 Task: Select Flowers. Add to cart, from Wekiva Foliage_x000D_
 for 319 Chandan Way, Irving, Texas 75063, Cell Number 6823134501, following items : Wandering Jew Plant Hanging Basket - Live Plant in a 4 Inch Hanging Pot - Beautiful Indoor Outdoor_x000D_
 - 1, Ponytail Palm - Live Plant in a 6 Inch Growers Pot - Beaucarnea Recurvata - Beautiful Clean Air_x000D_
 - 1, Clematis Marie Louise Jensen - Live Plant in a 4 Inch Growers Pot - Purple Blue Flowering Vine_x000D_
 - 1, Koko Loko Rose Bush - Live Starter Plant in a 4 Inch Pot - Beautiful Roses from Florida - A Stunningly Beautiful Ornamental Rose_x000D_
 - 1
Action: Mouse moved to (679, 373)
Screenshot: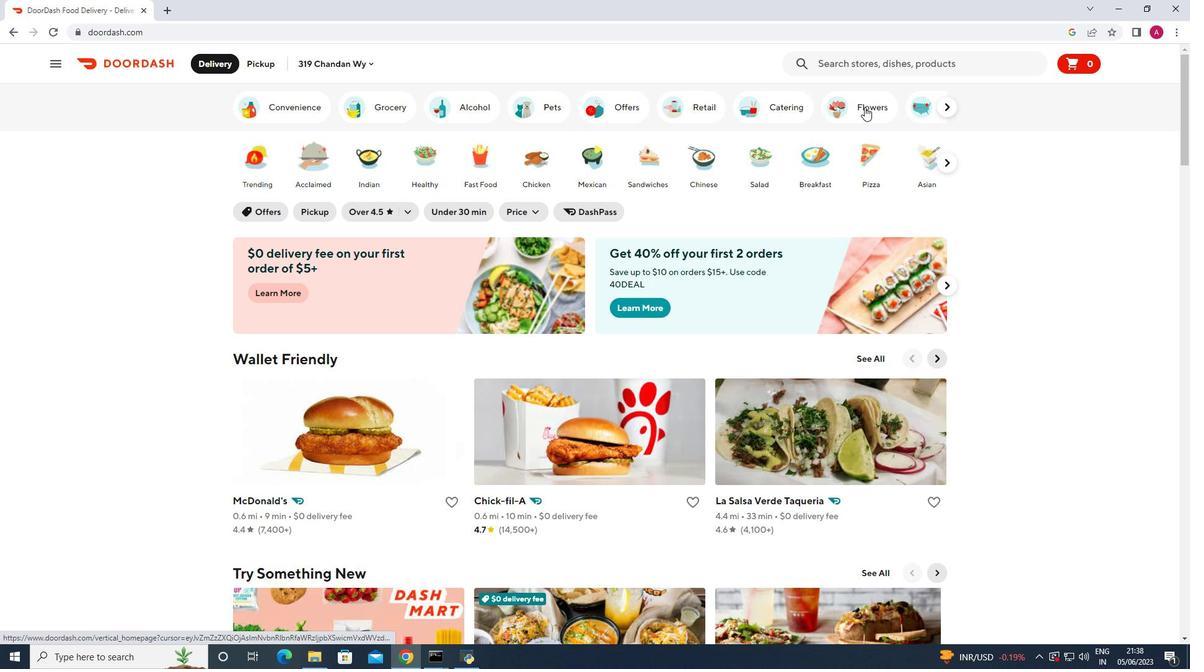
Action: Mouse pressed left at (679, 373)
Screenshot: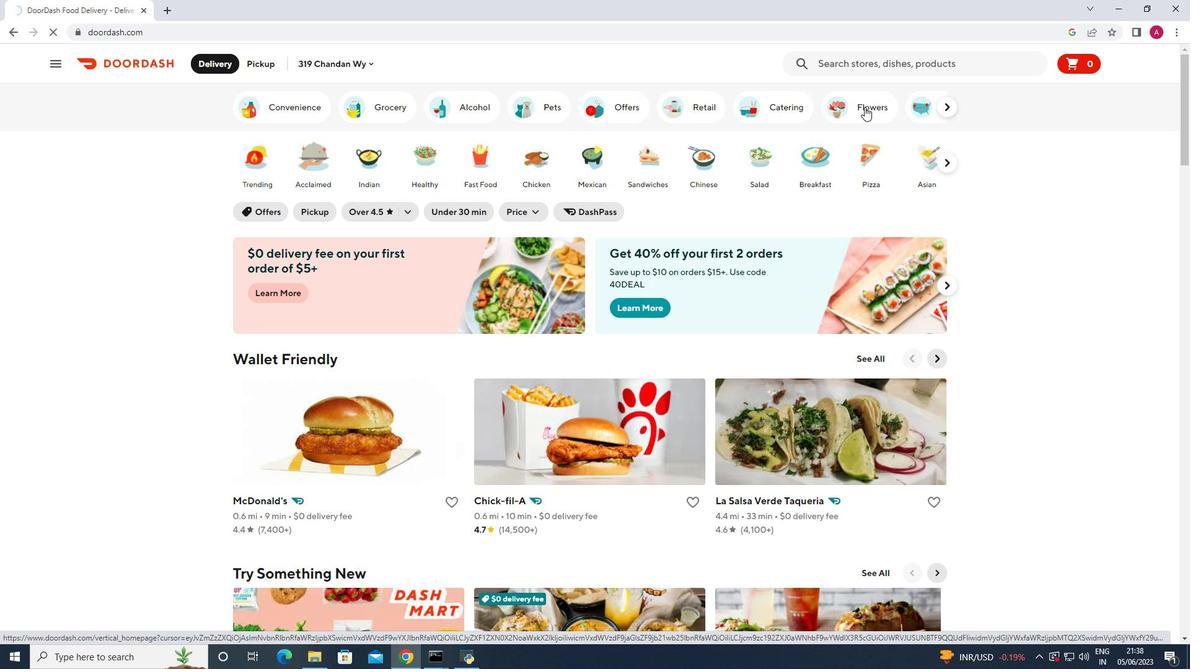 
Action: Mouse moved to (865, 107)
Screenshot: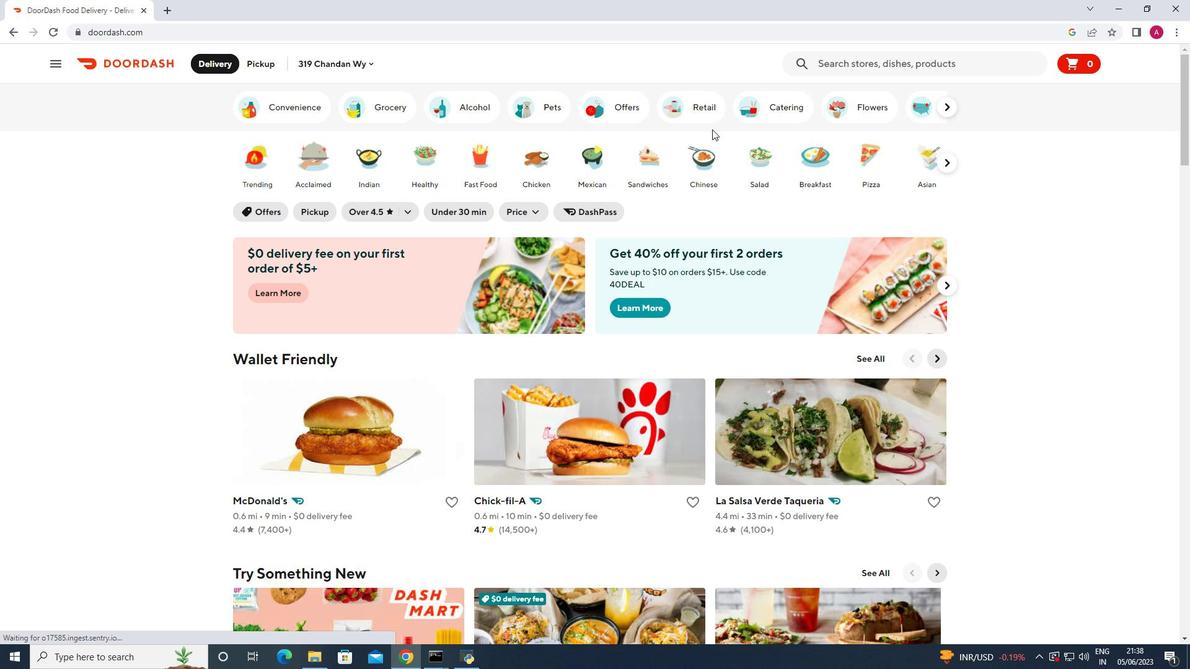 
Action: Mouse pressed left at (865, 107)
Screenshot: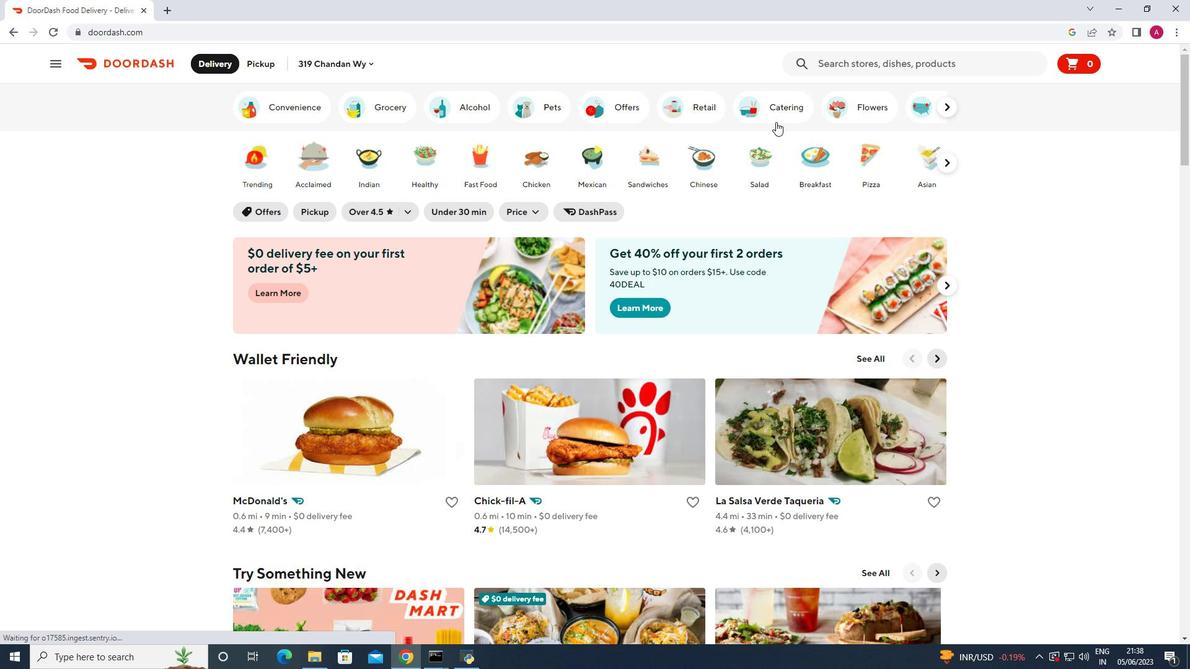 
Action: Mouse moved to (729, 273)
Screenshot: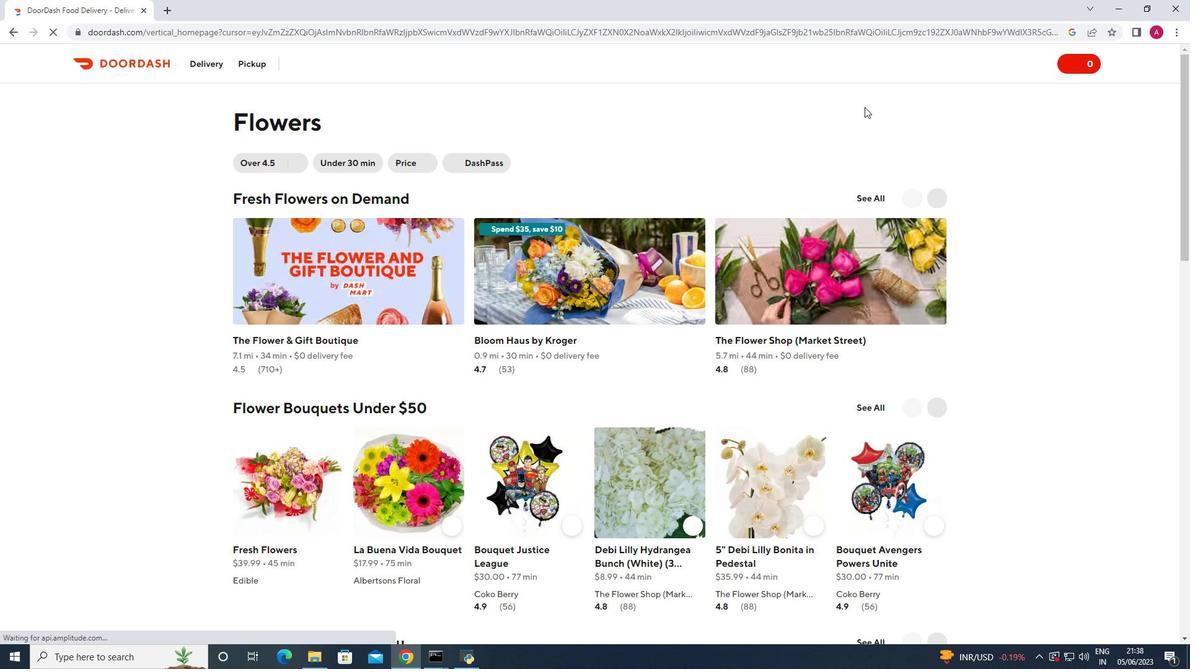 
Action: Mouse scrolled (729, 272) with delta (0, 0)
Screenshot: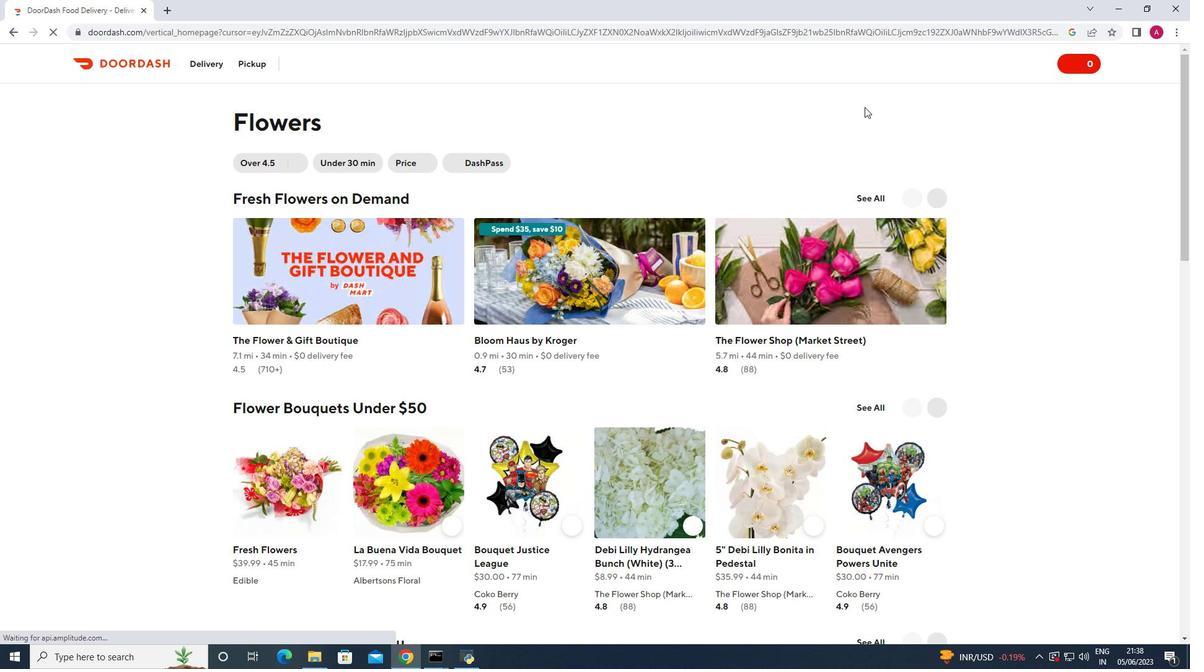 
Action: Mouse moved to (729, 275)
Screenshot: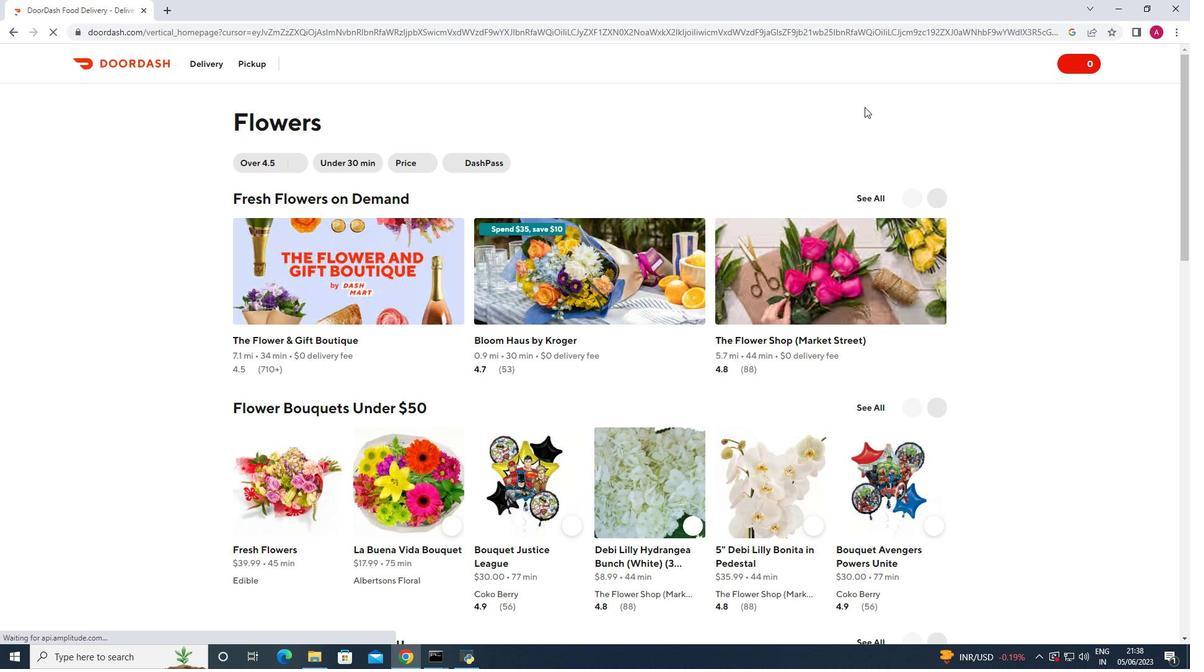 
Action: Mouse scrolled (729, 275) with delta (0, 0)
Screenshot: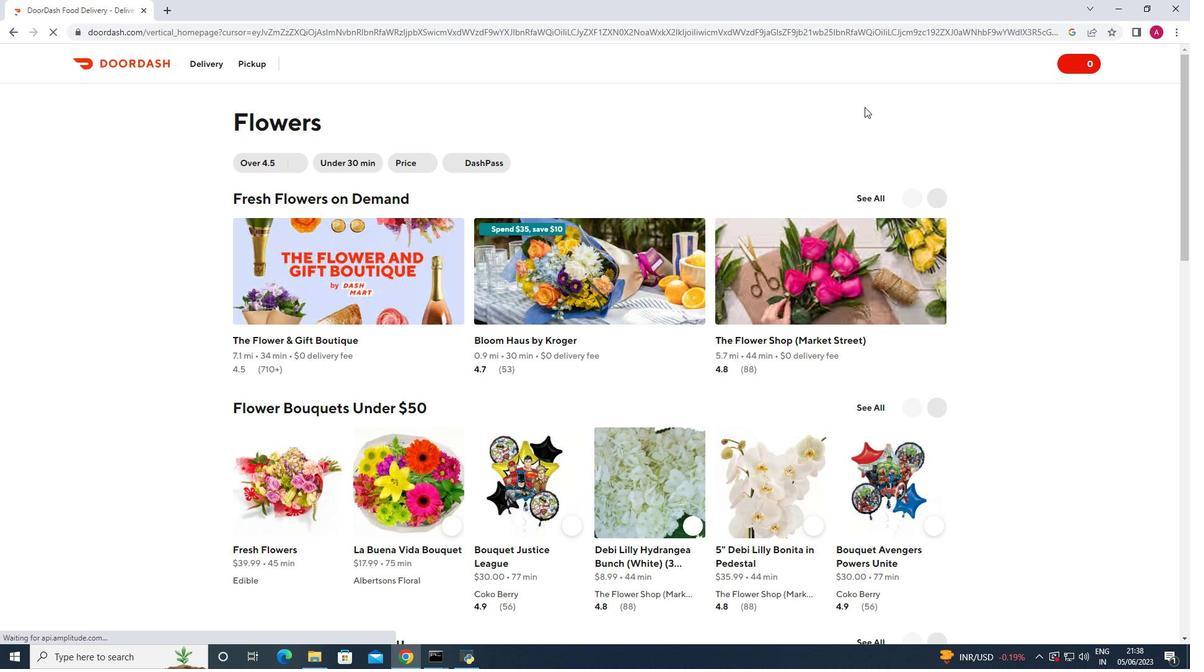 
Action: Mouse moved to (729, 279)
Screenshot: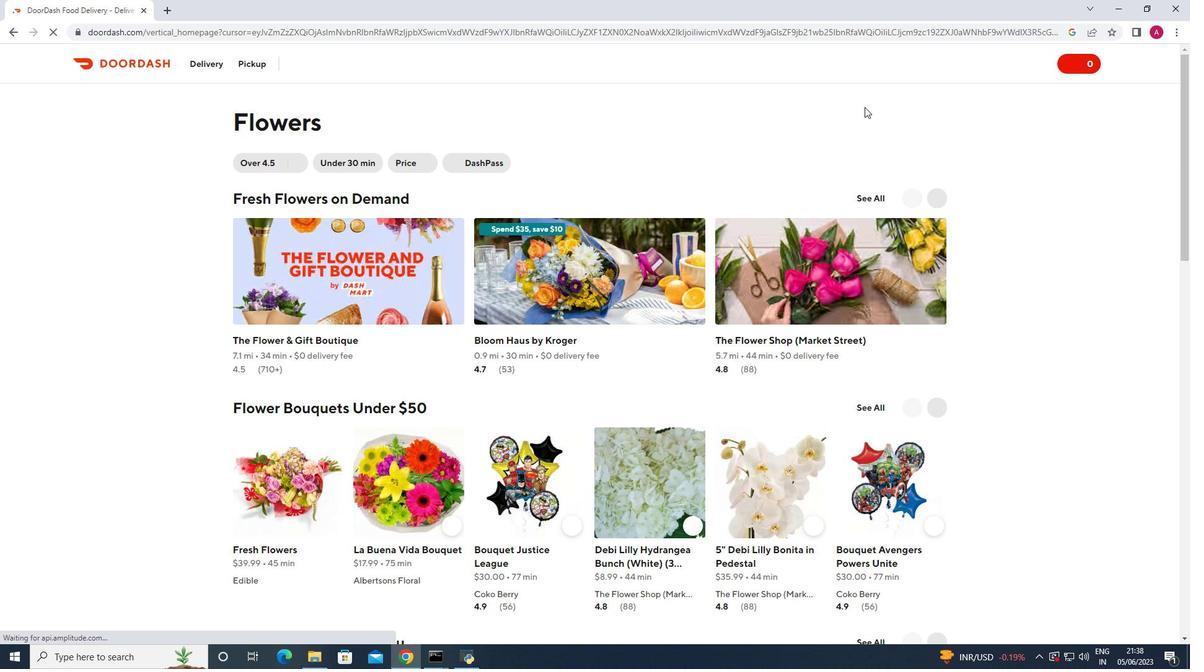 
Action: Mouse scrolled (729, 279) with delta (0, 0)
Screenshot: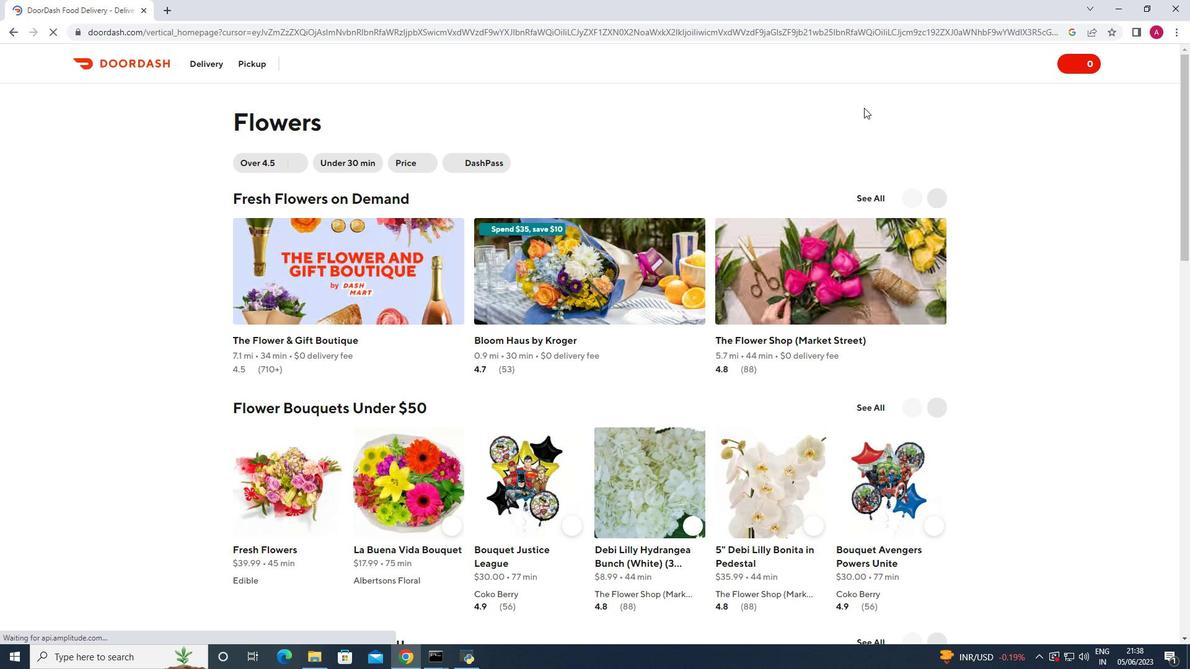 
Action: Mouse moved to (729, 280)
Screenshot: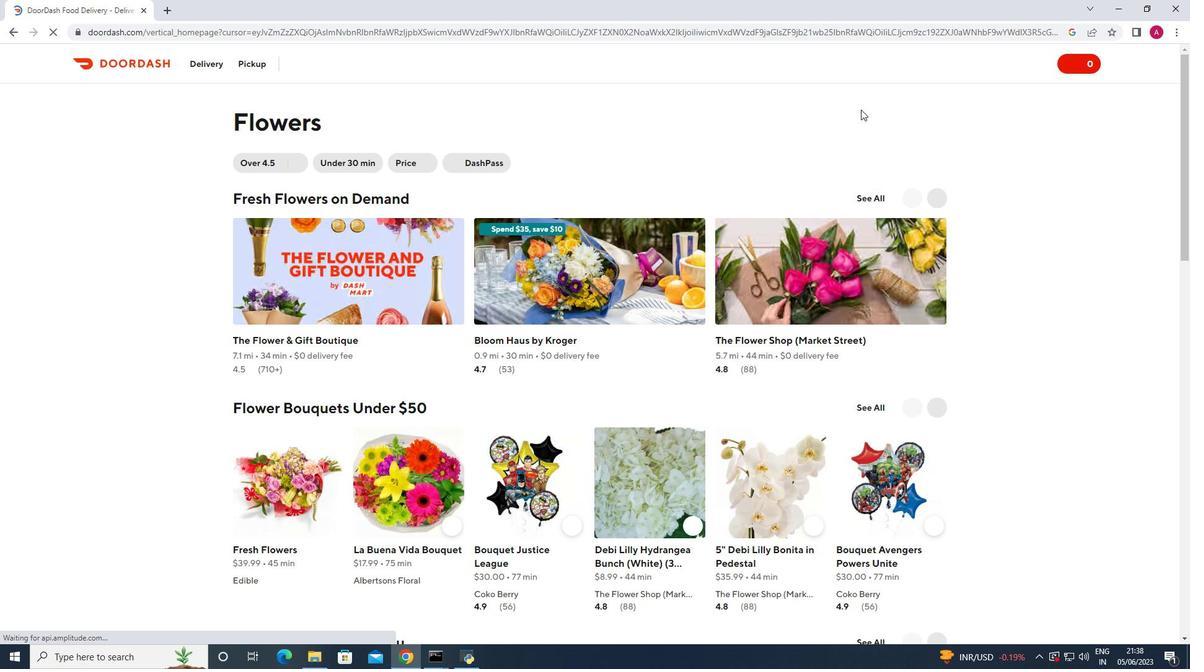 
Action: Mouse scrolled (729, 279) with delta (0, 0)
Screenshot: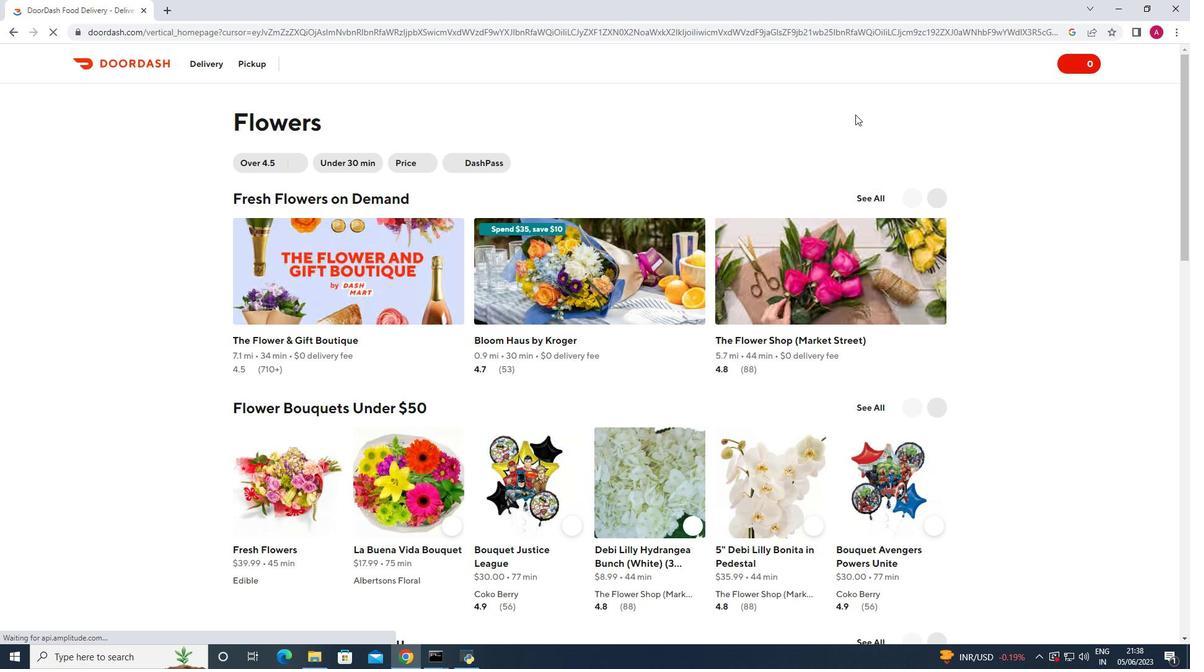 
Action: Mouse scrolled (729, 279) with delta (0, 0)
Screenshot: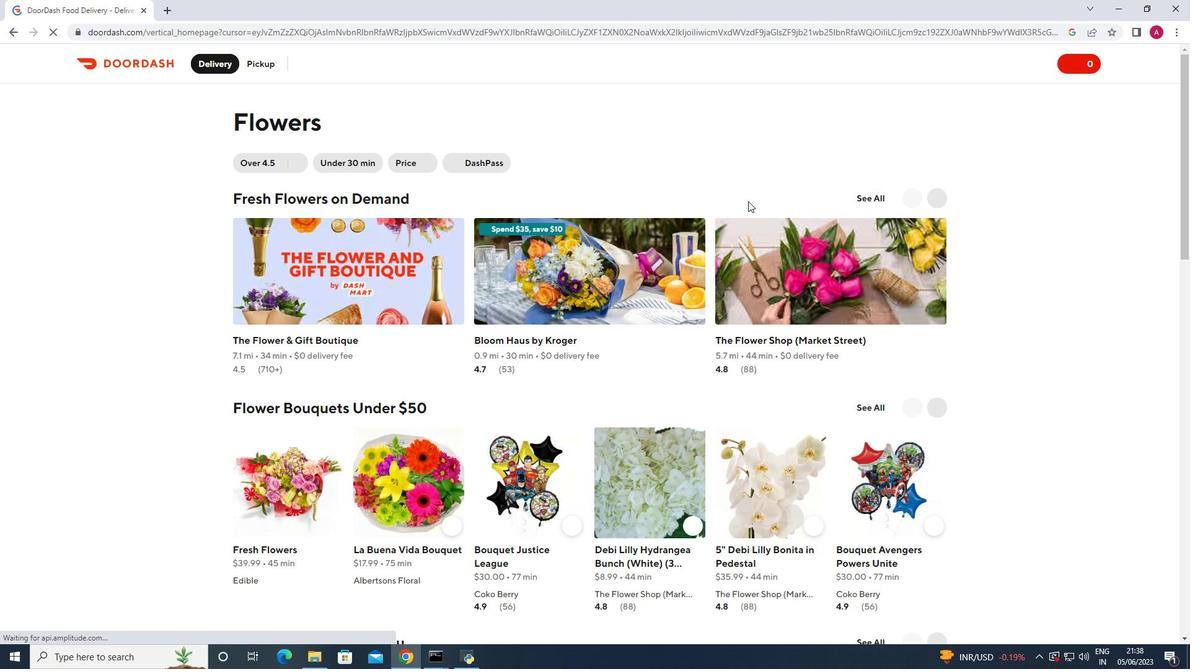 
Action: Mouse scrolled (729, 279) with delta (0, 0)
Screenshot: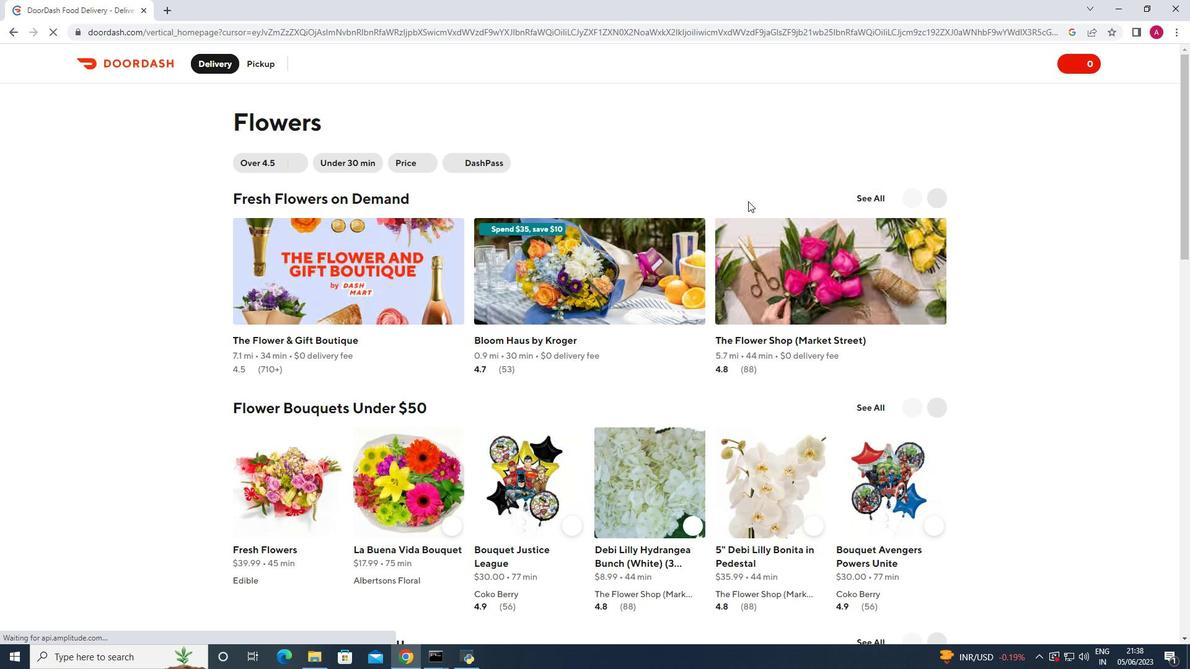 
Action: Mouse moved to (728, 280)
Screenshot: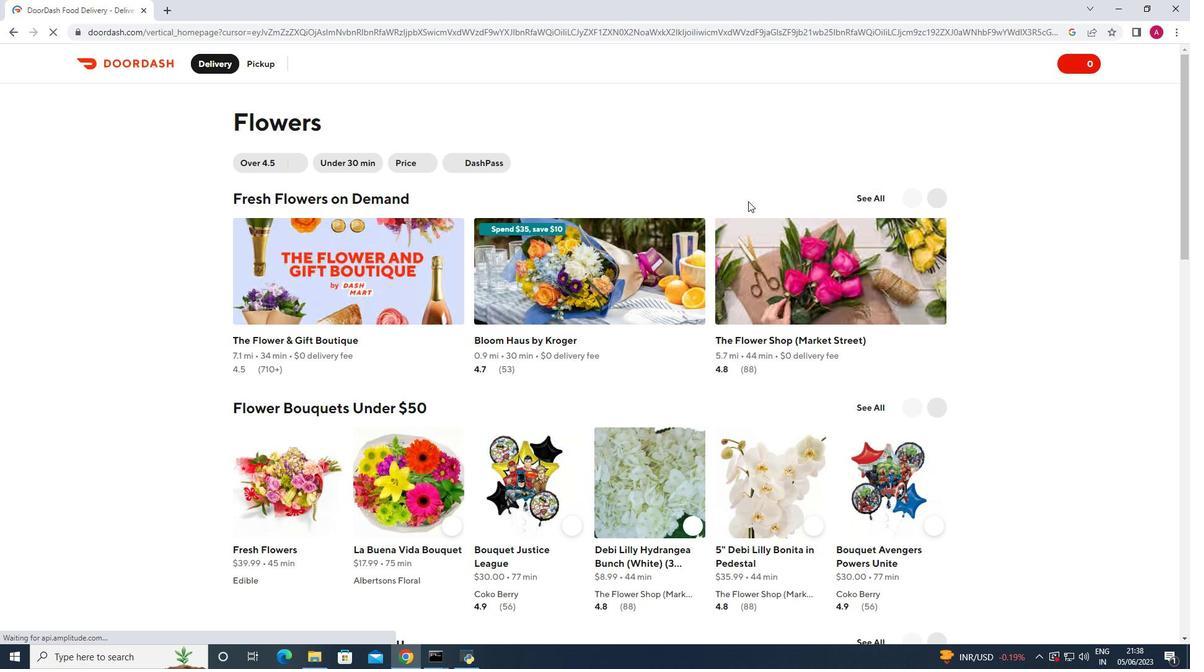 
Action: Mouse scrolled (728, 280) with delta (0, 0)
Screenshot: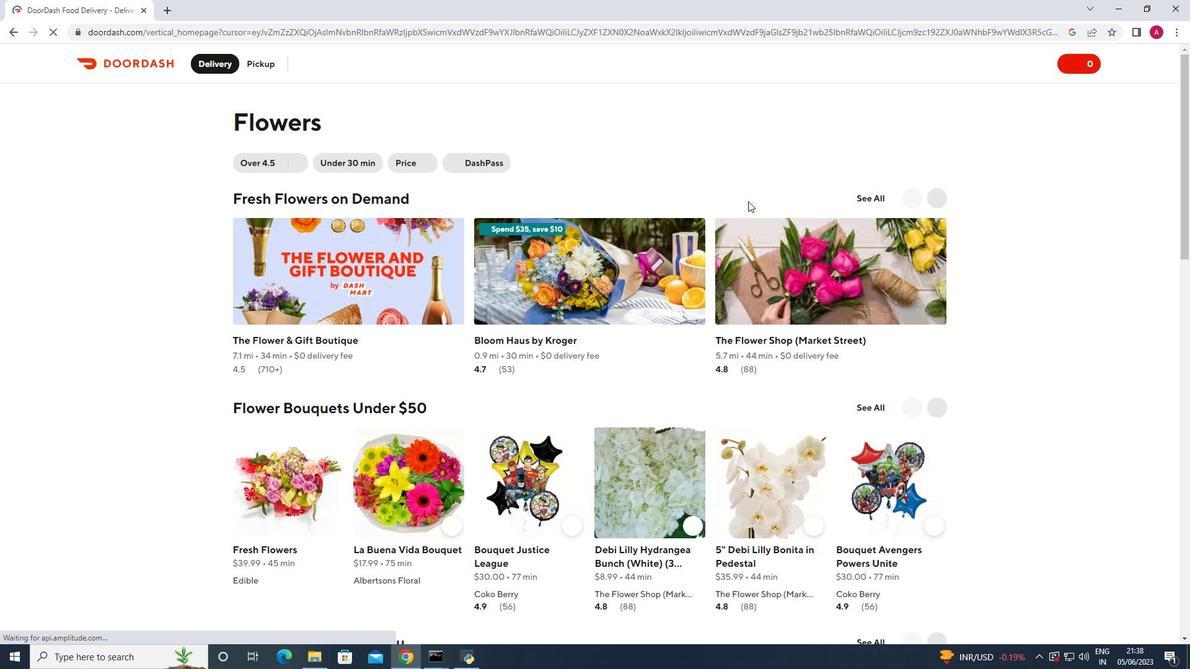 
Action: Mouse scrolled (728, 280) with delta (0, 0)
Screenshot: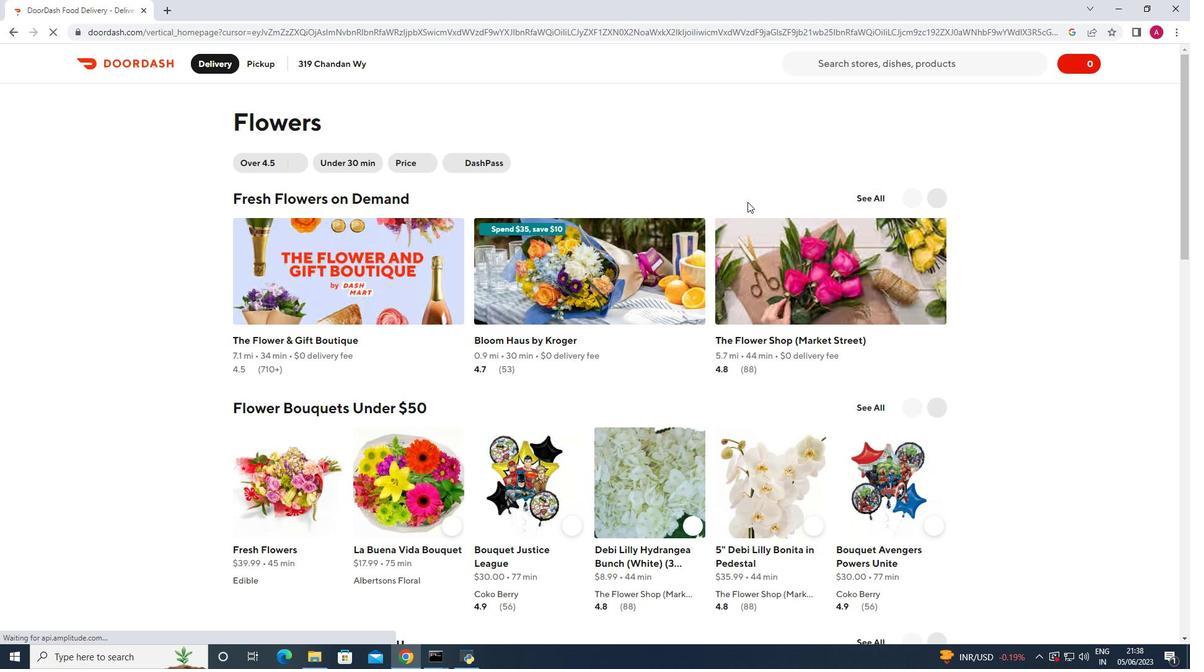 
Action: Mouse scrolled (728, 280) with delta (0, 0)
Screenshot: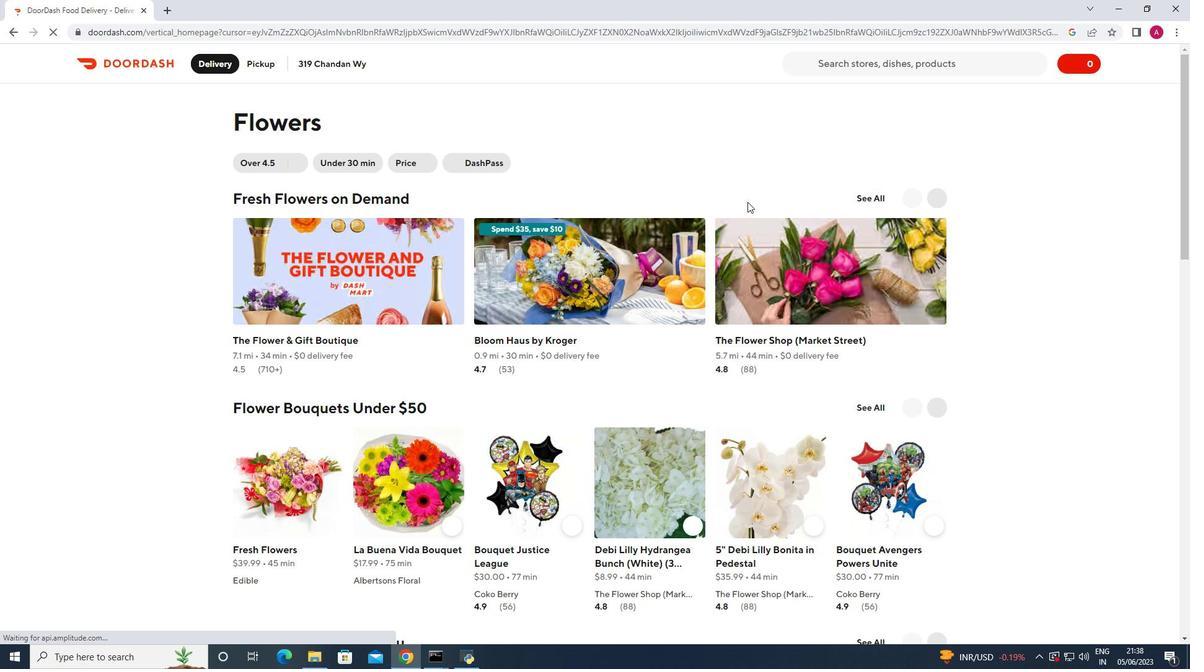 
Action: Mouse scrolled (728, 280) with delta (0, 0)
Screenshot: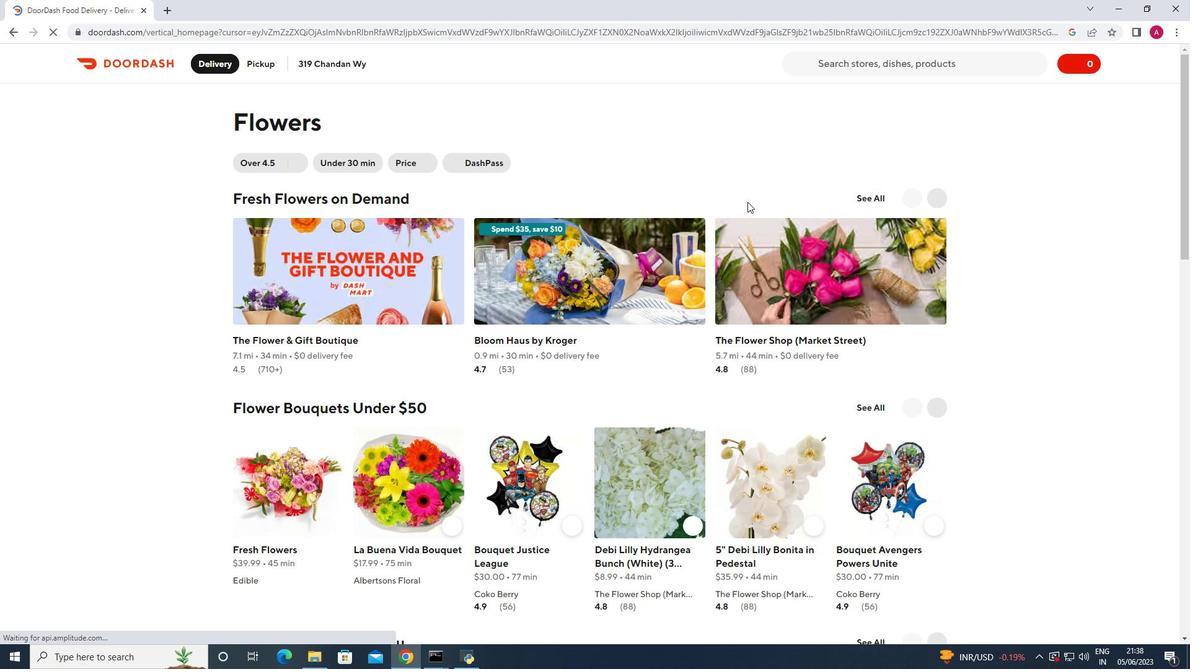 
Action: Mouse scrolled (728, 280) with delta (0, 0)
Screenshot: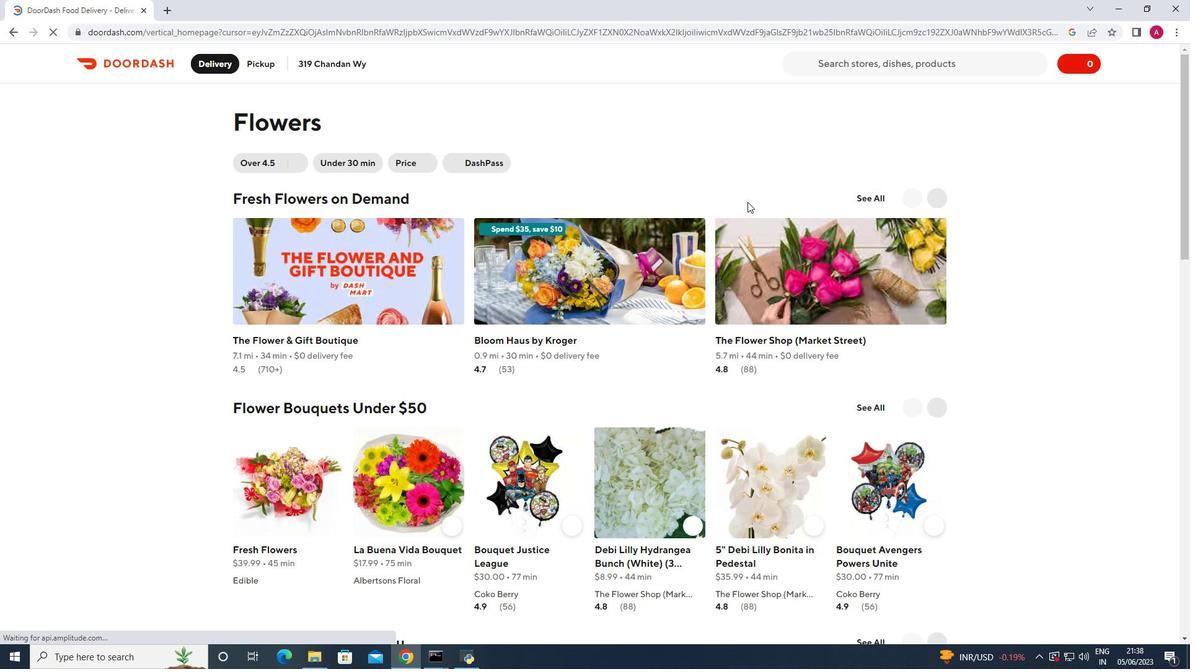 
Action: Mouse scrolled (728, 280) with delta (0, 0)
Screenshot: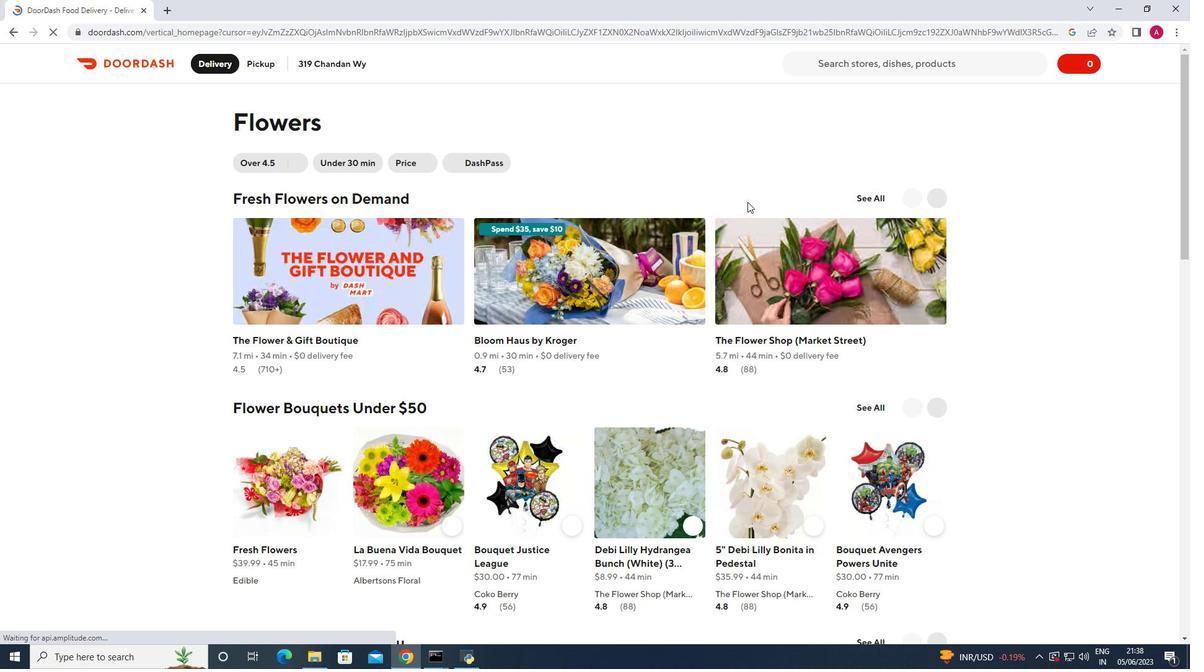 
Action: Mouse scrolled (728, 280) with delta (0, 0)
Screenshot: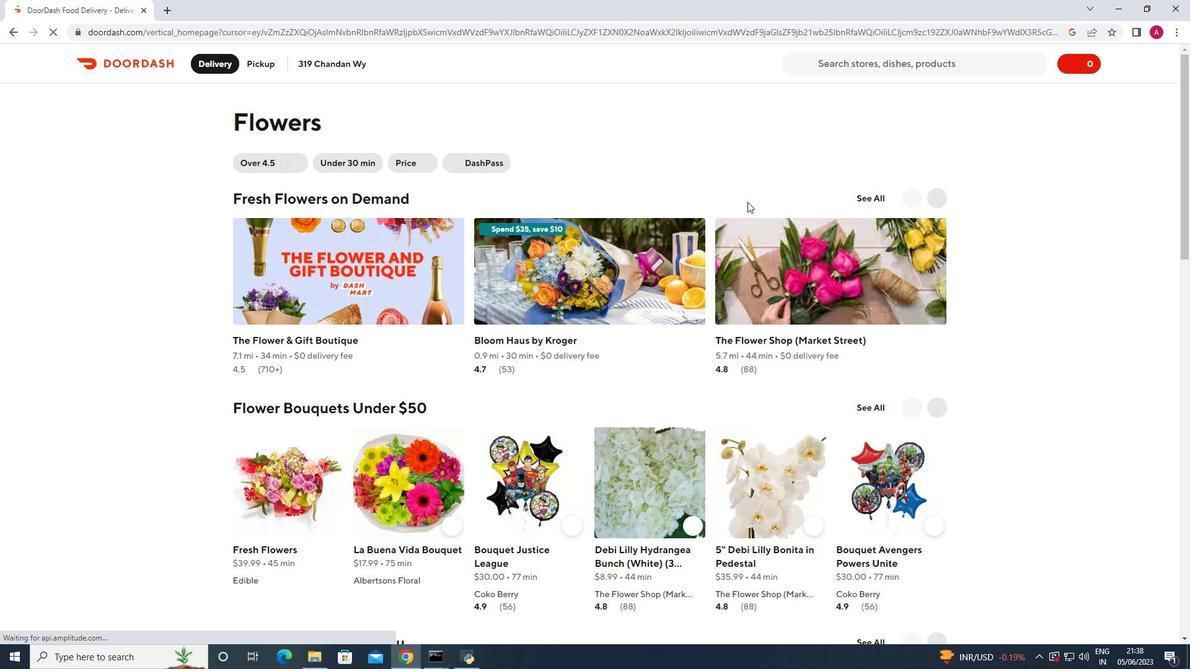 
Action: Mouse scrolled (728, 280) with delta (0, 0)
Screenshot: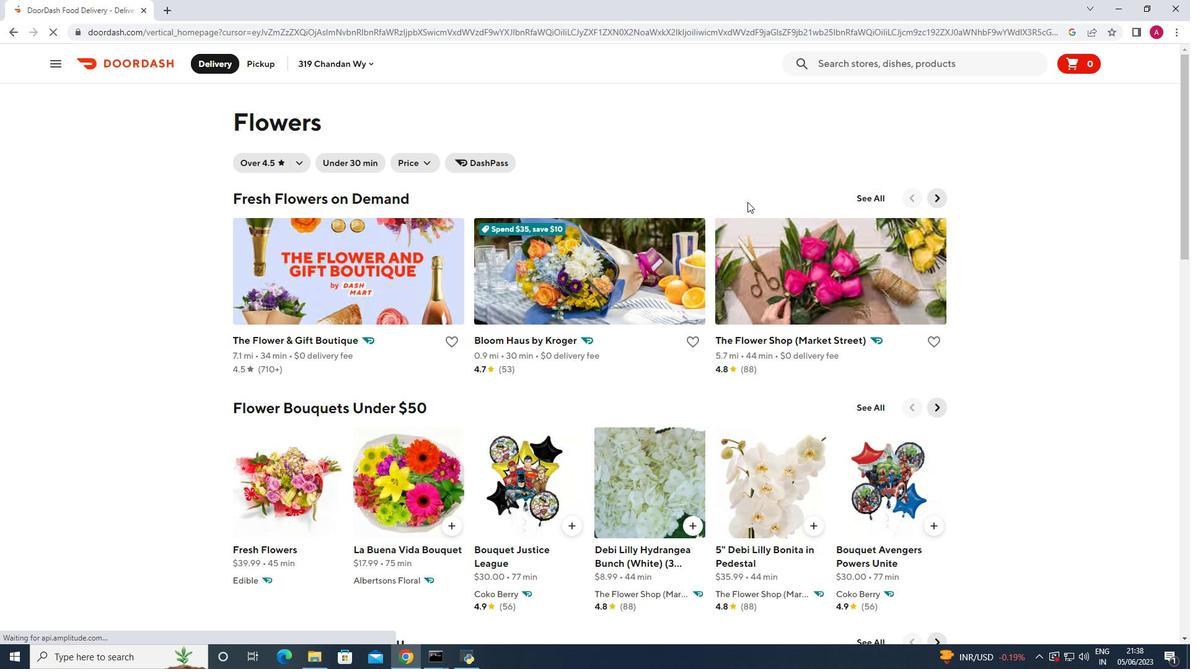 
Action: Mouse scrolled (728, 280) with delta (0, 0)
Screenshot: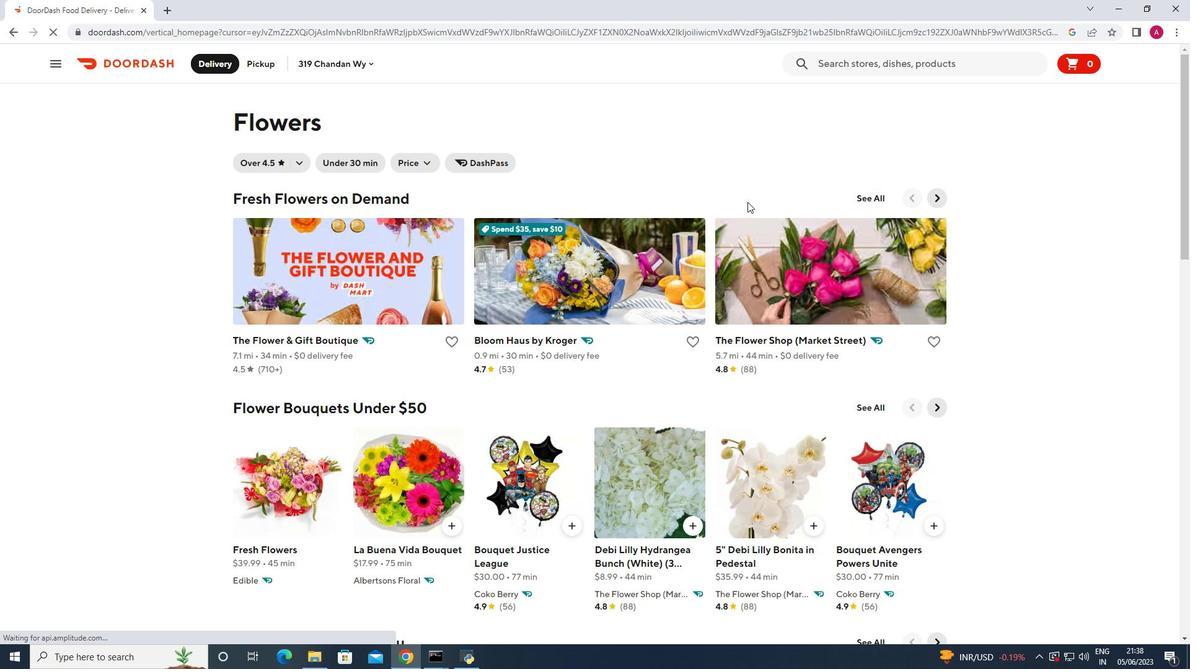 
Action: Mouse scrolled (728, 280) with delta (0, 0)
Screenshot: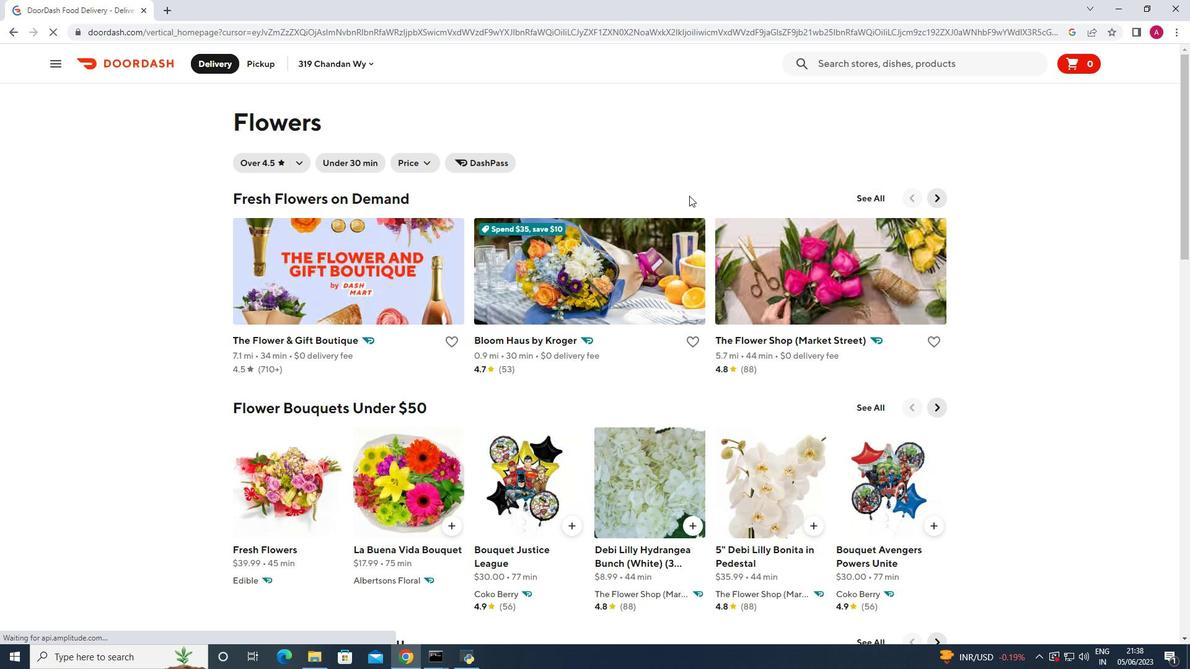 
Action: Mouse moved to (728, 281)
Screenshot: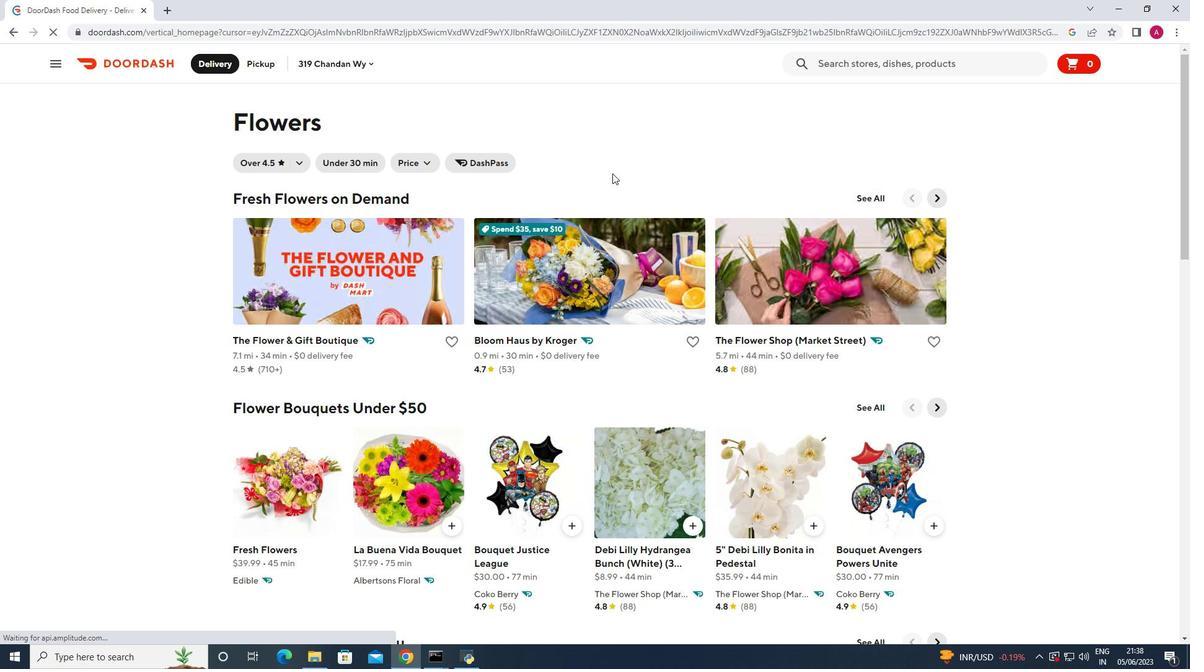 
Action: Mouse scrolled (728, 280) with delta (0, 0)
Screenshot: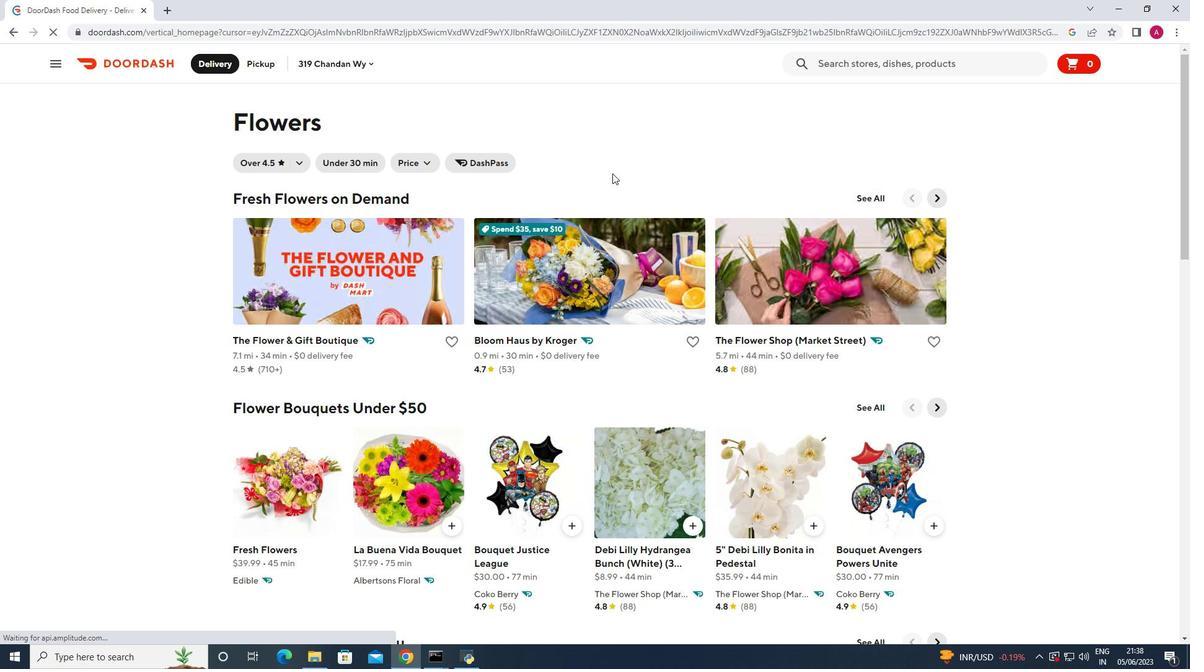 
Action: Mouse scrolled (728, 280) with delta (0, 0)
Screenshot: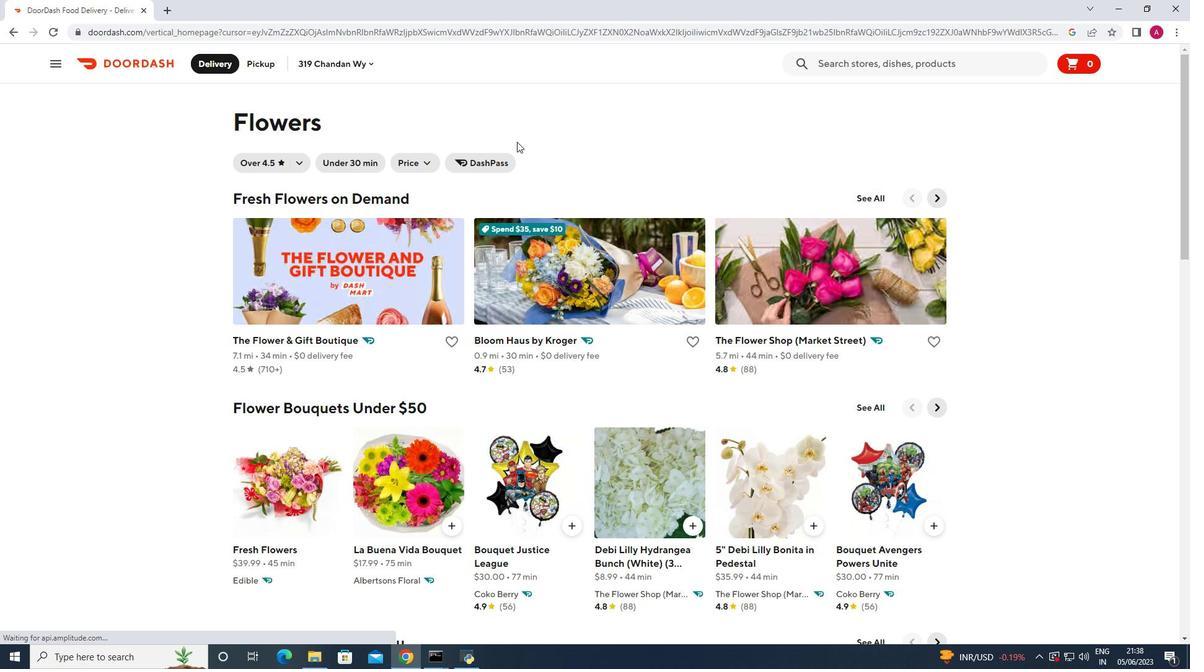 
Action: Mouse moved to (728, 282)
Screenshot: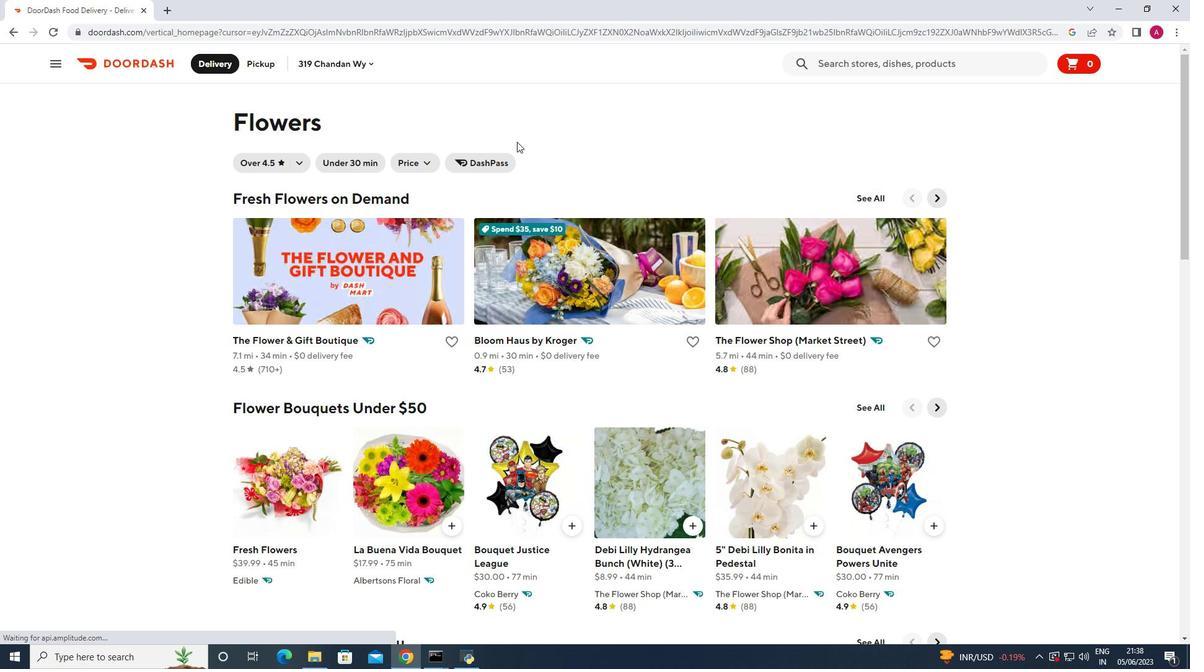 
Action: Mouse scrolled (728, 281) with delta (0, 0)
Screenshot: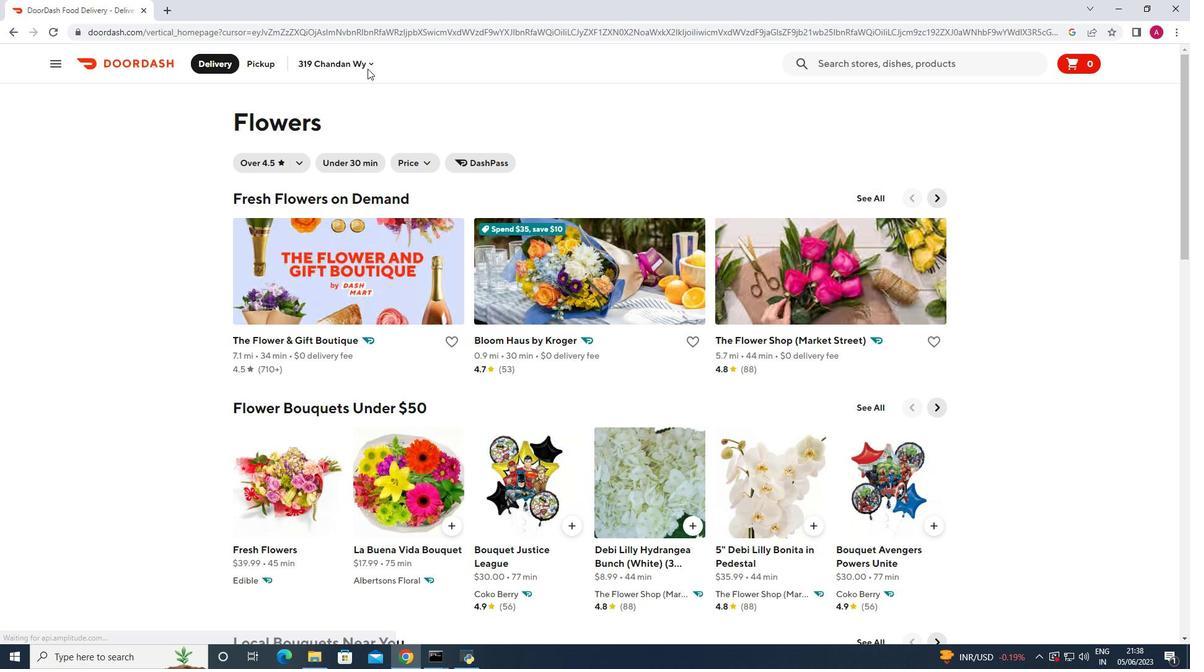 
Action: Mouse moved to (728, 282)
Screenshot: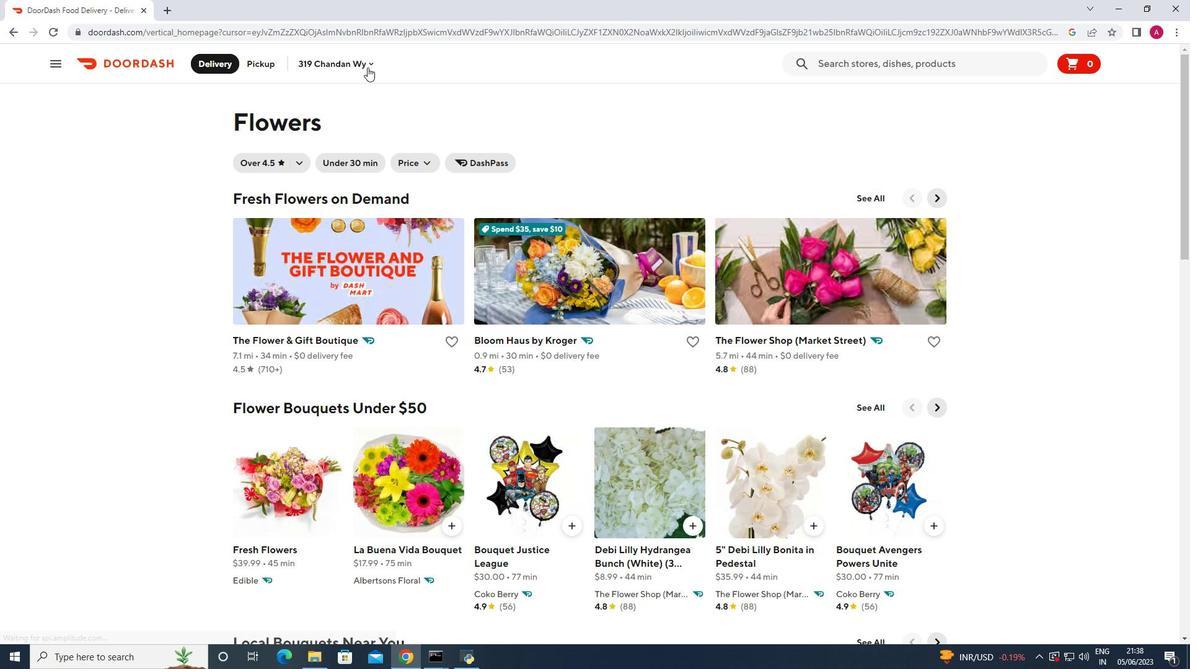 
Action: Mouse scrolled (728, 282) with delta (0, 0)
Screenshot: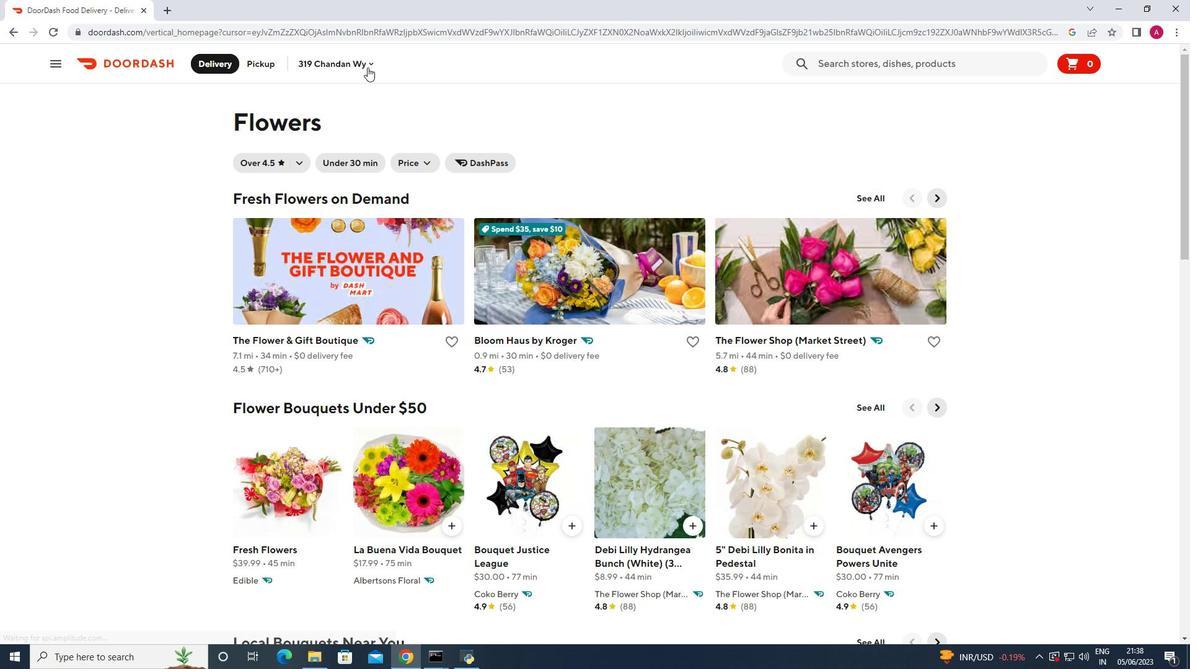 
Action: Mouse scrolled (728, 282) with delta (0, 0)
Screenshot: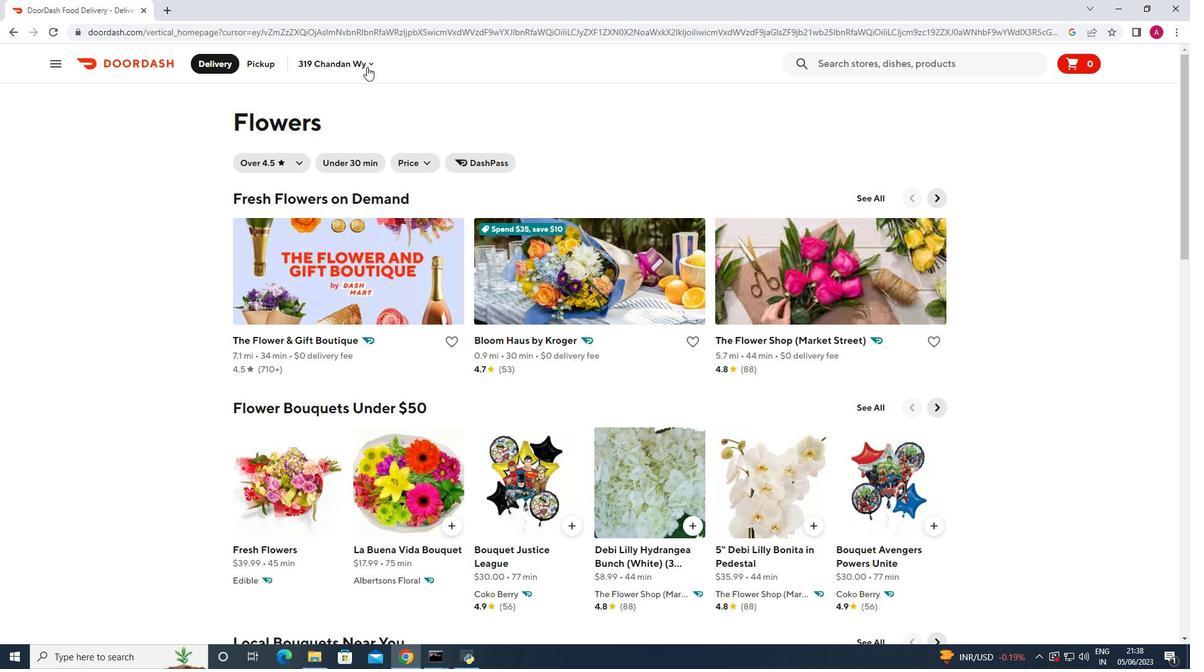 
Action: Mouse moved to (728, 282)
Screenshot: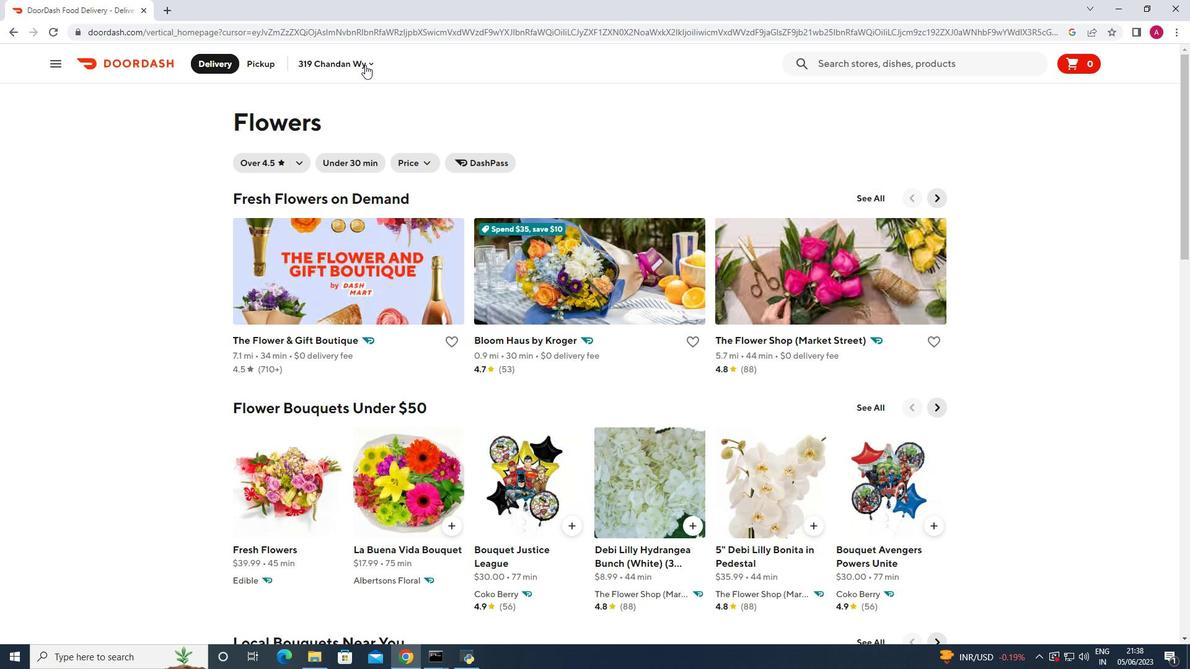
Action: Mouse scrolled (728, 281) with delta (0, 0)
Screenshot: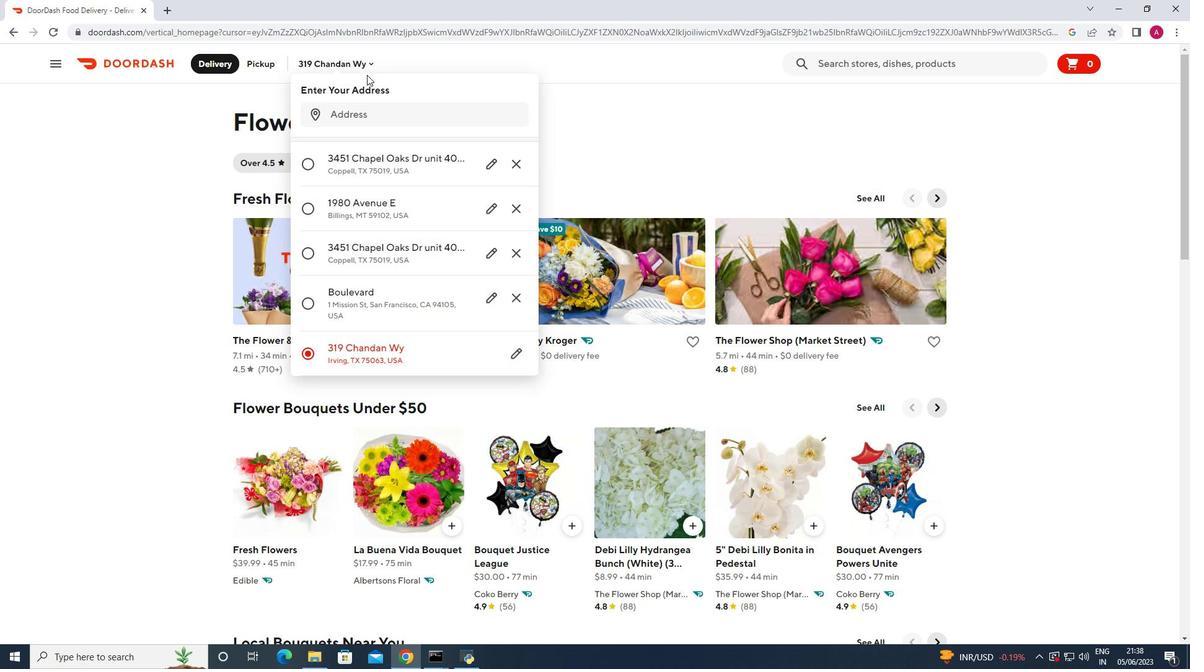 
Action: Mouse scrolled (728, 281) with delta (0, 0)
Screenshot: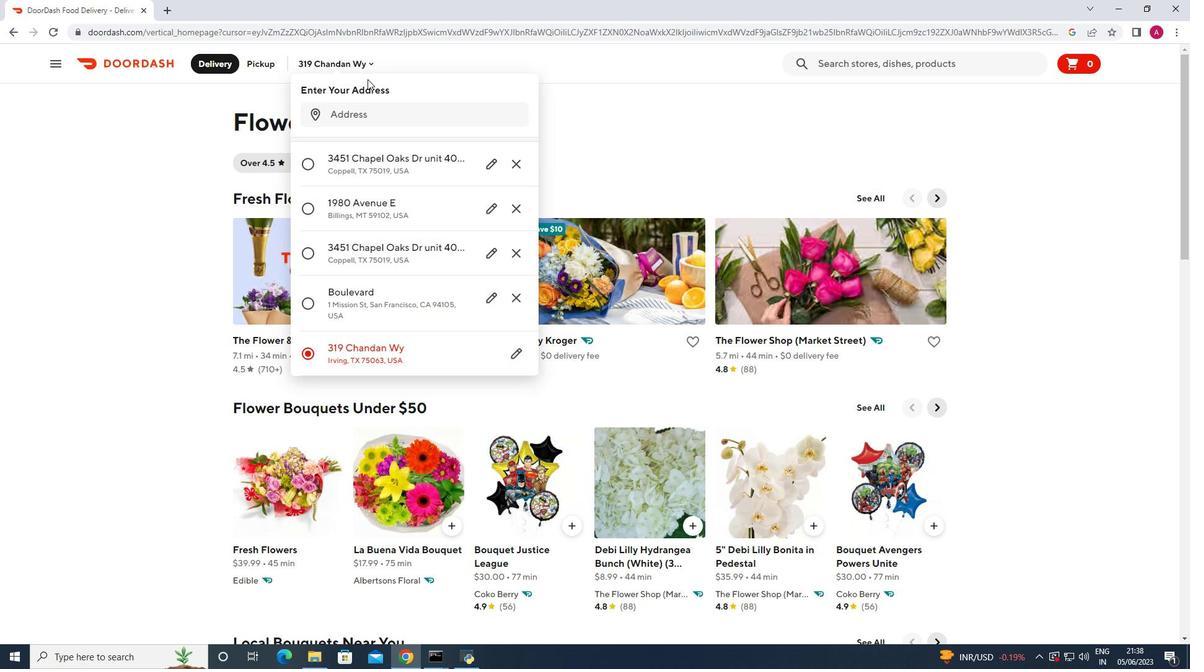 
Action: Mouse scrolled (728, 281) with delta (0, 0)
Screenshot: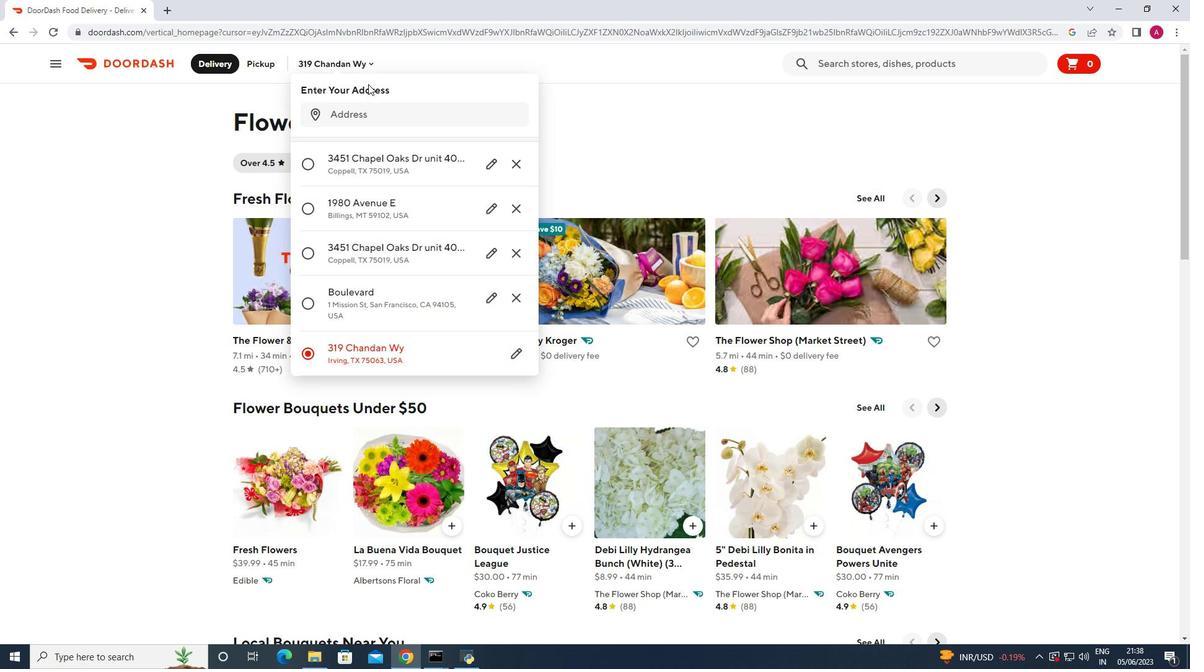 
Action: Mouse scrolled (728, 281) with delta (0, 0)
Screenshot: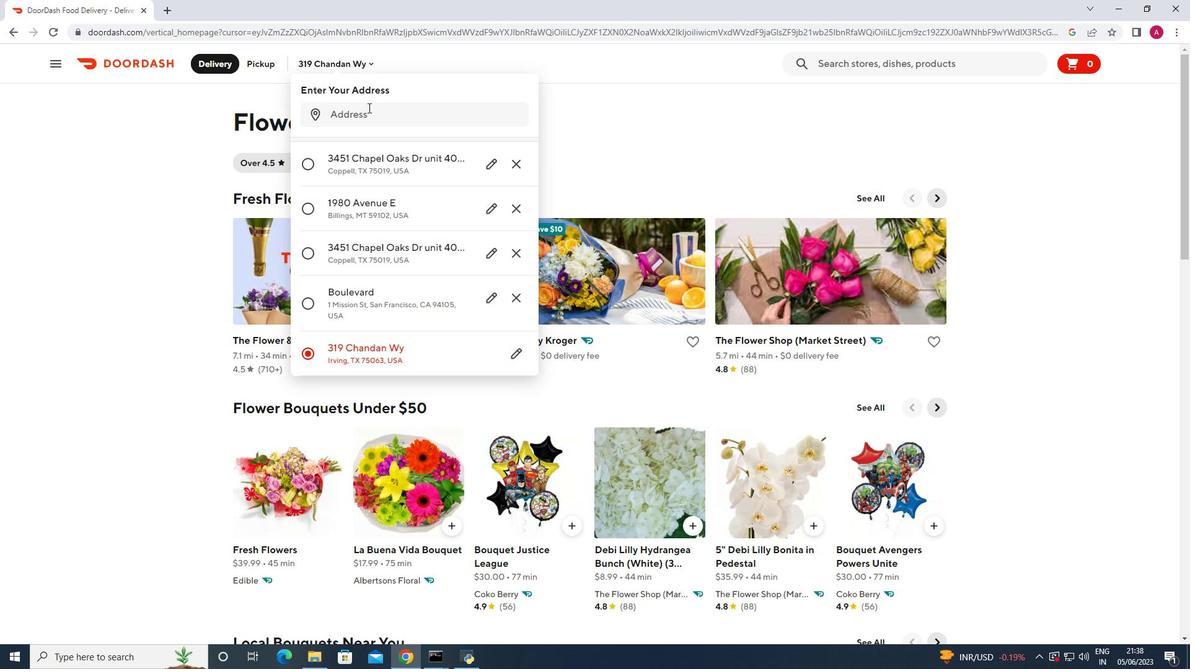
Action: Mouse scrolled (728, 281) with delta (0, 0)
Screenshot: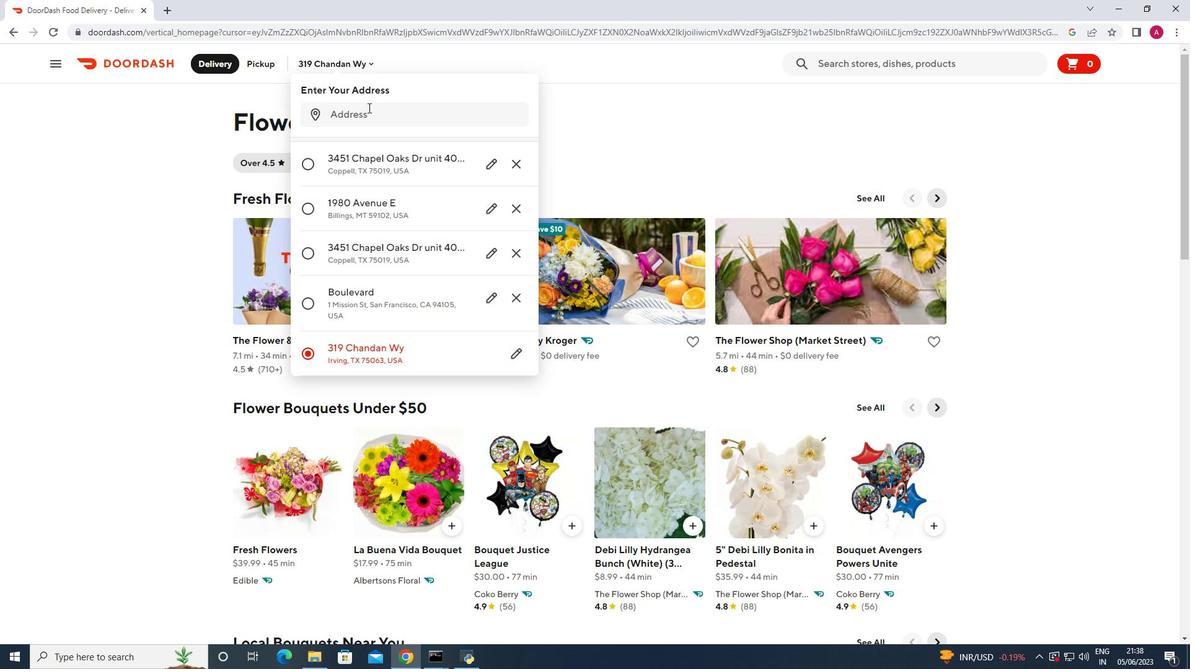 
Action: Mouse scrolled (728, 281) with delta (0, 0)
Screenshot: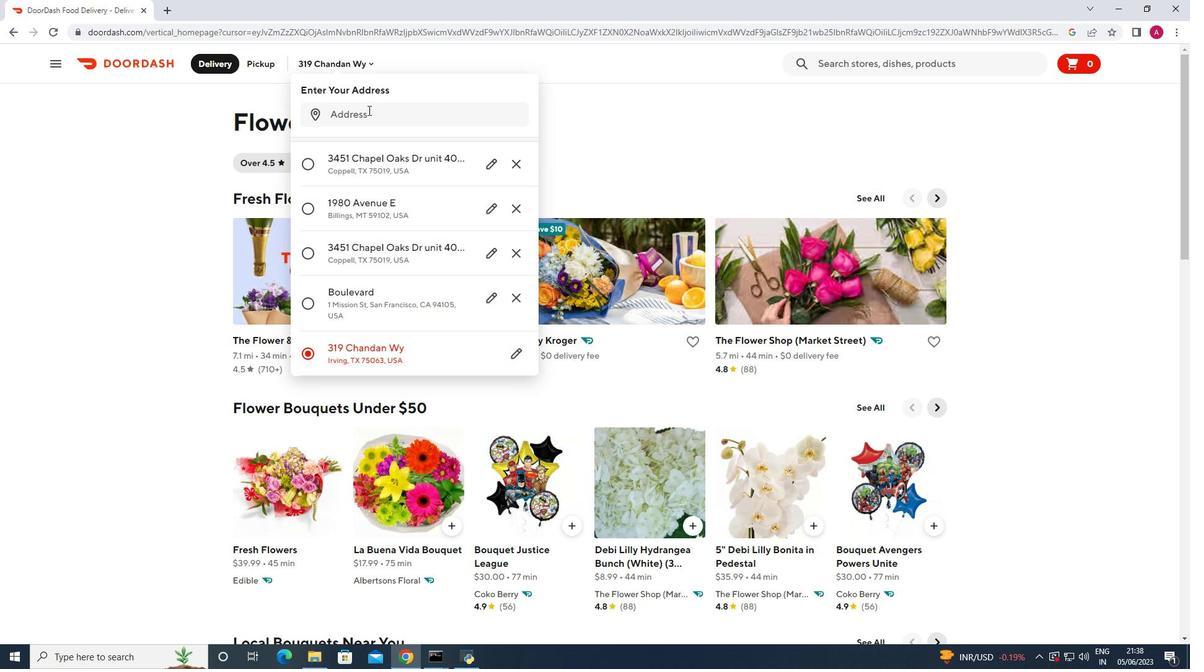 
Action: Mouse scrolled (728, 281) with delta (0, 0)
Screenshot: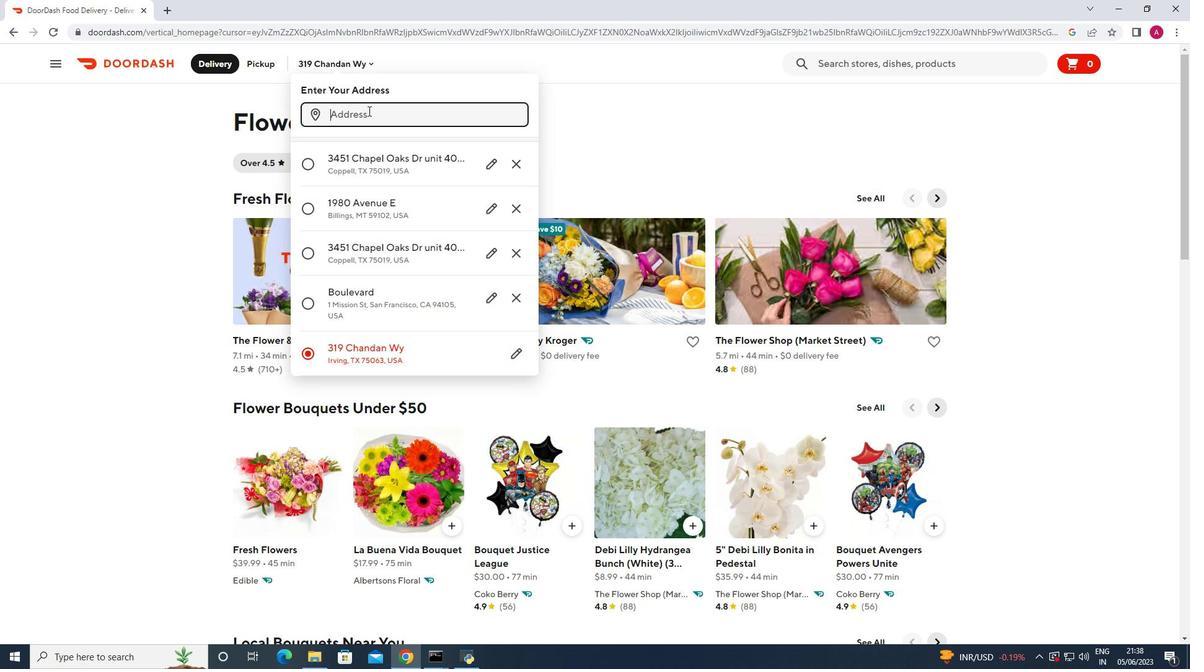 
Action: Mouse scrolled (728, 281) with delta (0, 0)
Screenshot: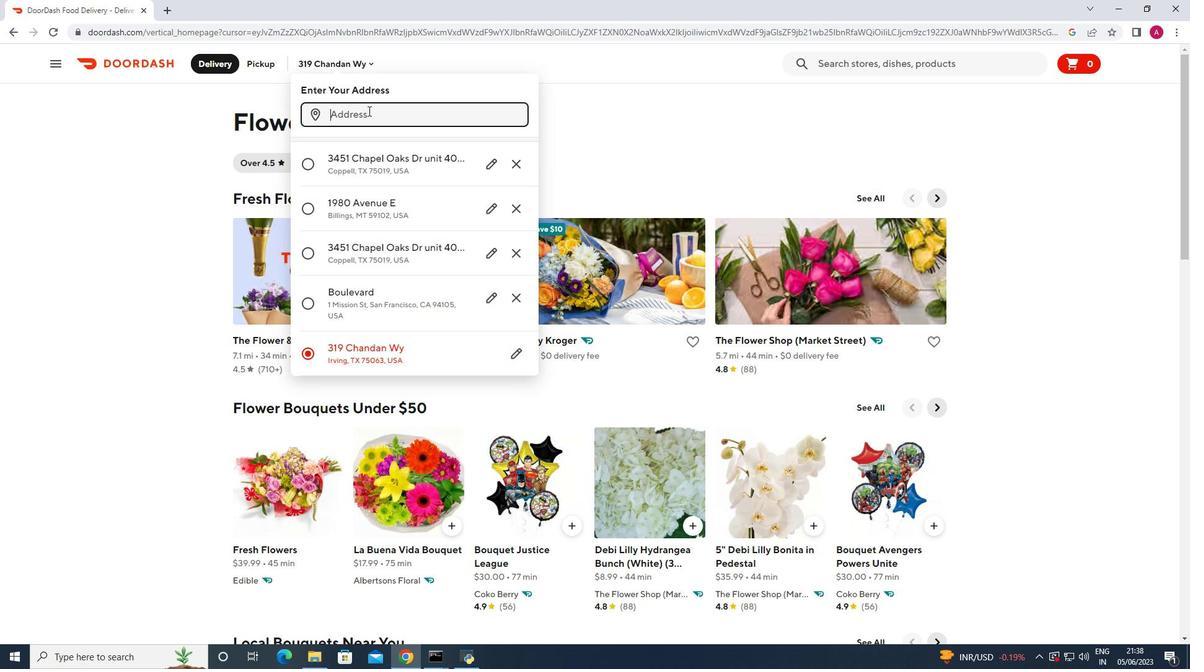 
Action: Mouse scrolled (728, 281) with delta (0, 0)
Screenshot: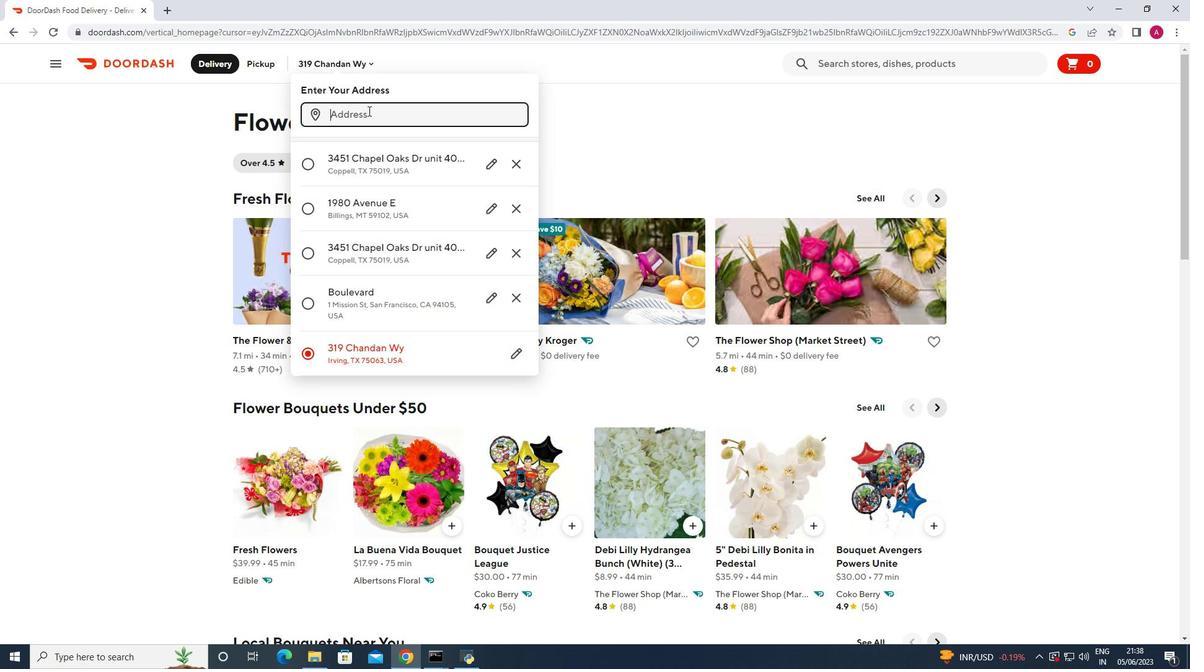 
Action: Mouse scrolled (728, 281) with delta (0, 0)
Screenshot: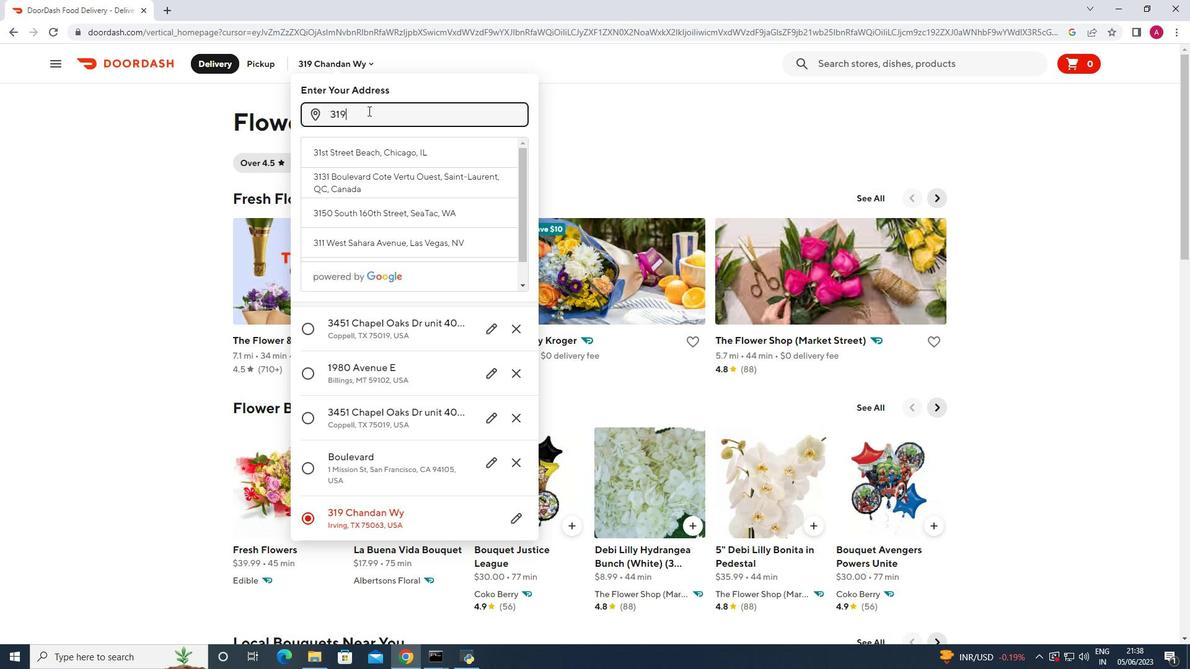 
Action: Mouse scrolled (728, 281) with delta (0, 0)
Screenshot: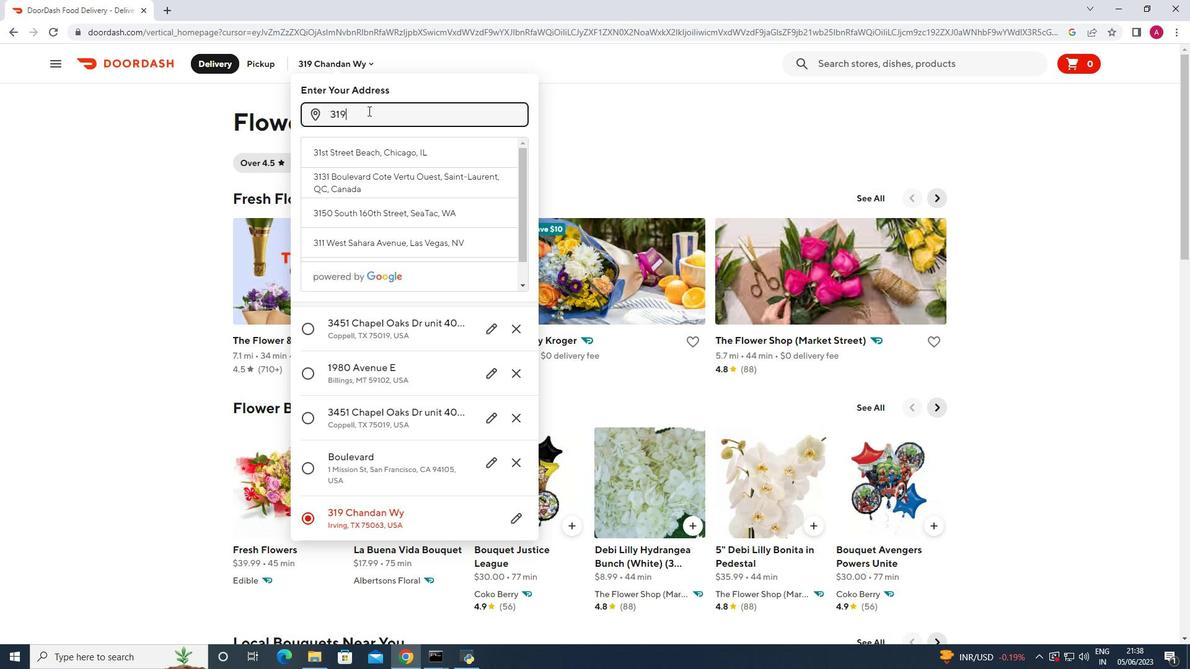 
Action: Mouse scrolled (728, 281) with delta (0, 0)
Screenshot: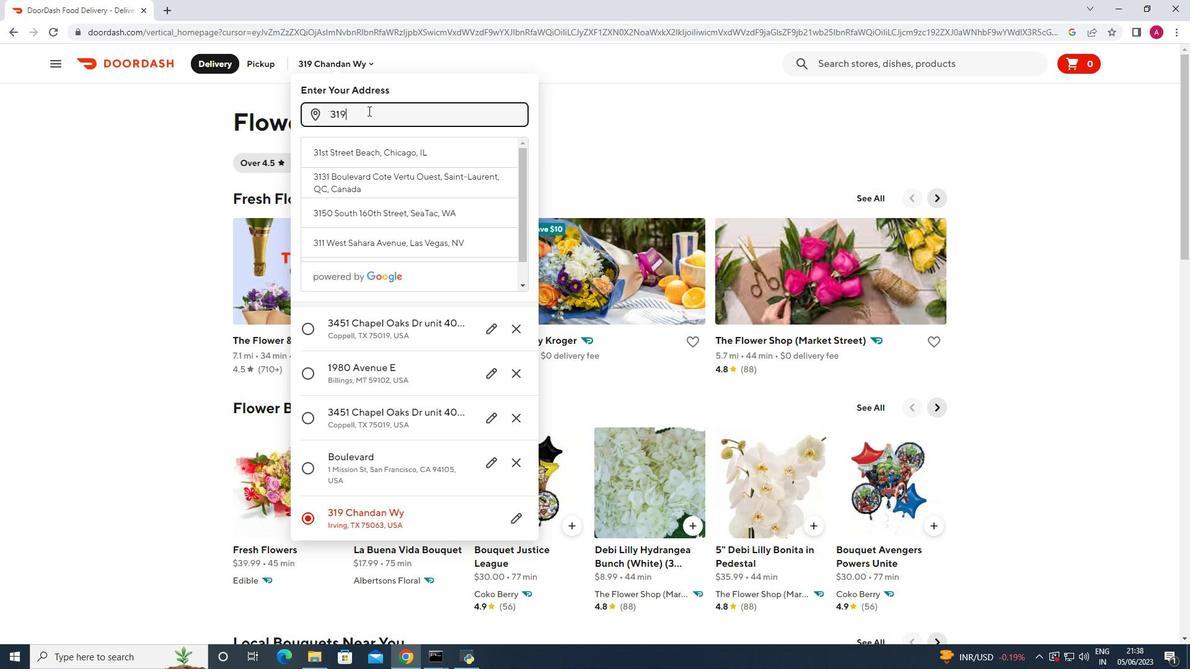 
Action: Mouse moved to (729, 281)
Screenshot: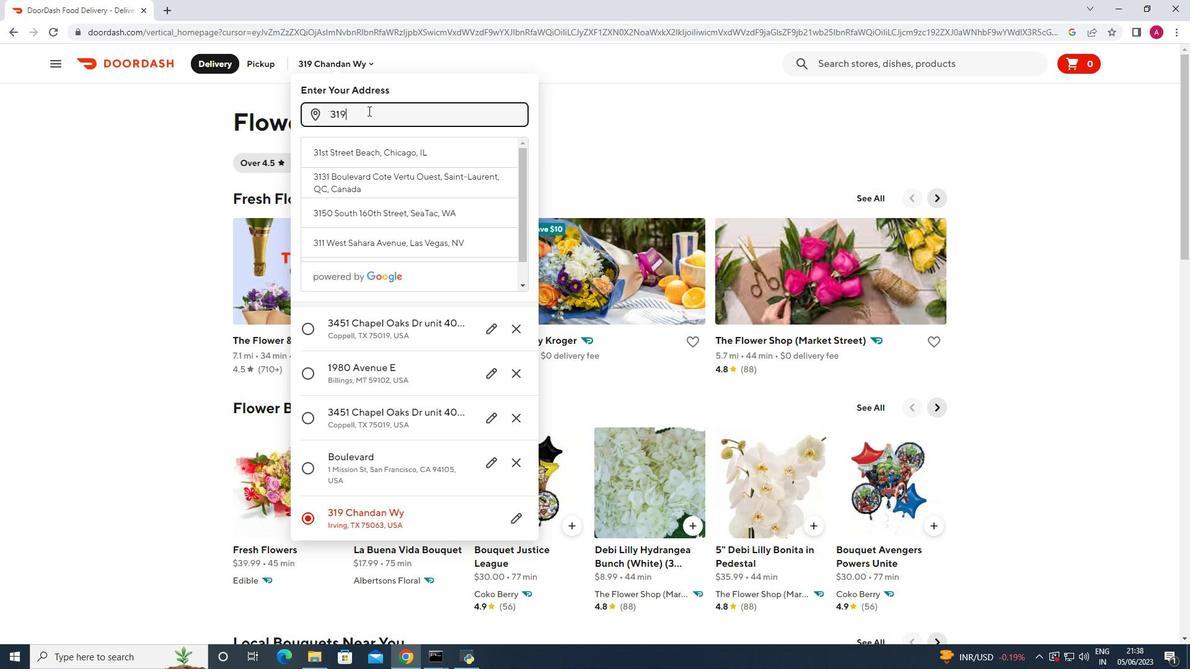 
Action: Mouse scrolled (729, 280) with delta (0, 0)
Screenshot: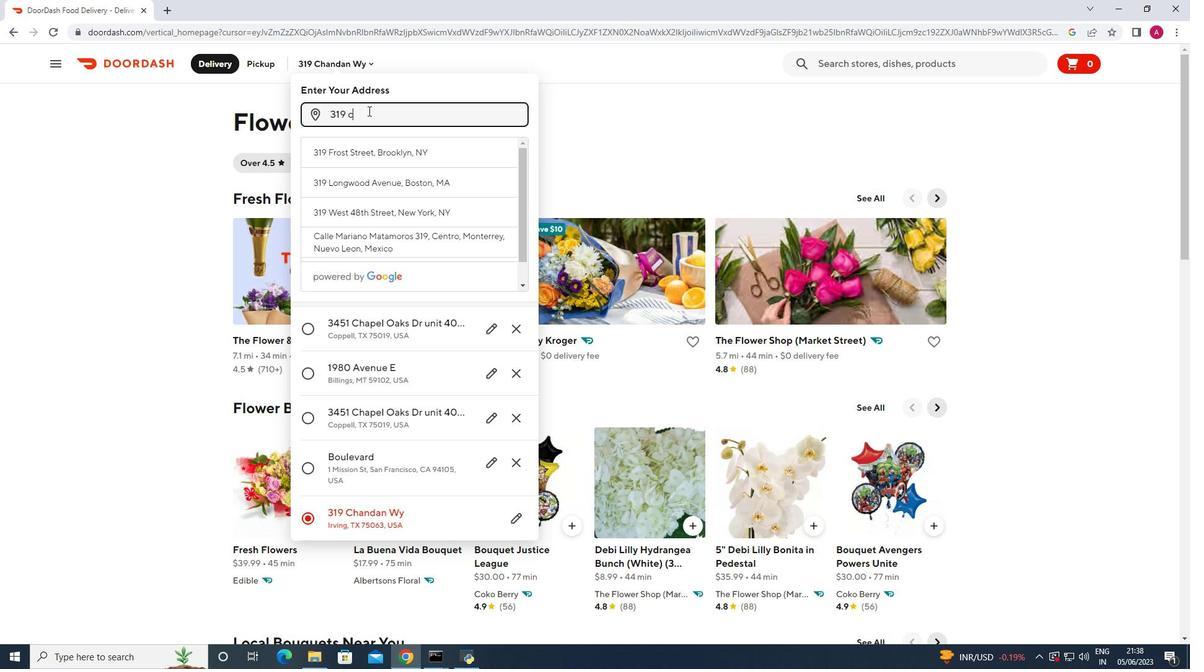 
Action: Mouse scrolled (729, 280) with delta (0, 0)
Screenshot: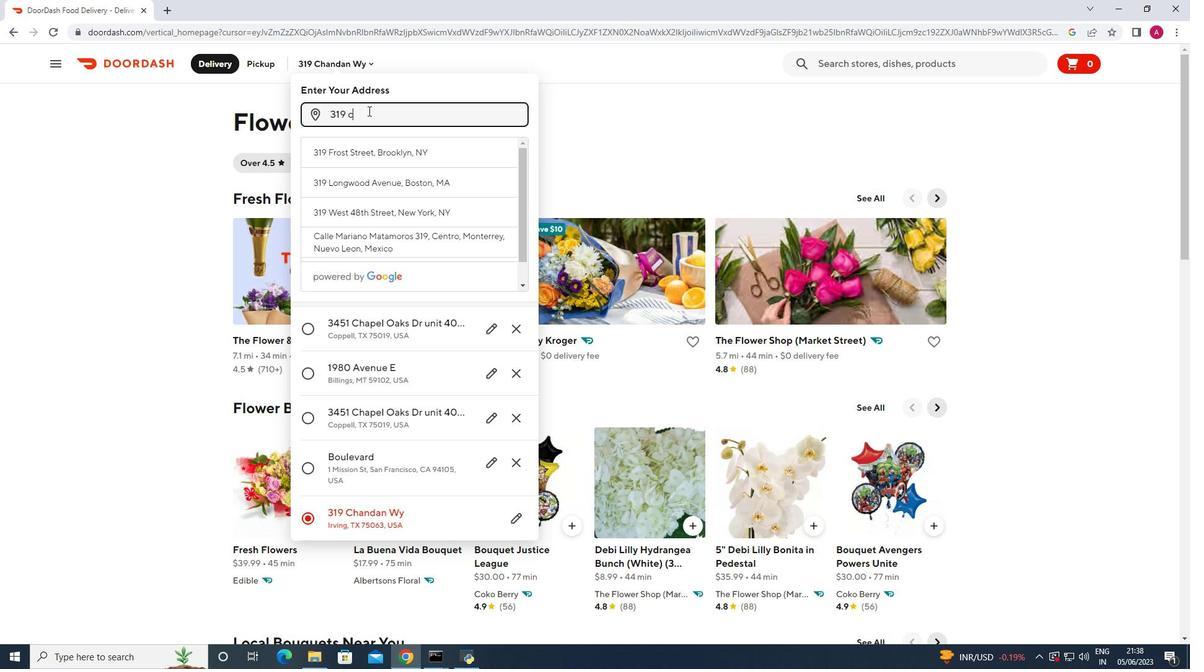 
Action: Mouse scrolled (729, 280) with delta (0, 0)
Screenshot: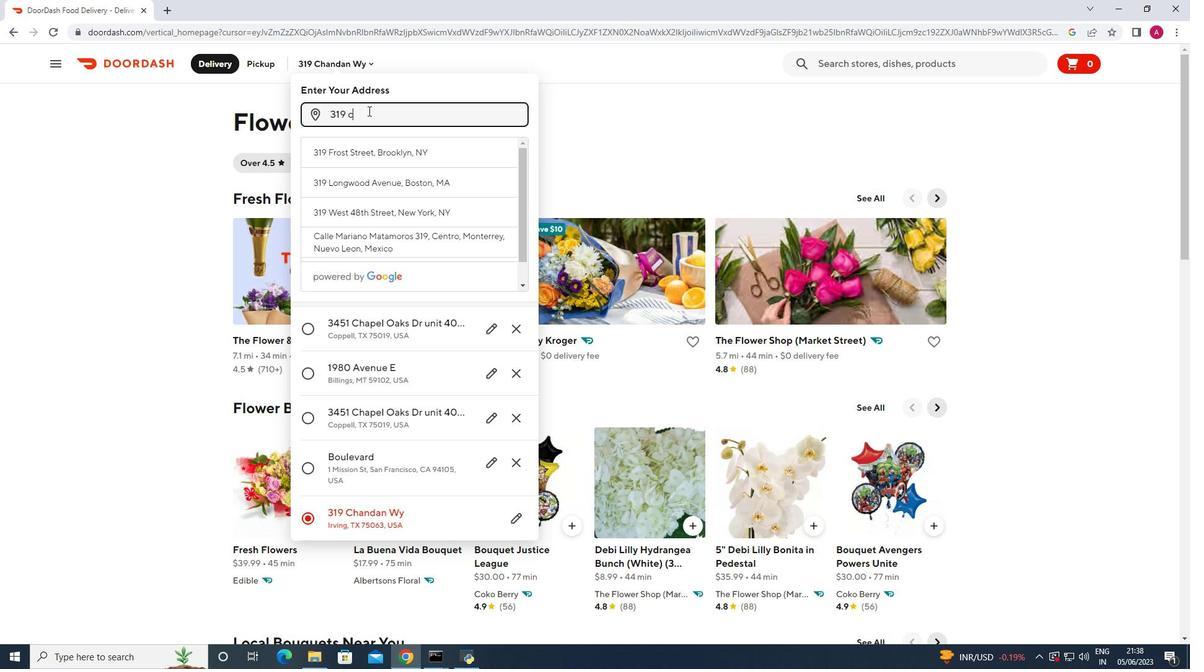 
Action: Mouse moved to (729, 281)
Screenshot: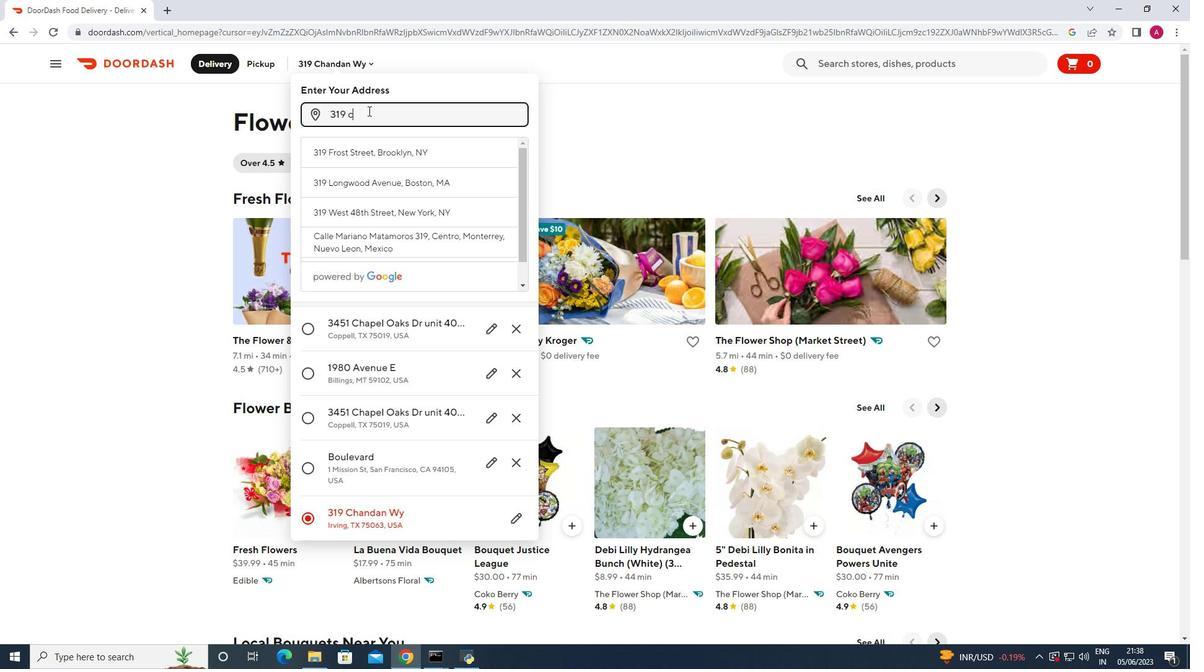 
Action: Mouse scrolled (729, 280) with delta (0, 0)
Screenshot: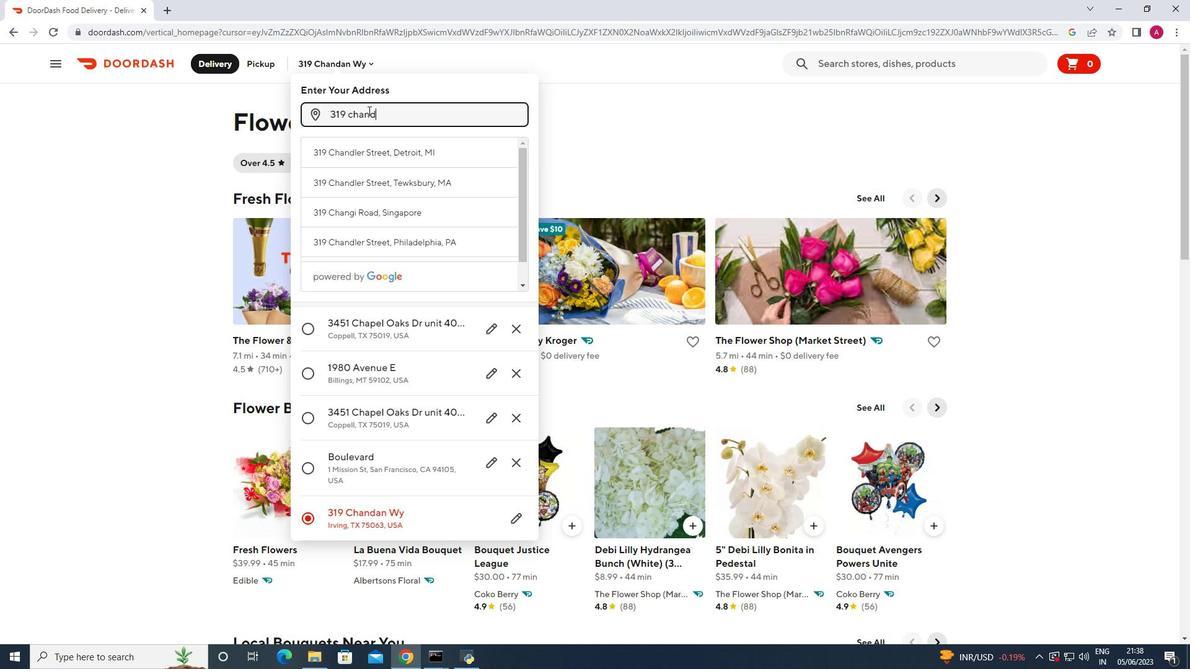 
Action: Mouse moved to (730, 282)
Screenshot: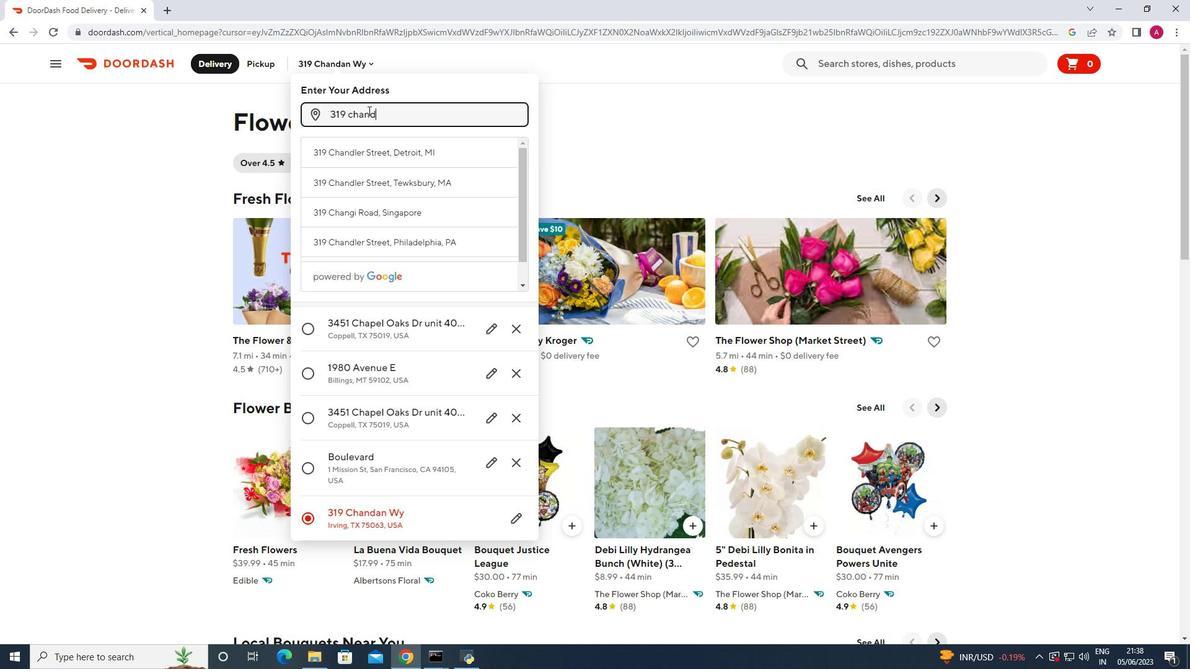 
Action: Mouse scrolled (730, 281) with delta (0, 0)
Screenshot: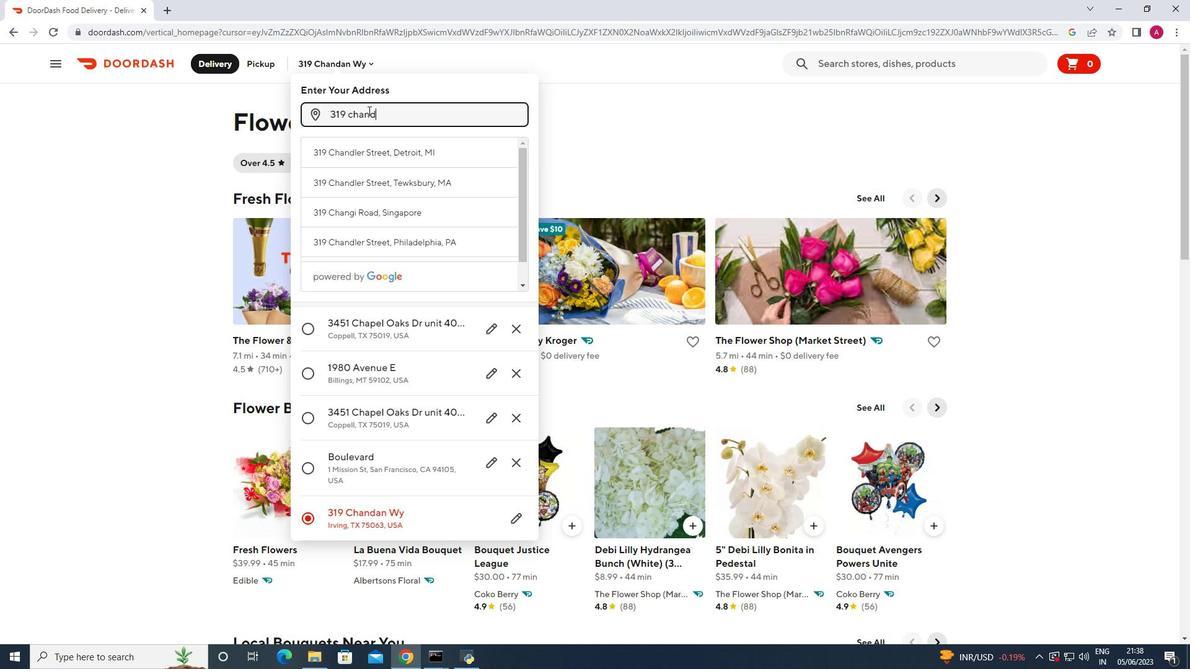 
Action: Mouse scrolled (730, 281) with delta (0, 0)
Screenshot: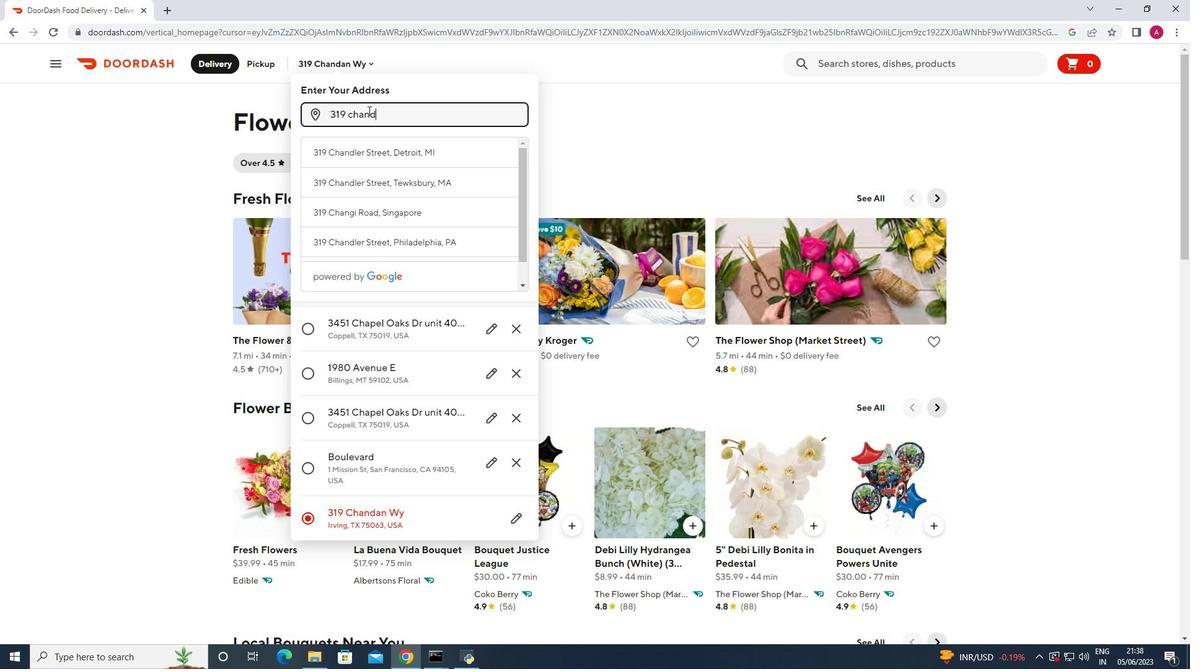 
Action: Mouse moved to (731, 282)
Screenshot: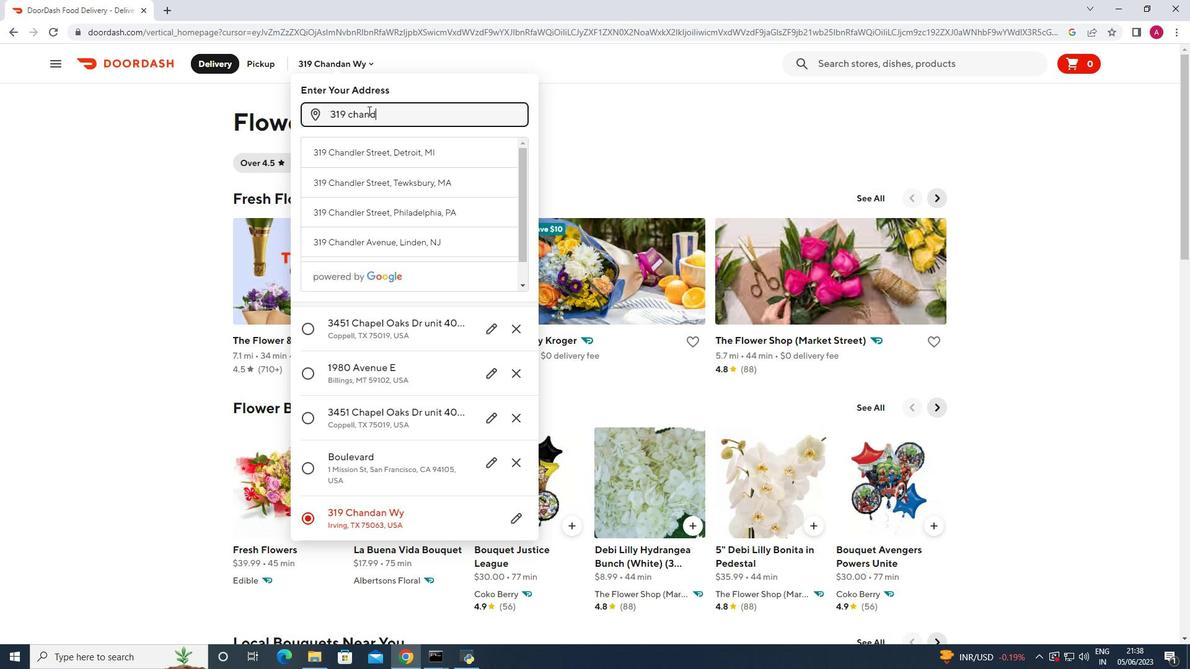 
Action: Mouse scrolled (731, 281) with delta (0, 0)
Screenshot: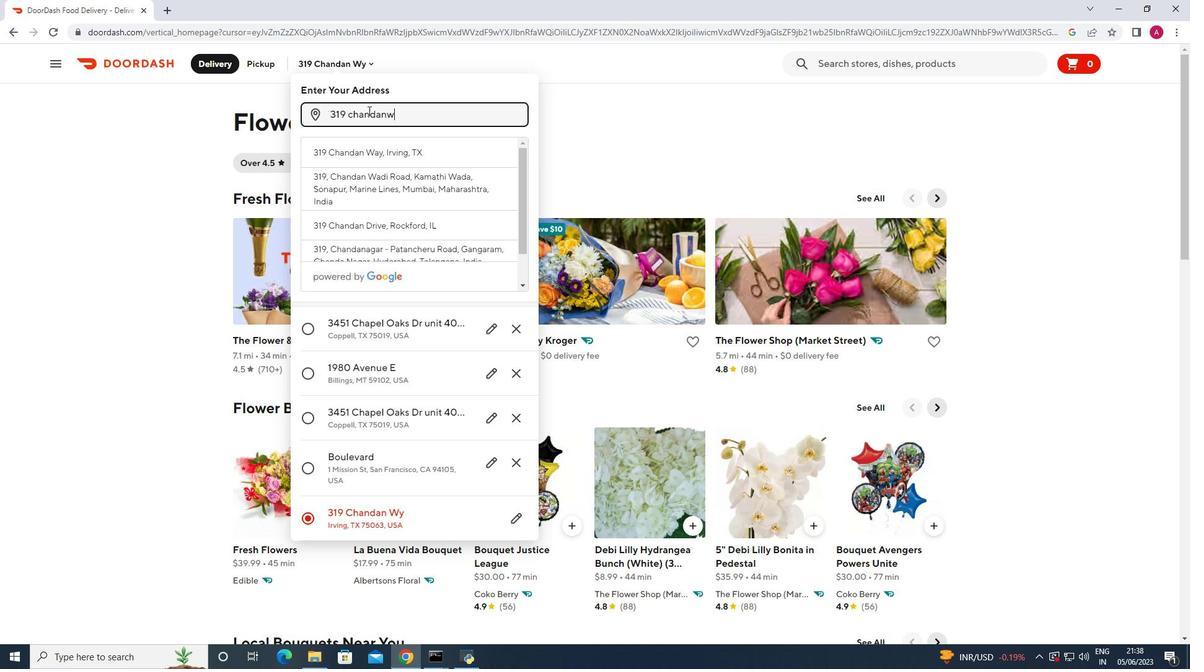 
Action: Mouse scrolled (731, 281) with delta (0, 0)
Screenshot: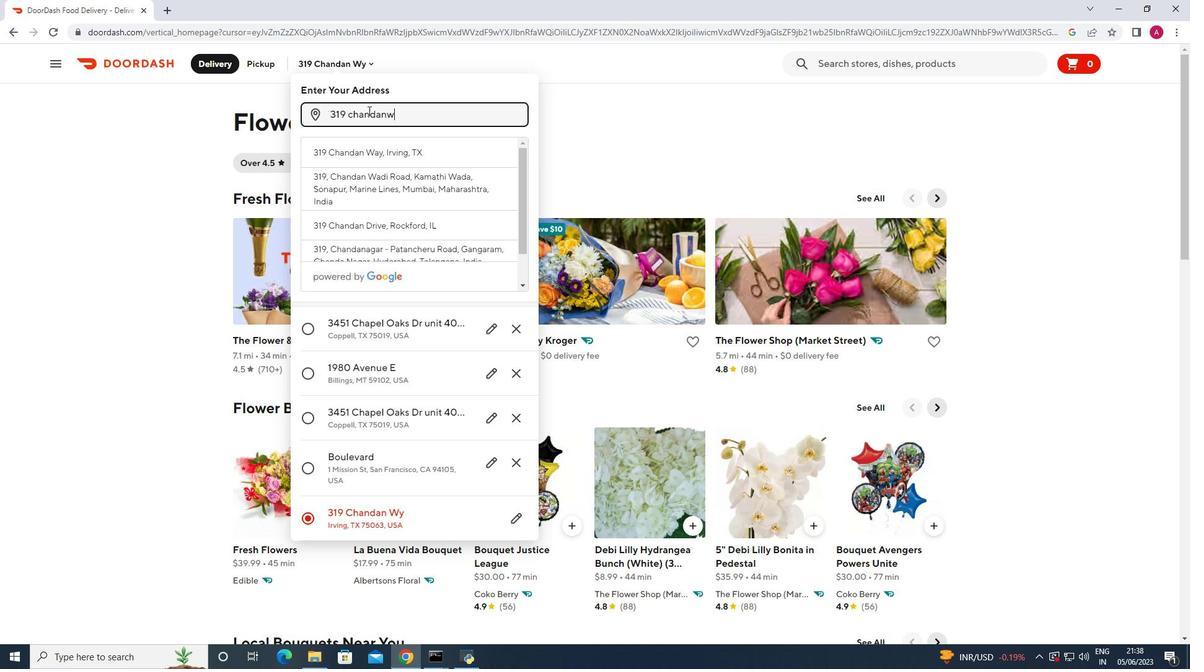 
Action: Mouse scrolled (731, 281) with delta (0, 0)
Screenshot: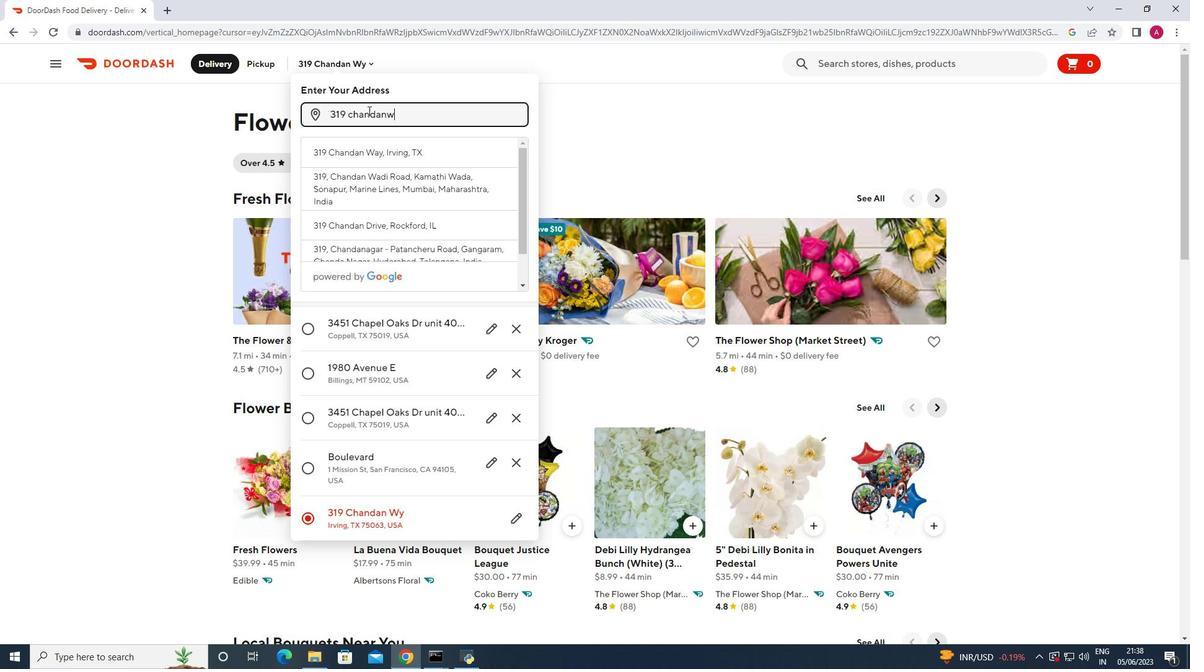 
Action: Mouse scrolled (731, 281) with delta (0, 0)
Screenshot: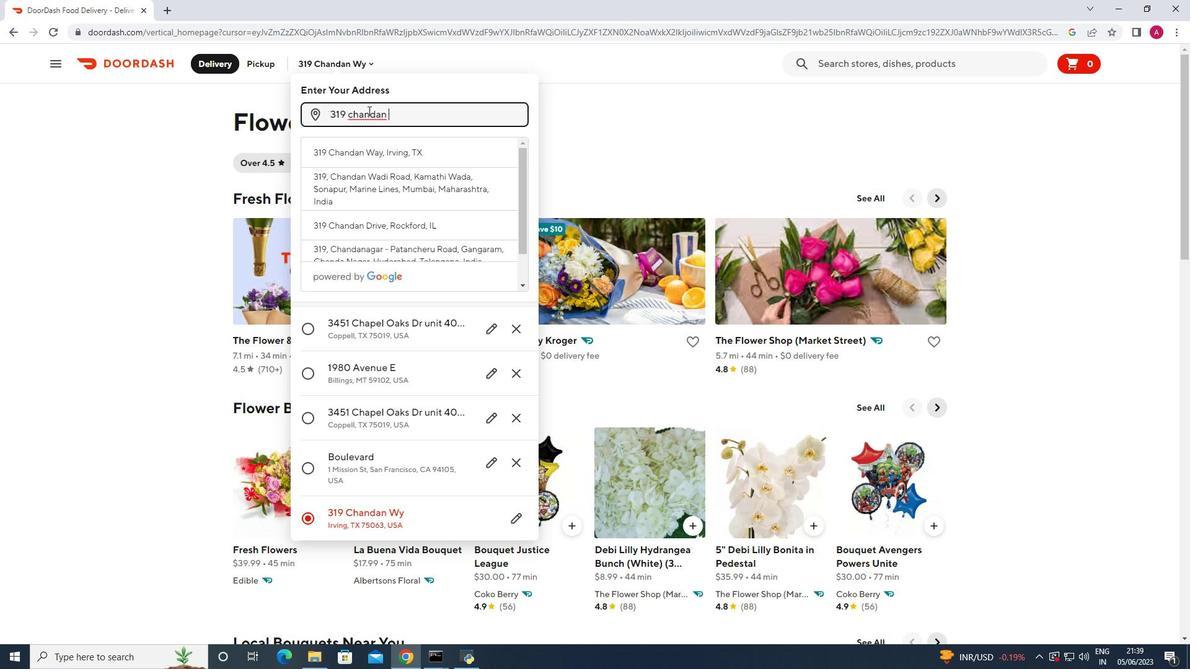 
Action: Mouse scrolled (731, 281) with delta (0, 0)
Screenshot: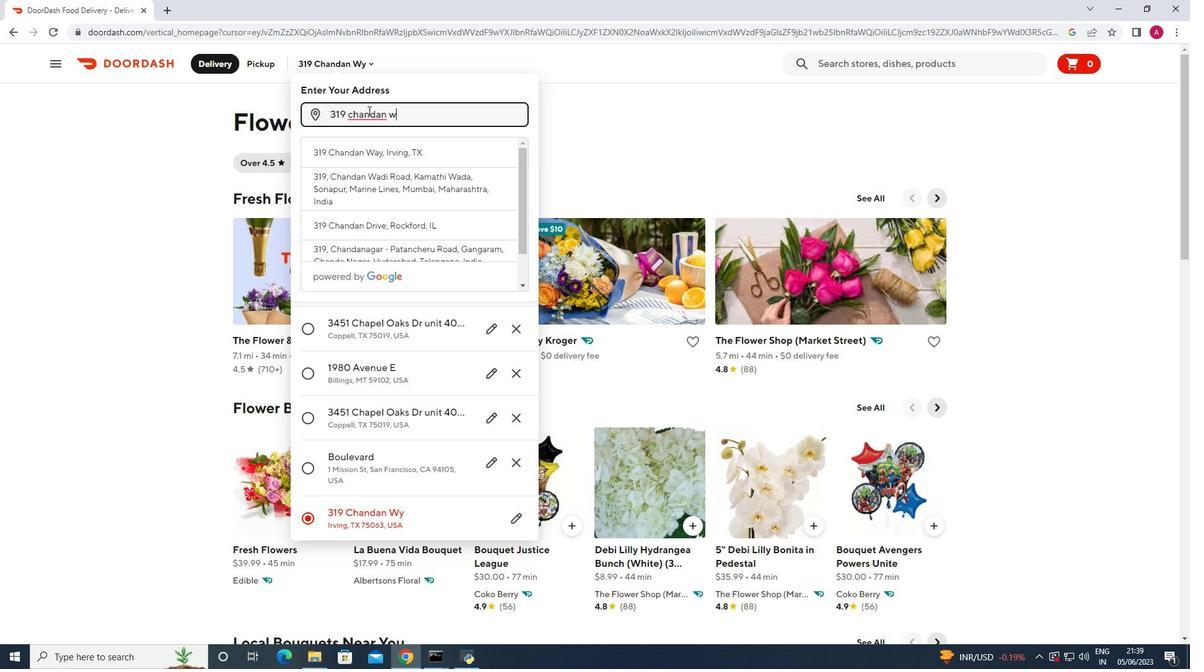 
Action: Mouse scrolled (731, 281) with delta (0, 0)
Screenshot: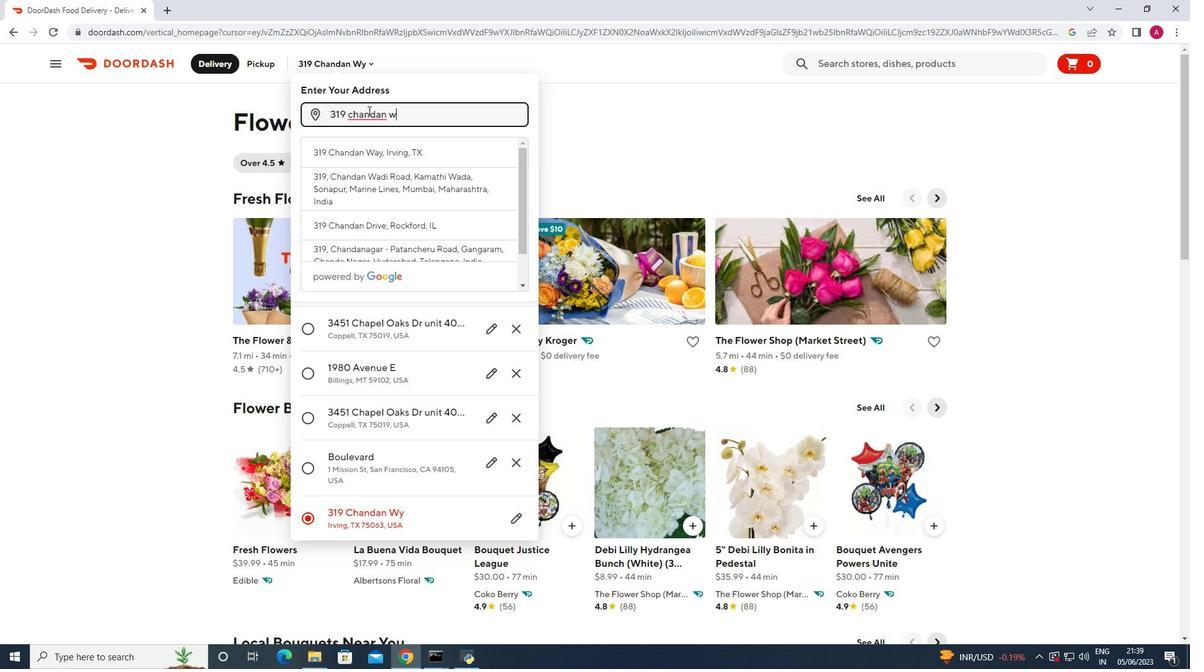 
Action: Mouse scrolled (731, 281) with delta (0, 0)
Screenshot: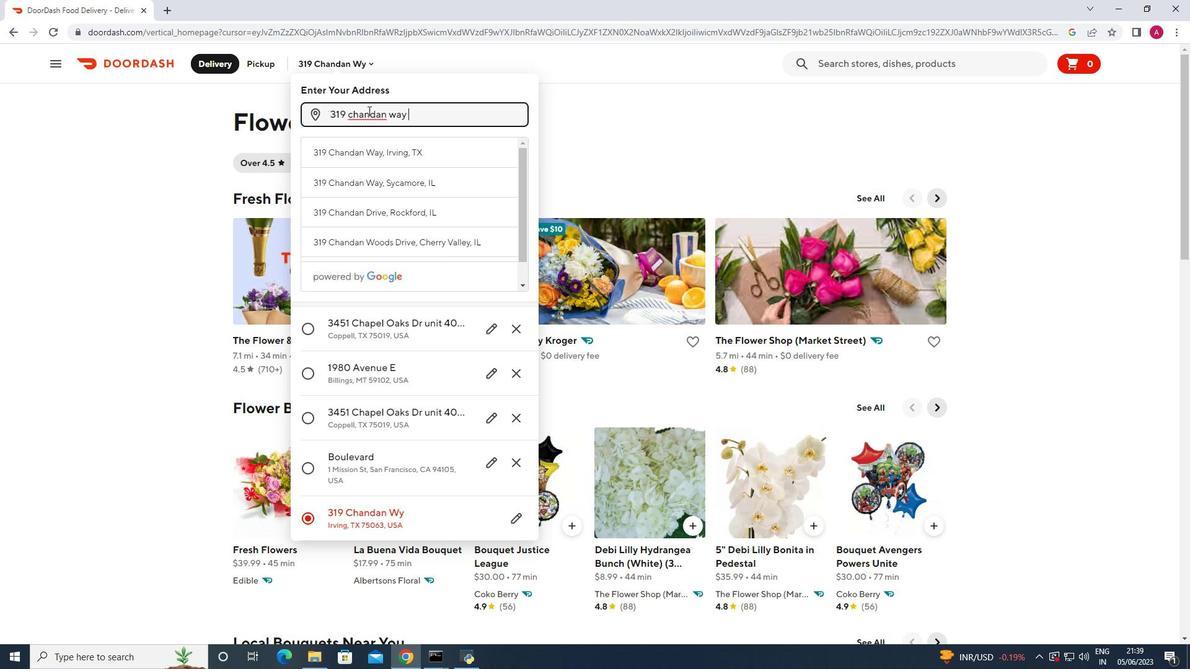 
Action: Mouse scrolled (731, 281) with delta (0, 0)
Screenshot: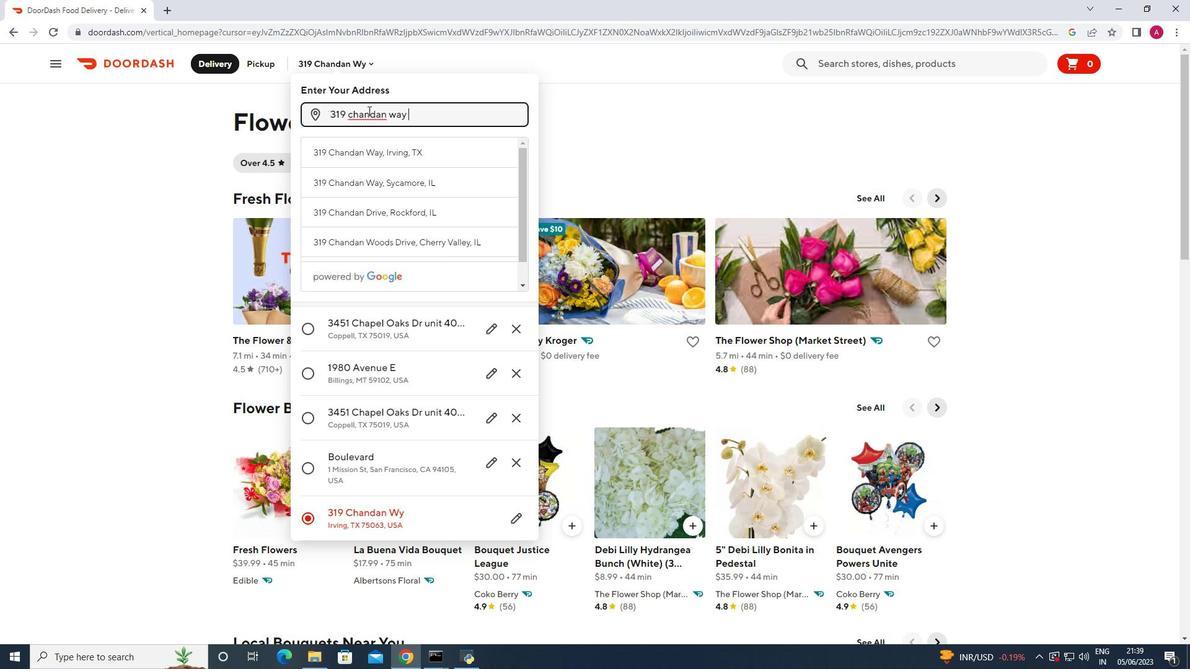 
Action: Mouse scrolled (731, 281) with delta (0, 0)
Screenshot: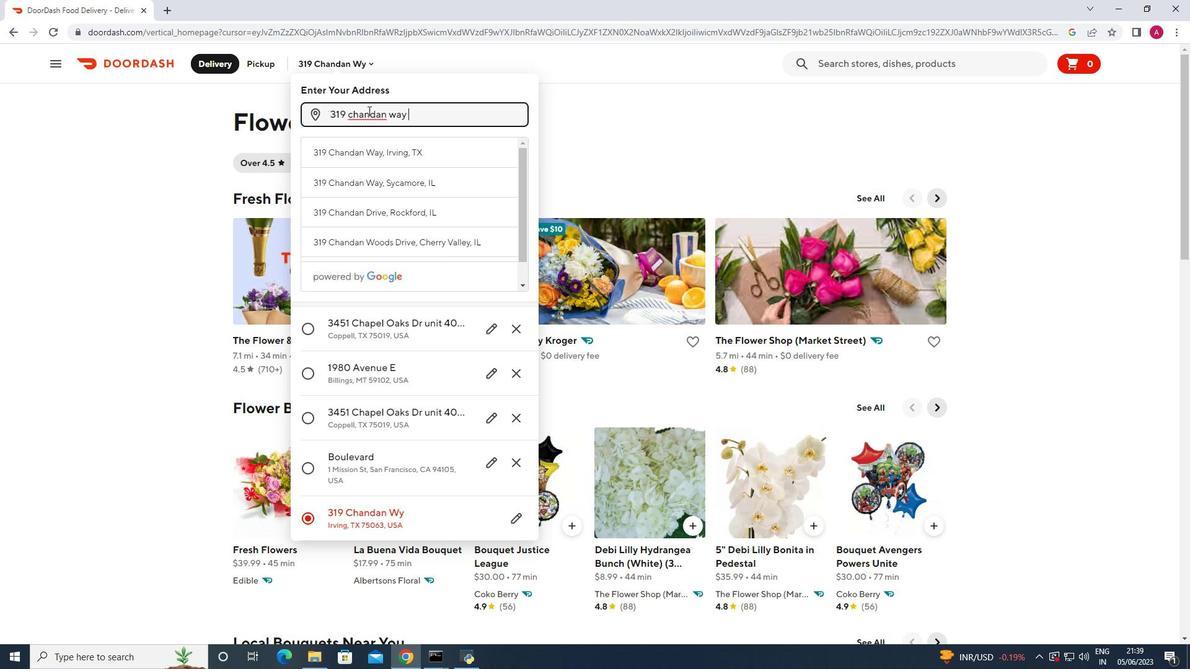 
Action: Mouse scrolled (731, 281) with delta (0, 0)
Screenshot: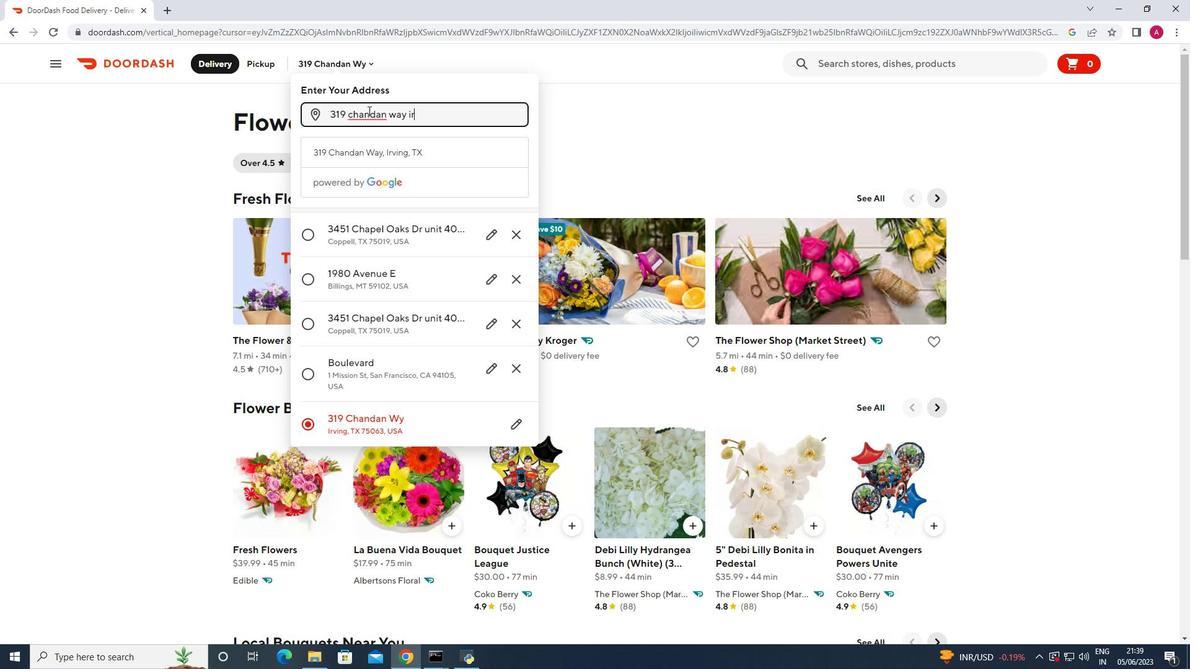 
Action: Mouse scrolled (731, 281) with delta (0, 0)
Screenshot: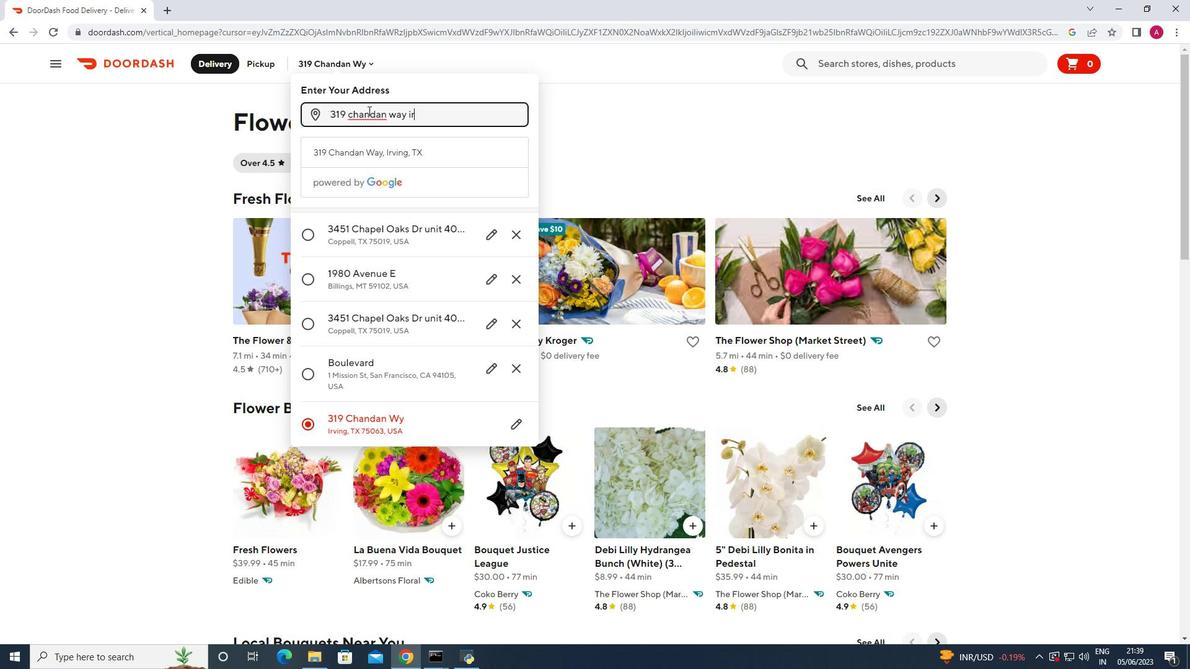 
Action: Mouse moved to (731, 282)
Screenshot: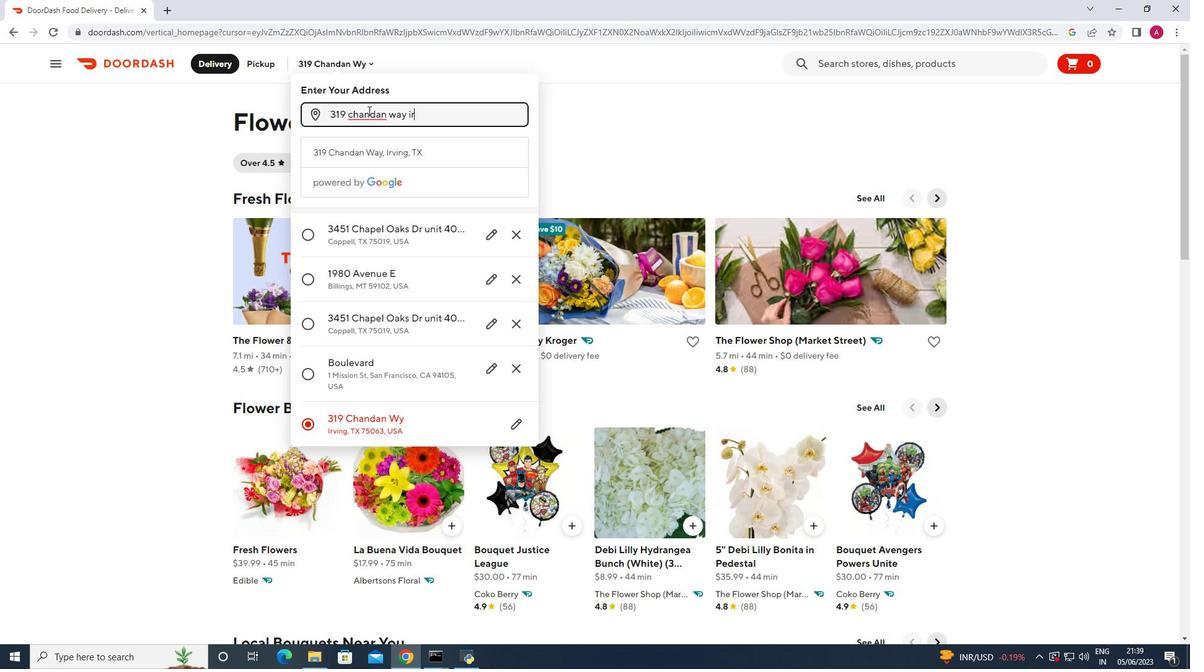 
Action: Mouse scrolled (731, 282) with delta (0, 0)
Screenshot: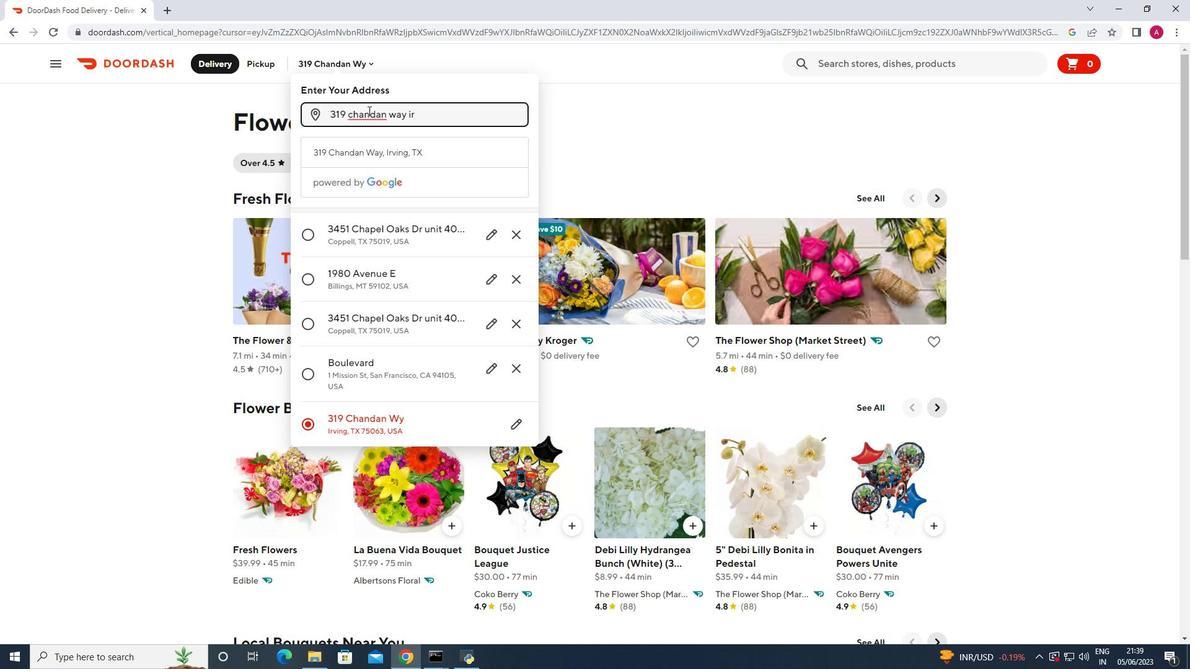 
Action: Mouse scrolled (731, 282) with delta (0, 0)
Screenshot: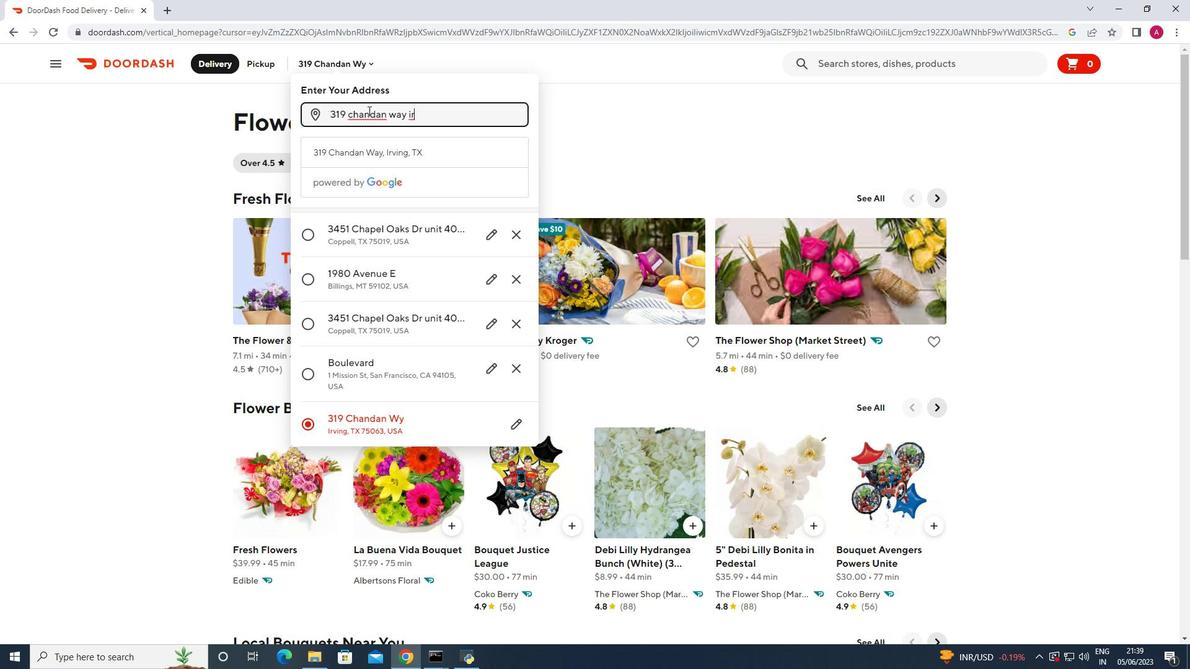 
Action: Mouse scrolled (731, 282) with delta (0, 0)
Screenshot: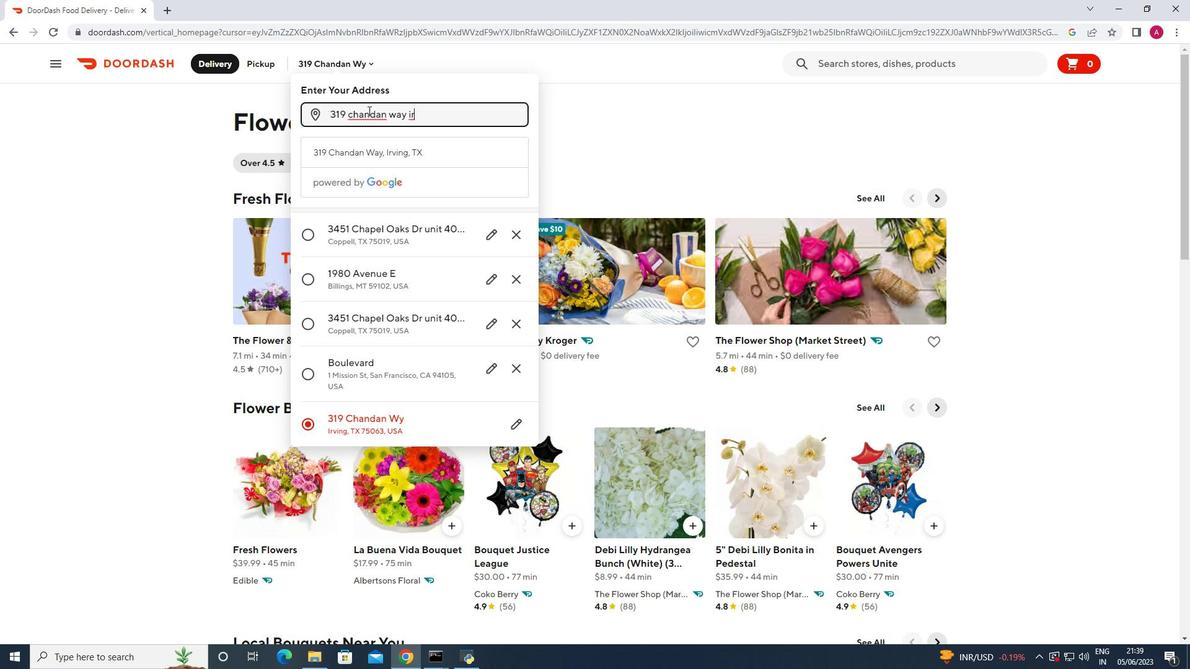 
Action: Mouse scrolled (731, 282) with delta (0, 0)
Screenshot: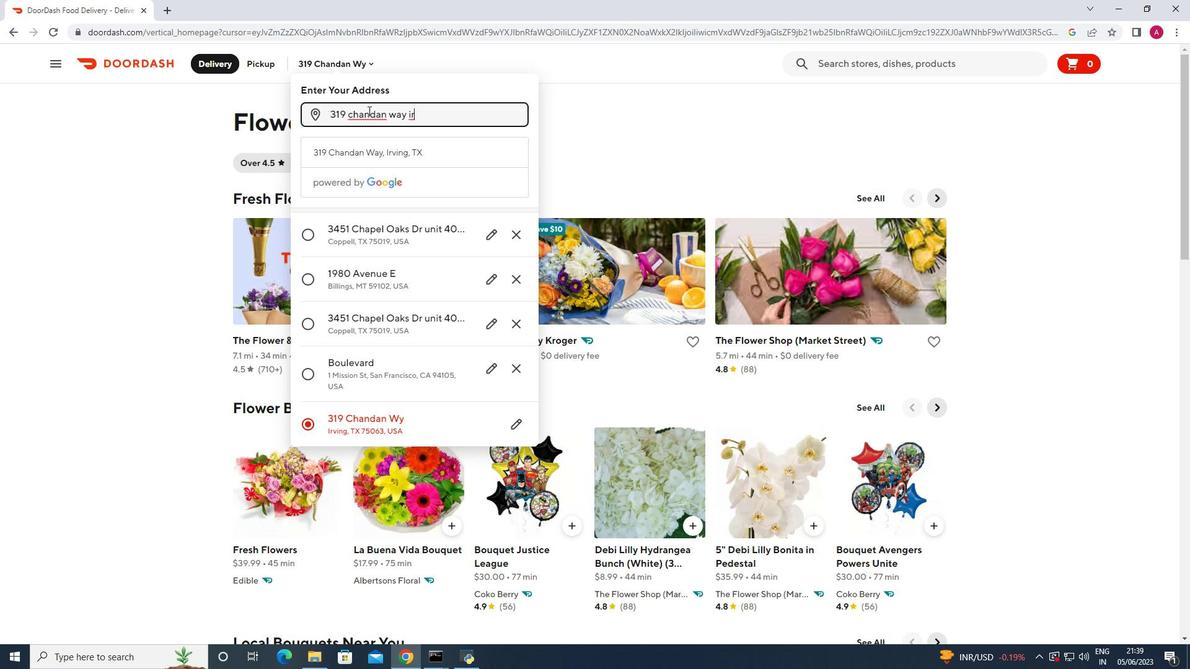 
Action: Mouse scrolled (731, 282) with delta (0, 0)
Screenshot: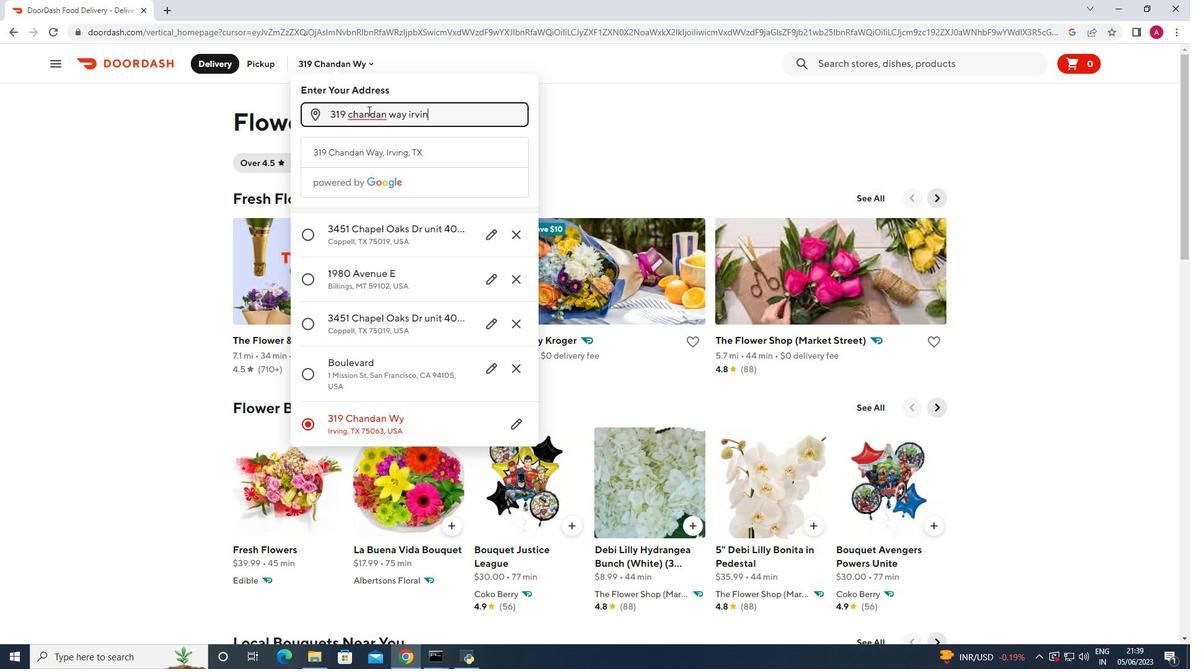 
Action: Mouse scrolled (731, 282) with delta (0, 0)
Screenshot: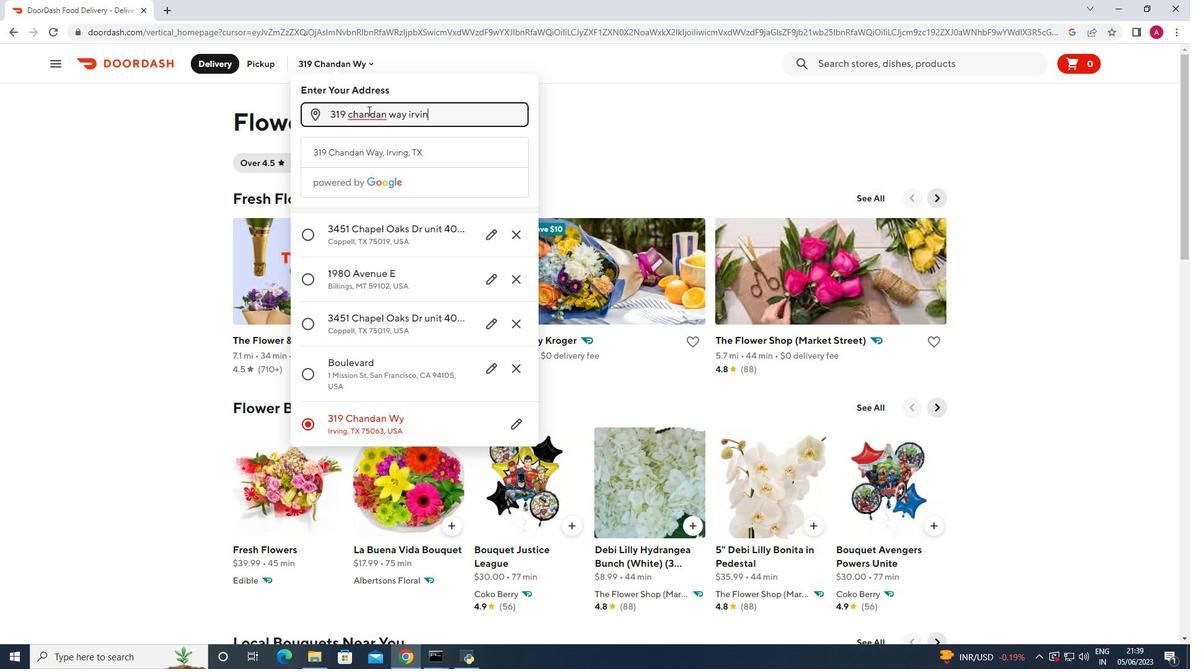 
Action: Mouse scrolled (731, 282) with delta (0, 0)
Screenshot: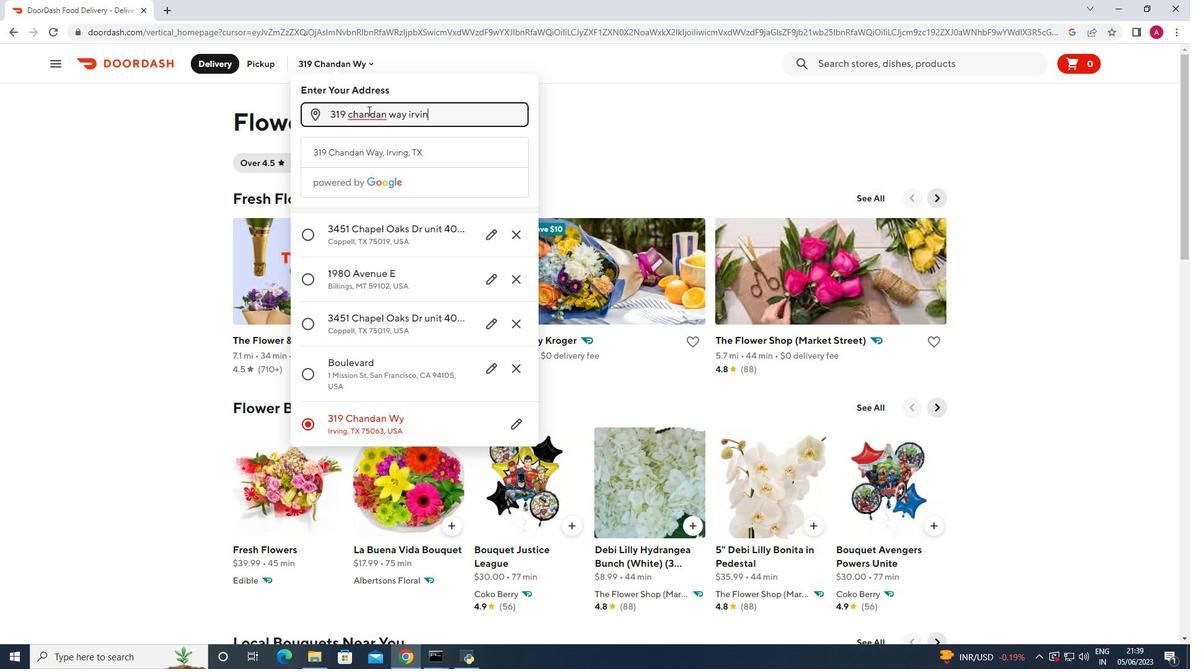 
Action: Mouse scrolled (731, 282) with delta (0, 0)
Screenshot: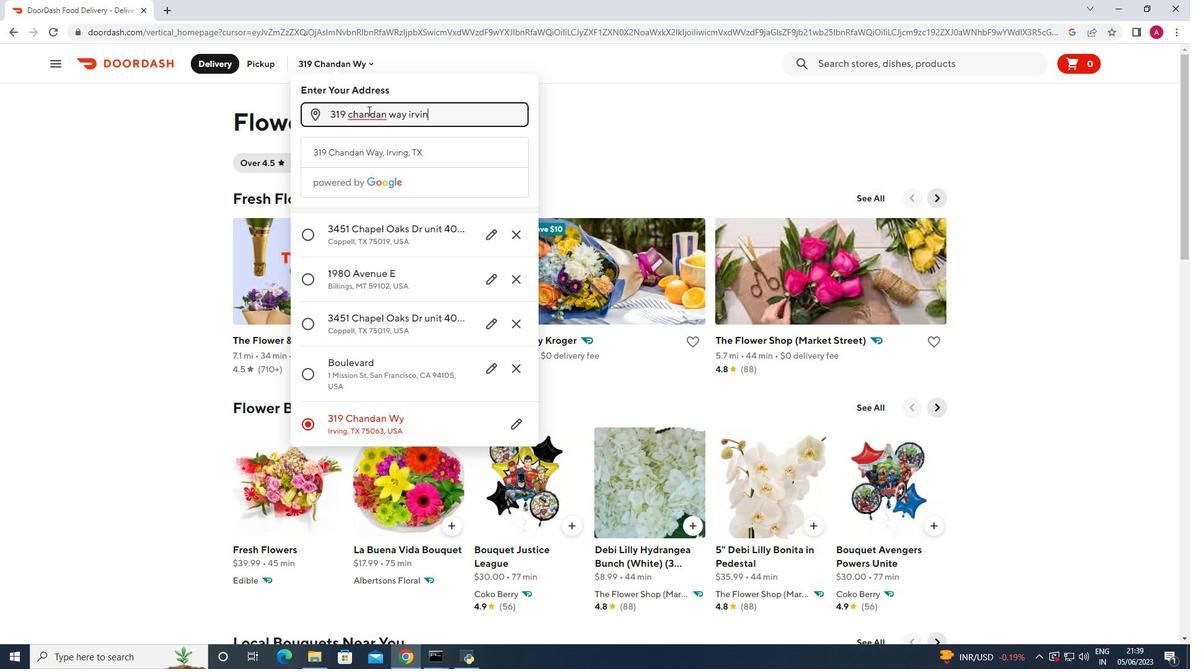 
Action: Mouse scrolled (731, 282) with delta (0, 0)
Screenshot: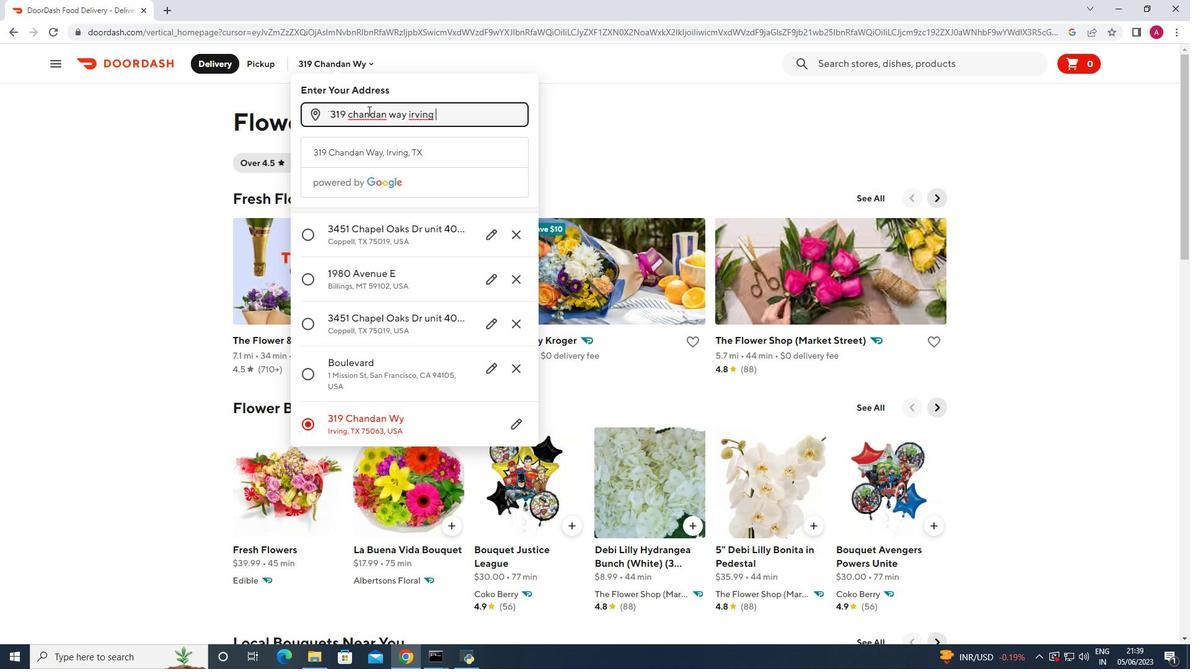 
Action: Mouse scrolled (731, 282) with delta (0, 0)
Screenshot: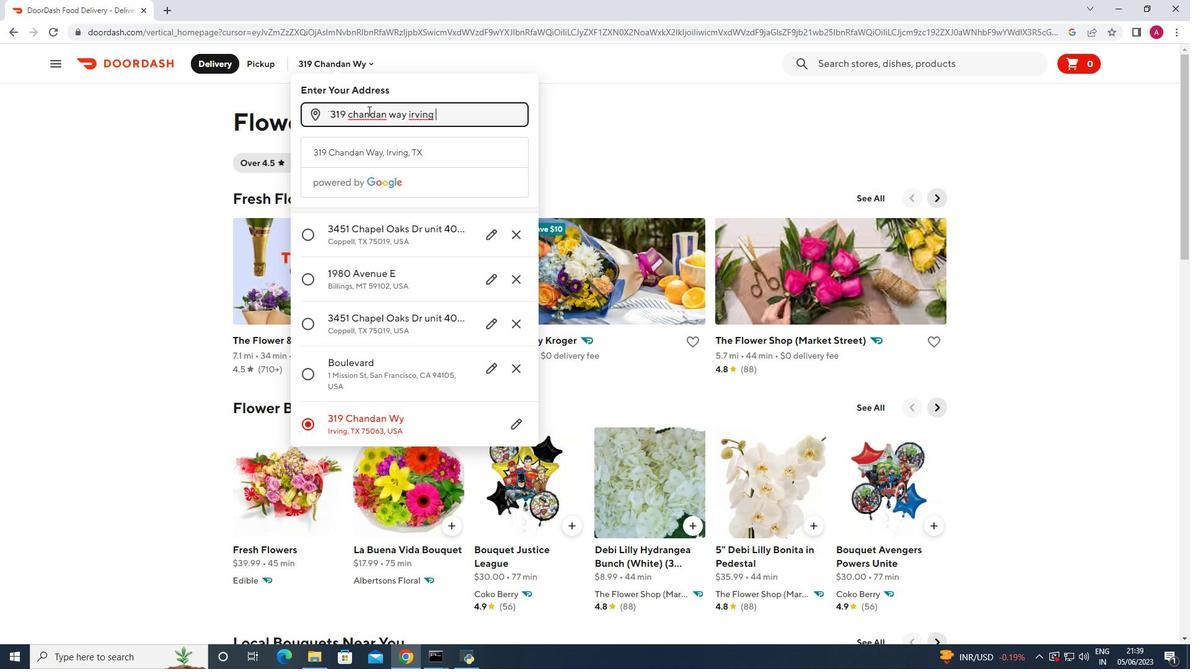 
Action: Mouse scrolled (731, 282) with delta (0, 0)
Screenshot: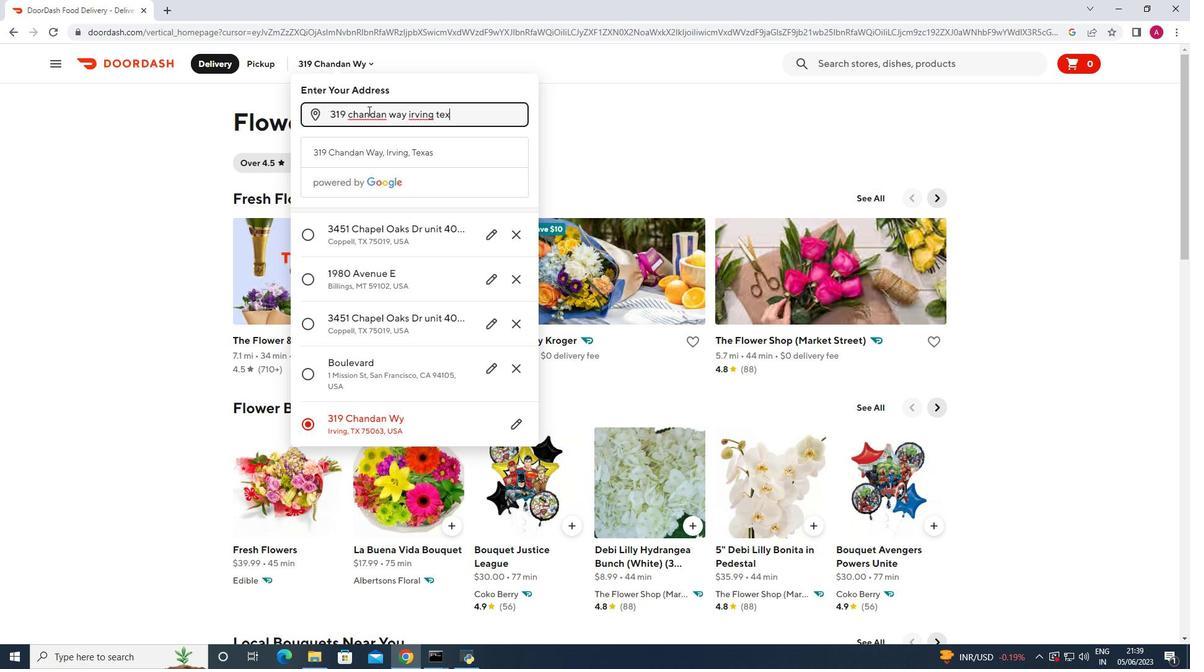 
Action: Mouse scrolled (731, 282) with delta (0, 0)
Screenshot: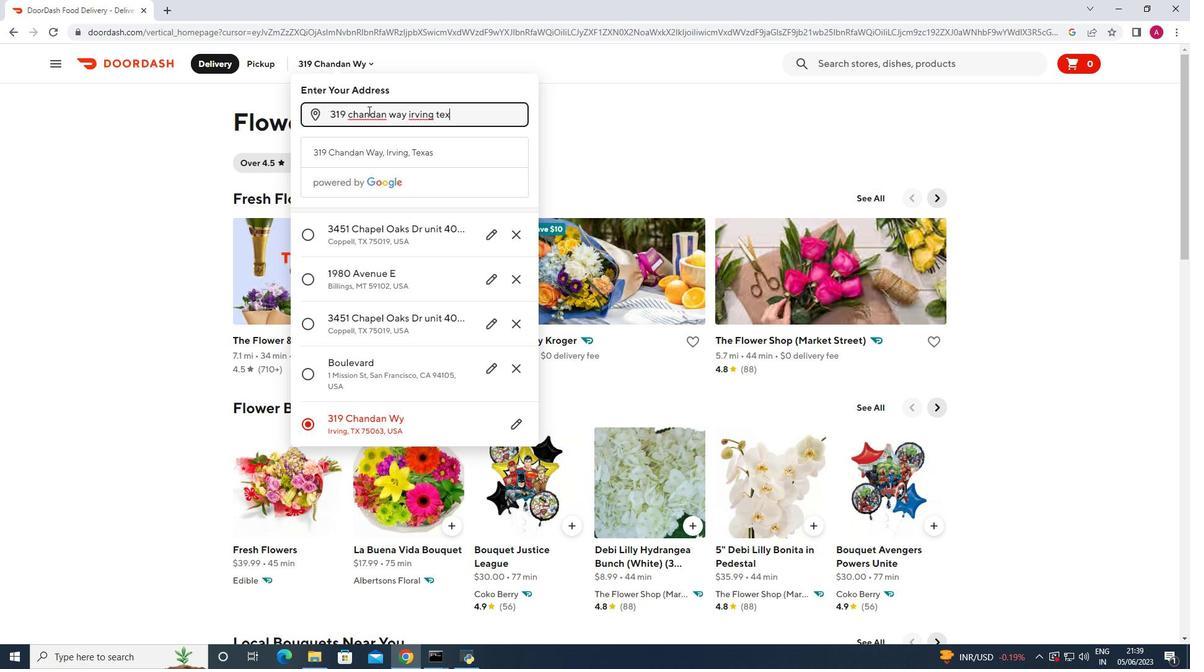 
Action: Mouse scrolled (731, 282) with delta (0, 0)
Screenshot: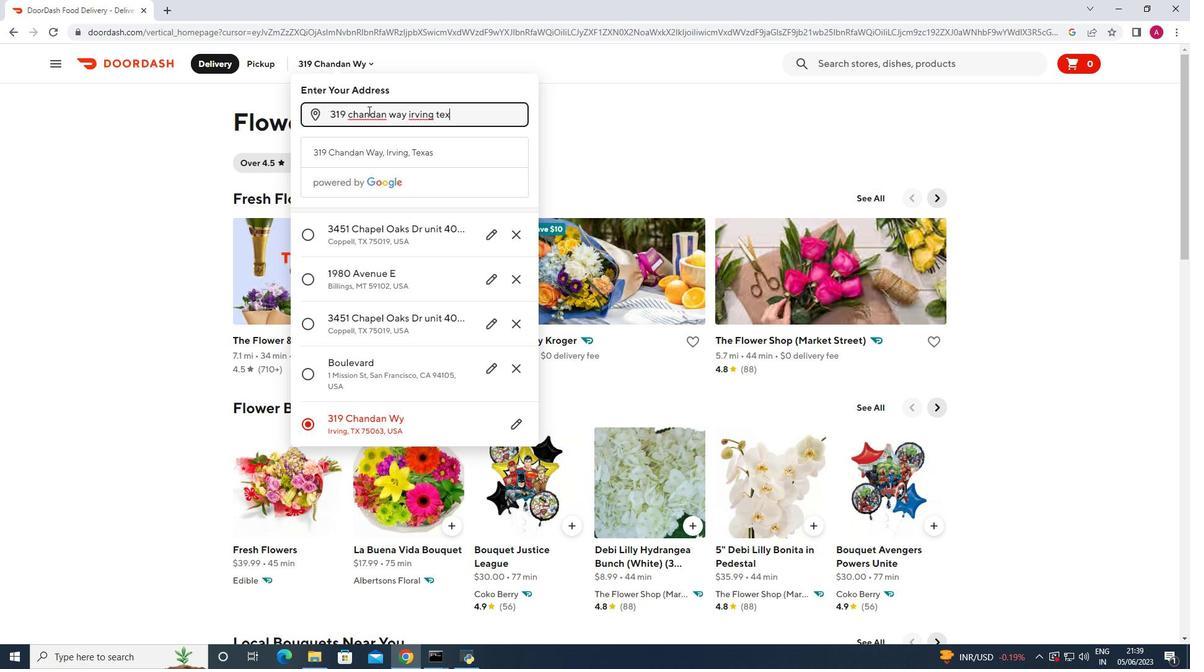 
Action: Mouse scrolled (731, 282) with delta (0, 0)
Screenshot: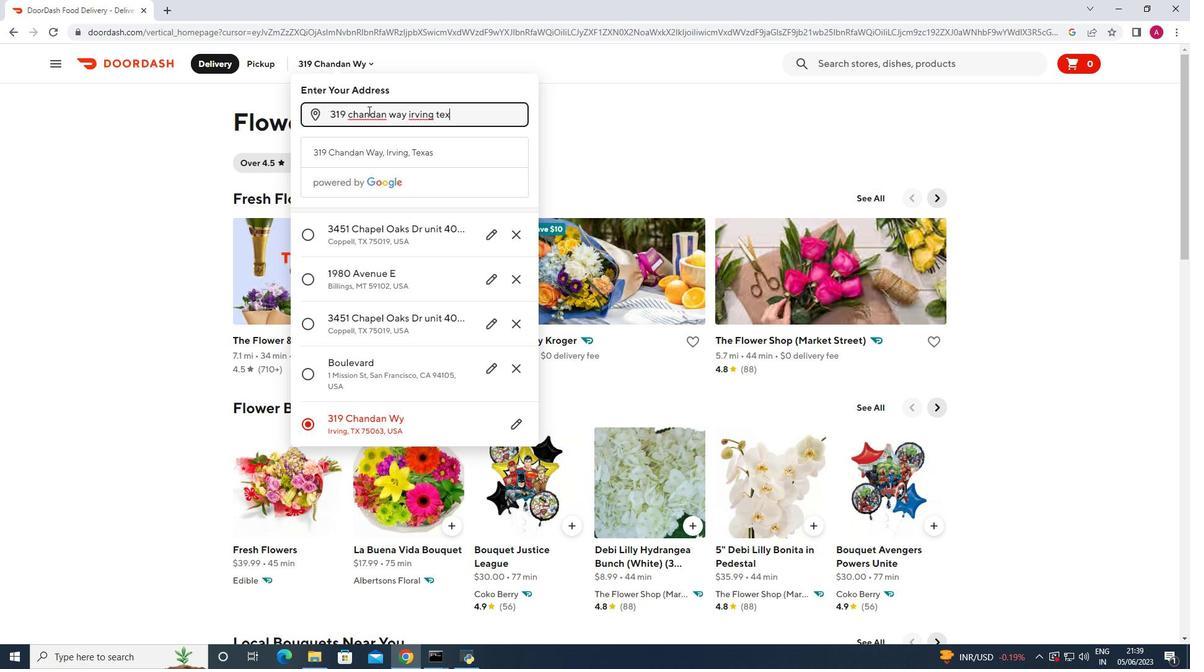 
Action: Mouse scrolled (731, 283) with delta (0, 0)
Screenshot: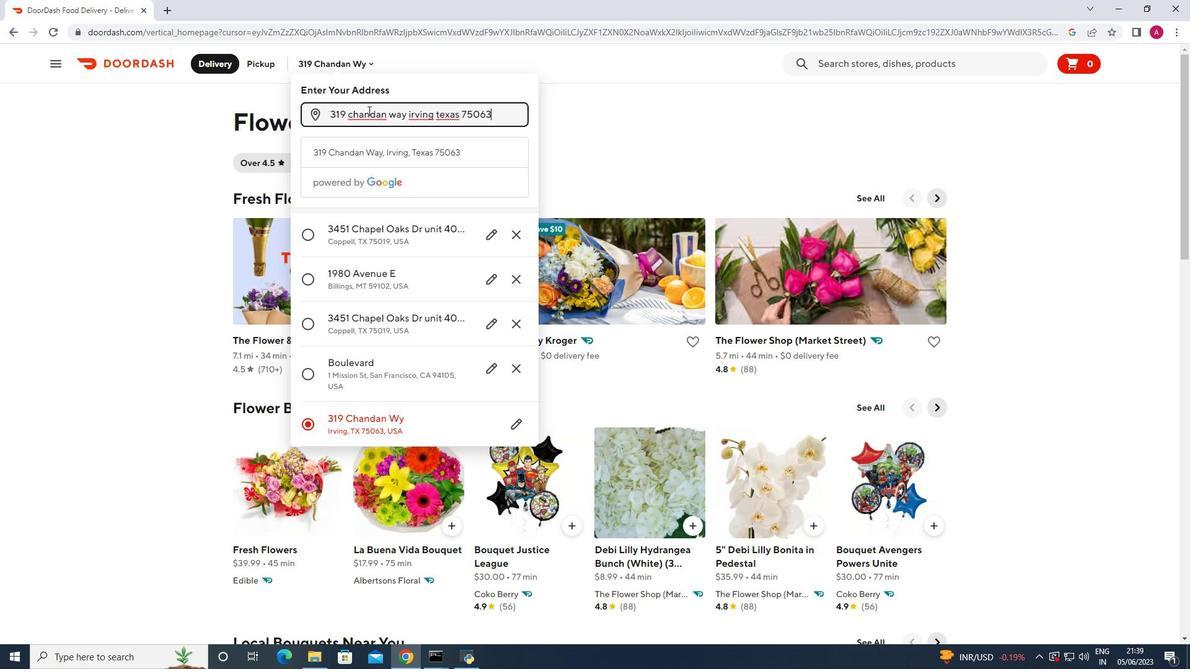 
Action: Mouse scrolled (731, 283) with delta (0, 0)
Screenshot: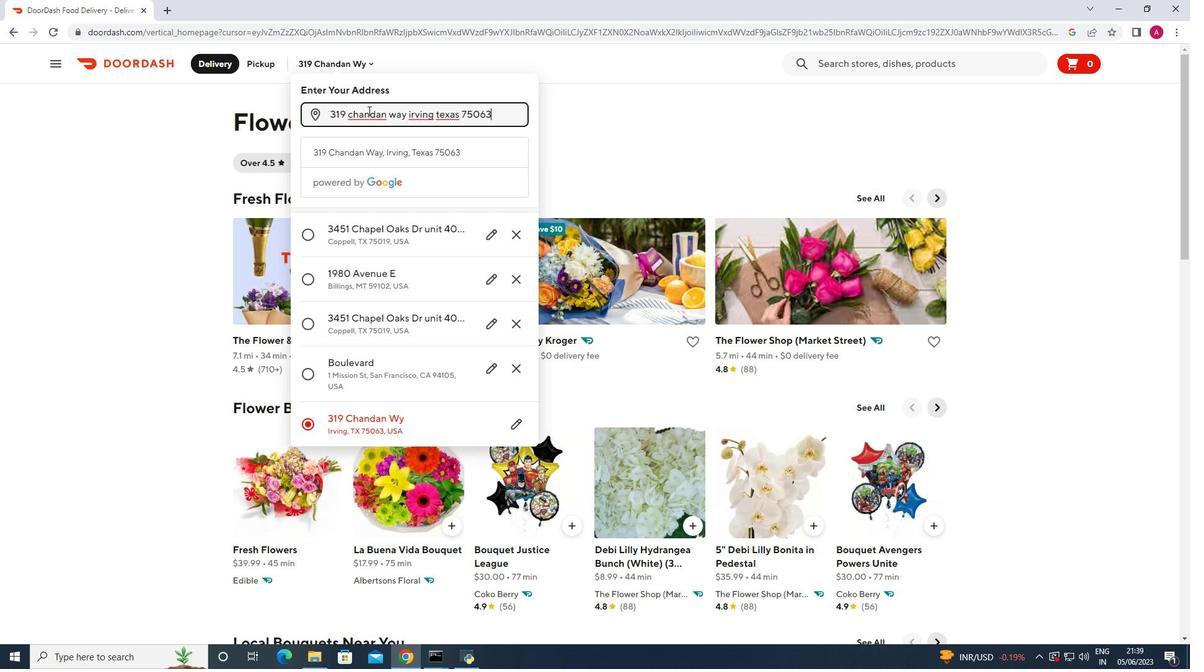 
Action: Mouse moved to (842, 64)
Screenshot: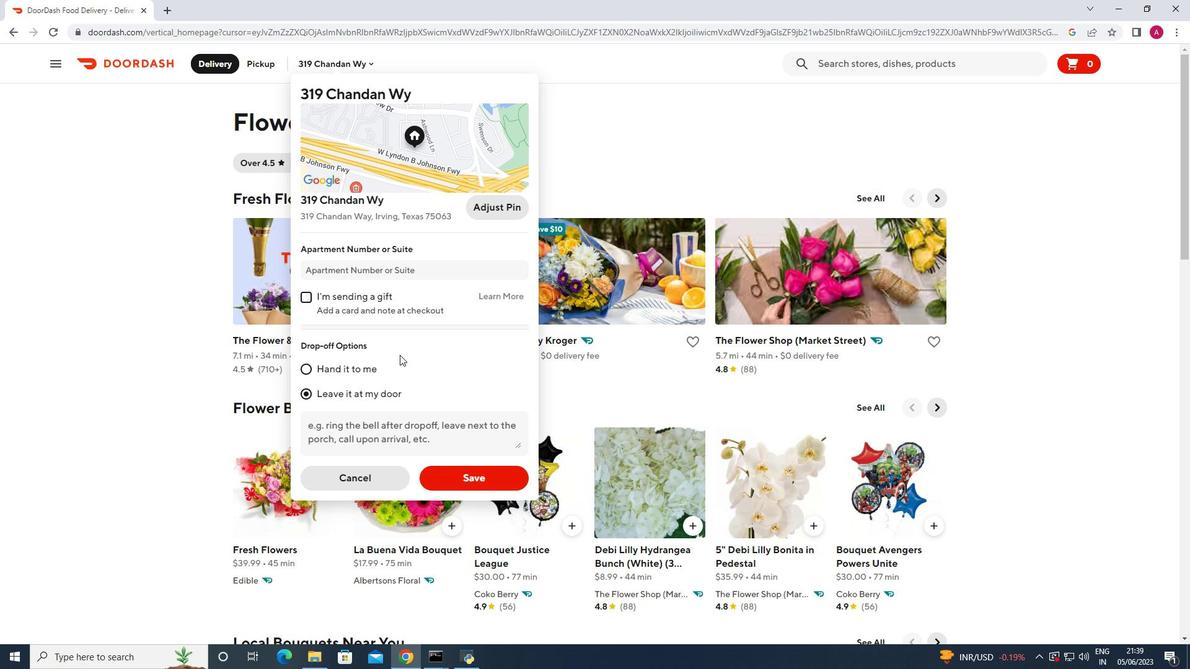 
Action: Mouse pressed left at (842, 64)
Screenshot: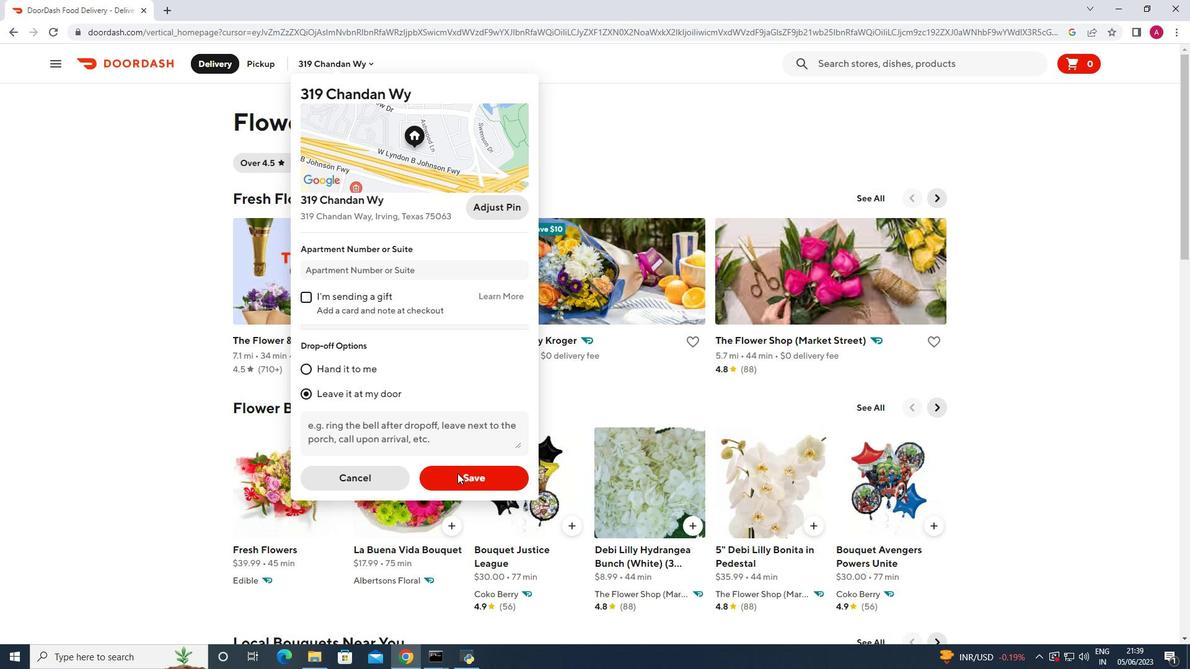 
Action: Mouse moved to (841, 63)
Screenshot: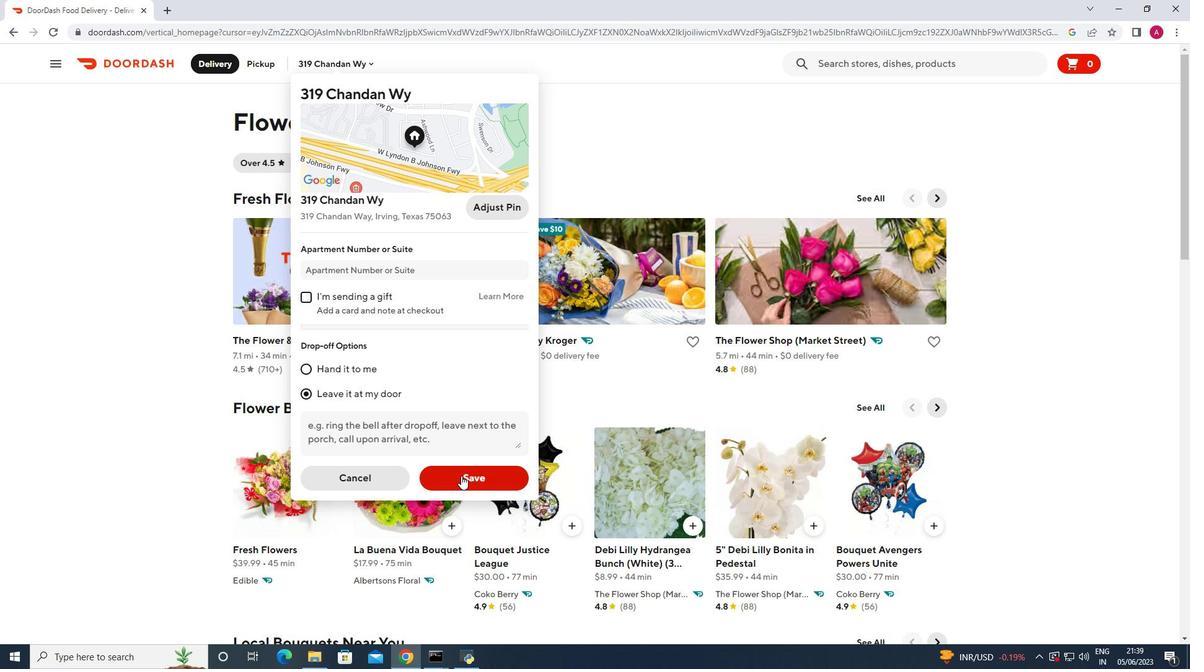
Action: Key pressed wek
Screenshot: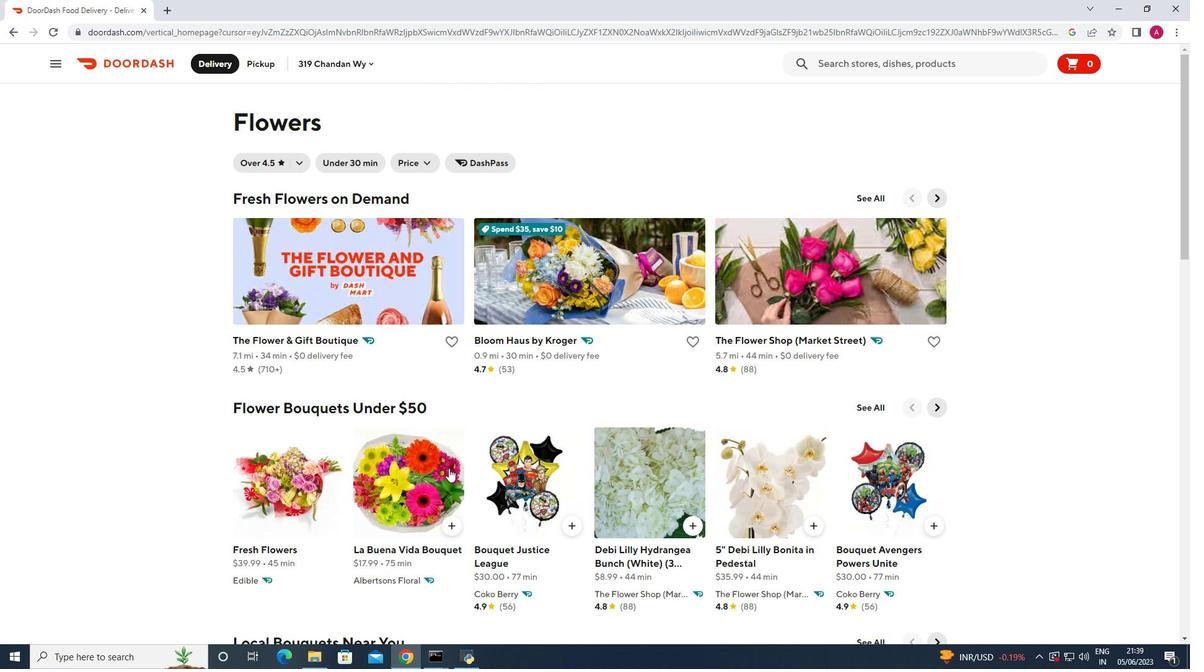 
Action: Mouse moved to (867, 94)
Screenshot: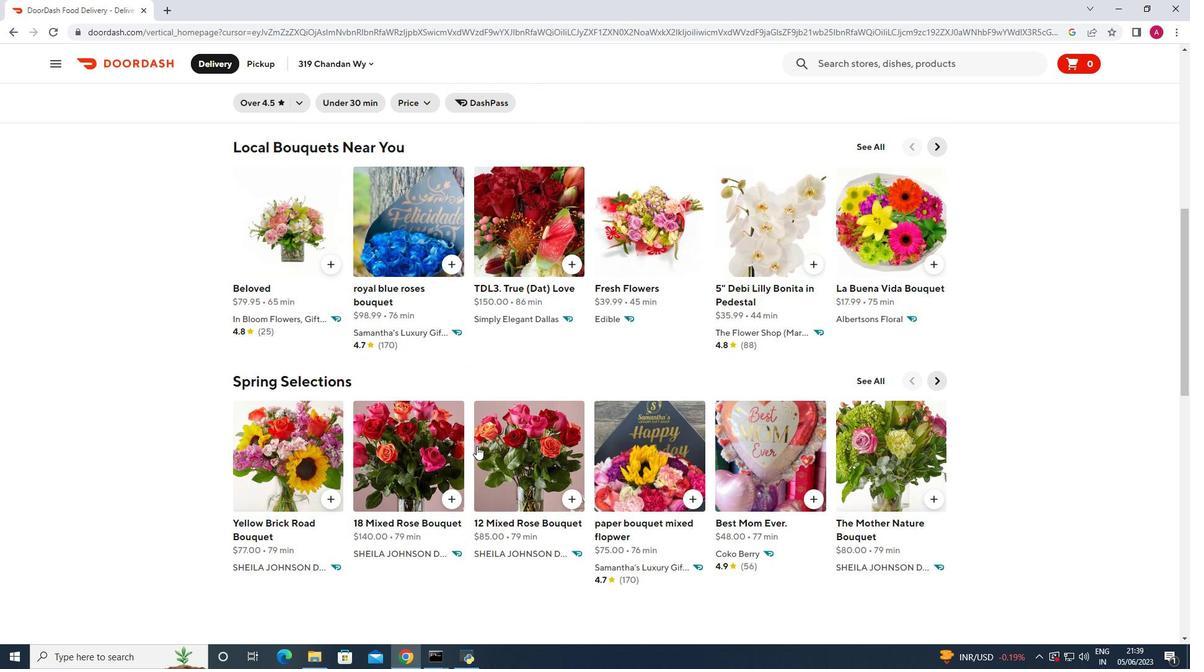 
Action: Mouse pressed left at (867, 94)
Screenshot: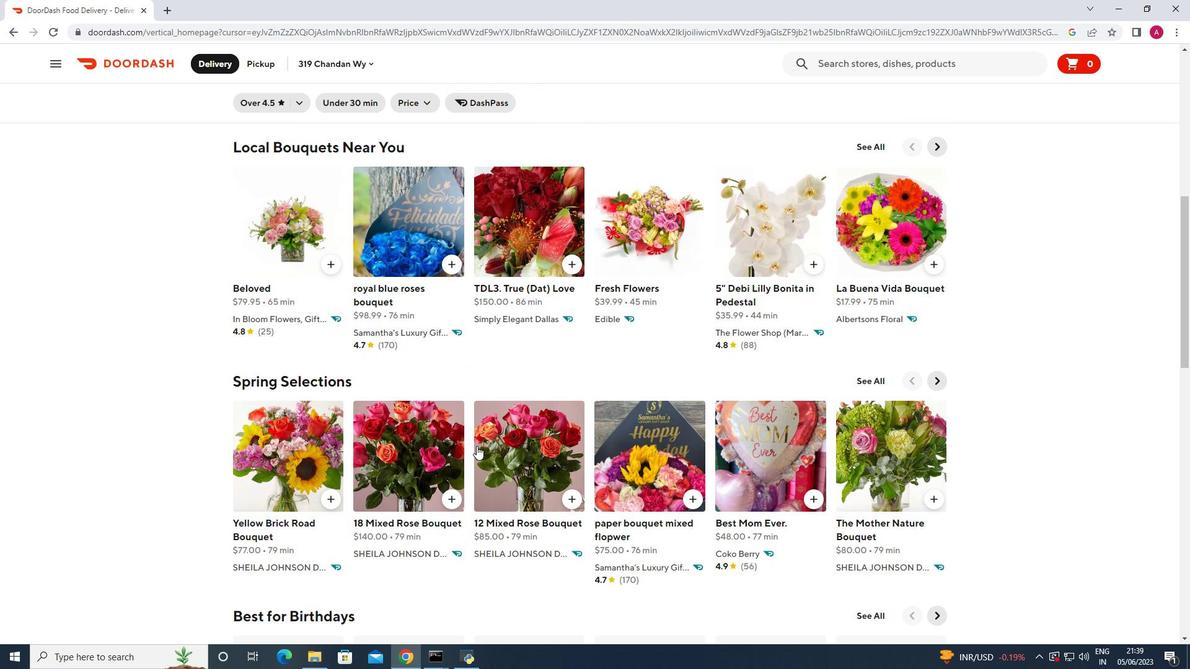 
Action: Mouse moved to (9, 31)
Screenshot: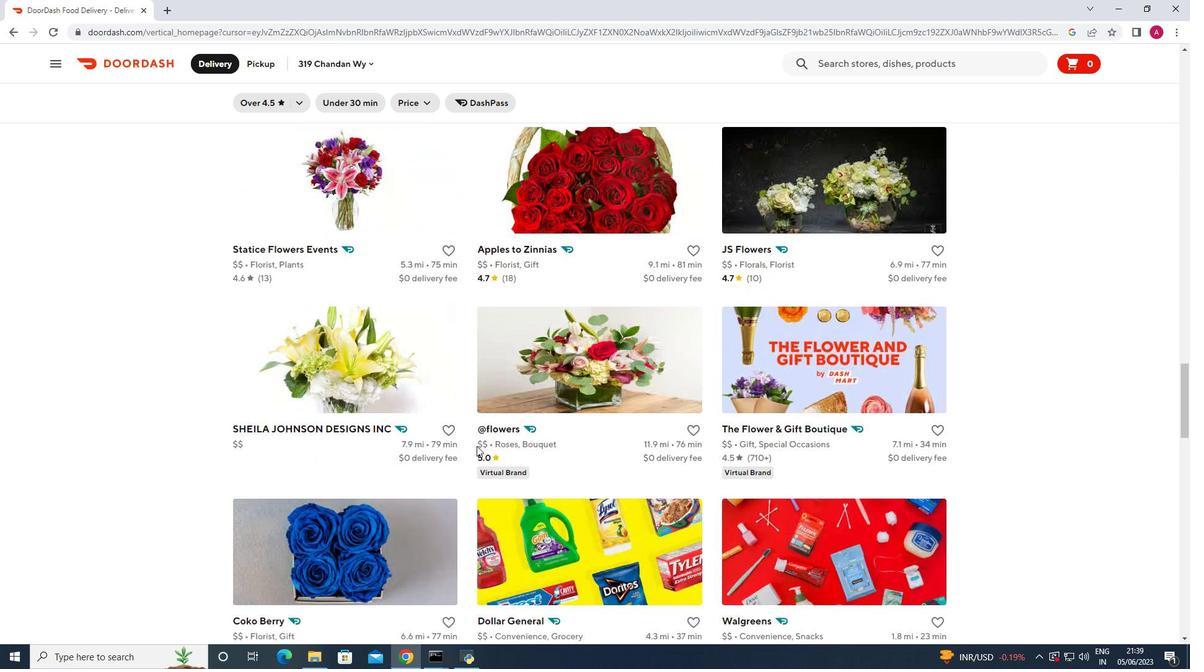 
Action: Mouse pressed left at (9, 31)
Screenshot: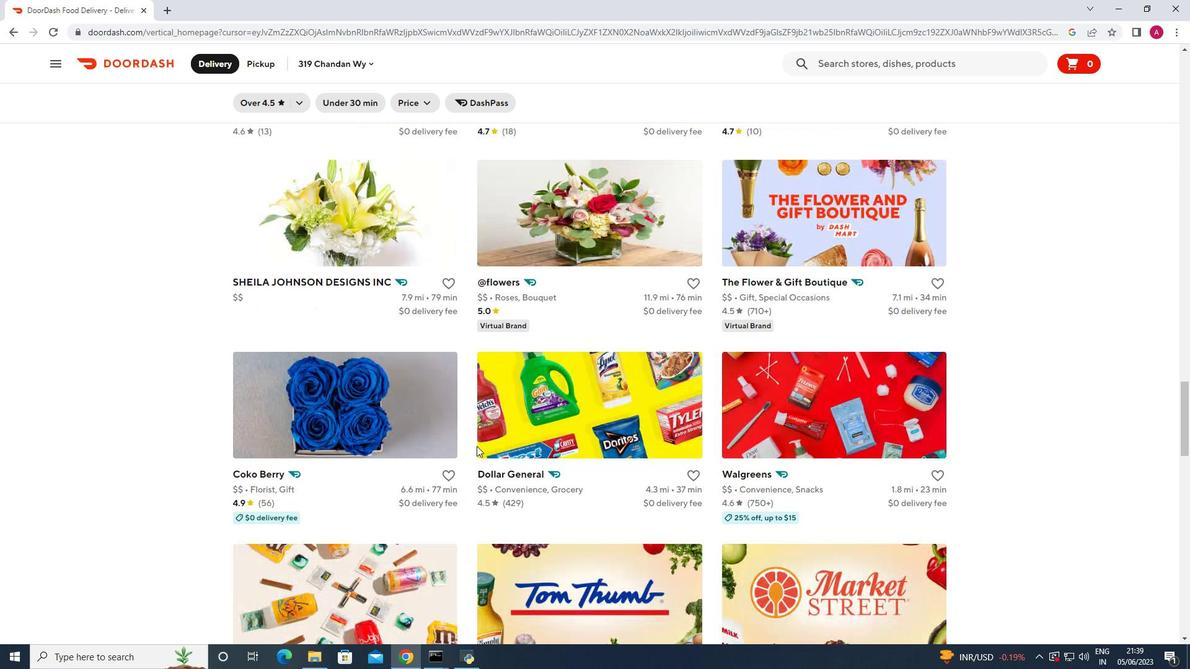 
Action: Mouse moved to (1090, 68)
Screenshot: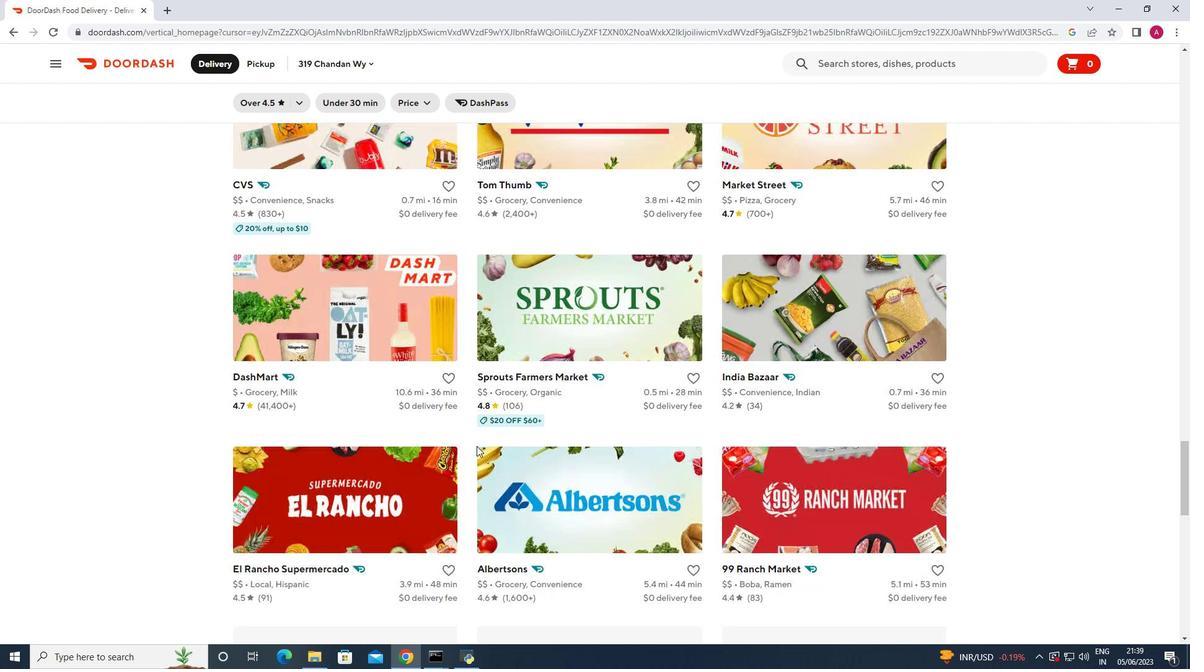 
Action: Mouse pressed left at (1090, 68)
Screenshot: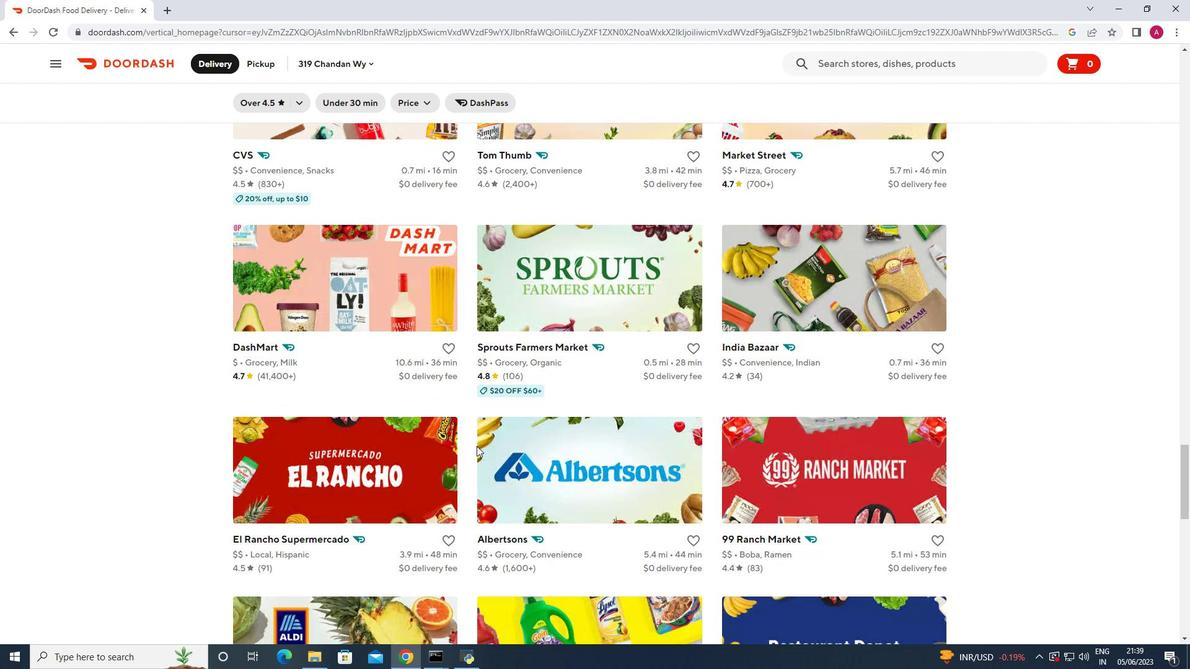 
Action: Mouse moved to (1119, 206)
Screenshot: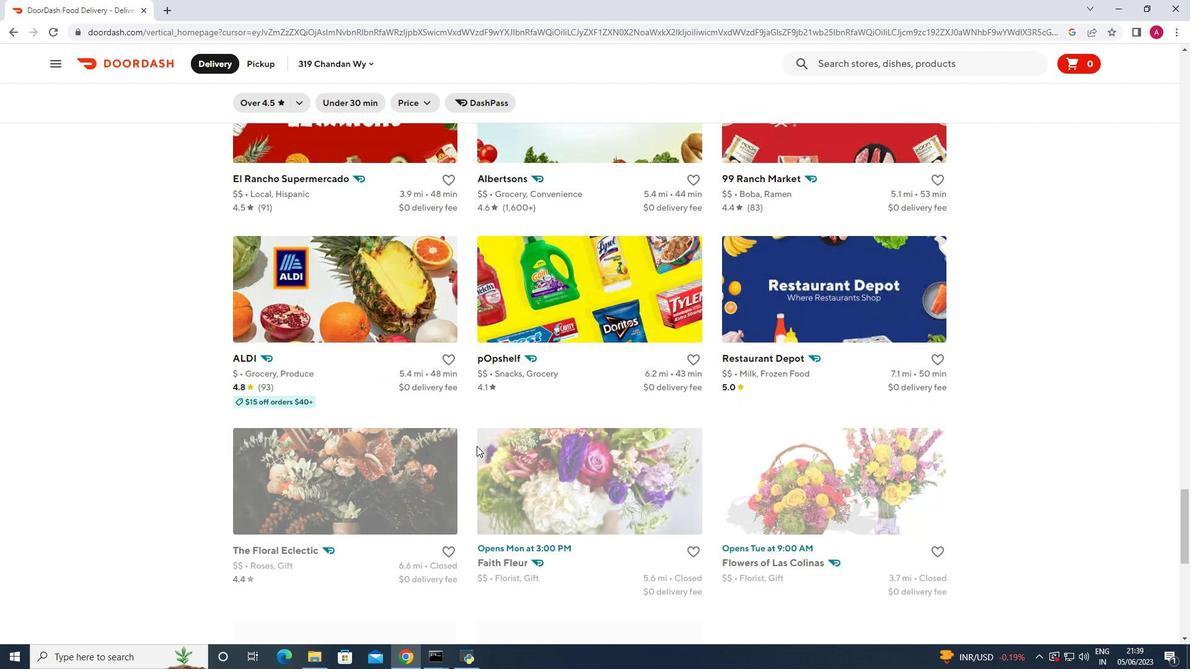 
Action: Mouse pressed left at (1119, 206)
Screenshot: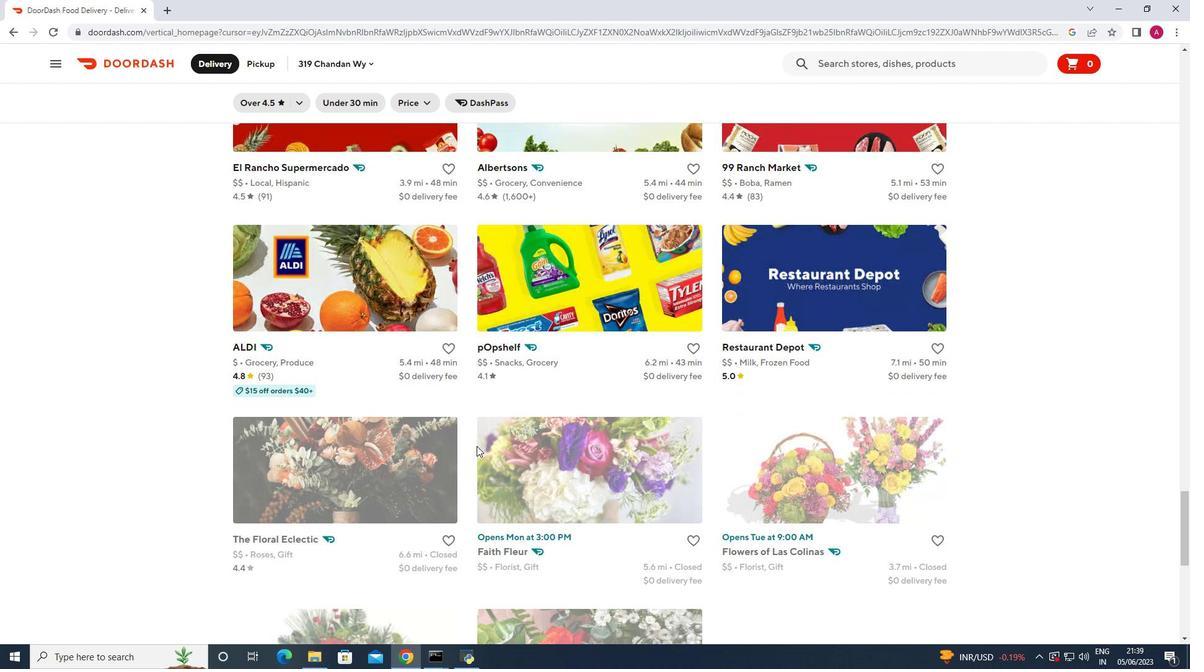 
Action: Mouse pressed left at (1119, 206)
Screenshot: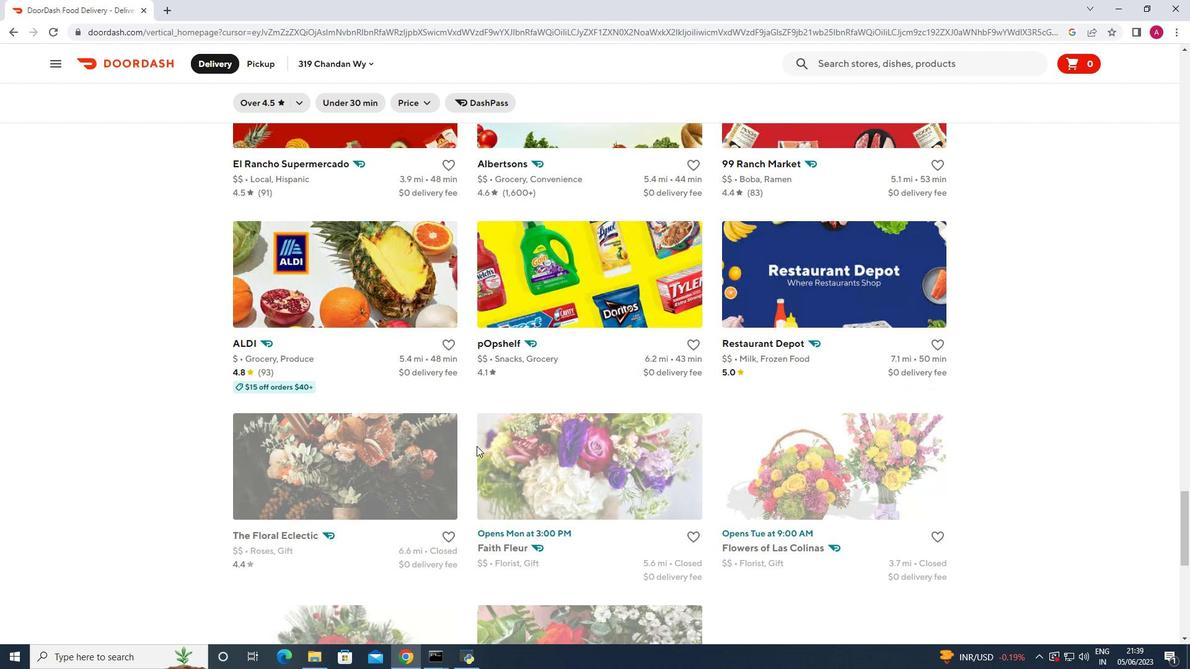 
Action: Mouse moved to (1116, 266)
Screenshot: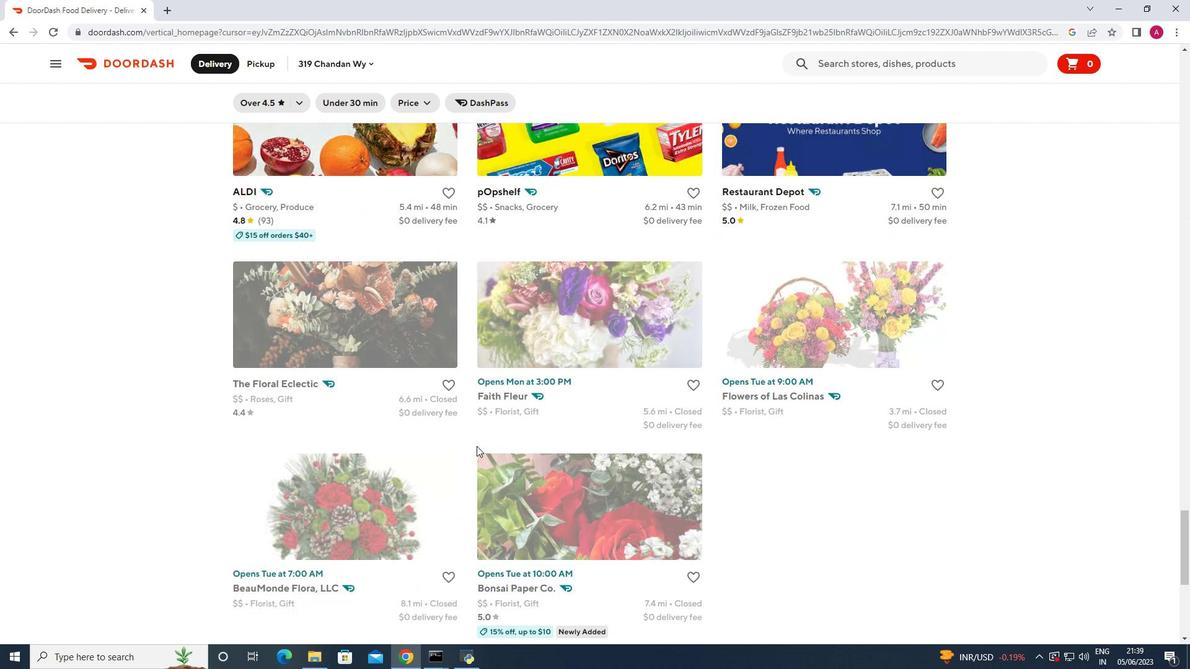 
Action: Mouse pressed left at (1116, 266)
Screenshot: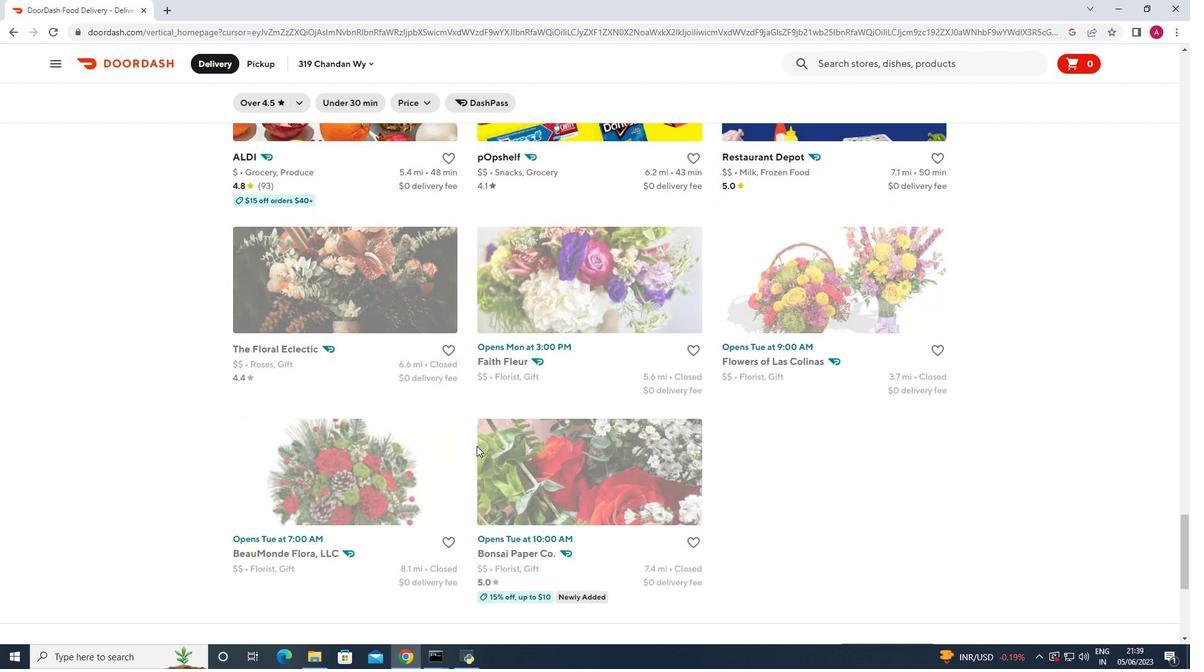 
Action: Mouse moved to (1116, 266)
Screenshot: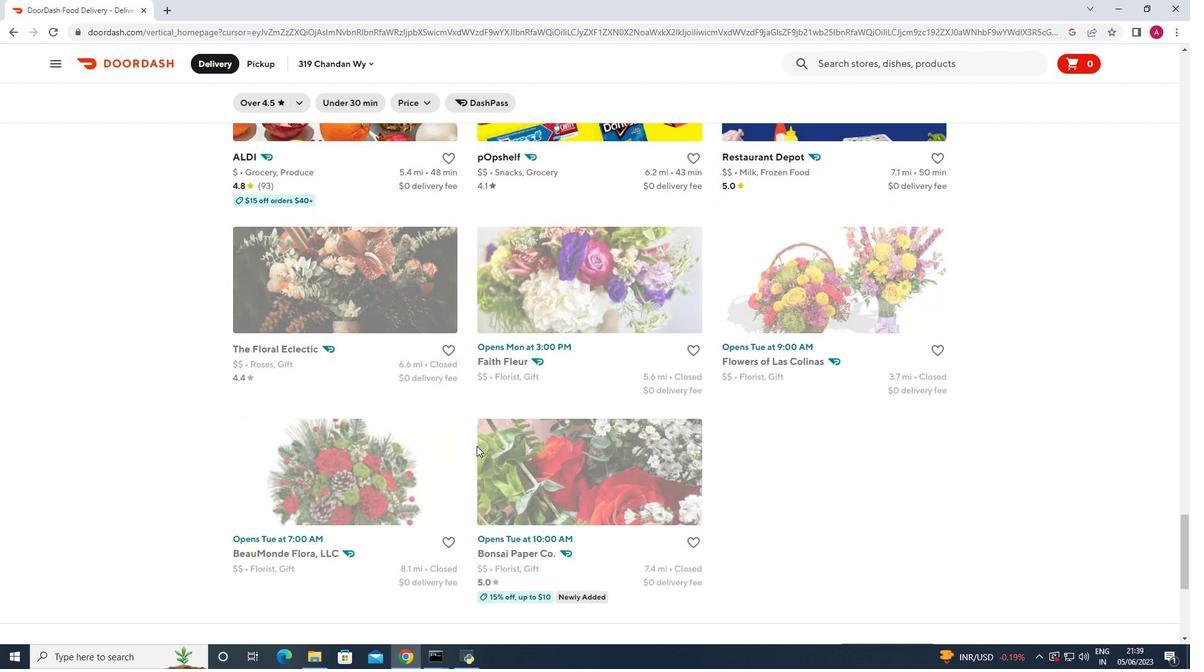 
Action: Mouse pressed left at (1116, 266)
Screenshot: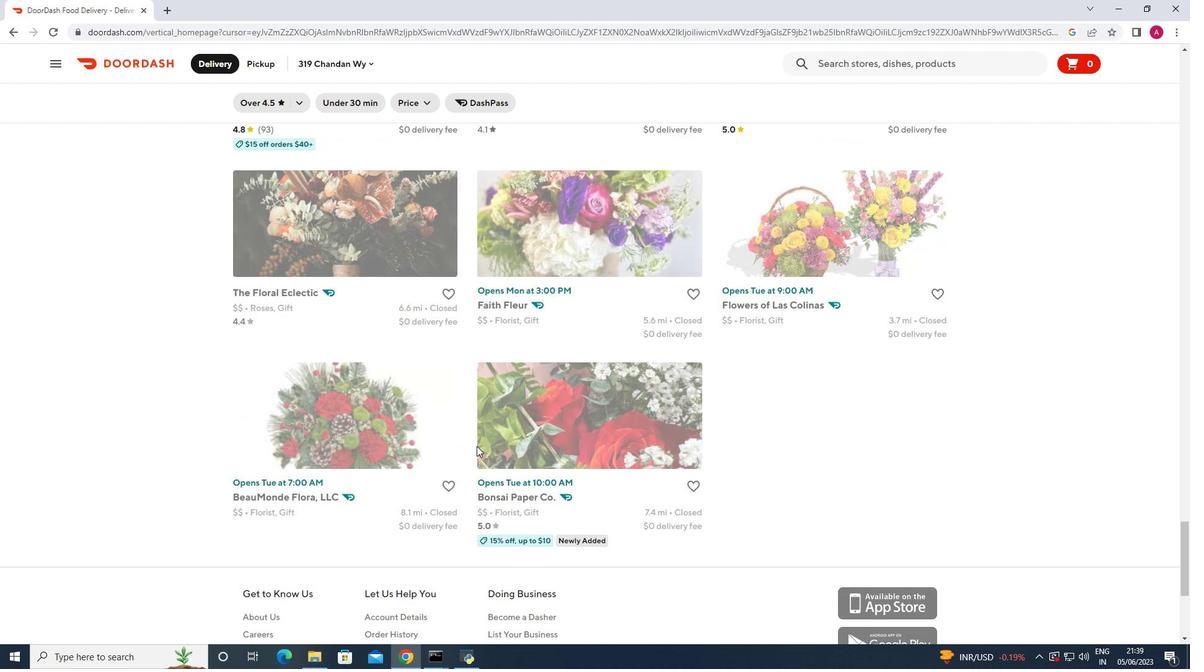
Action: Mouse pressed left at (1116, 266)
Screenshot: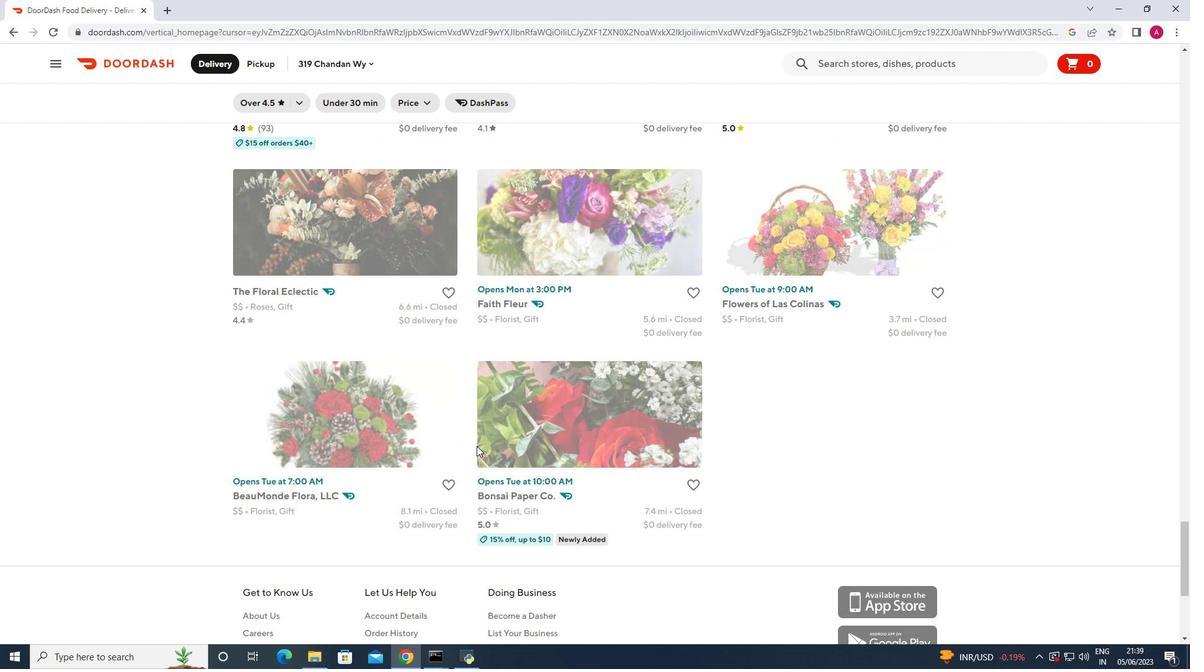
Action: Mouse pressed left at (1116, 266)
Screenshot: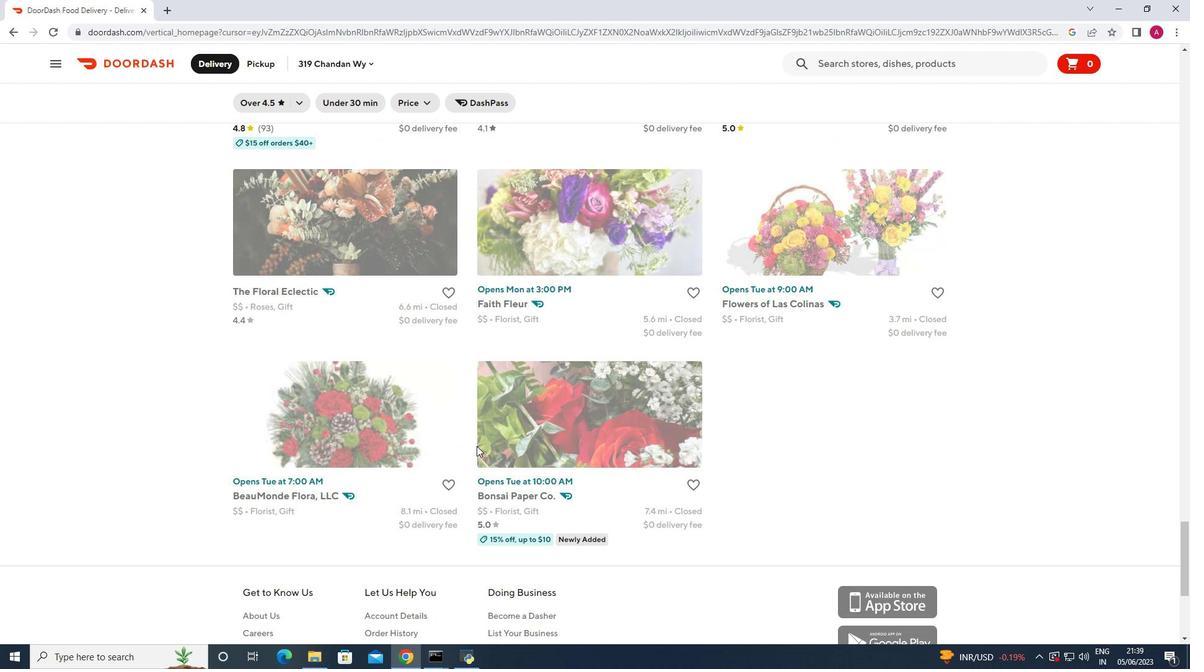 
Action: Mouse pressed left at (1116, 266)
Screenshot: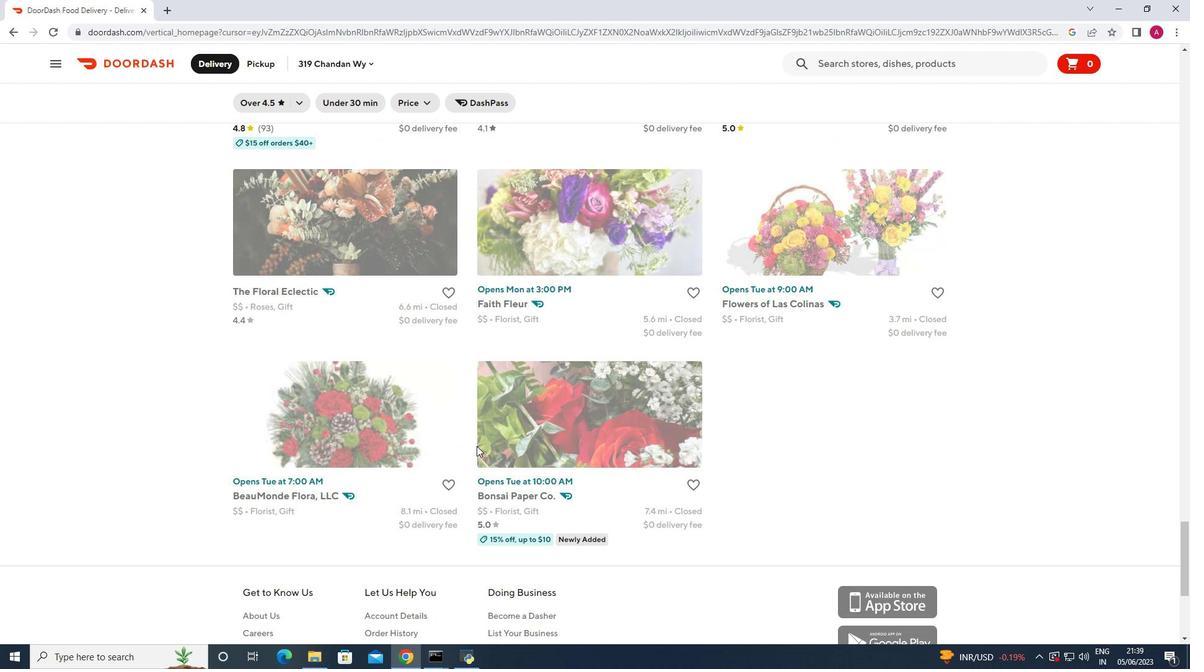 
Action: Mouse pressed left at (1116, 266)
Screenshot: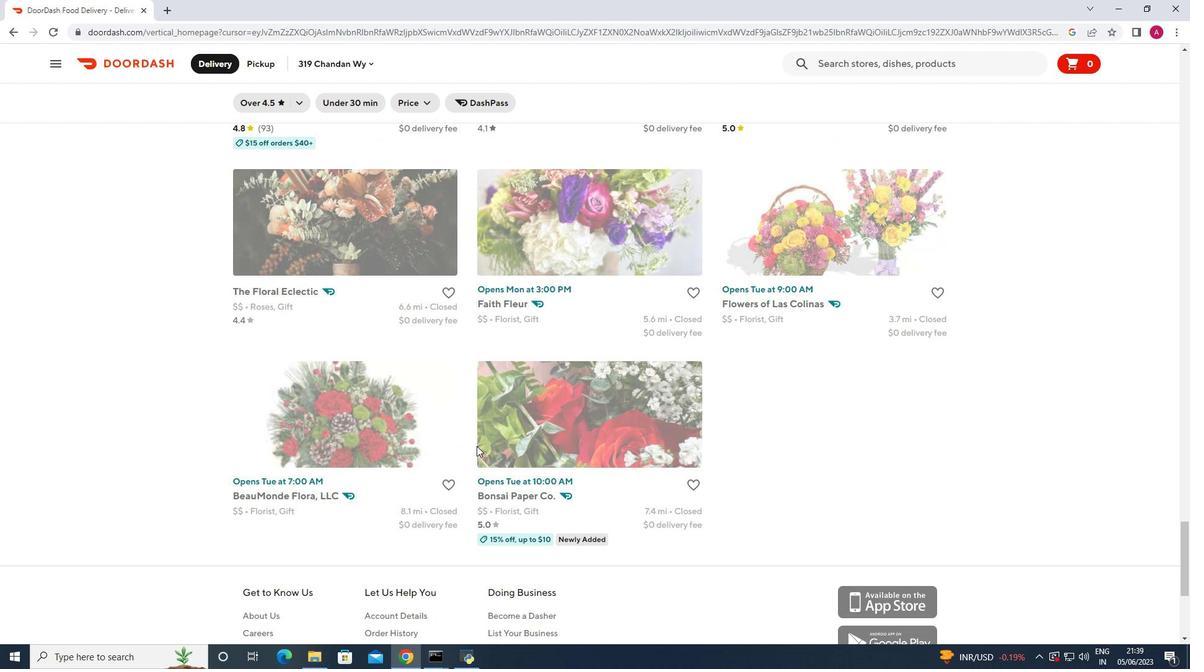
Action: Mouse moved to (863, 108)
Screenshot: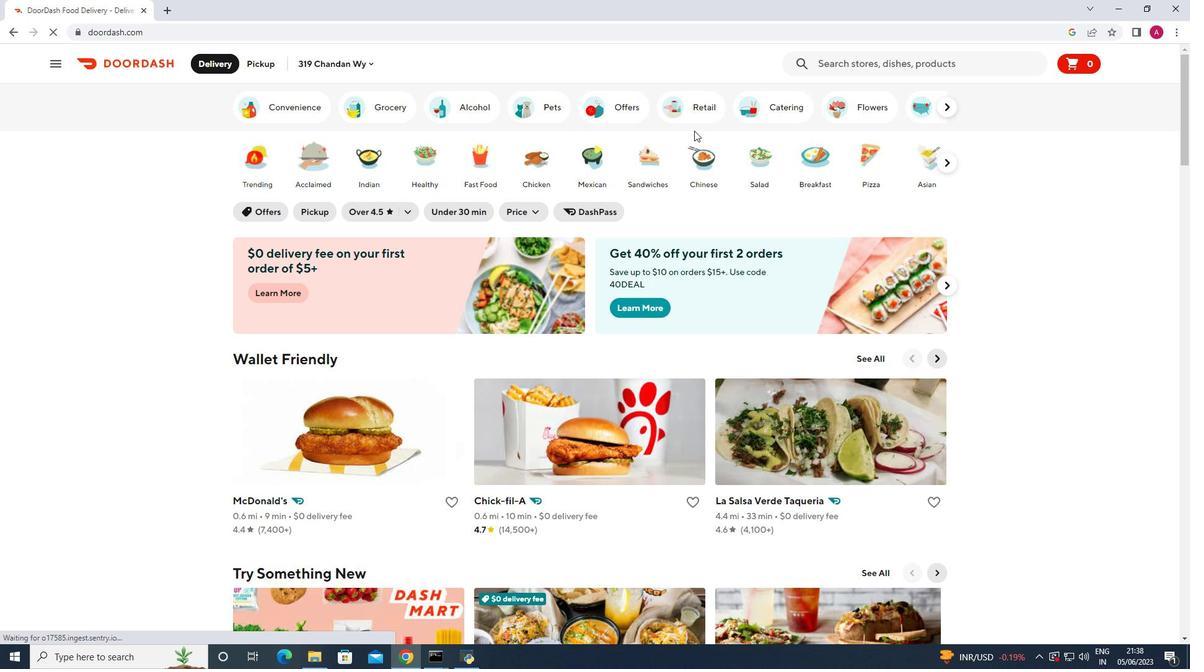
Action: Mouse pressed left at (863, 108)
Screenshot: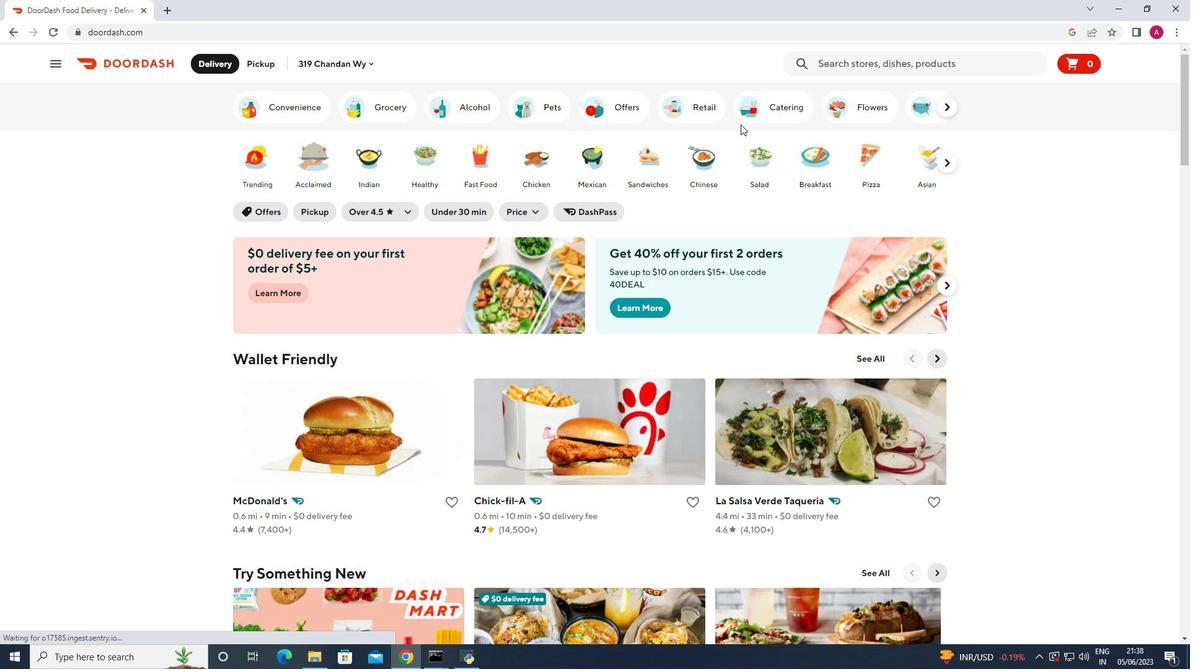 
Action: Mouse moved to (842, 142)
Screenshot: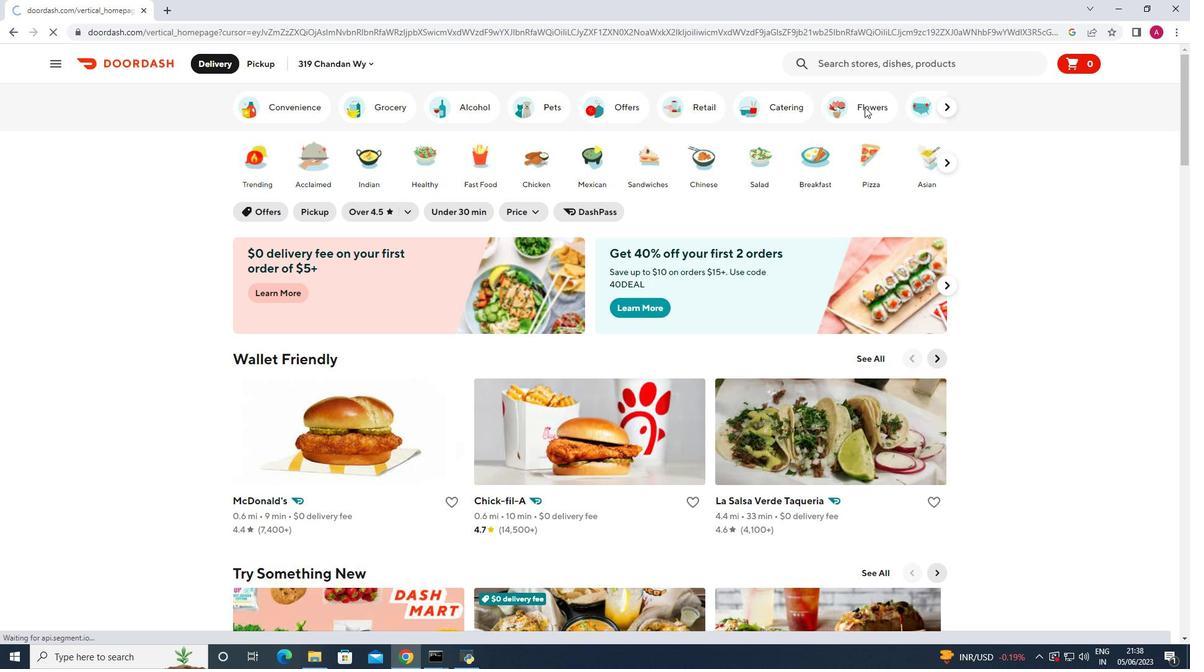 
Action: Mouse scrolled (842, 141) with delta (0, 0)
Screenshot: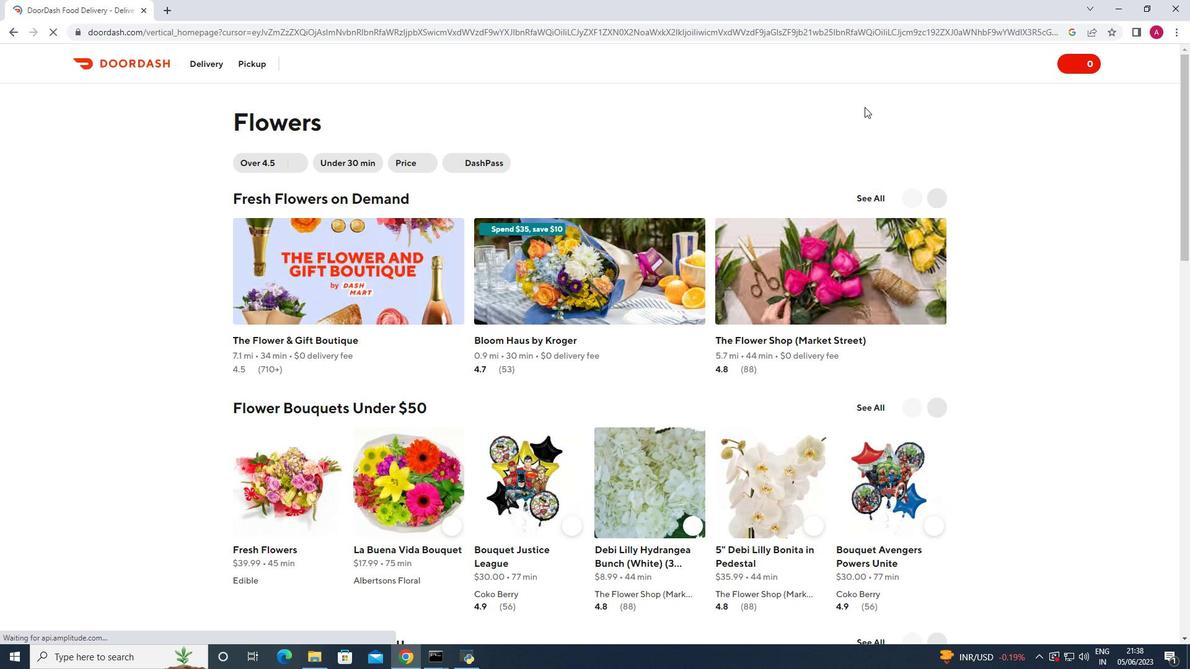 
Action: Mouse scrolled (842, 141) with delta (0, 0)
Screenshot: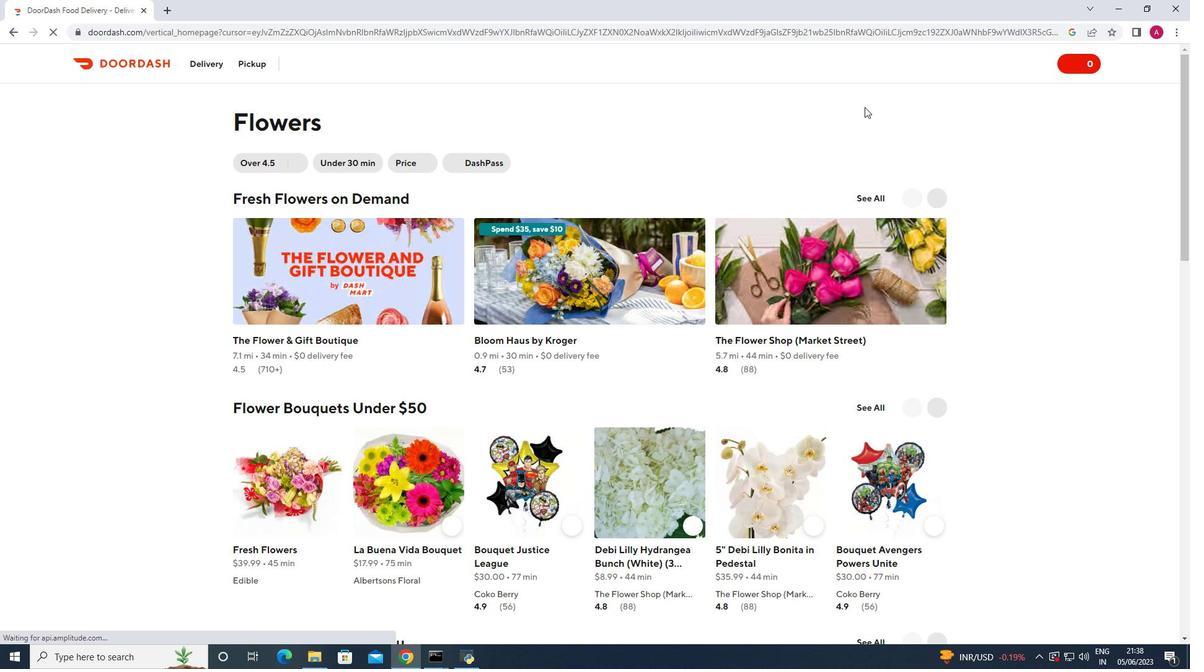 
Action: Mouse scrolled (842, 141) with delta (0, 0)
Screenshot: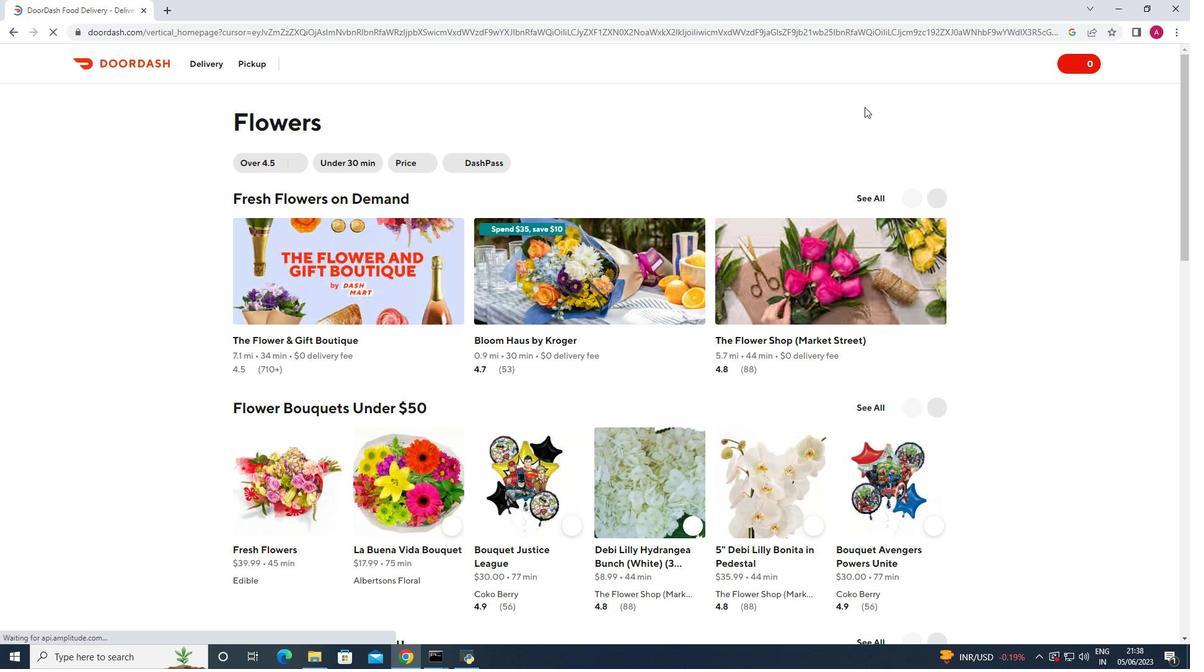 
Action: Mouse scrolled (842, 141) with delta (0, 0)
Screenshot: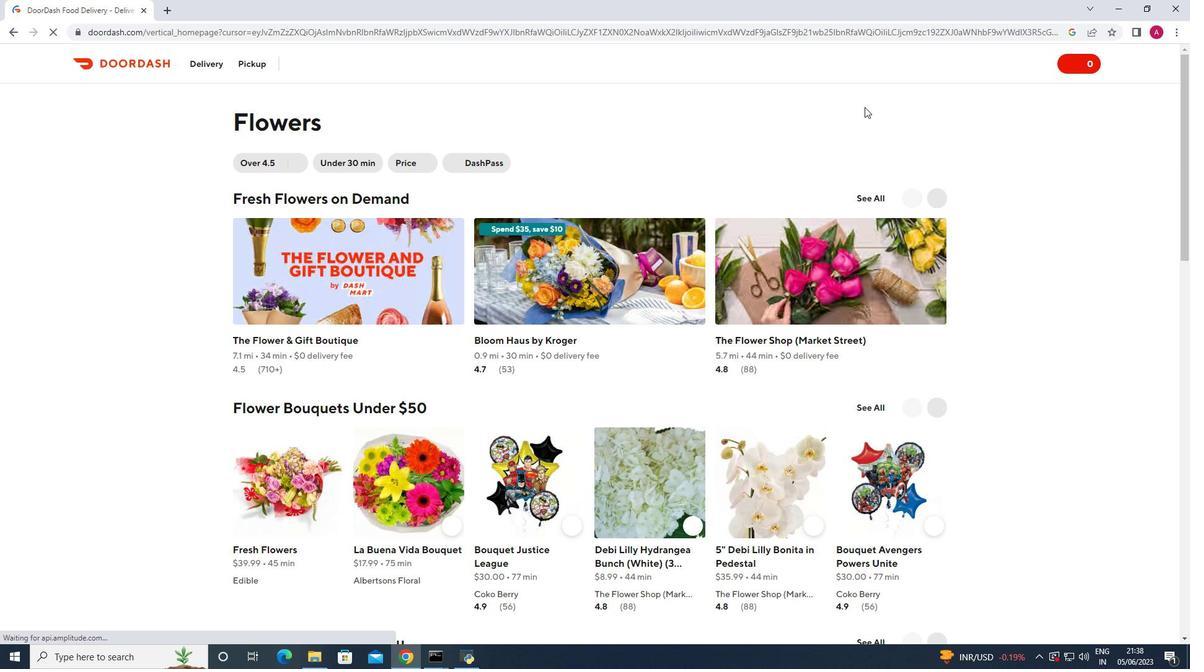 
Action: Mouse scrolled (842, 141) with delta (0, 0)
Screenshot: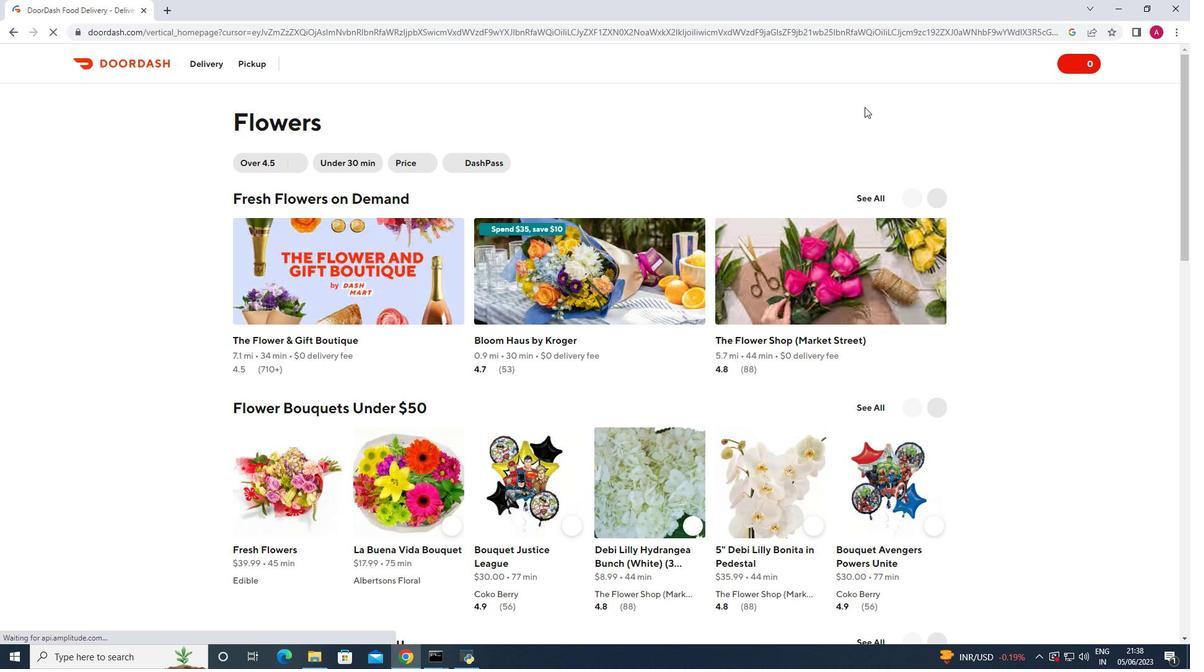 
Action: Mouse scrolled (842, 141) with delta (0, 0)
Screenshot: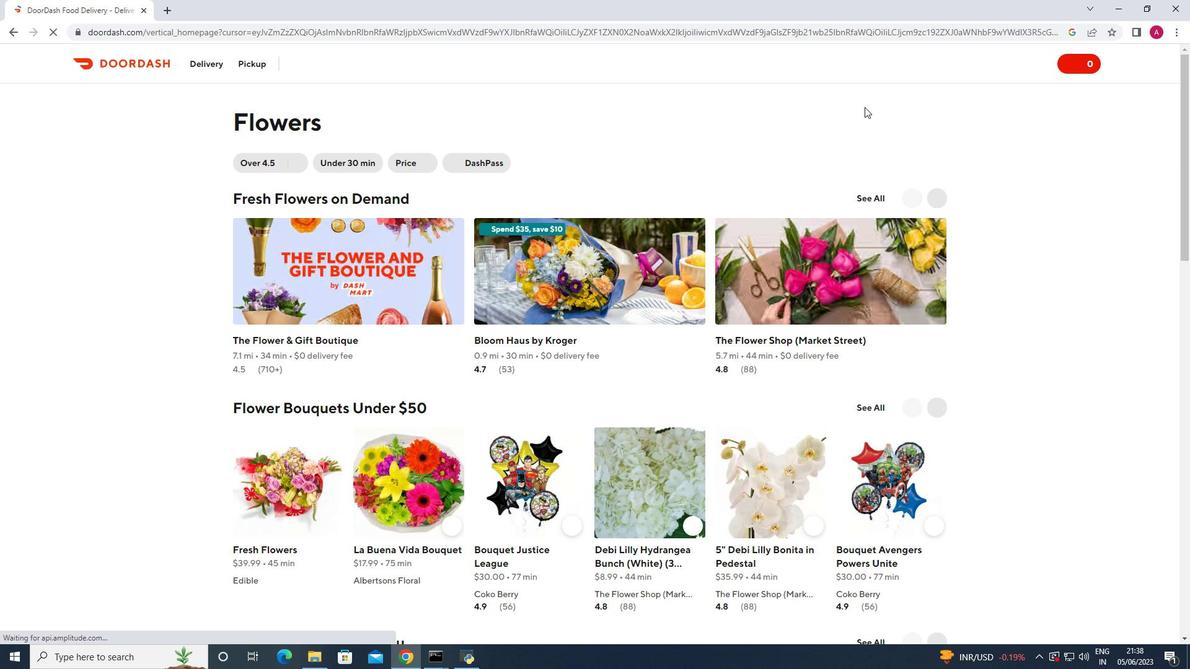 
Action: Mouse moved to (782, 192)
Screenshot: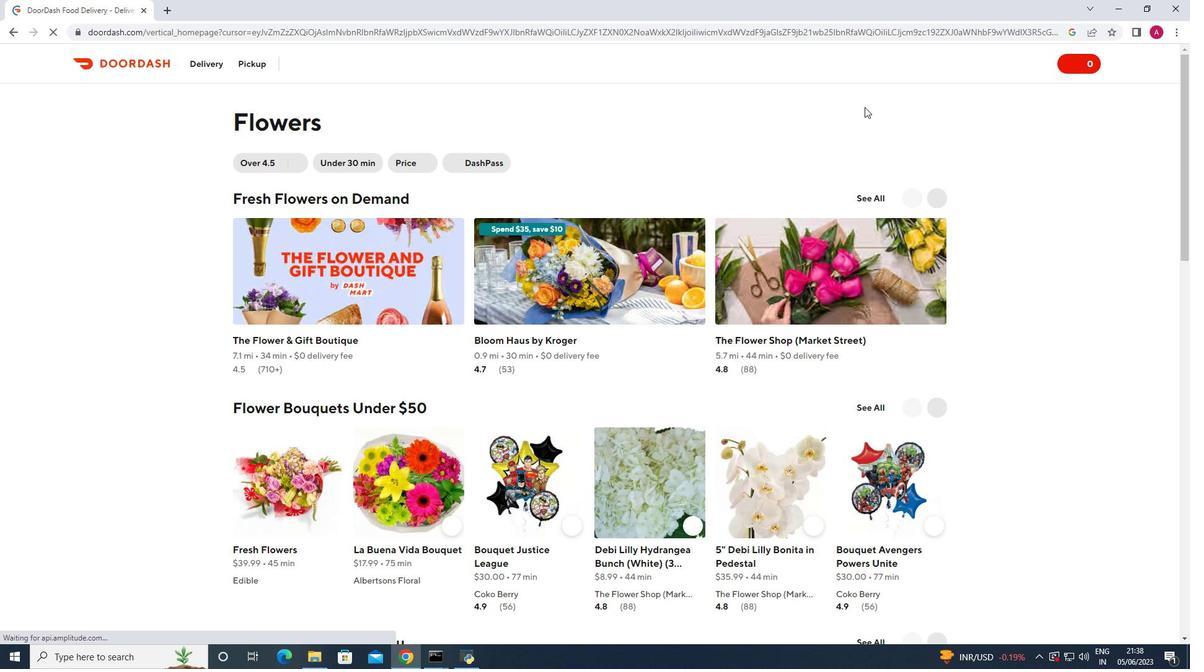 
Action: Mouse scrolled (782, 192) with delta (0, 0)
Screenshot: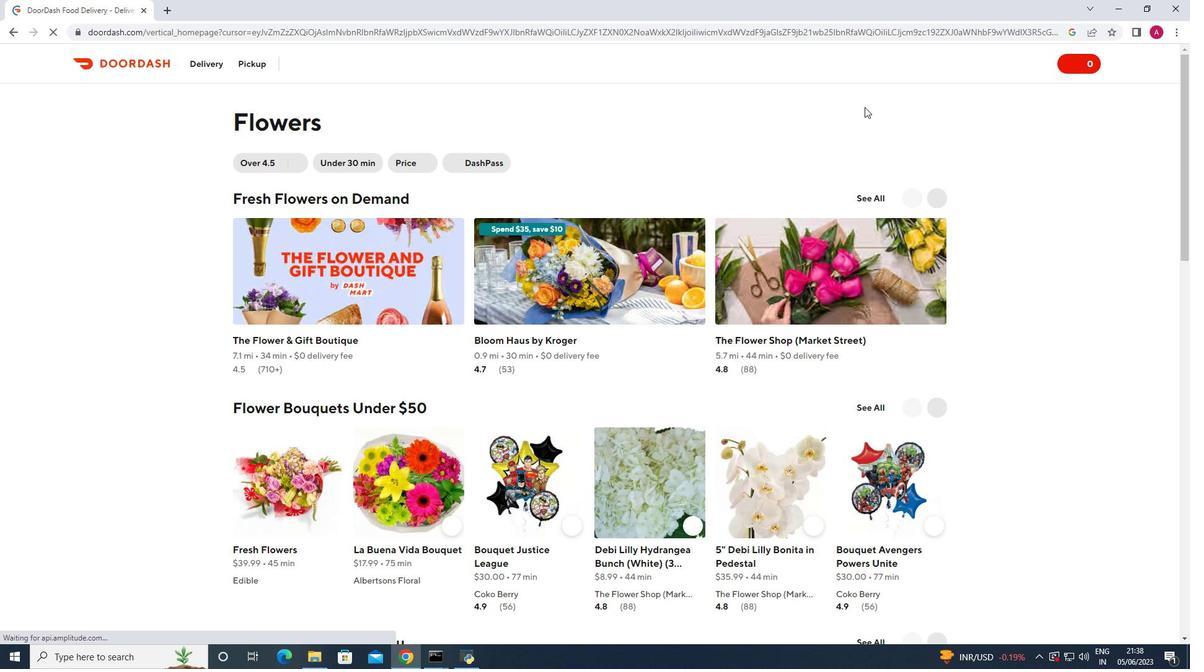
Action: Mouse moved to (782, 193)
Screenshot: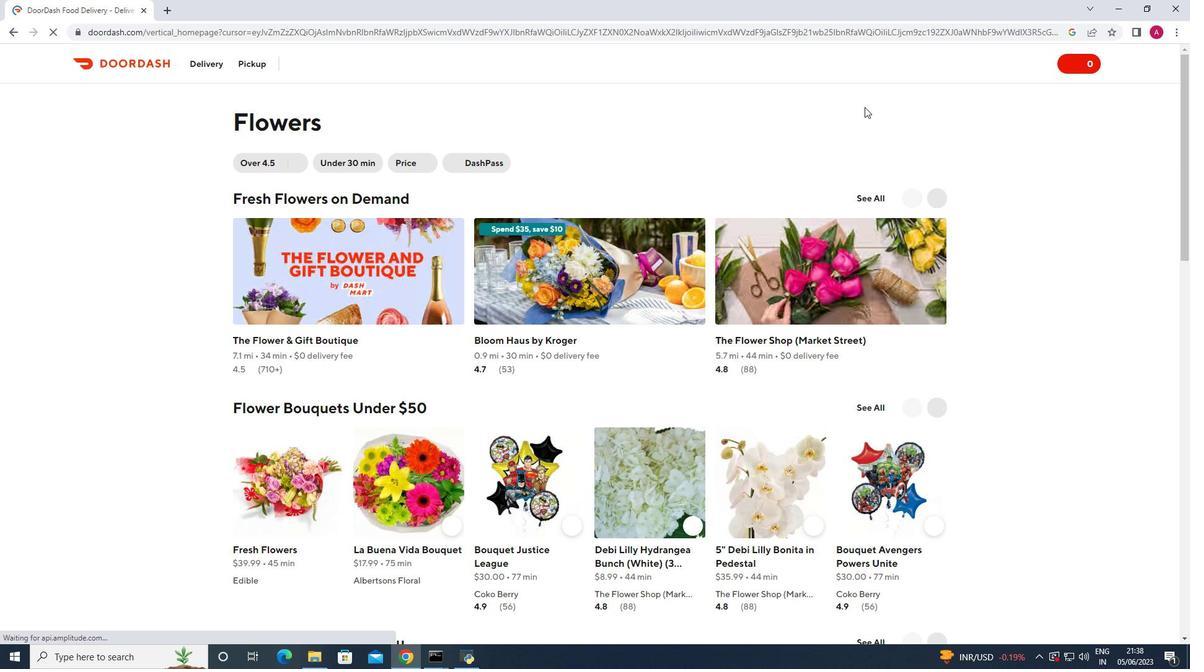 
Action: Mouse scrolled (782, 192) with delta (0, 0)
Screenshot: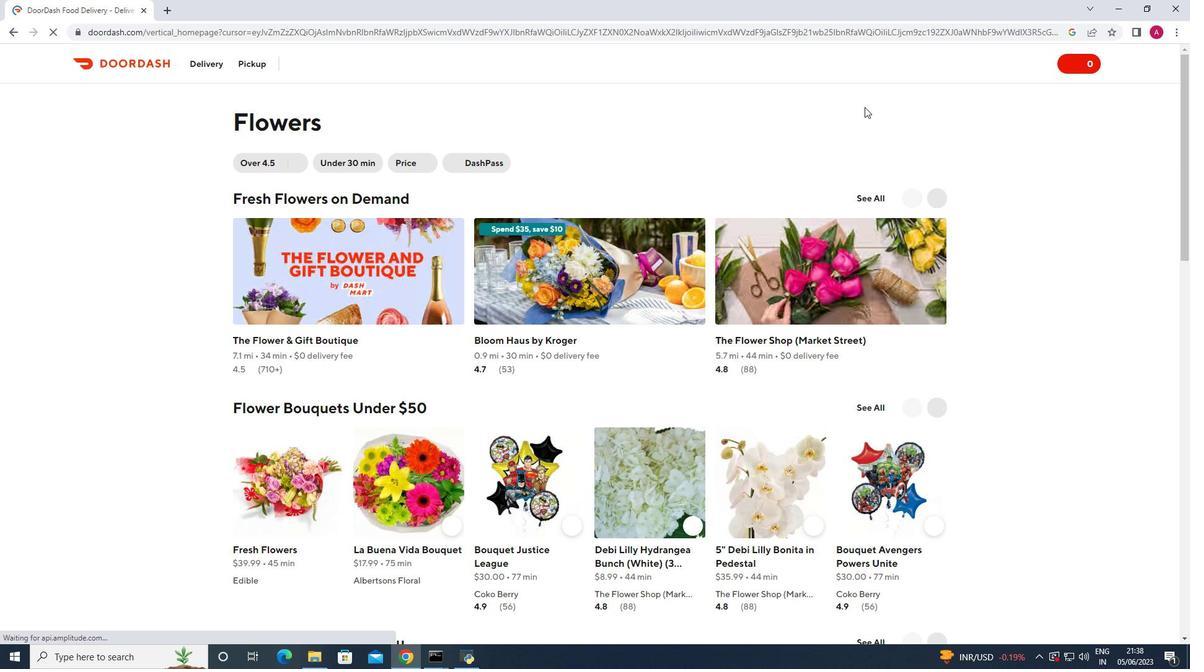 
Action: Mouse moved to (727, 240)
Screenshot: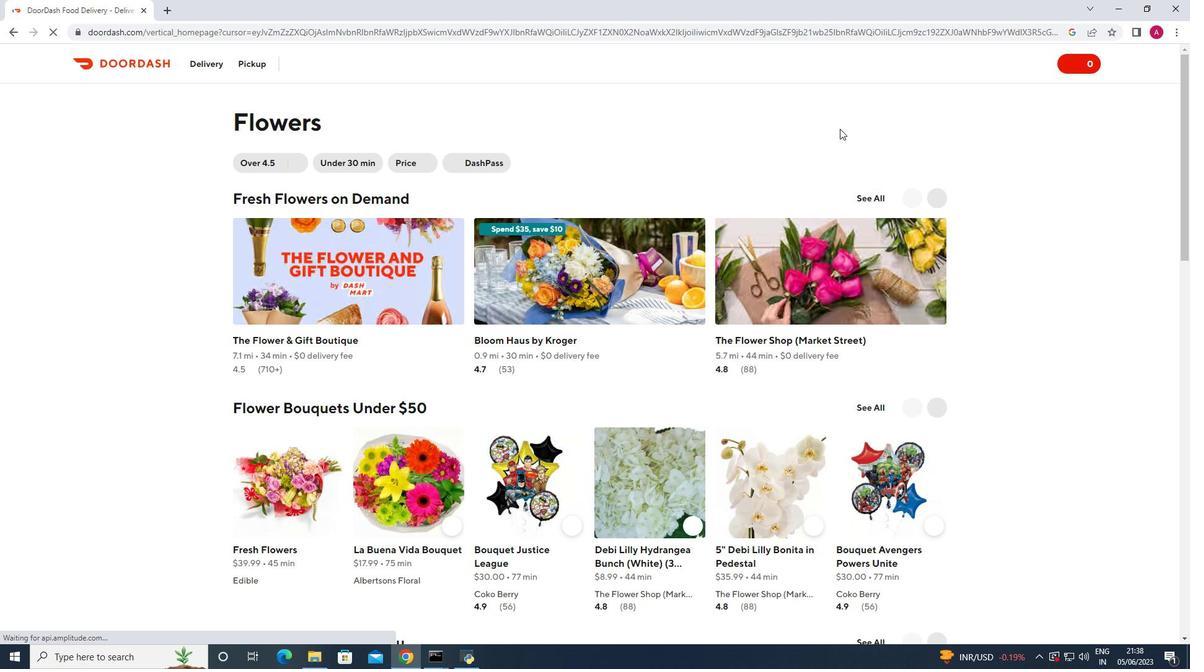 
Action: Mouse scrolled (727, 240) with delta (0, 0)
Screenshot: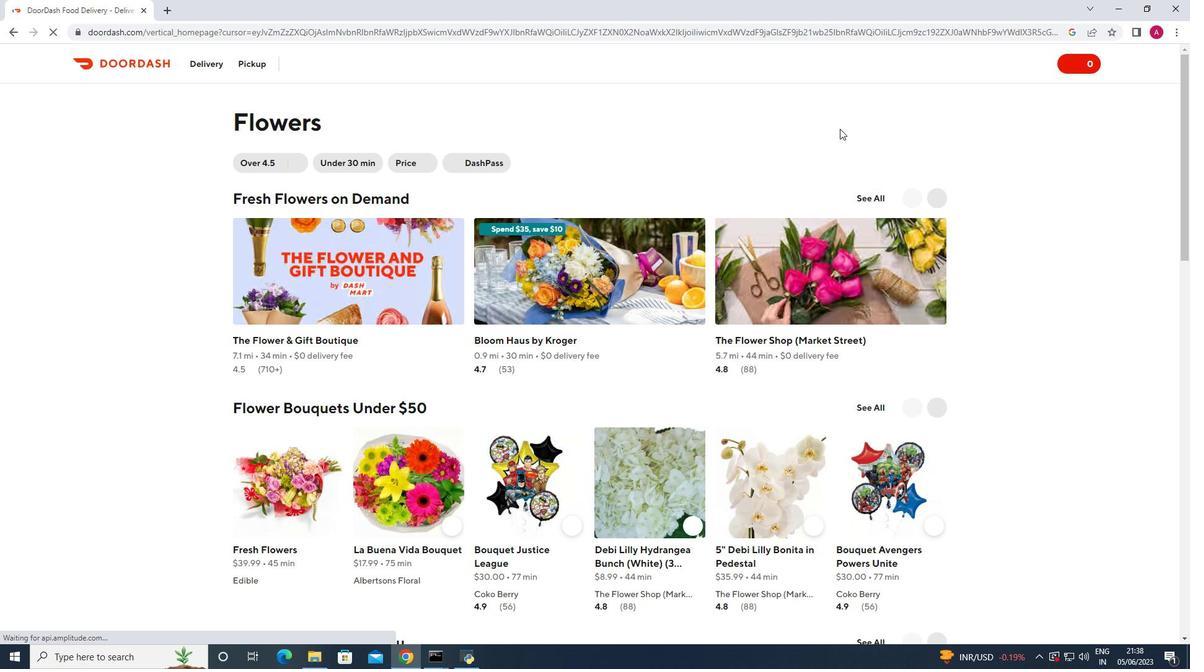 
Action: Mouse scrolled (727, 240) with delta (0, 0)
Screenshot: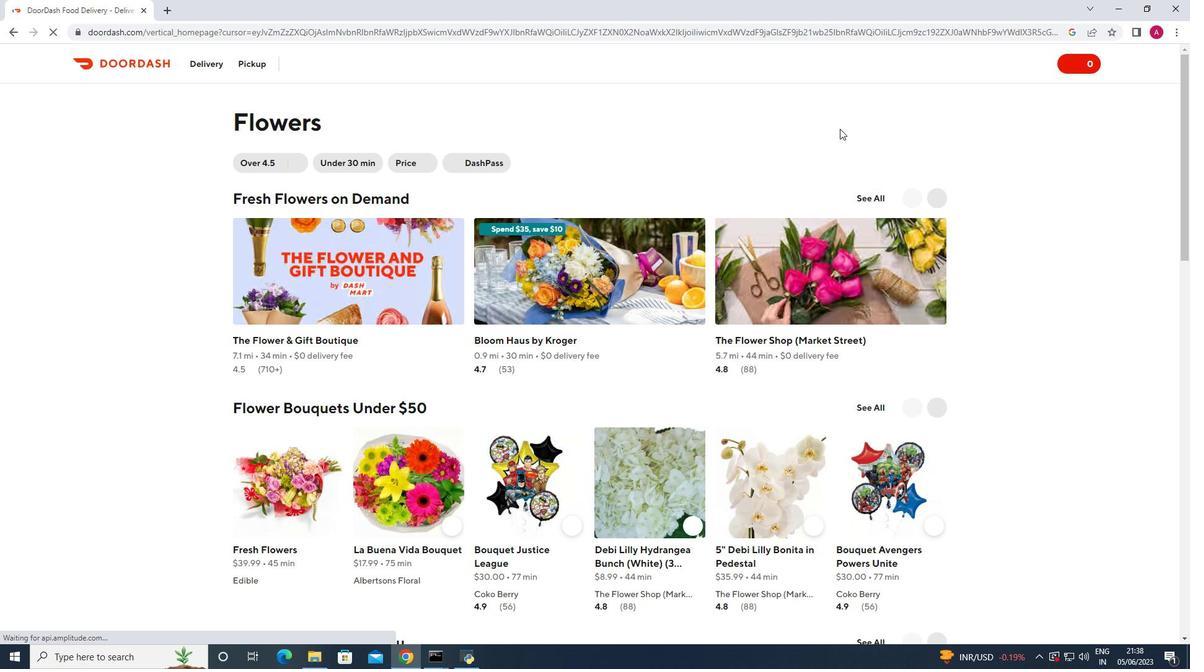 
Action: Mouse scrolled (727, 240) with delta (0, 0)
Screenshot: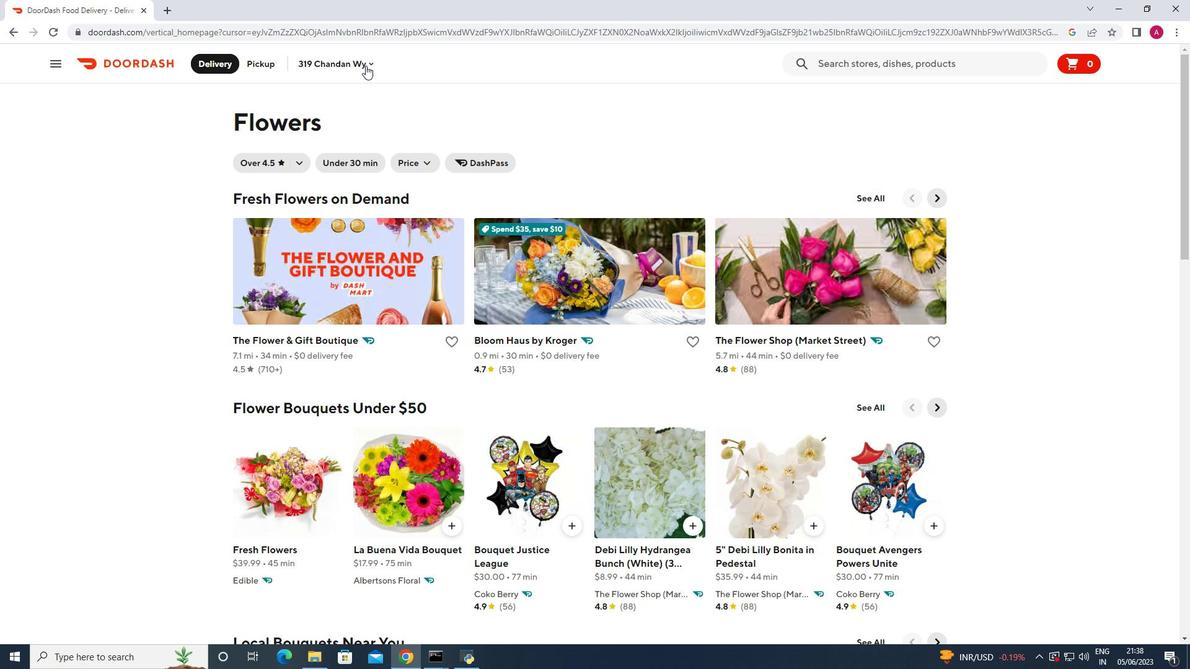 
Action: Mouse scrolled (727, 240) with delta (0, 0)
Screenshot: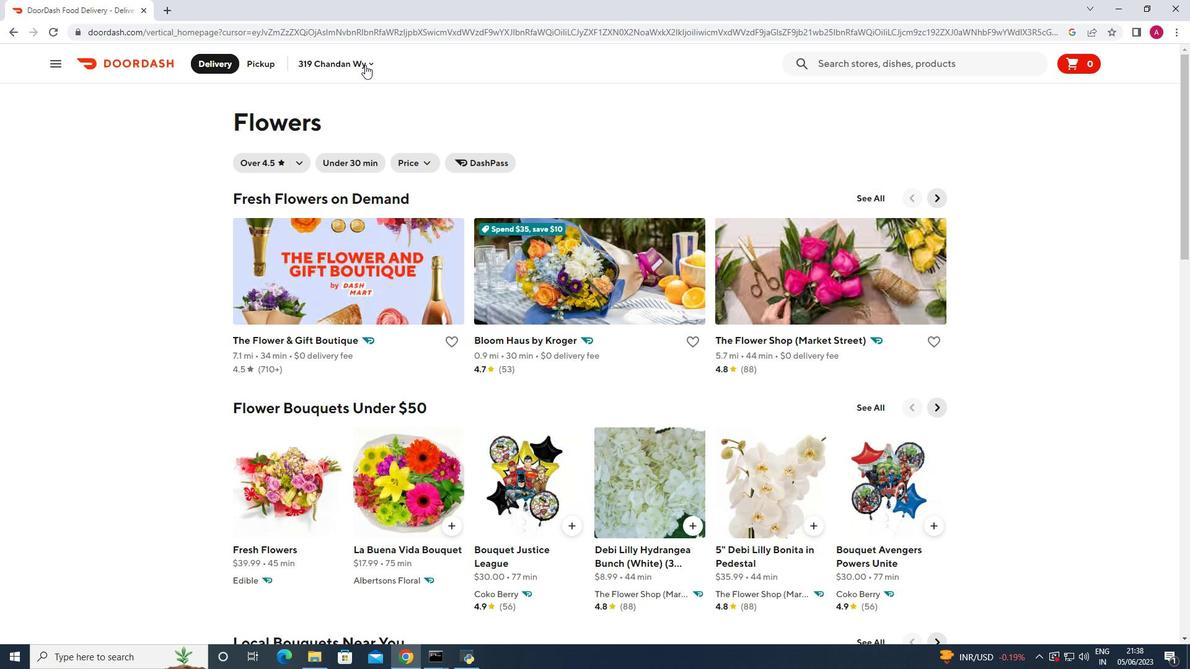 
Action: Mouse scrolled (727, 240) with delta (0, 0)
Screenshot: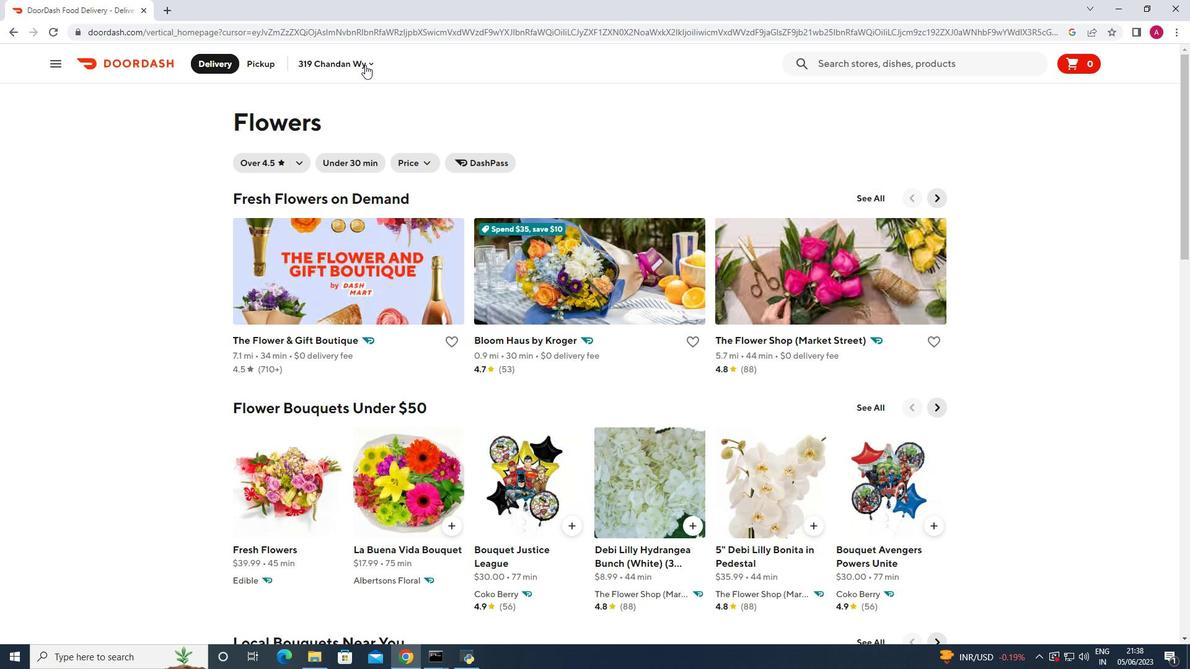 
Action: Mouse scrolled (727, 240) with delta (0, 0)
Screenshot: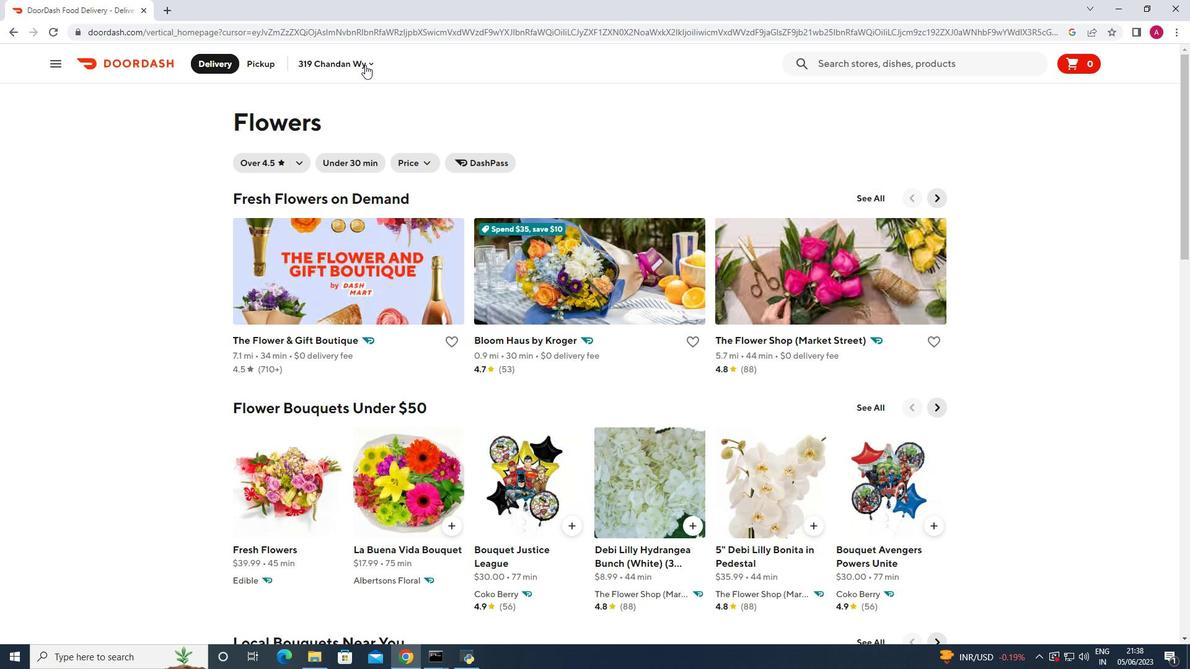 
Action: Mouse scrolled (727, 240) with delta (0, 0)
Screenshot: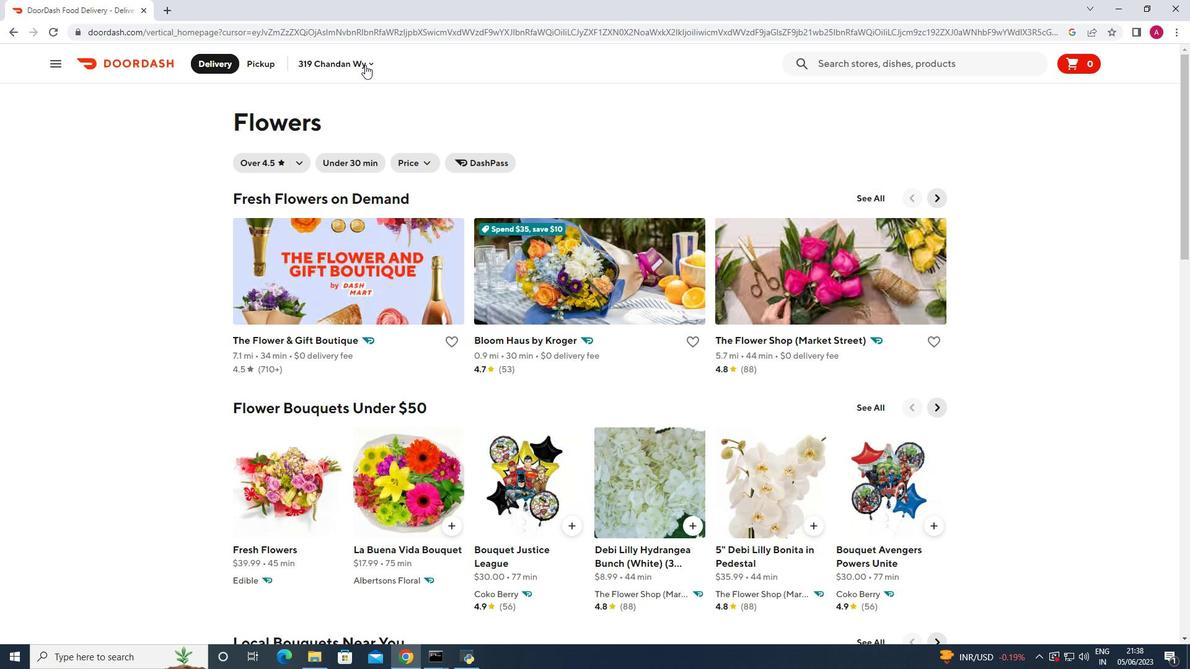 
Action: Mouse scrolled (727, 240) with delta (0, 0)
Screenshot: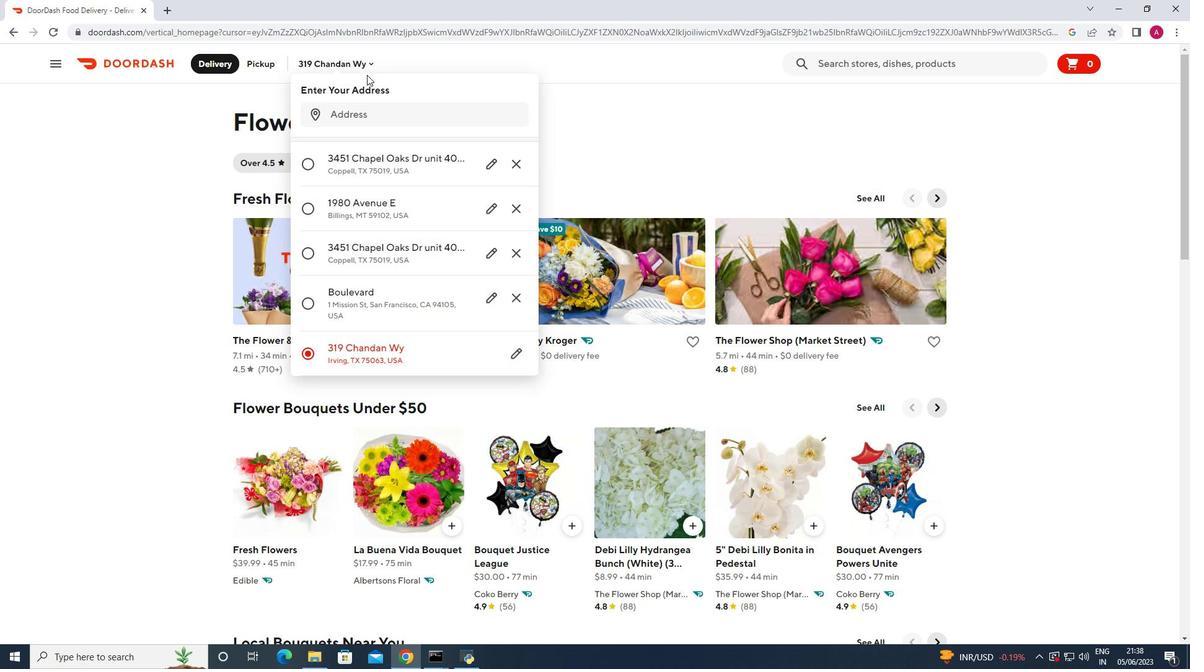 
Action: Mouse scrolled (727, 240) with delta (0, 0)
Screenshot: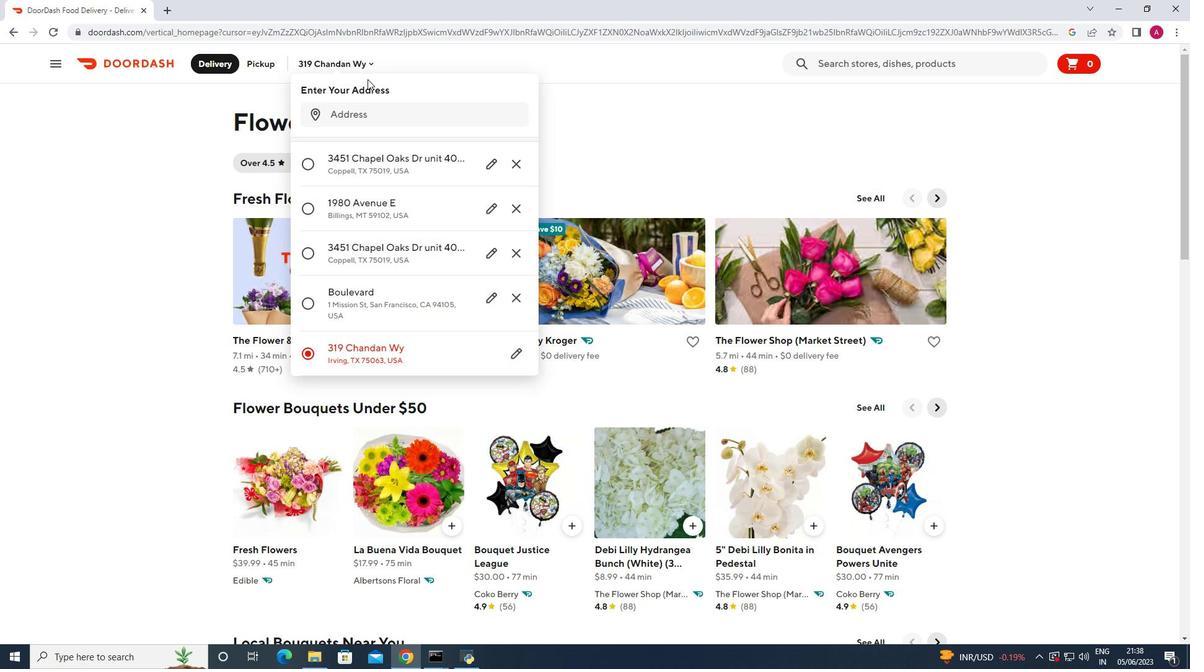 
Action: Mouse scrolled (727, 240) with delta (0, 0)
Screenshot: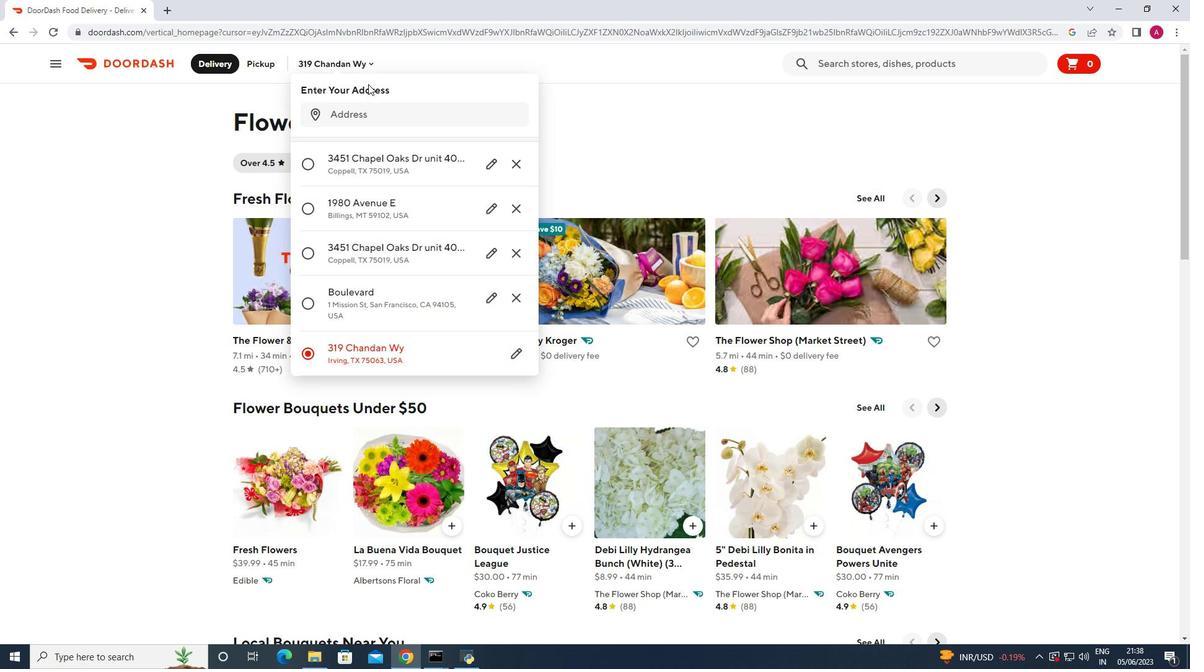 
Action: Mouse scrolled (727, 240) with delta (0, 0)
Screenshot: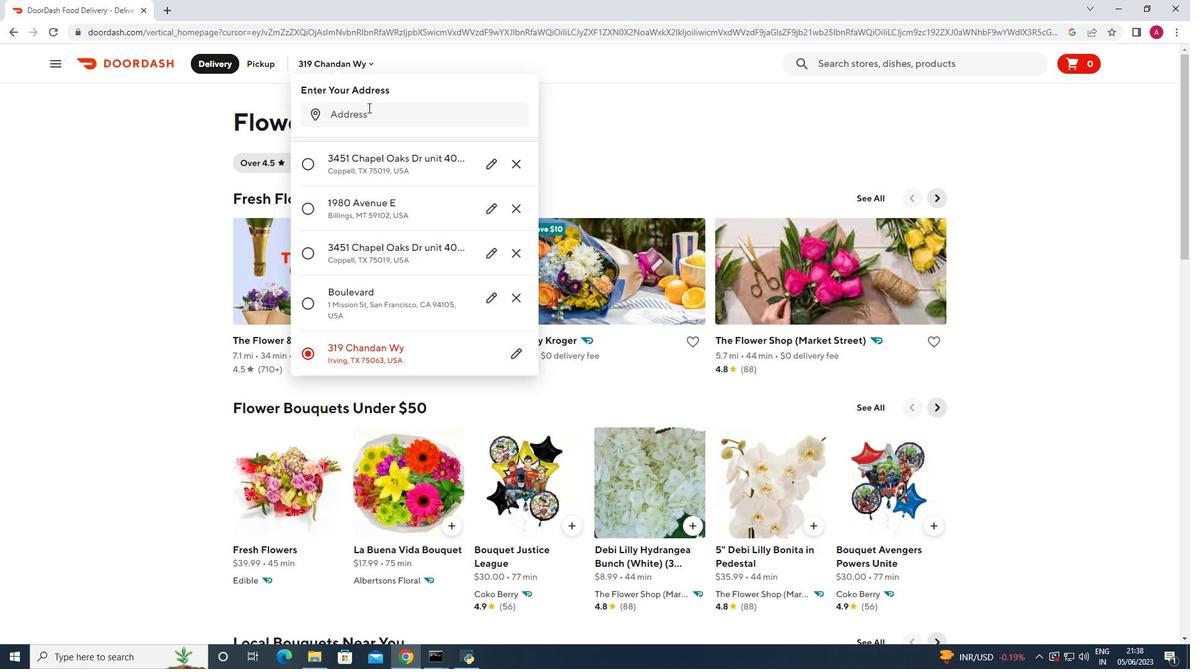 
Action: Mouse scrolled (727, 240) with delta (0, 0)
Screenshot: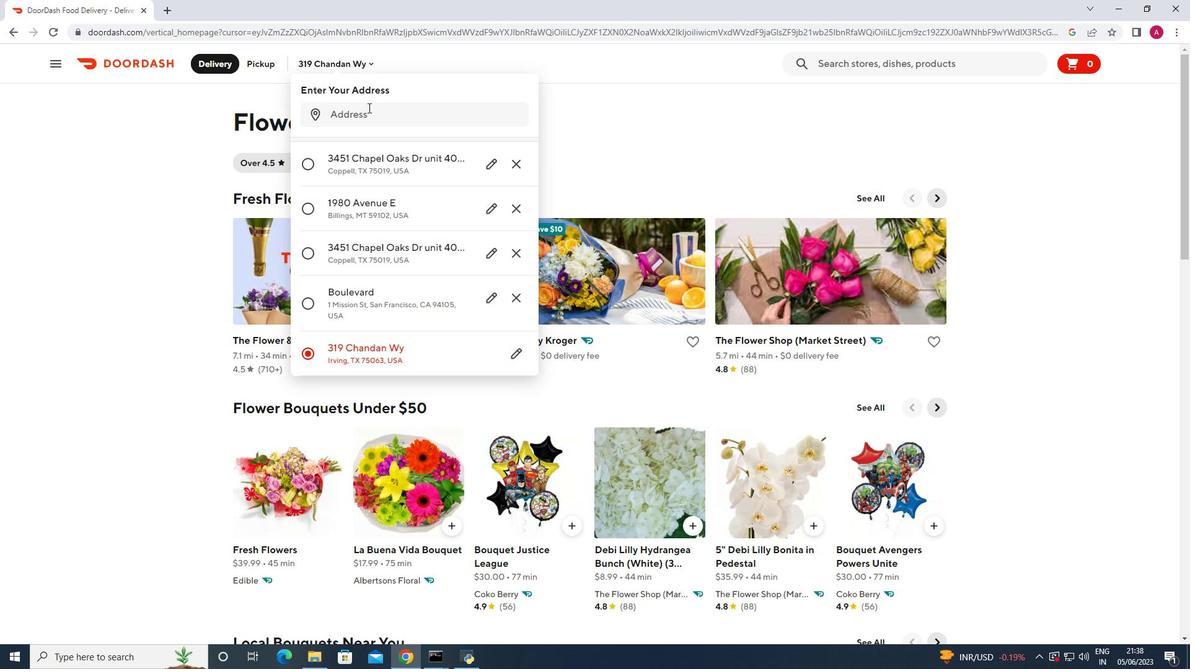 
Action: Mouse scrolled (727, 240) with delta (0, 0)
Screenshot: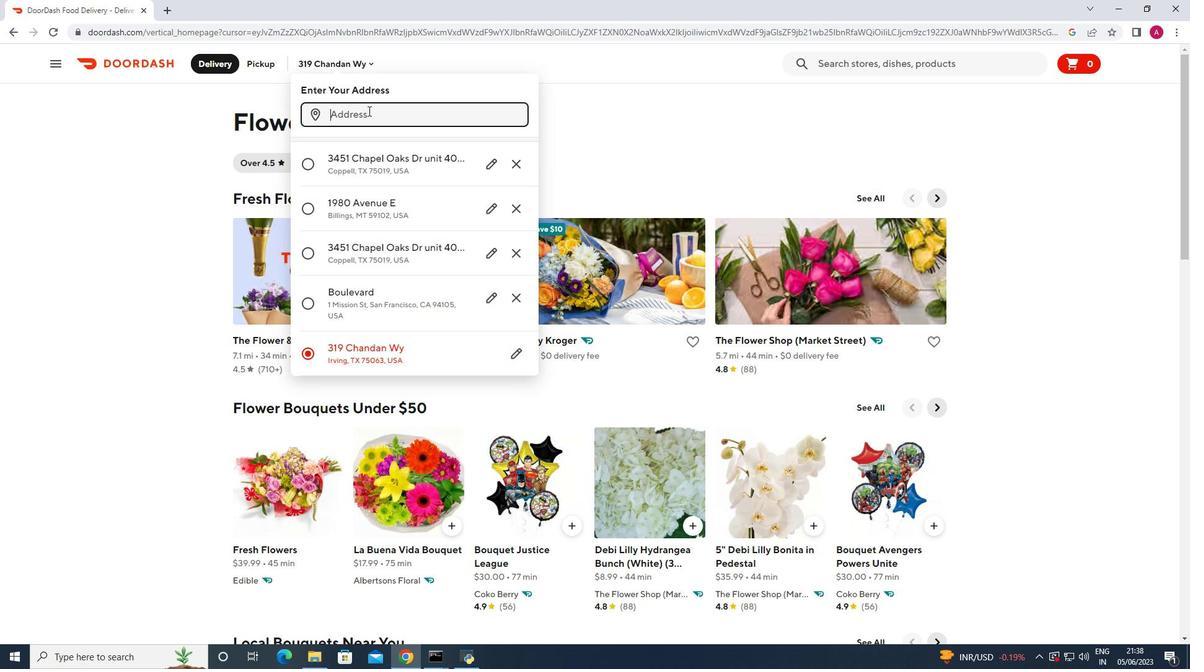 
Action: Mouse scrolled (727, 240) with delta (0, 0)
Screenshot: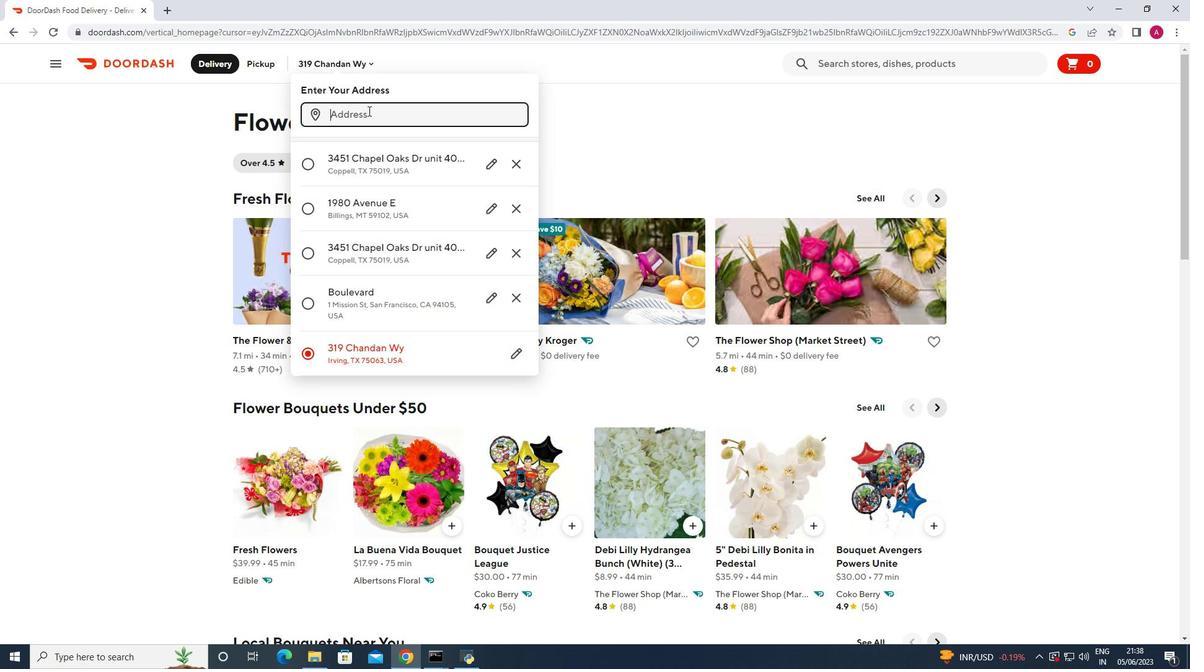
Action: Mouse scrolled (727, 240) with delta (0, 0)
Screenshot: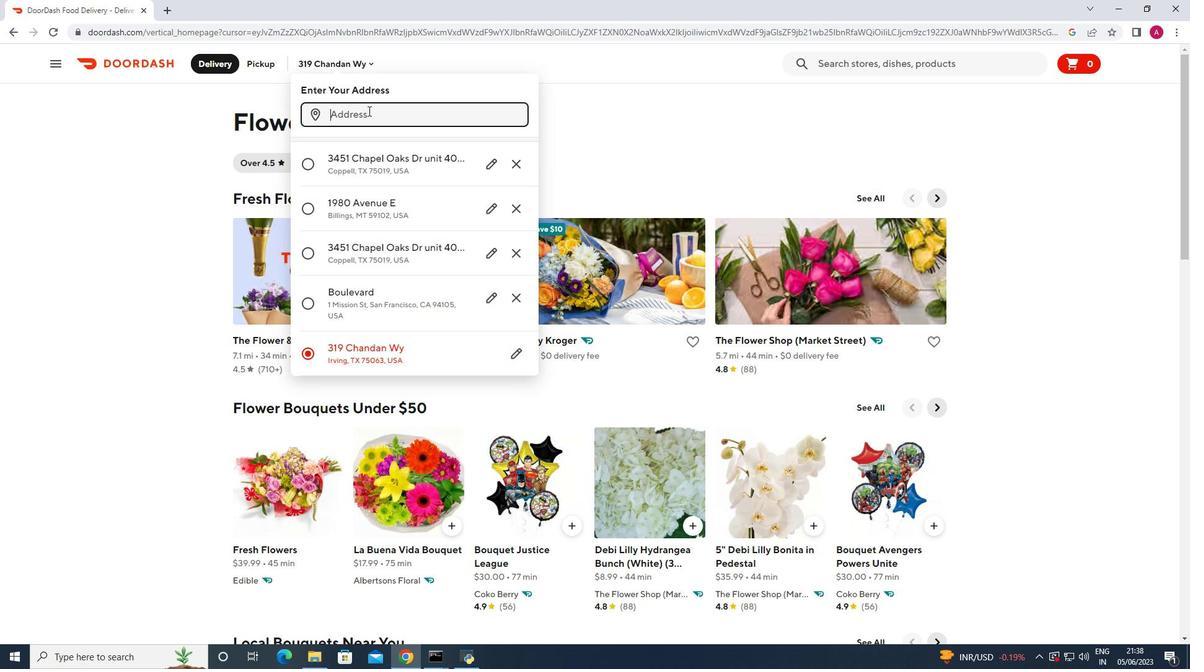 
Action: Mouse scrolled (727, 240) with delta (0, 0)
Screenshot: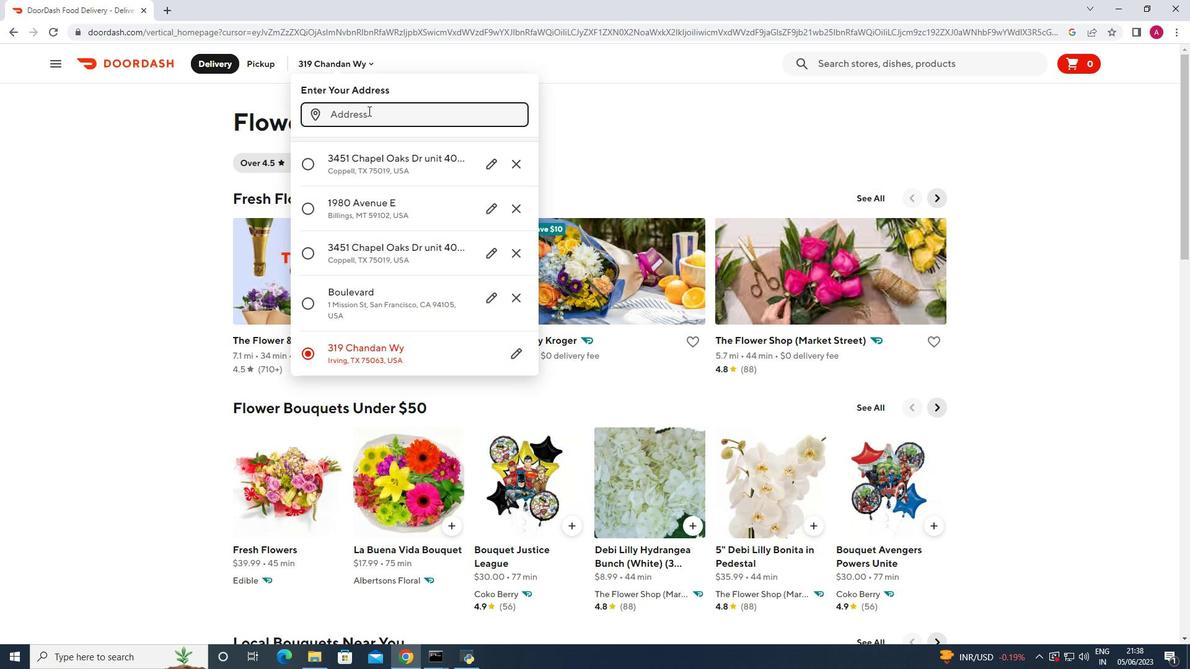 
Action: Mouse scrolled (727, 240) with delta (0, 0)
Screenshot: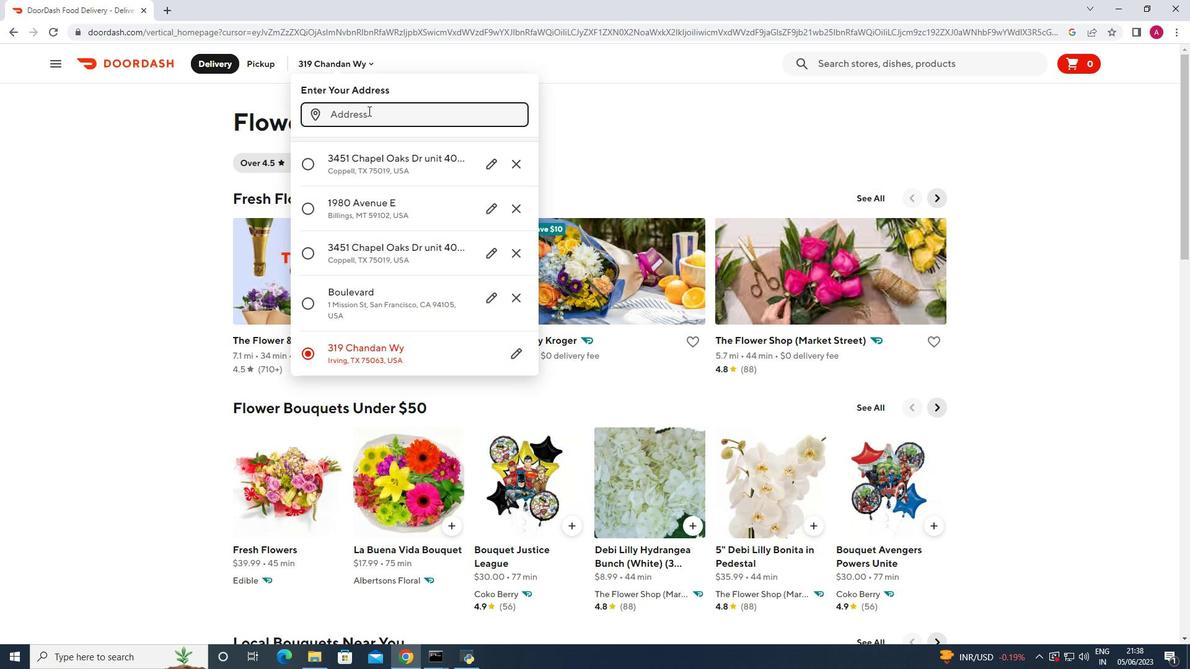 
Action: Mouse scrolled (727, 240) with delta (0, 0)
Screenshot: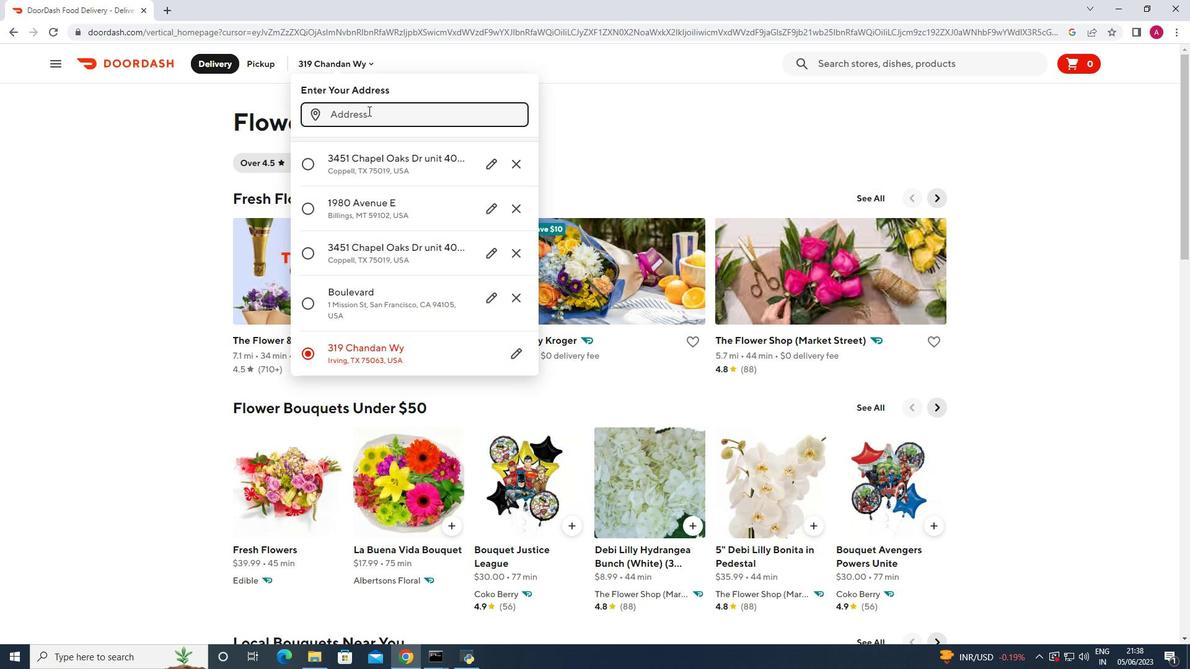 
Action: Mouse scrolled (727, 240) with delta (0, 0)
Screenshot: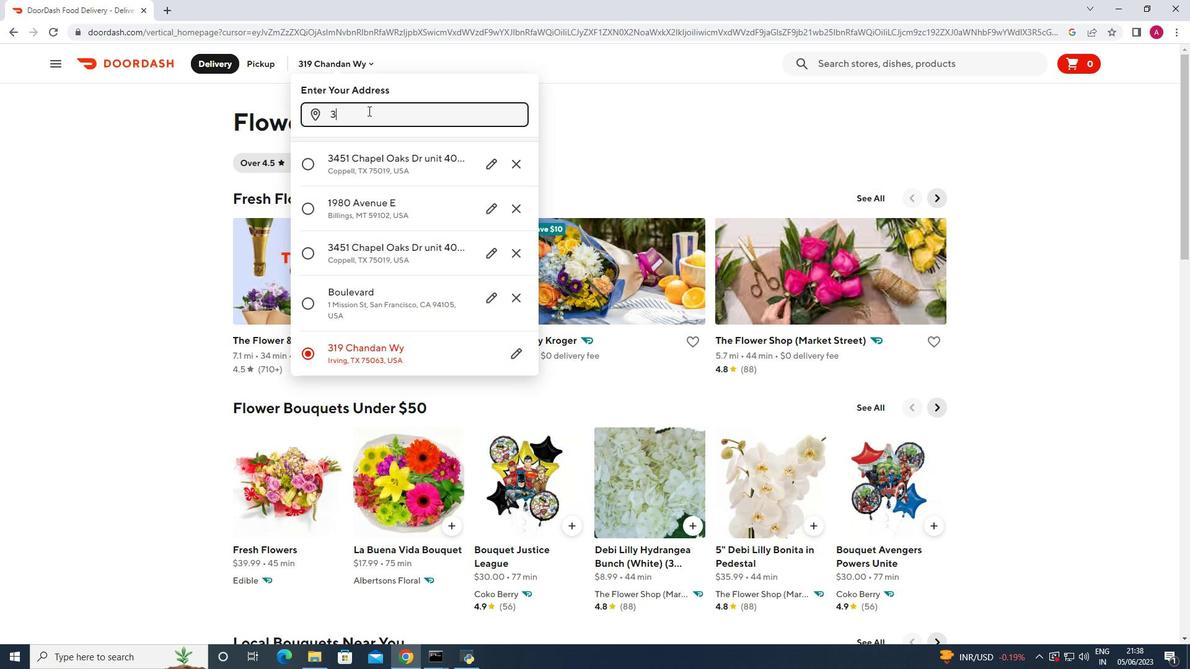 
Action: Mouse scrolled (727, 240) with delta (0, 0)
Screenshot: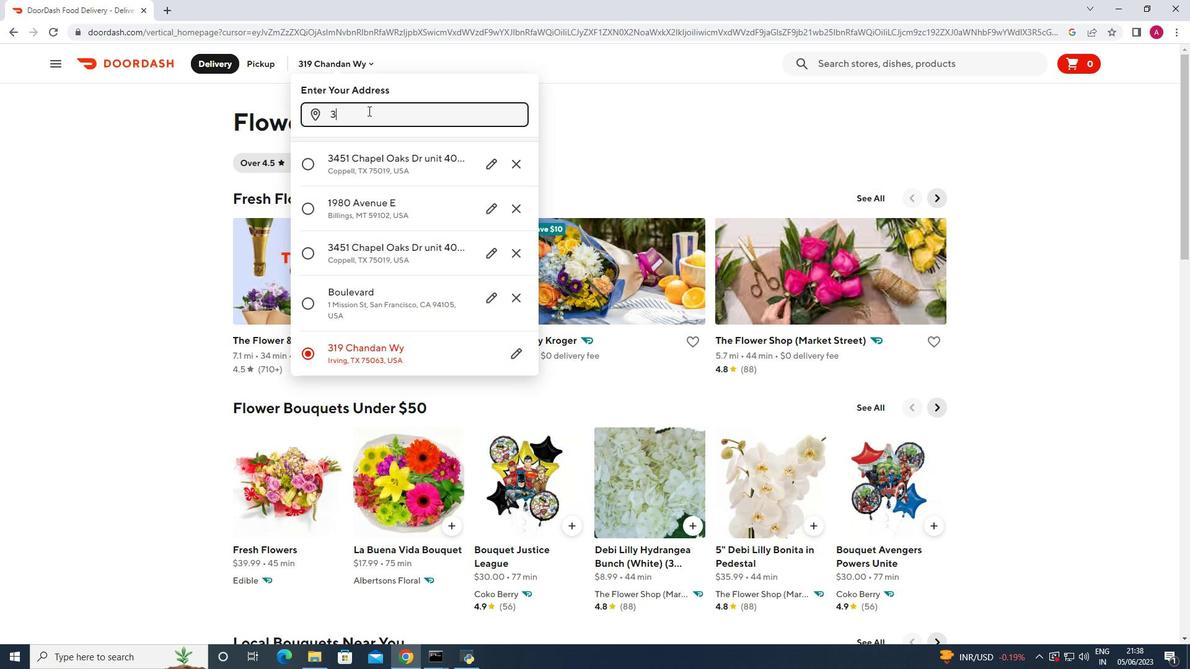 
Action: Mouse scrolled (727, 240) with delta (0, 0)
Screenshot: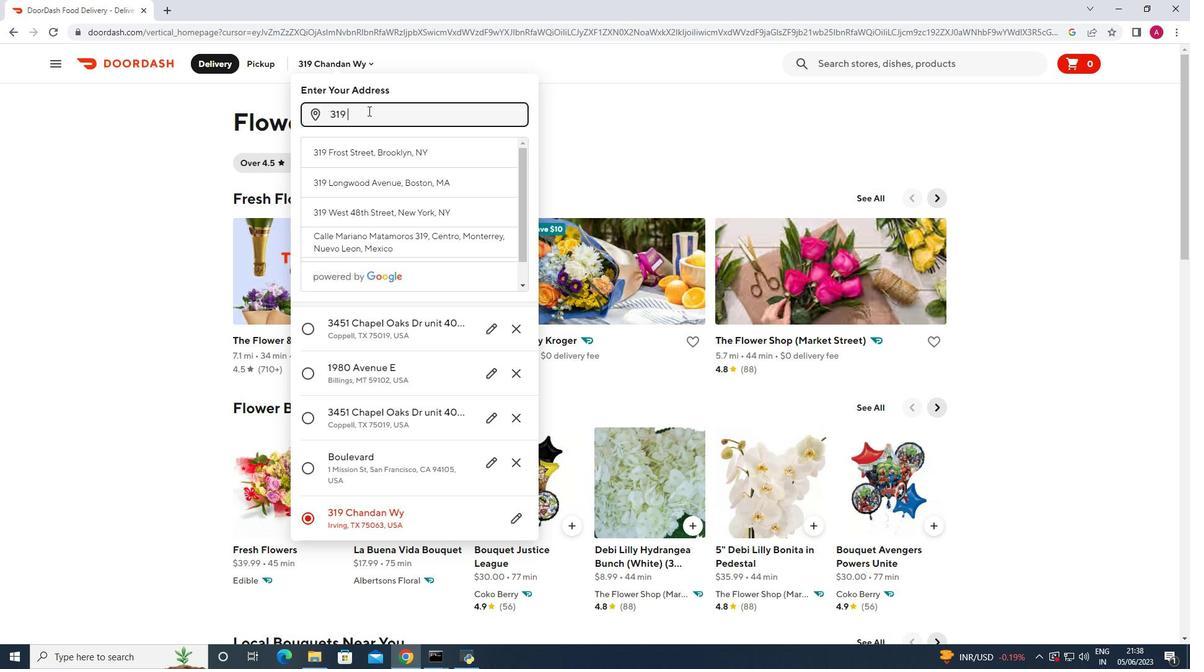 
Action: Mouse scrolled (727, 240) with delta (0, 0)
Screenshot: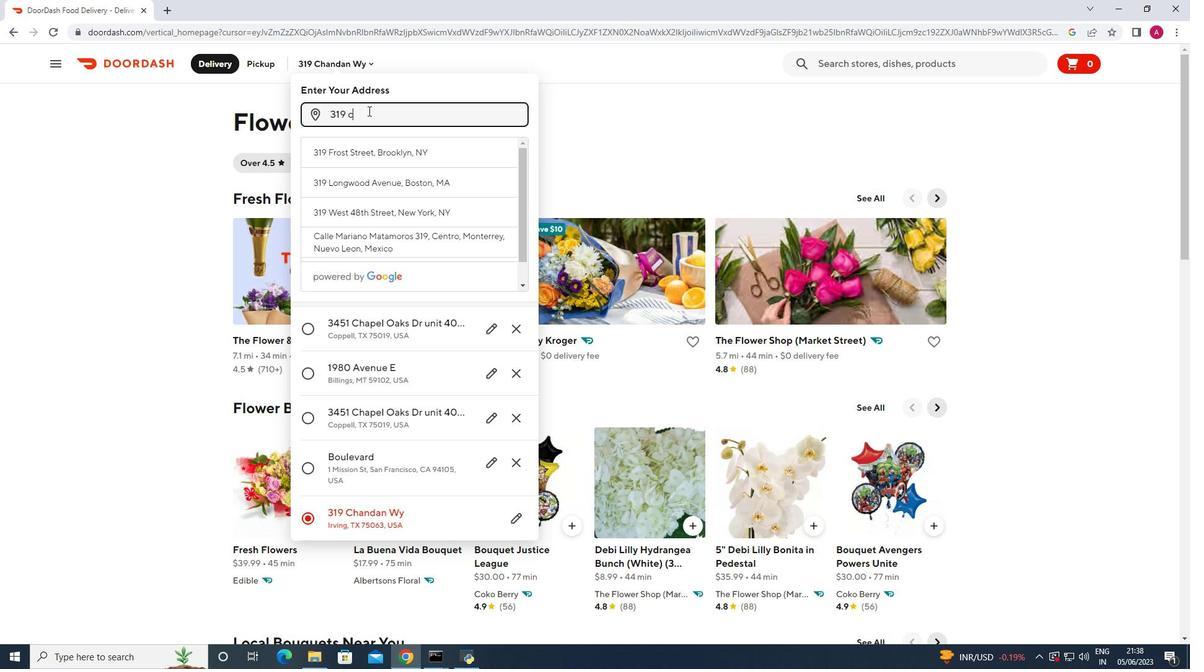 
Action: Mouse scrolled (727, 240) with delta (0, 0)
Screenshot: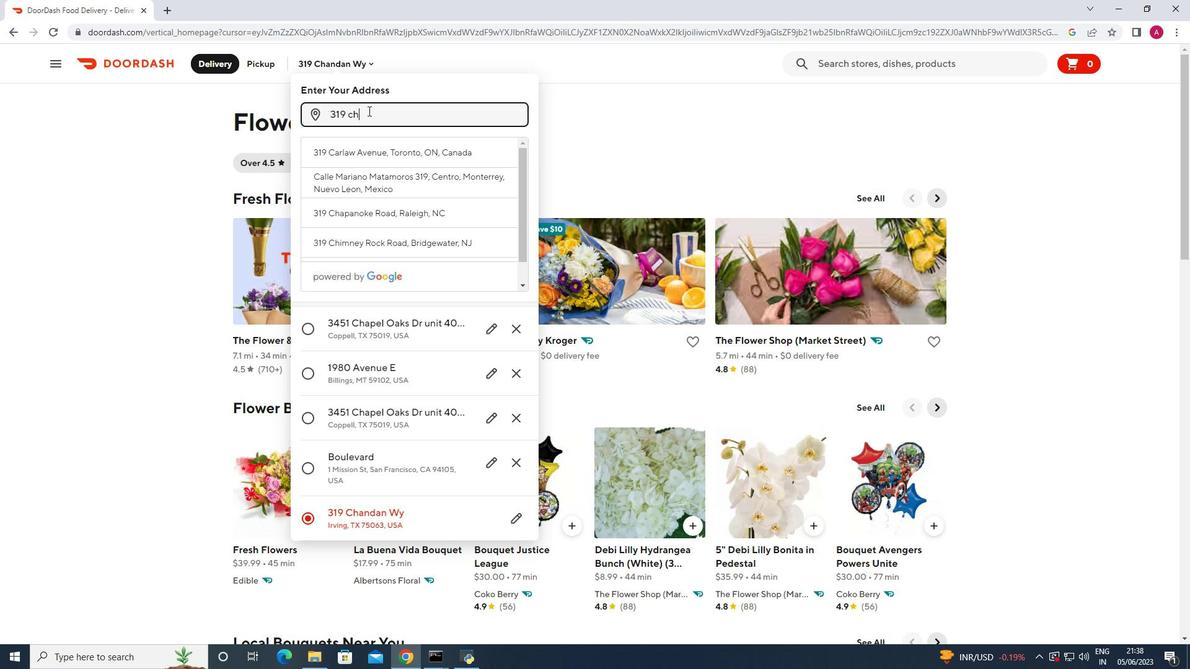 
Action: Mouse scrolled (727, 240) with delta (0, 0)
Screenshot: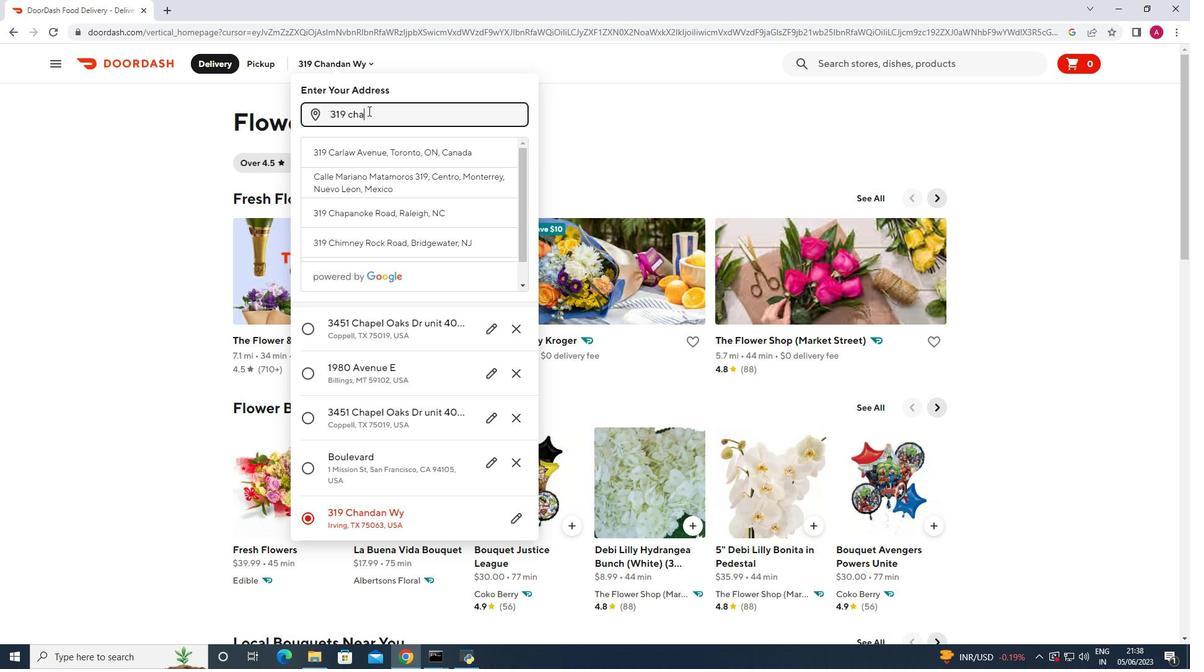 
Action: Mouse scrolled (727, 240) with delta (0, 0)
Screenshot: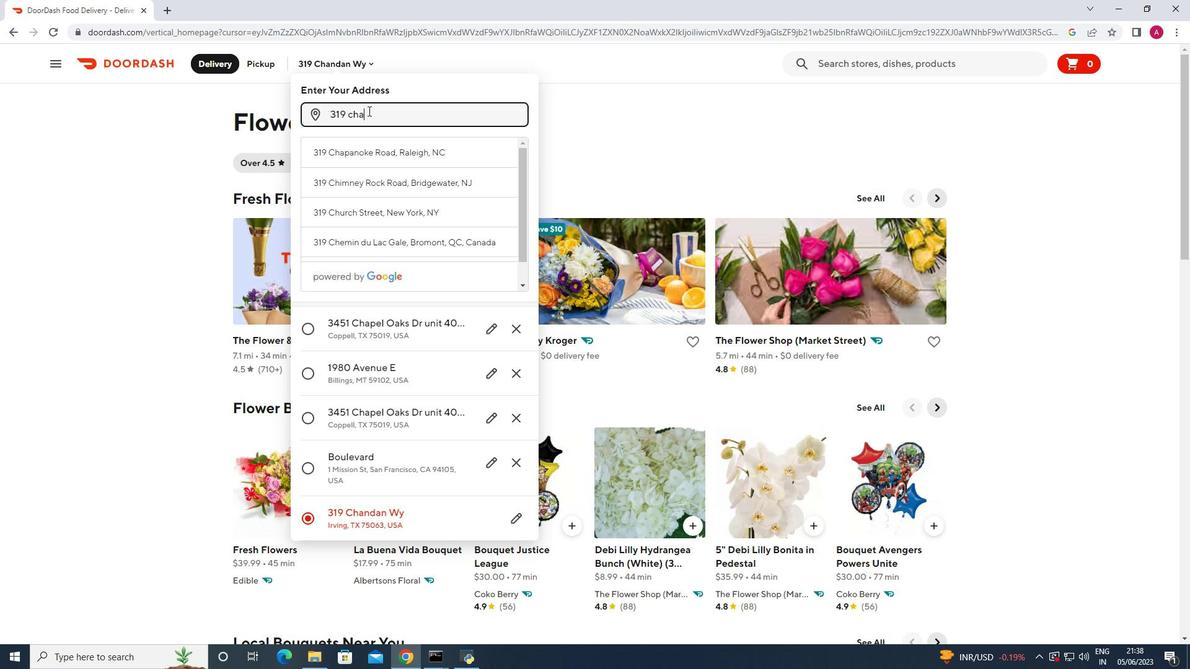 
Action: Mouse scrolled (727, 240) with delta (0, 0)
Screenshot: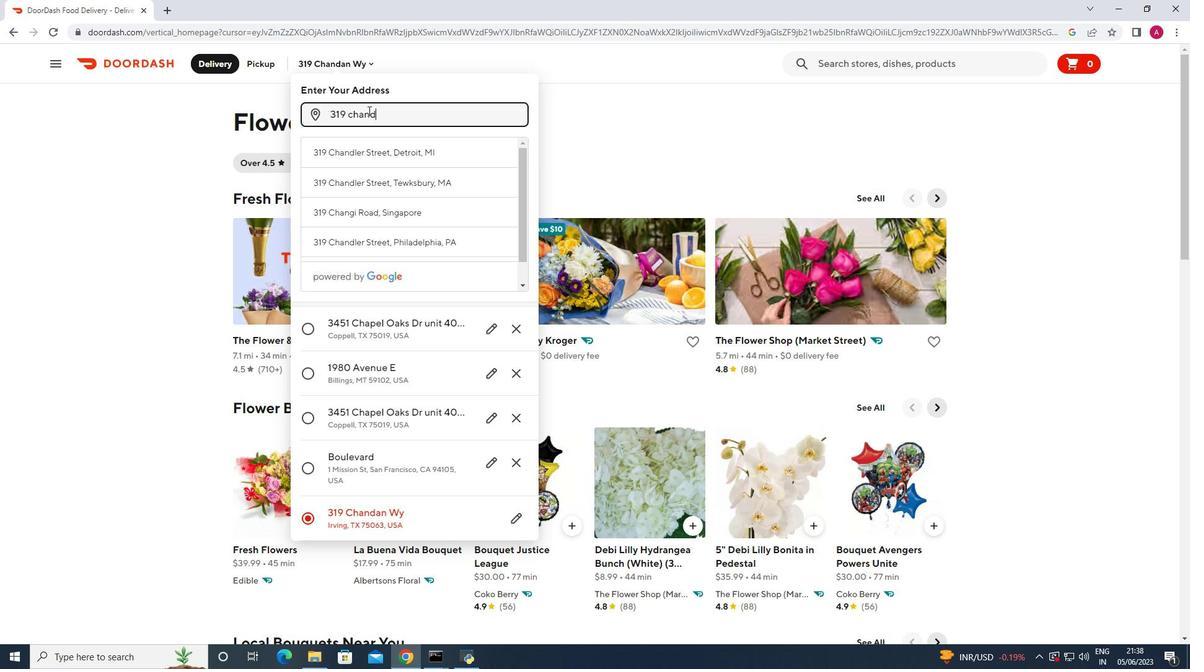 
Action: Mouse scrolled (727, 240) with delta (0, 0)
Screenshot: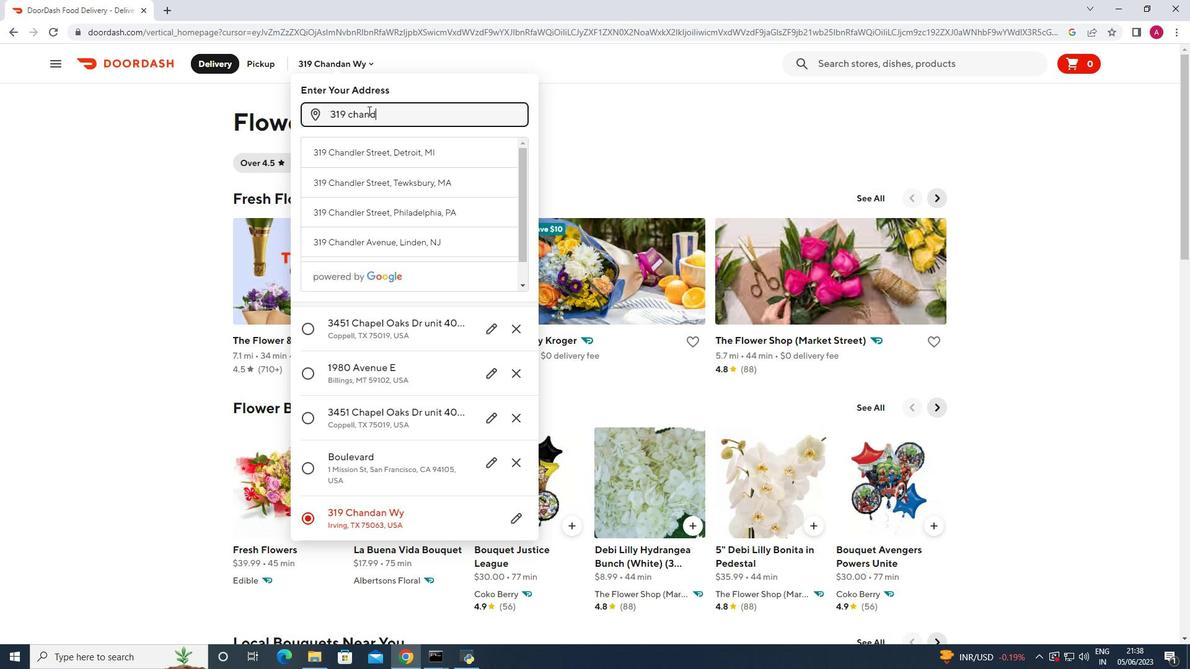 
Action: Mouse scrolled (727, 240) with delta (0, 0)
Screenshot: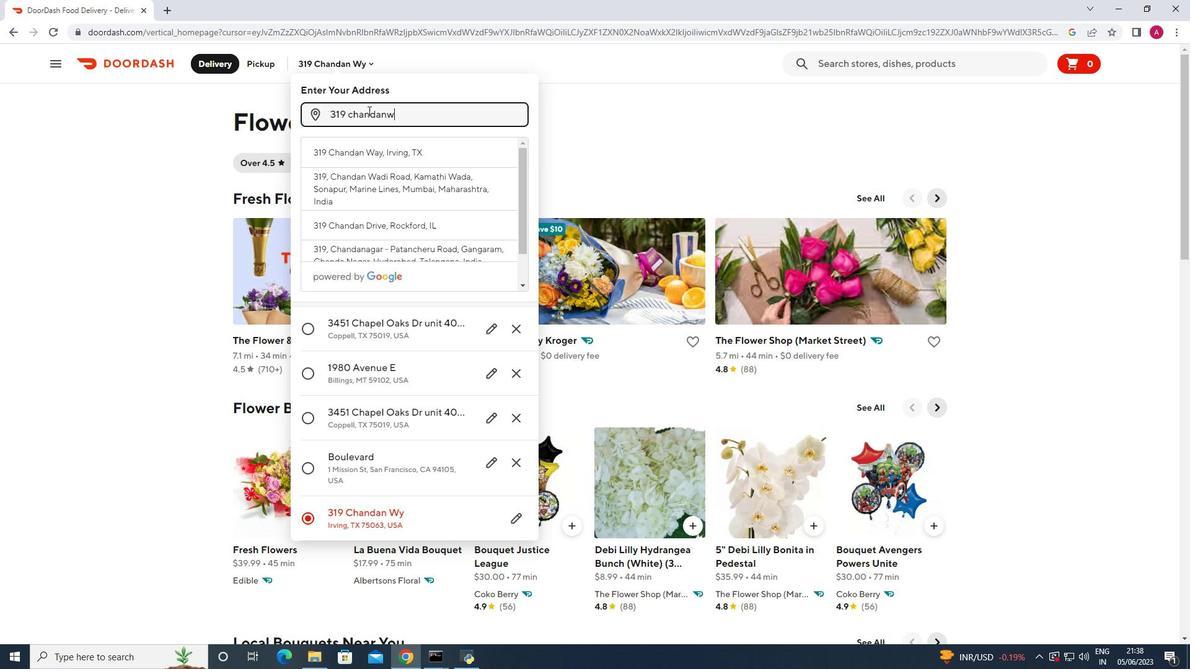 
Action: Mouse scrolled (727, 240) with delta (0, 0)
Screenshot: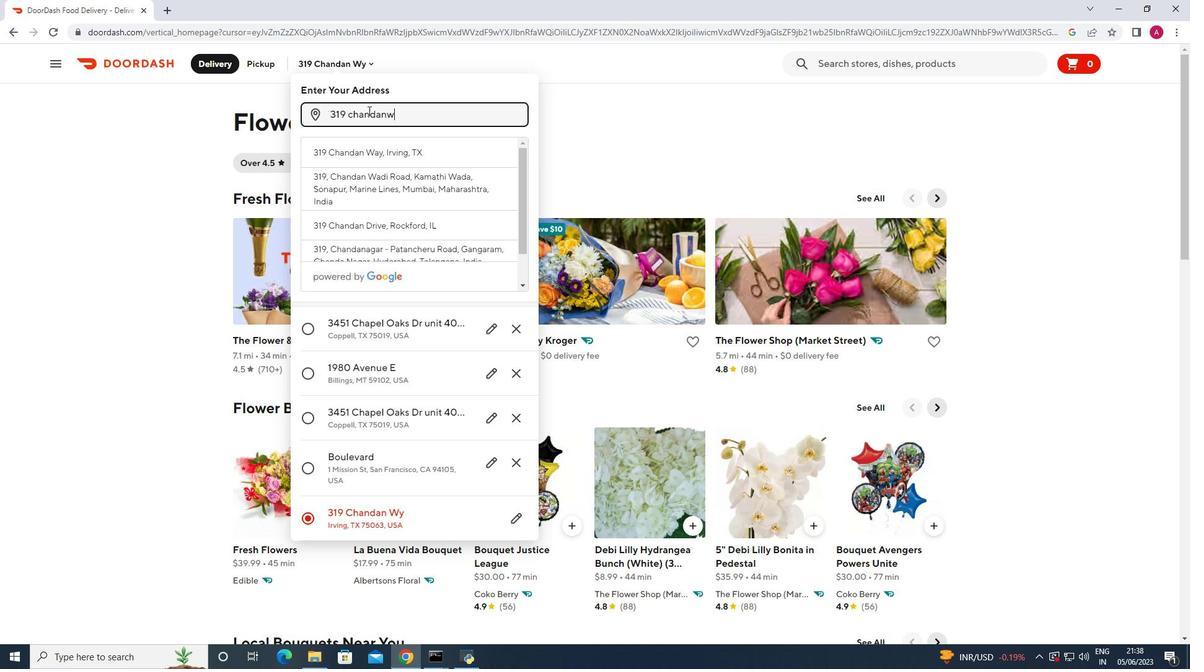 
Action: Mouse scrolled (727, 240) with delta (0, 0)
Screenshot: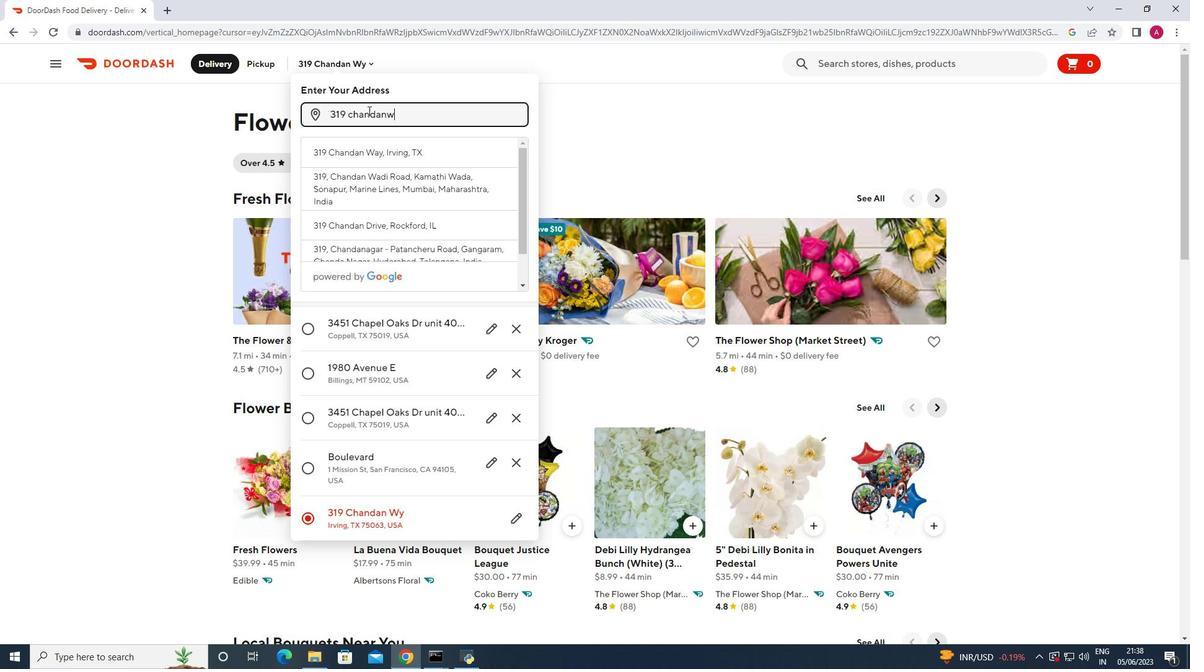 
Action: Mouse scrolled (727, 240) with delta (0, 0)
Screenshot: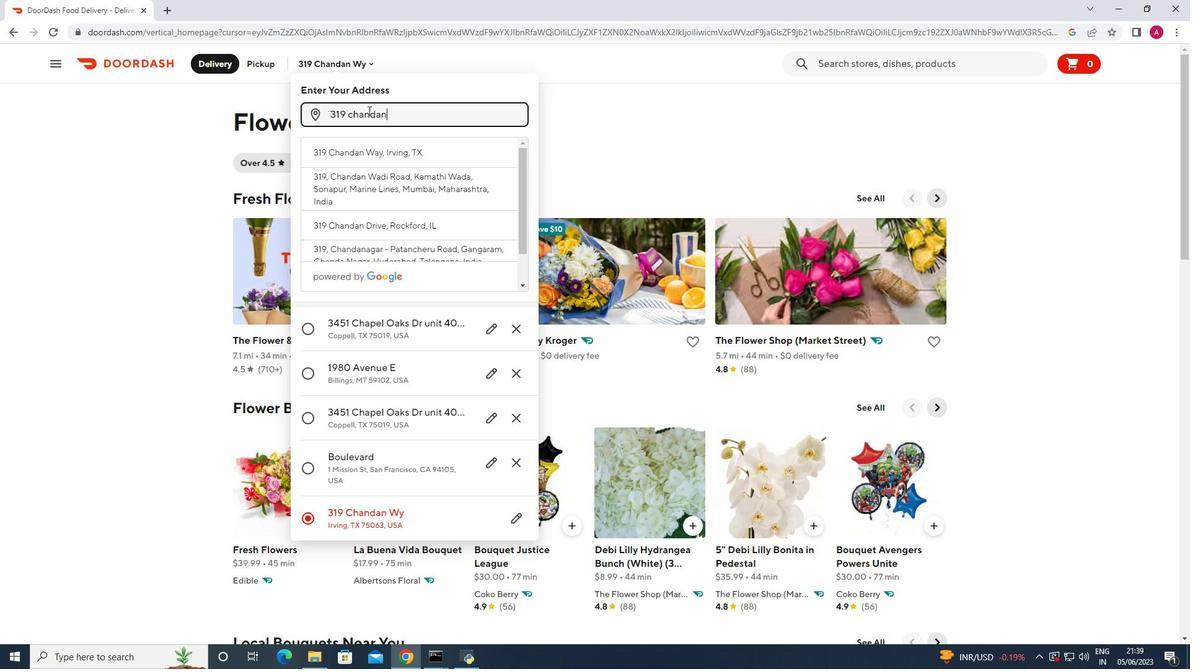
Action: Mouse scrolled (727, 240) with delta (0, 0)
Screenshot: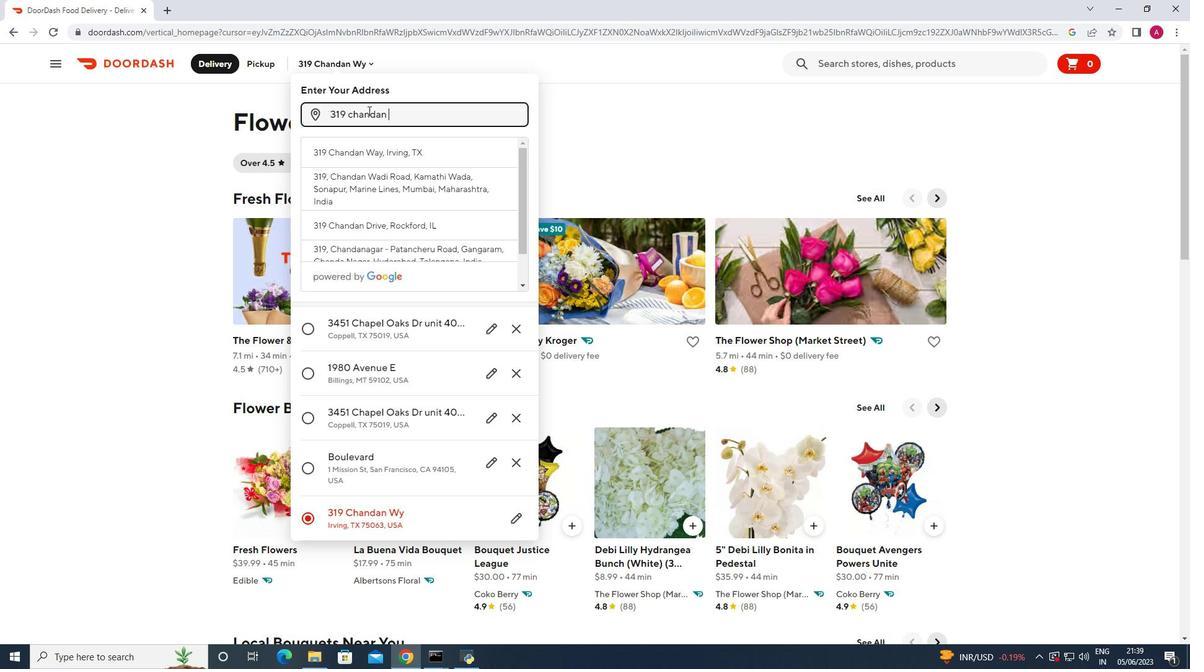 
Action: Mouse scrolled (727, 240) with delta (0, 0)
Screenshot: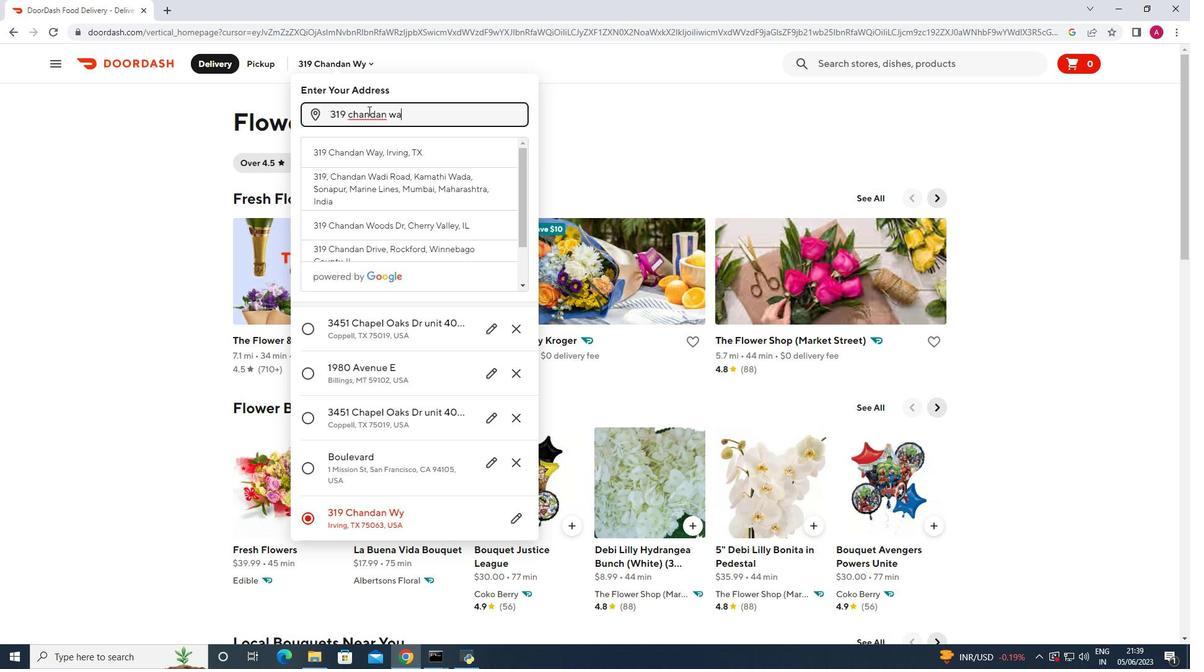 
Action: Mouse scrolled (727, 240) with delta (0, 0)
Screenshot: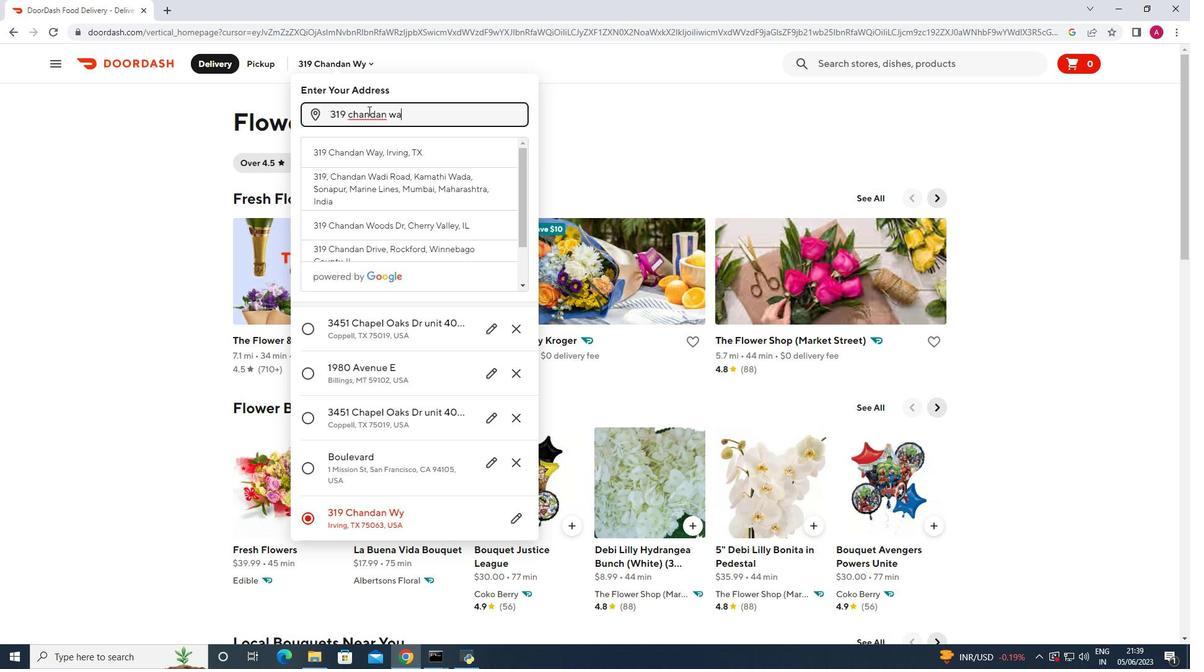 
Action: Mouse scrolled (727, 240) with delta (0, 0)
Screenshot: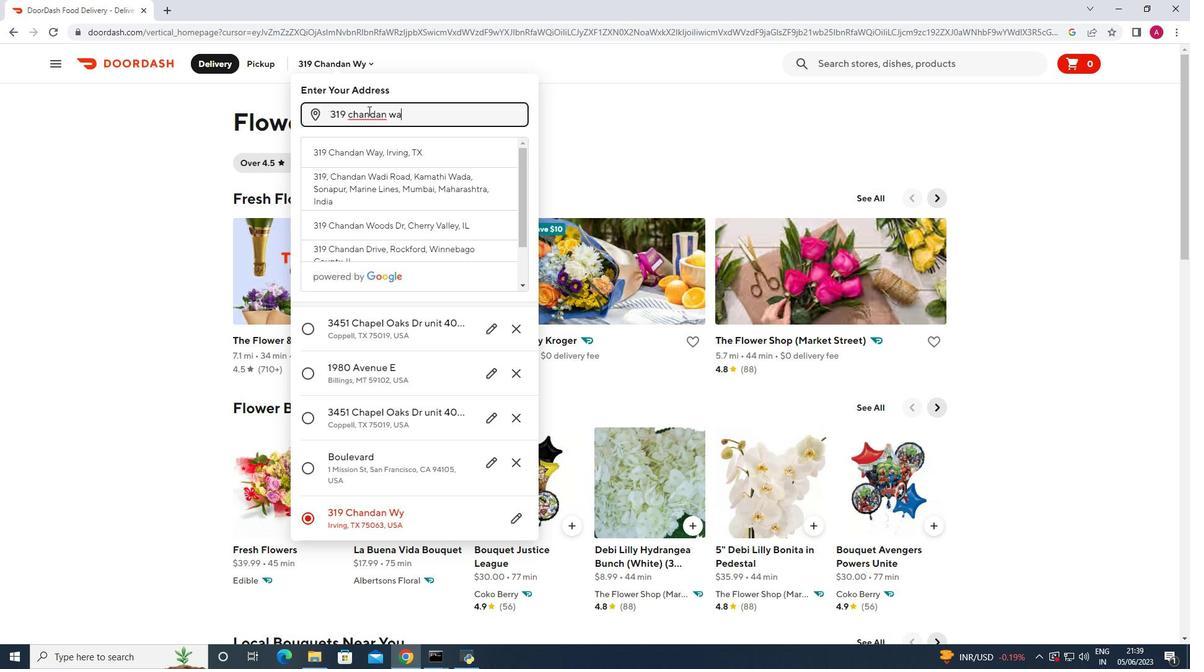 
Action: Mouse scrolled (727, 240) with delta (0, 0)
Screenshot: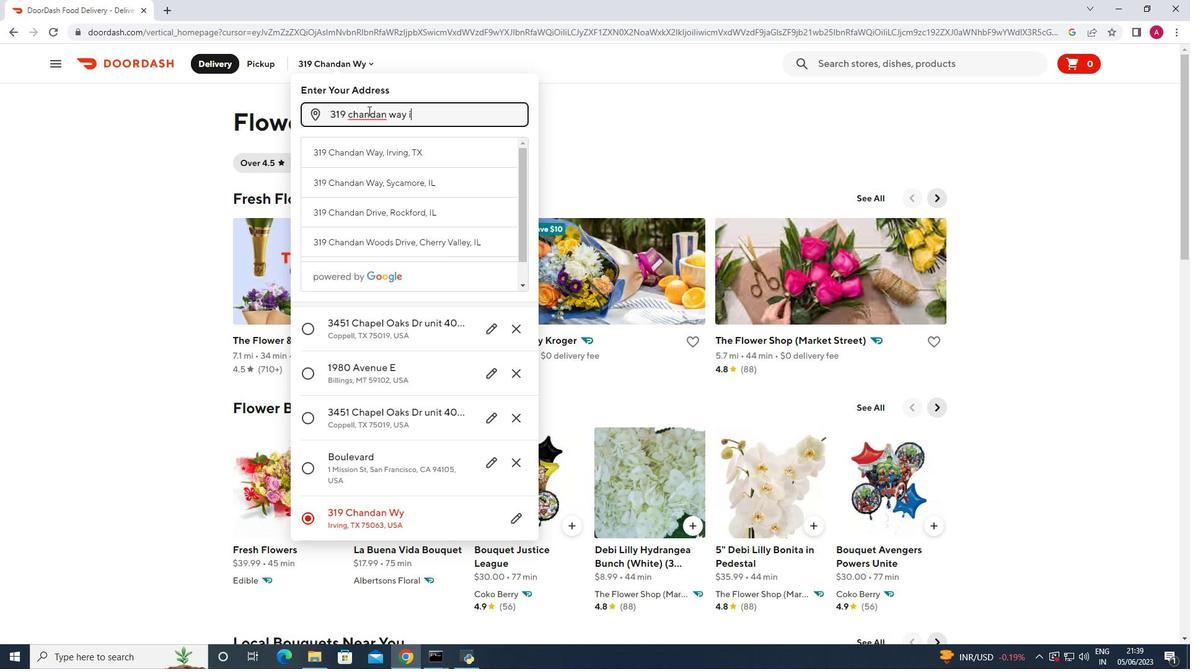 
Action: Mouse scrolled (727, 240) with delta (0, 0)
Screenshot: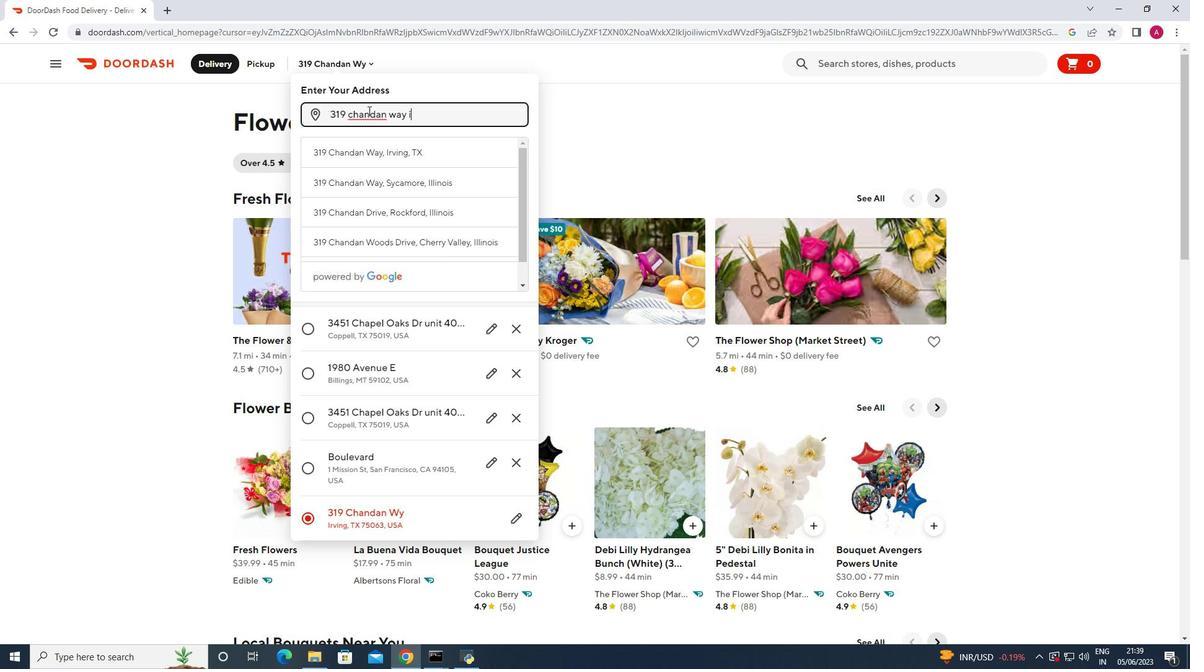 
Action: Mouse scrolled (727, 240) with delta (0, 0)
Screenshot: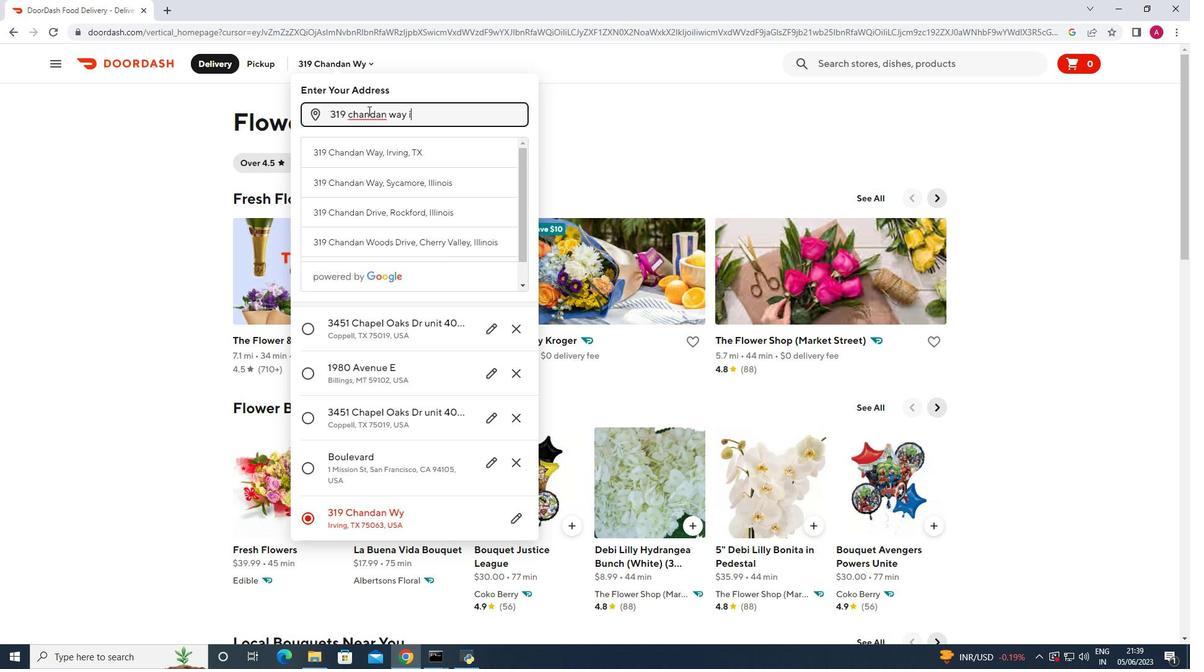 
Action: Mouse scrolled (727, 240) with delta (0, 0)
Screenshot: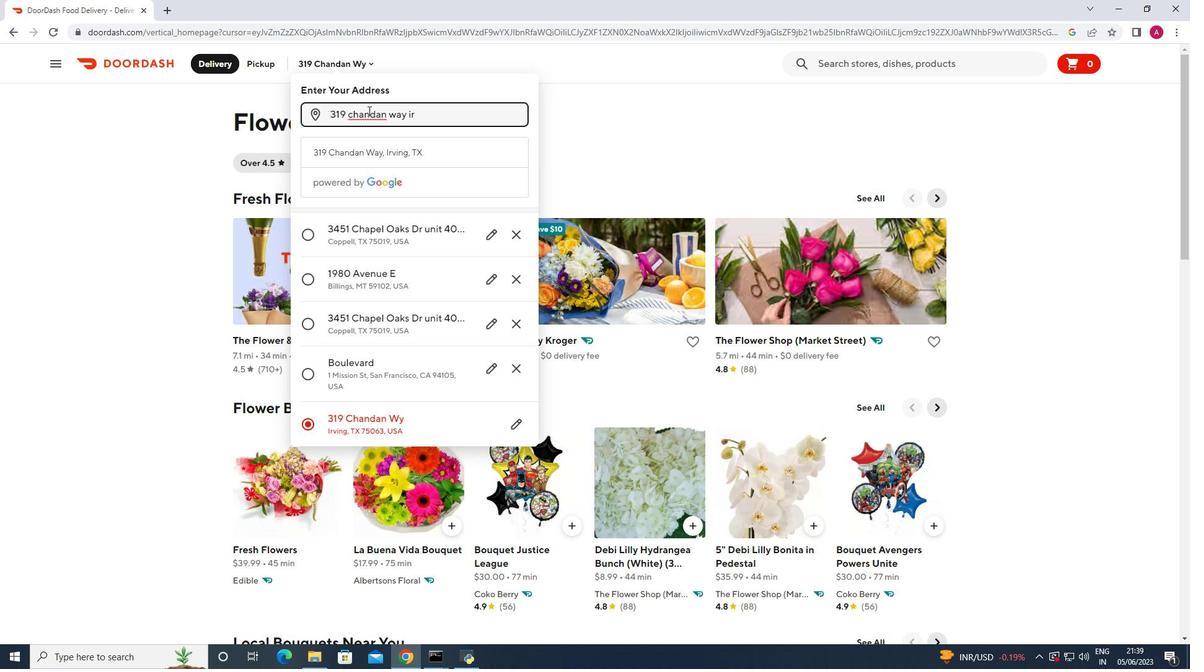 
Action: Mouse scrolled (727, 240) with delta (0, 0)
Screenshot: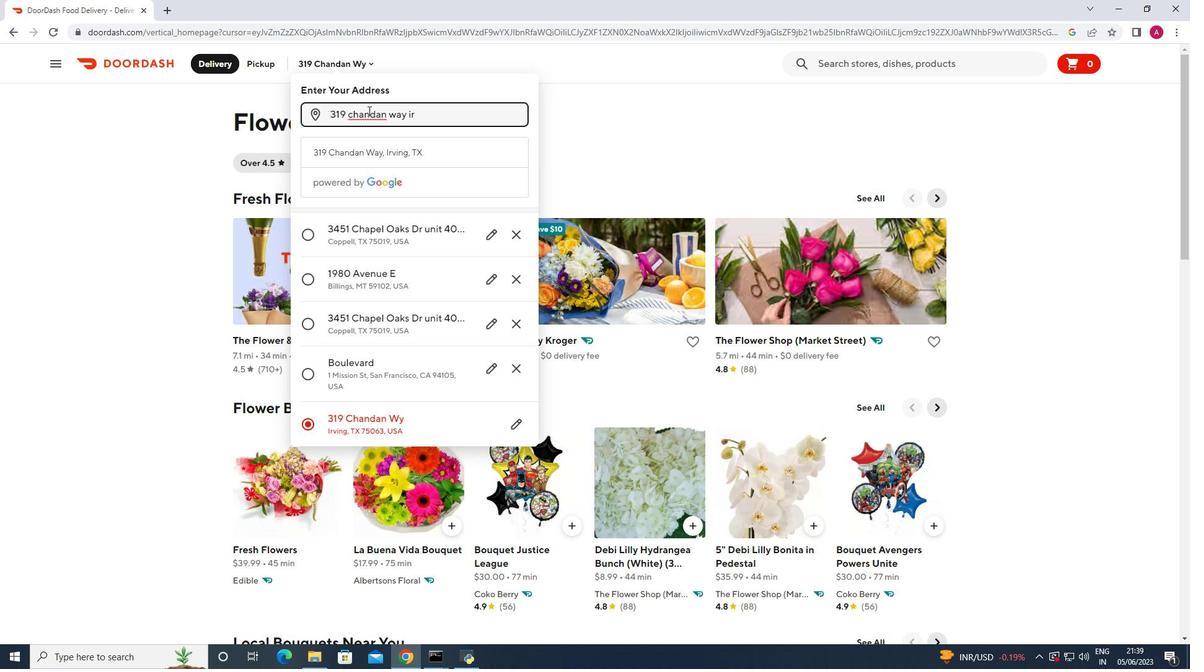 
Action: Mouse scrolled (727, 240) with delta (0, 0)
Screenshot: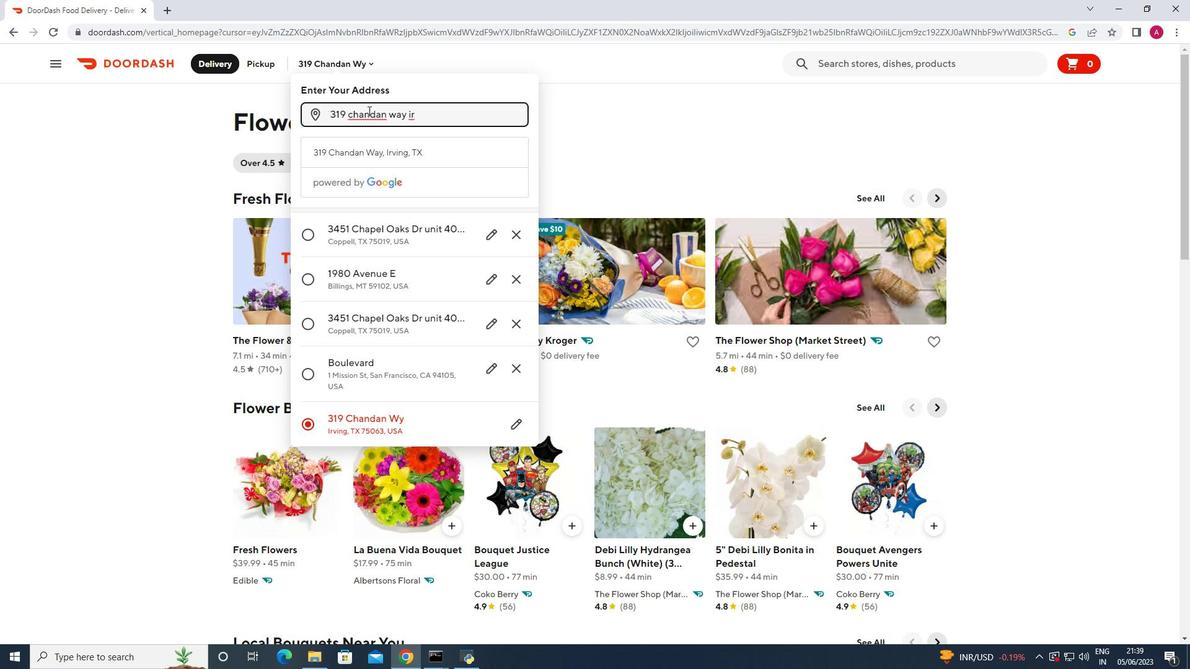 
Action: Mouse scrolled (727, 240) with delta (0, 0)
Screenshot: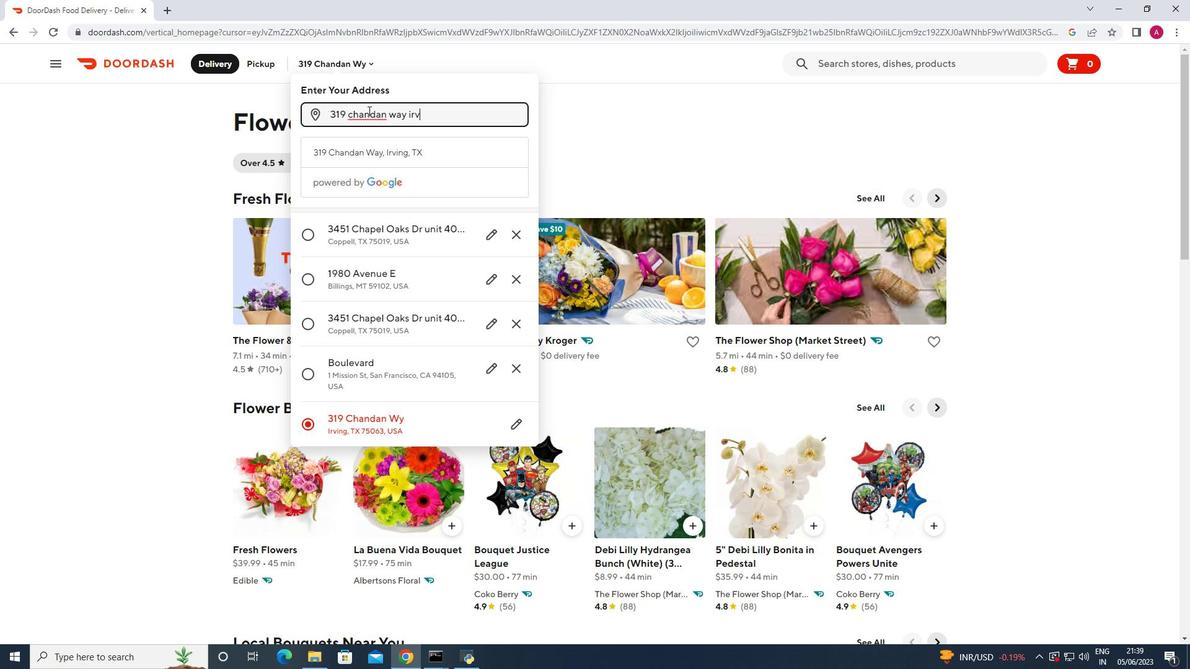
Action: Mouse scrolled (727, 240) with delta (0, 0)
Screenshot: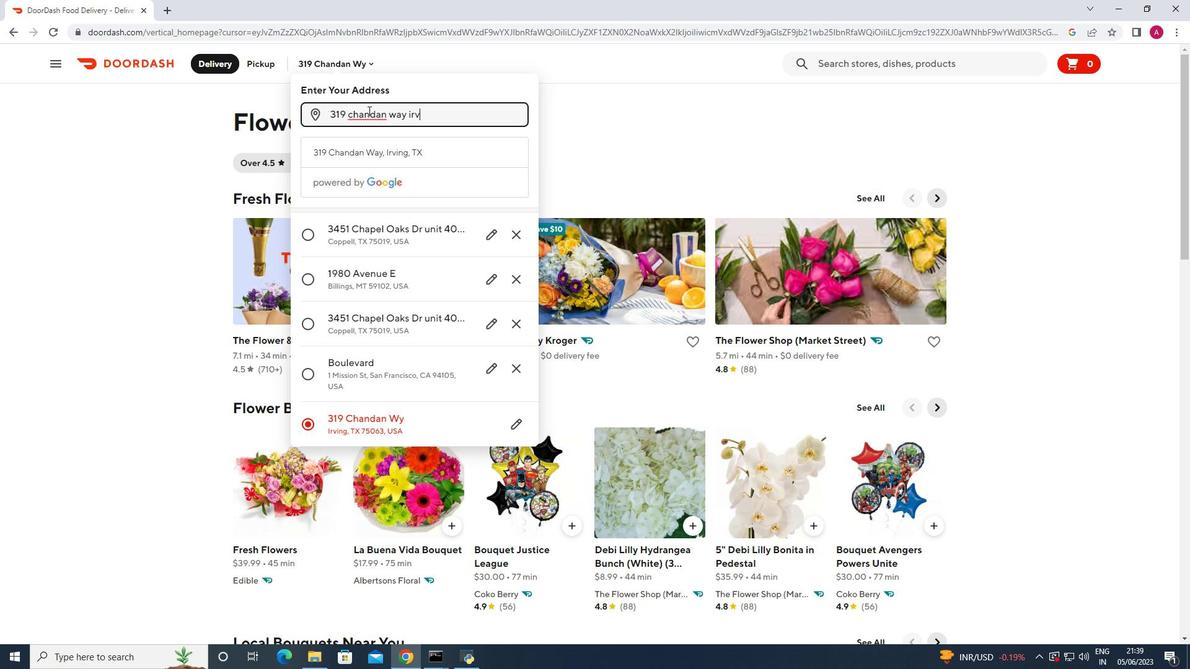 
Action: Mouse scrolled (727, 240) with delta (0, 0)
Screenshot: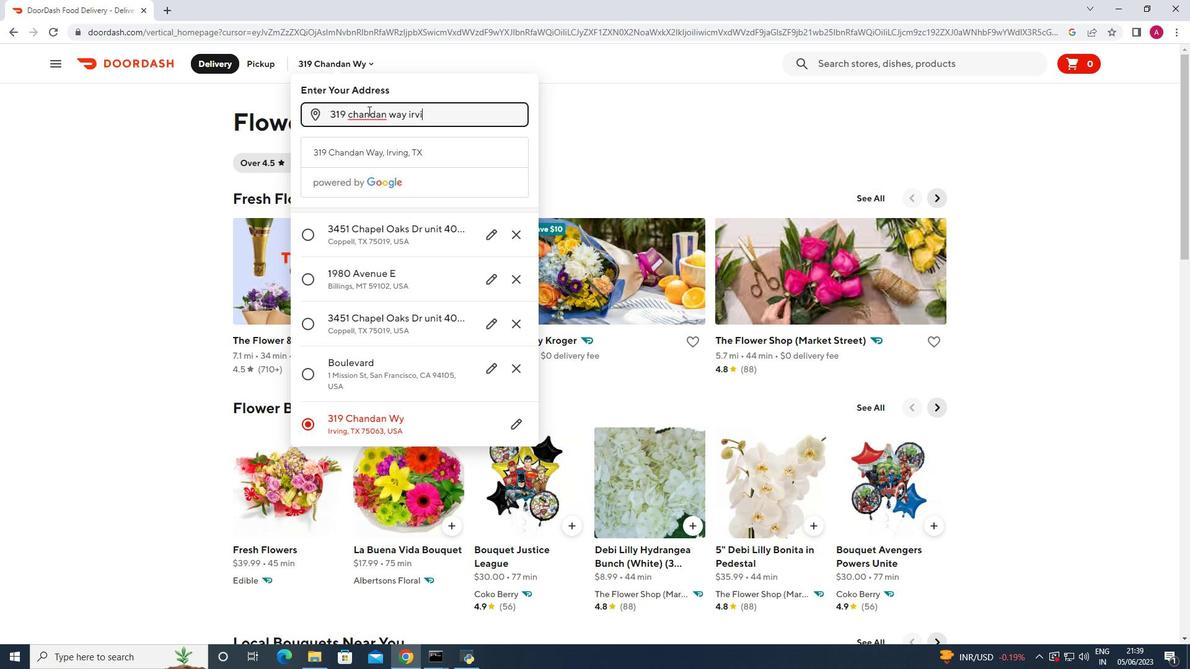 
Action: Mouse scrolled (727, 240) with delta (0, 0)
Screenshot: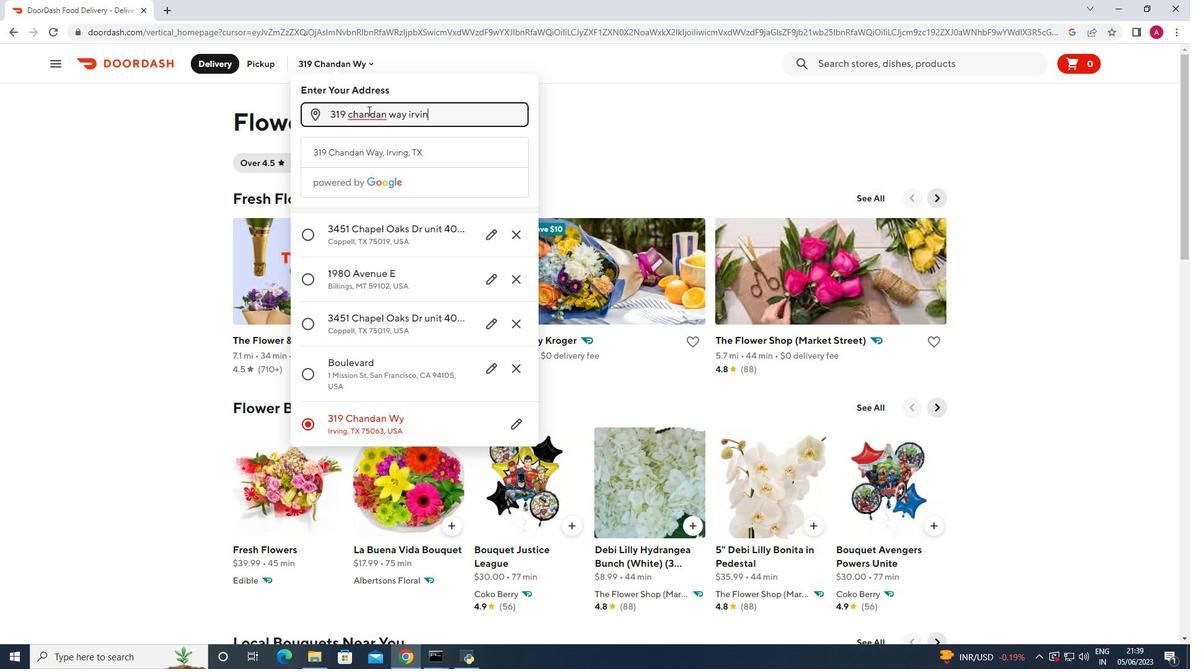 
Action: Mouse scrolled (727, 240) with delta (0, 0)
Screenshot: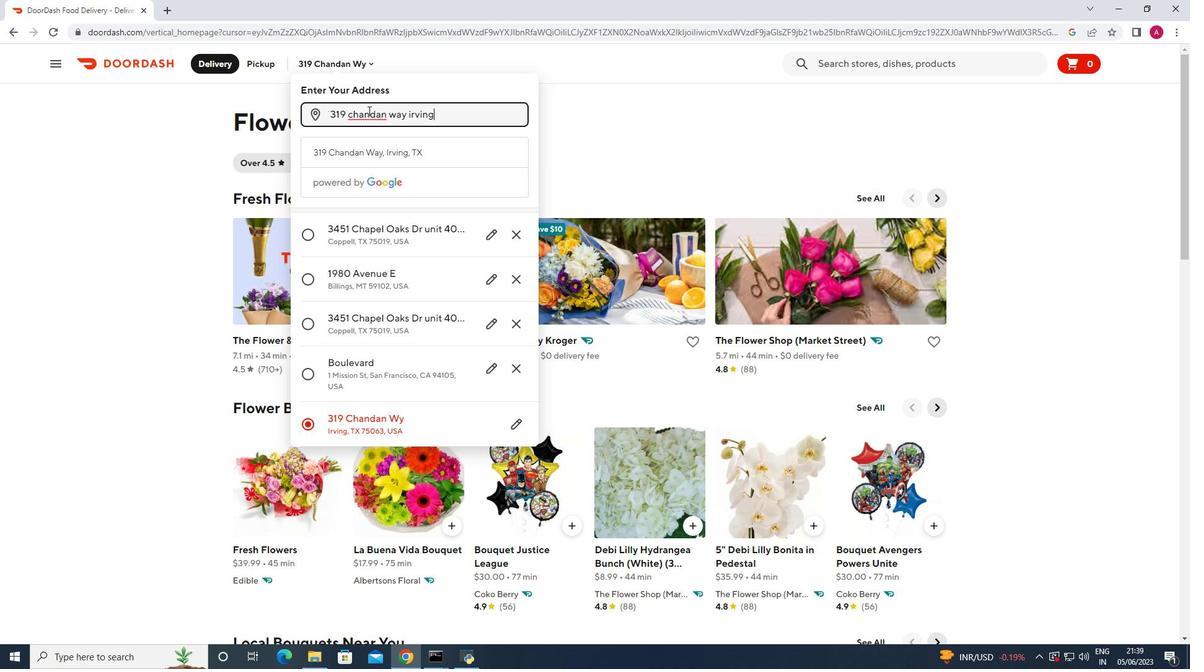 
Action: Mouse scrolled (727, 240) with delta (0, 0)
Screenshot: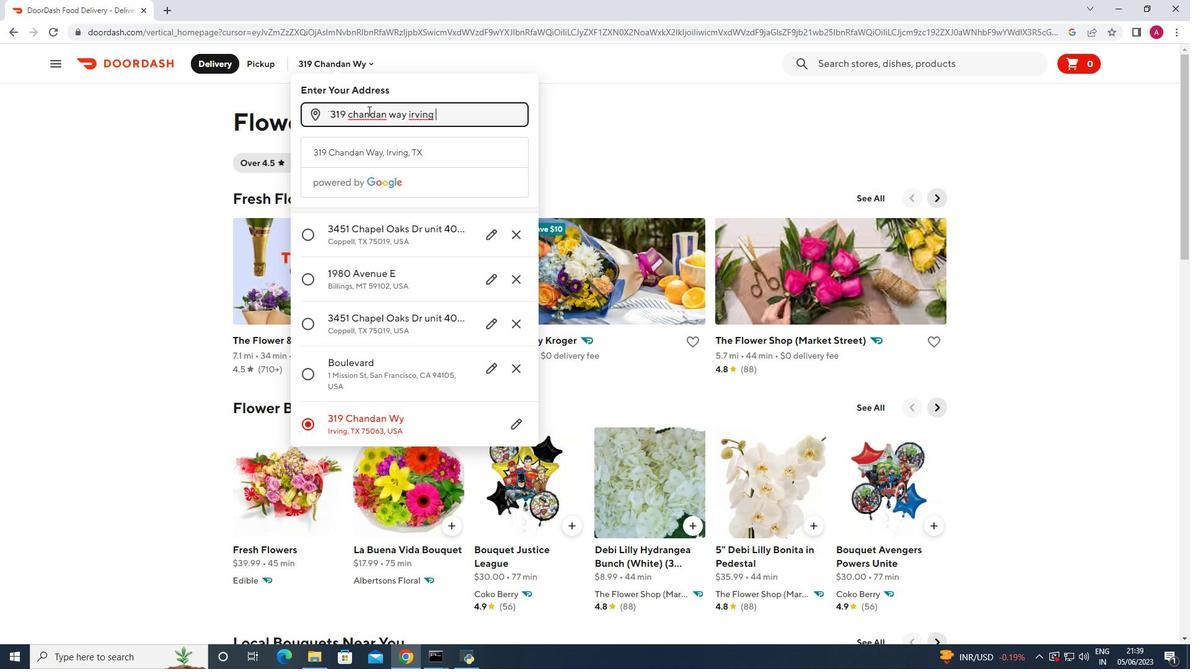 
Action: Mouse scrolled (727, 240) with delta (0, 0)
Screenshot: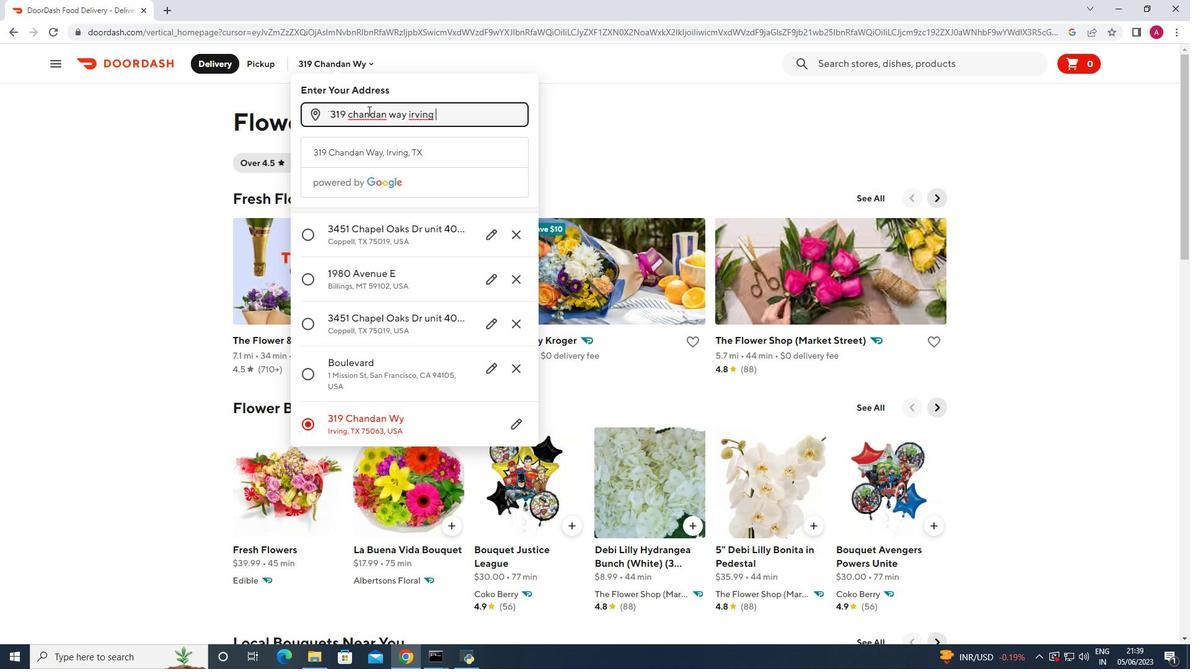 
Action: Mouse scrolled (727, 240) with delta (0, 0)
Screenshot: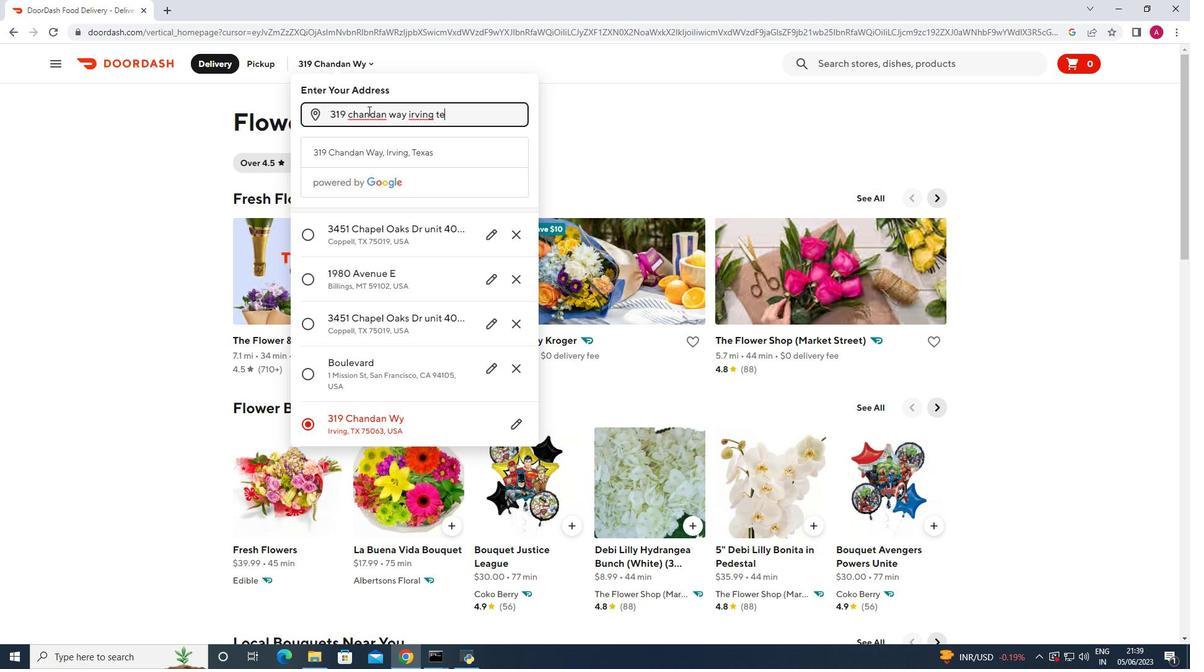 
Action: Mouse scrolled (727, 240) with delta (0, 0)
Screenshot: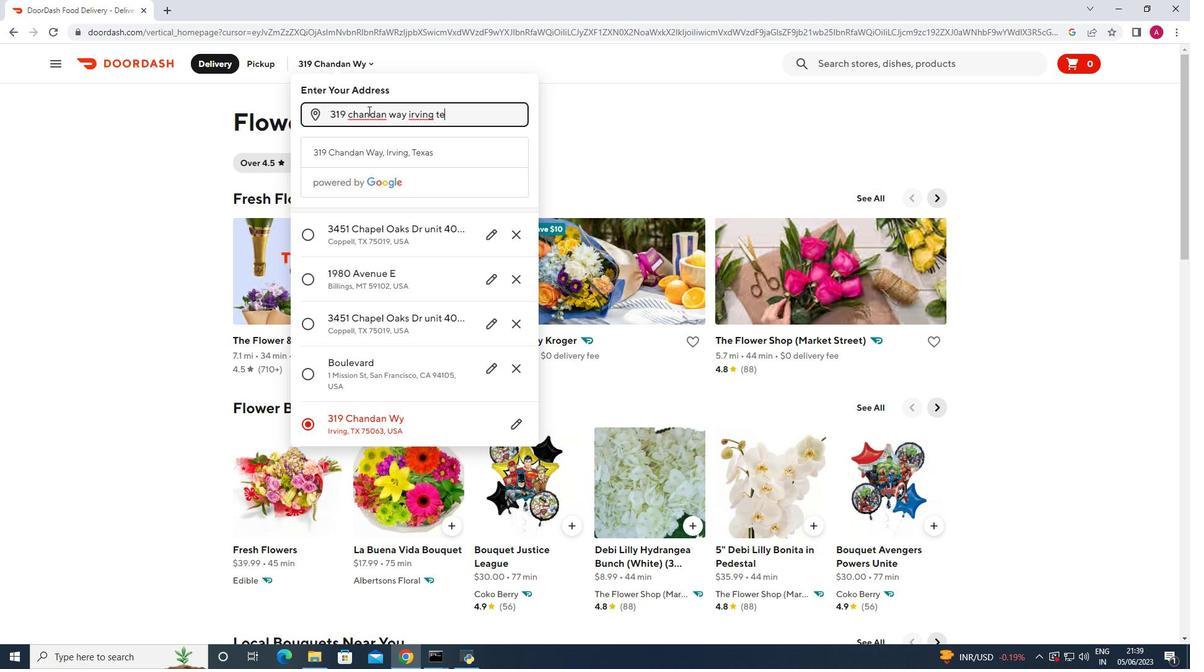 
Action: Mouse scrolled (727, 240) with delta (0, 0)
Screenshot: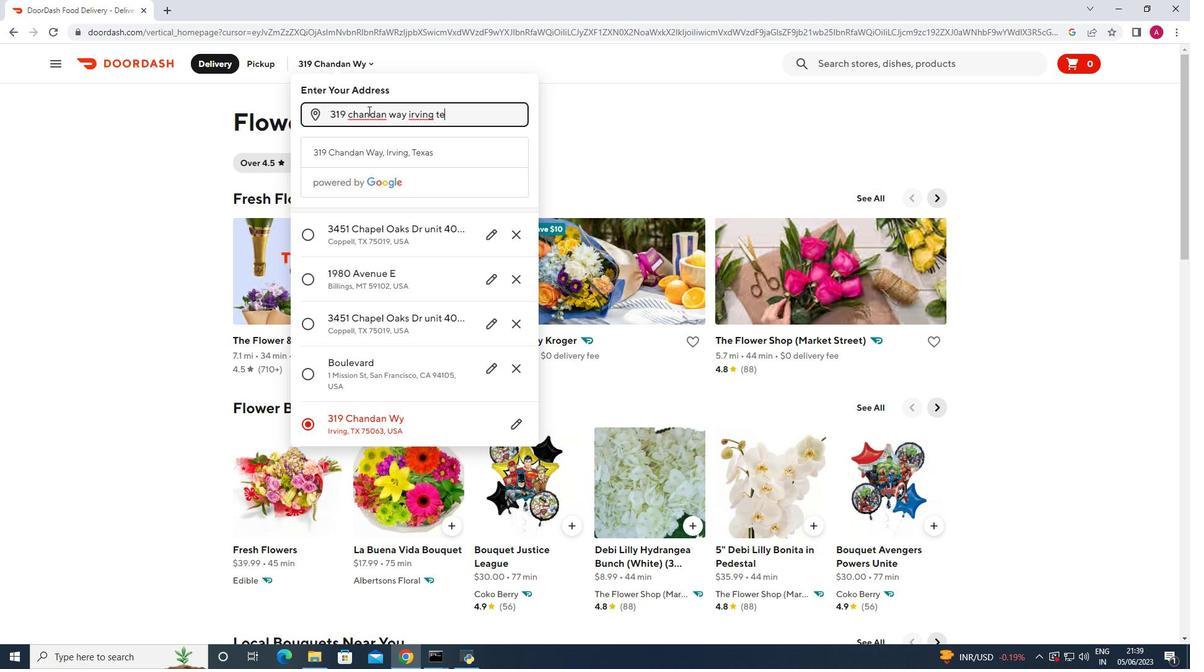 
Action: Mouse scrolled (727, 240) with delta (0, 0)
Screenshot: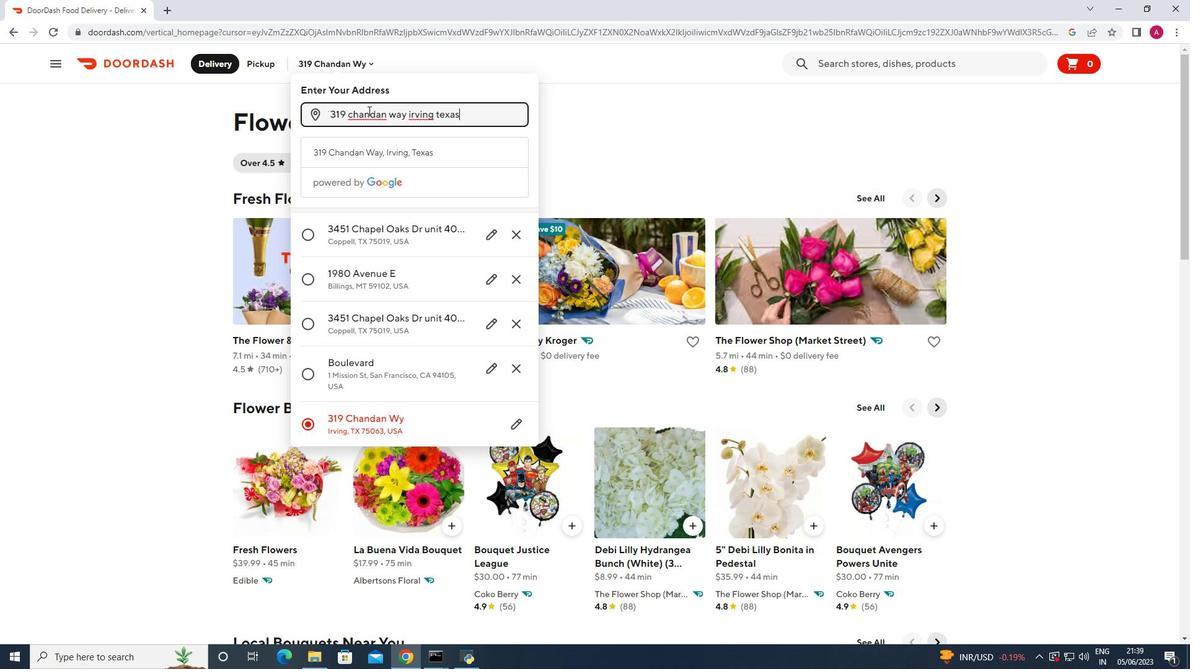 
Action: Mouse scrolled (727, 240) with delta (0, 0)
Screenshot: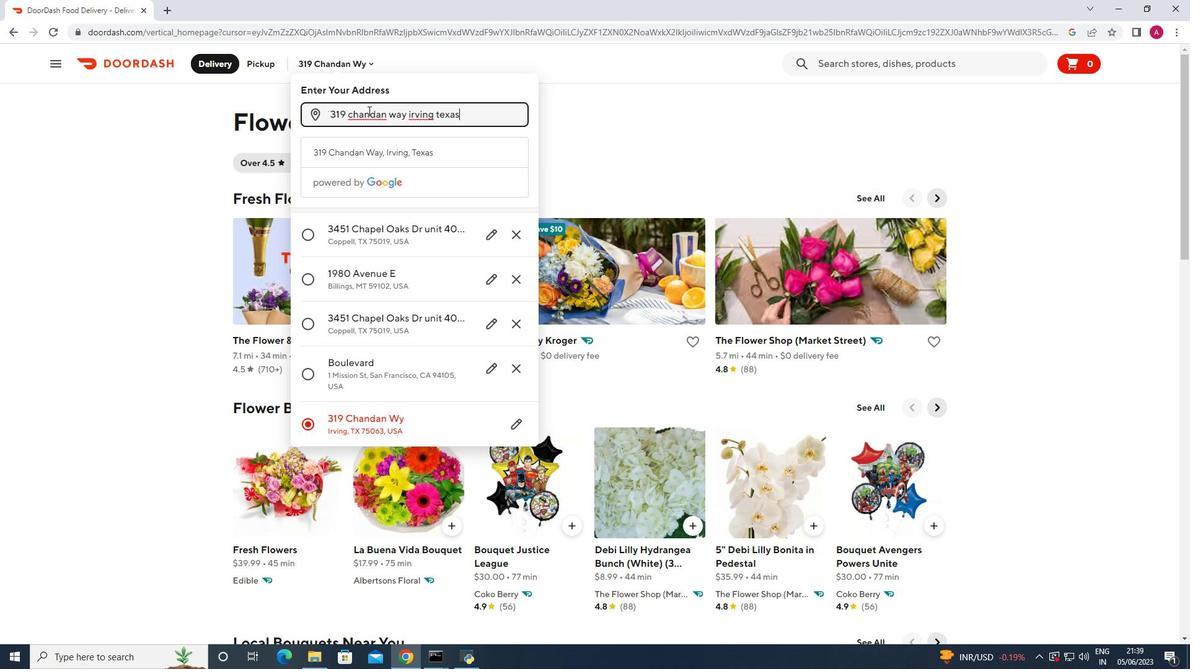 
Action: Mouse scrolled (727, 240) with delta (0, 0)
Screenshot: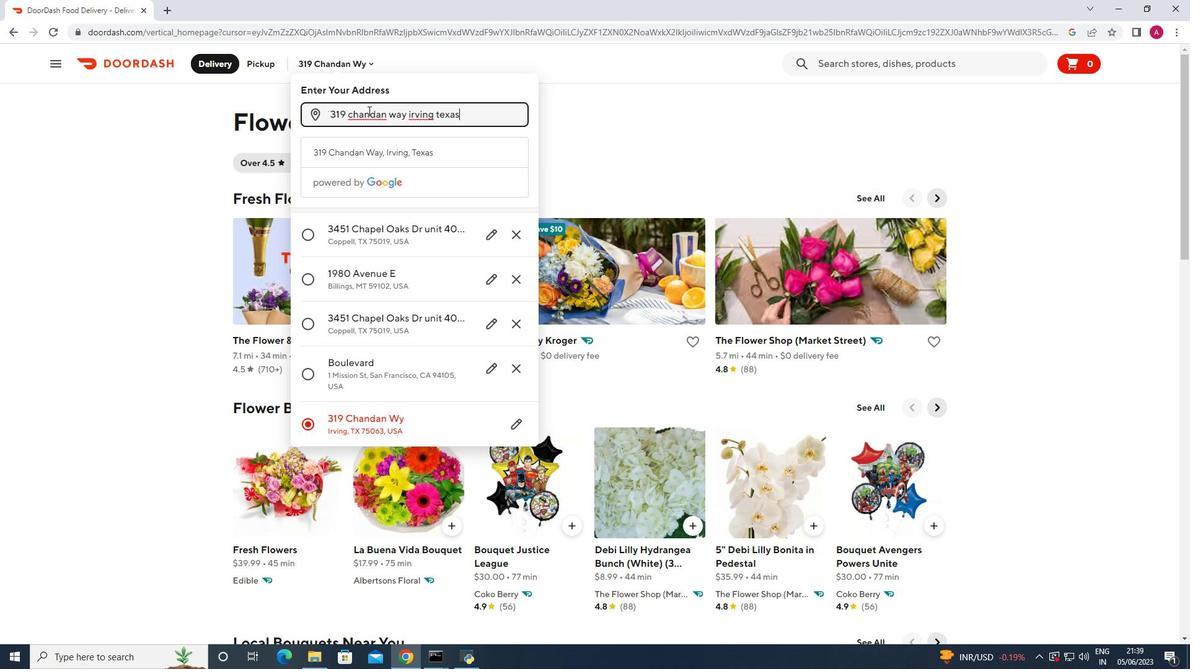 
Action: Mouse moved to (825, 70)
Screenshot: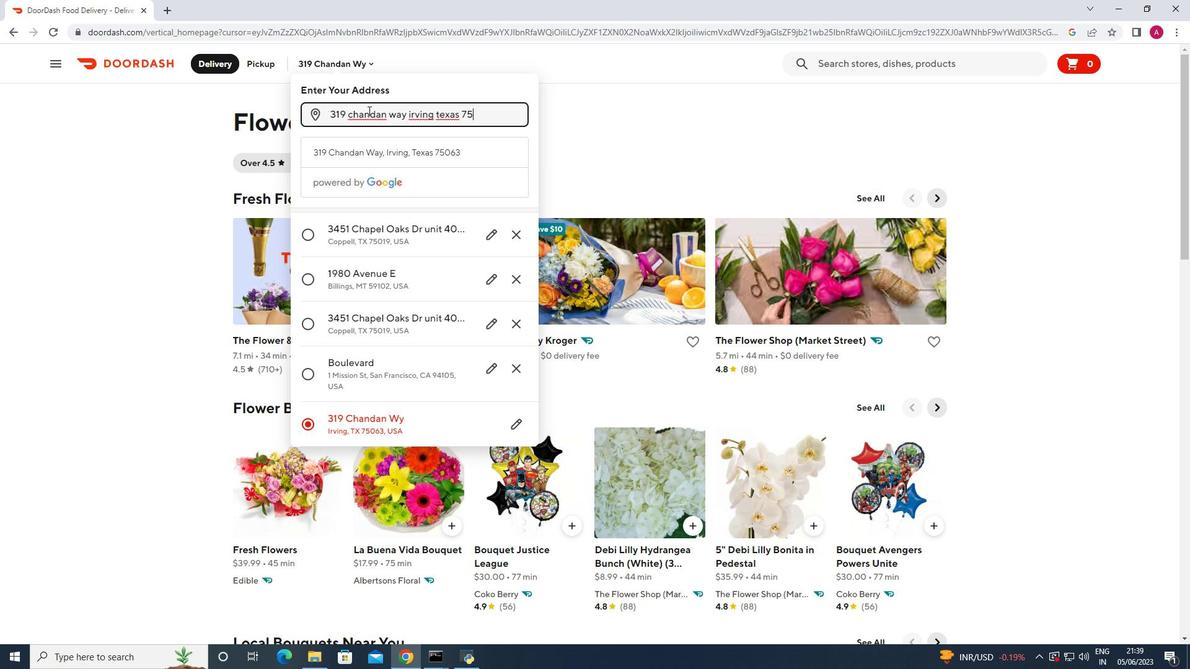 
Action: Mouse pressed left at (825, 70)
Screenshot: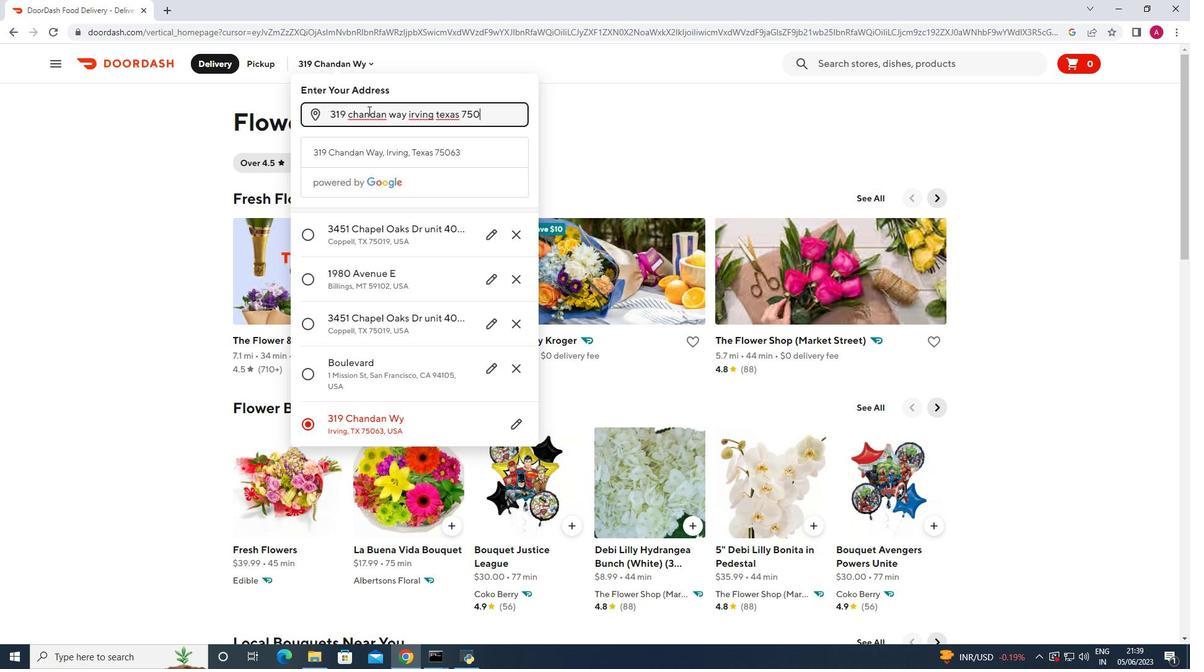 
Action: Mouse moved to (822, 70)
Screenshot: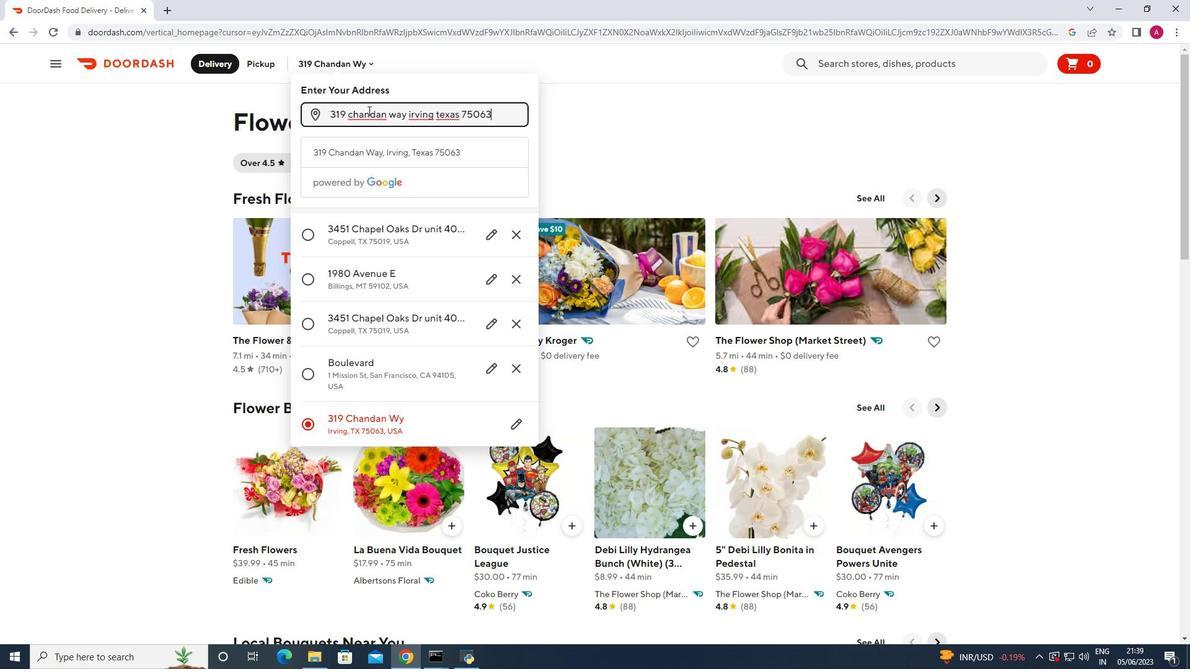 
Action: Key pressed wekiva<Key.space>foliage<Key.enter>
Screenshot: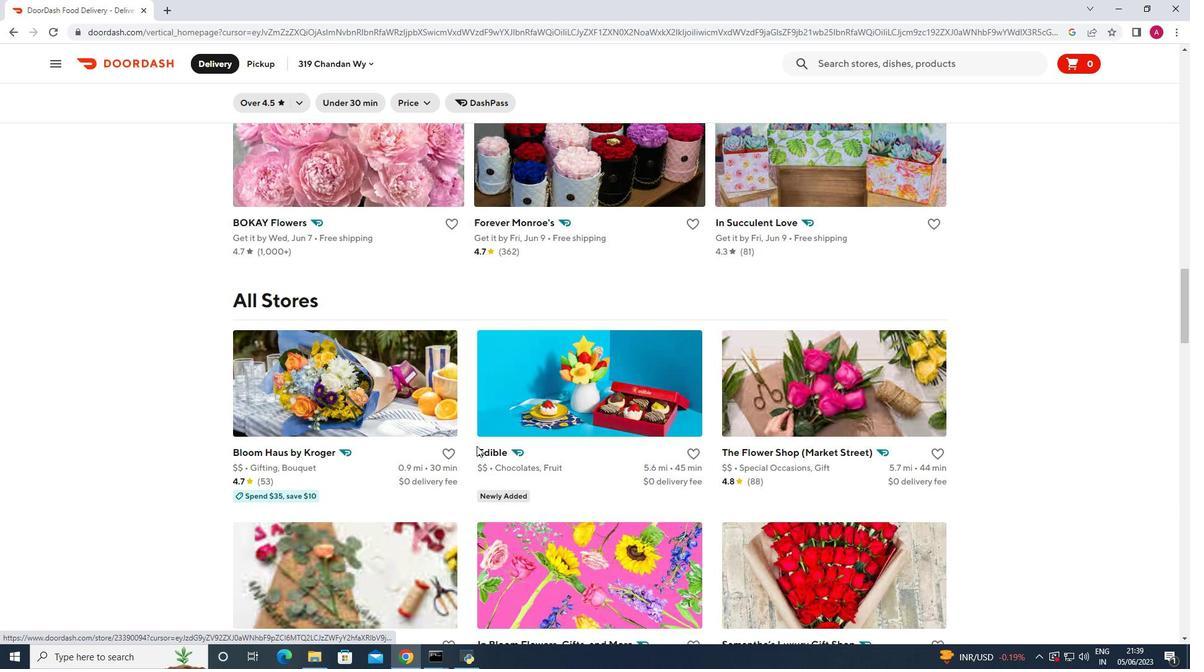 
Action: Mouse moved to (697, 184)
Screenshot: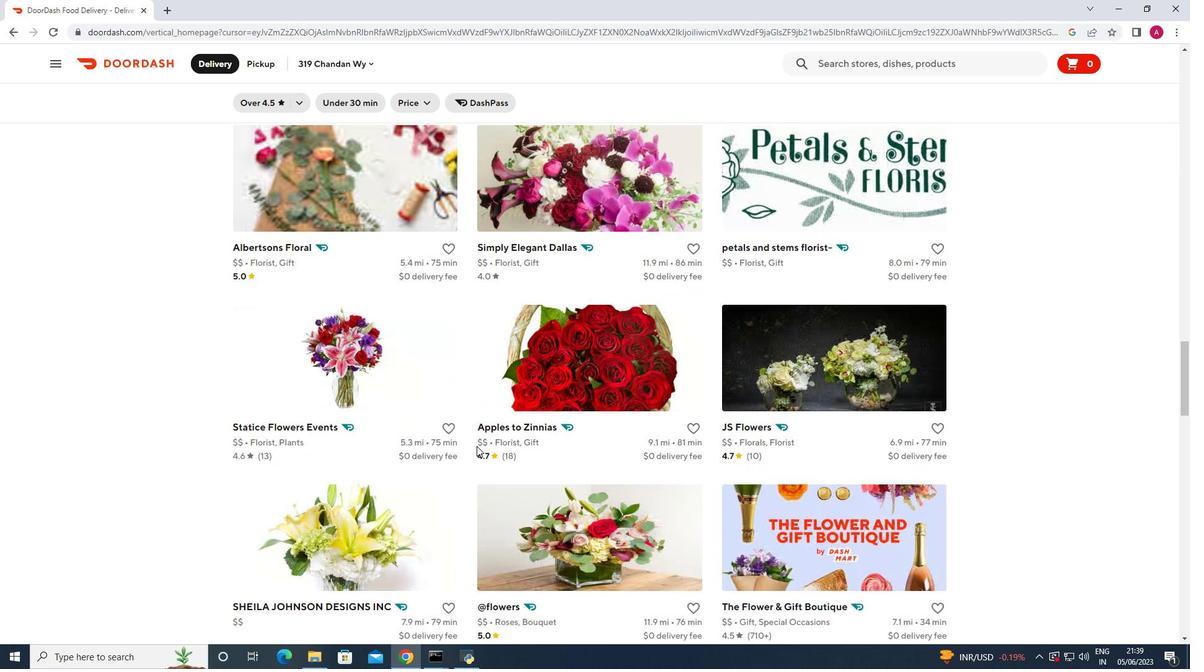 
Action: Mouse scrolled (697, 185) with delta (0, 0)
Screenshot: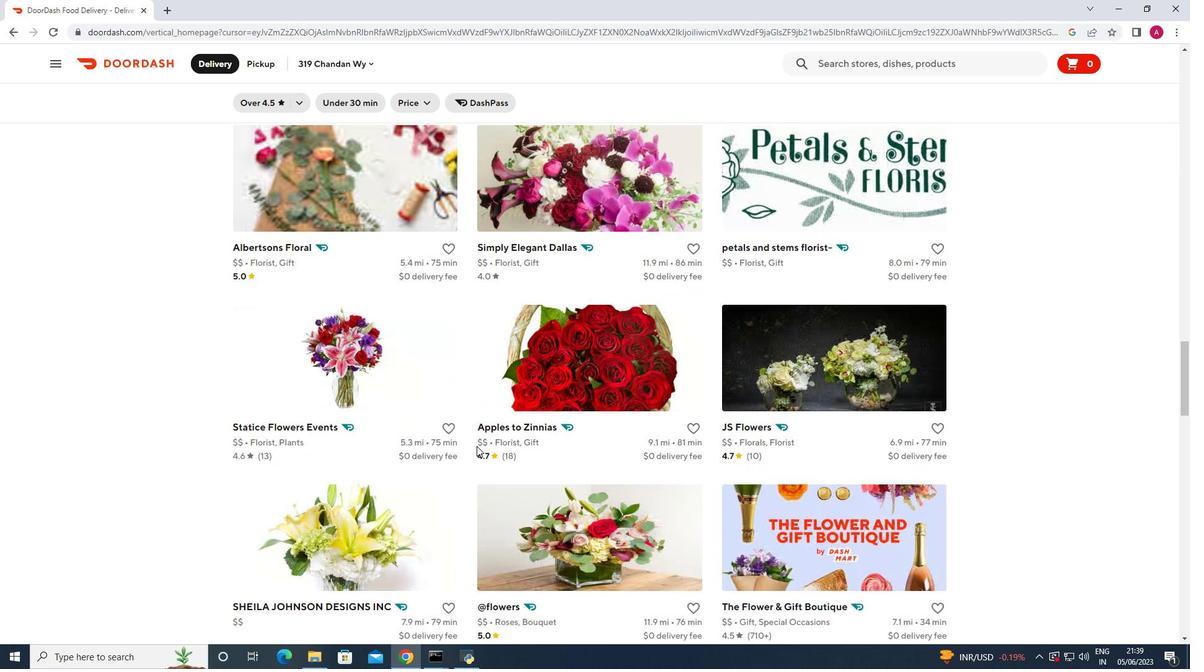 
Action: Mouse moved to (695, 190)
Screenshot: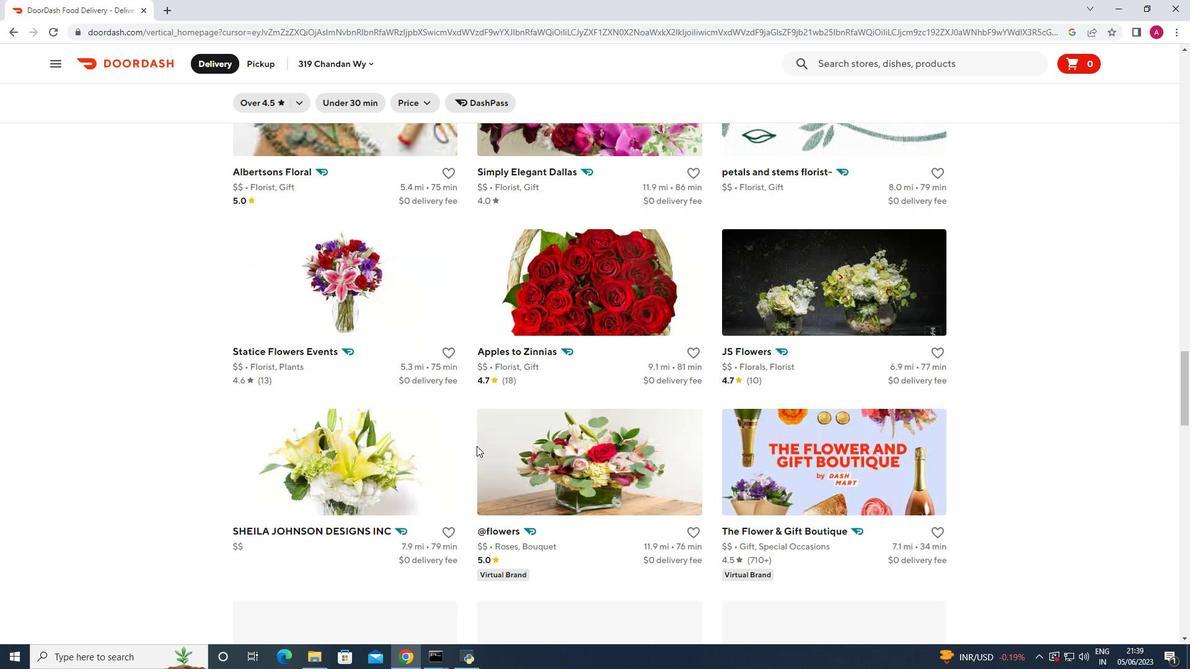 
Action: Mouse scrolled (695, 191) with delta (0, 0)
Screenshot: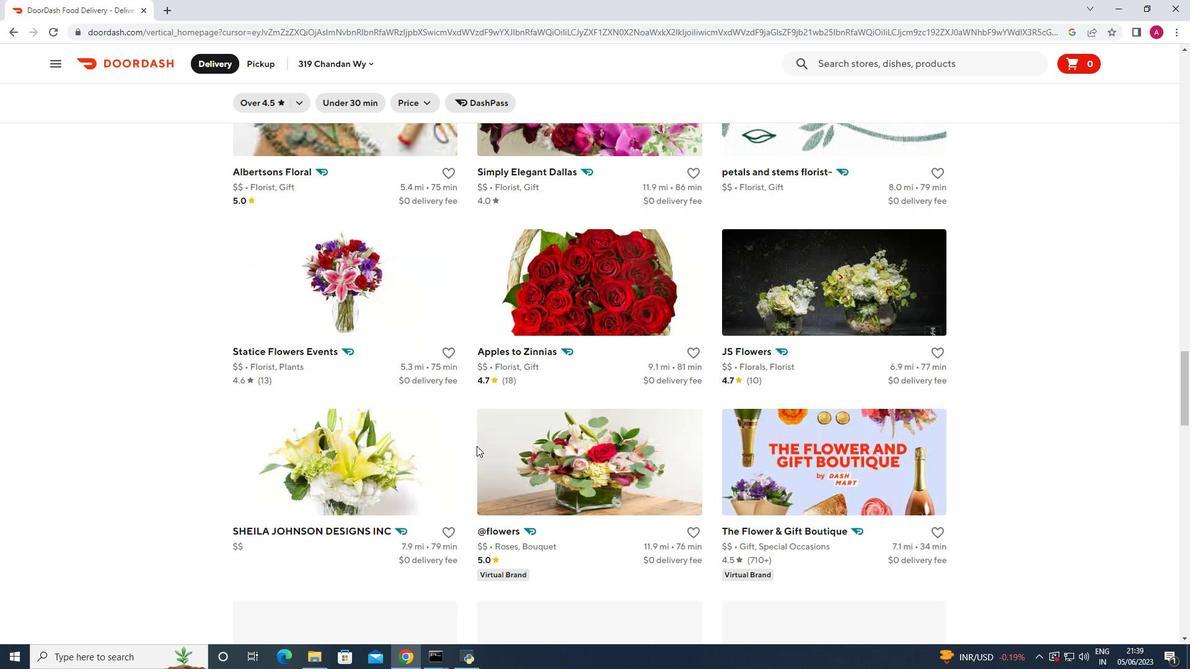 
Action: Mouse scrolled (695, 191) with delta (0, 0)
Screenshot: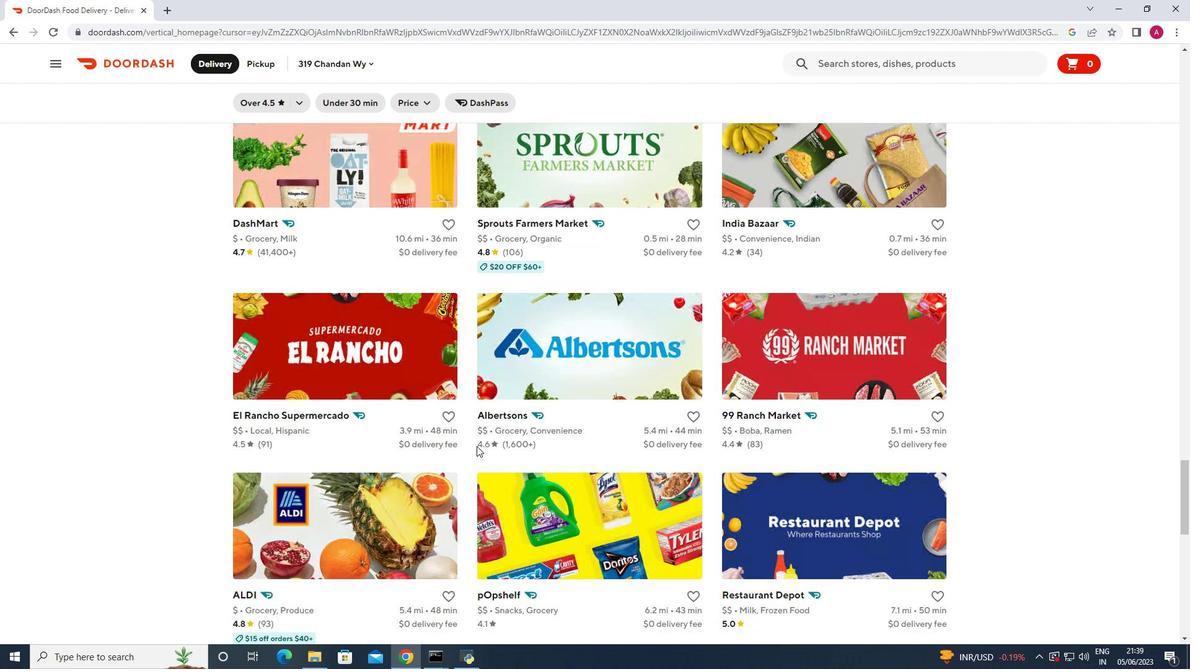 
Action: Mouse scrolled (695, 191) with delta (0, 0)
Screenshot: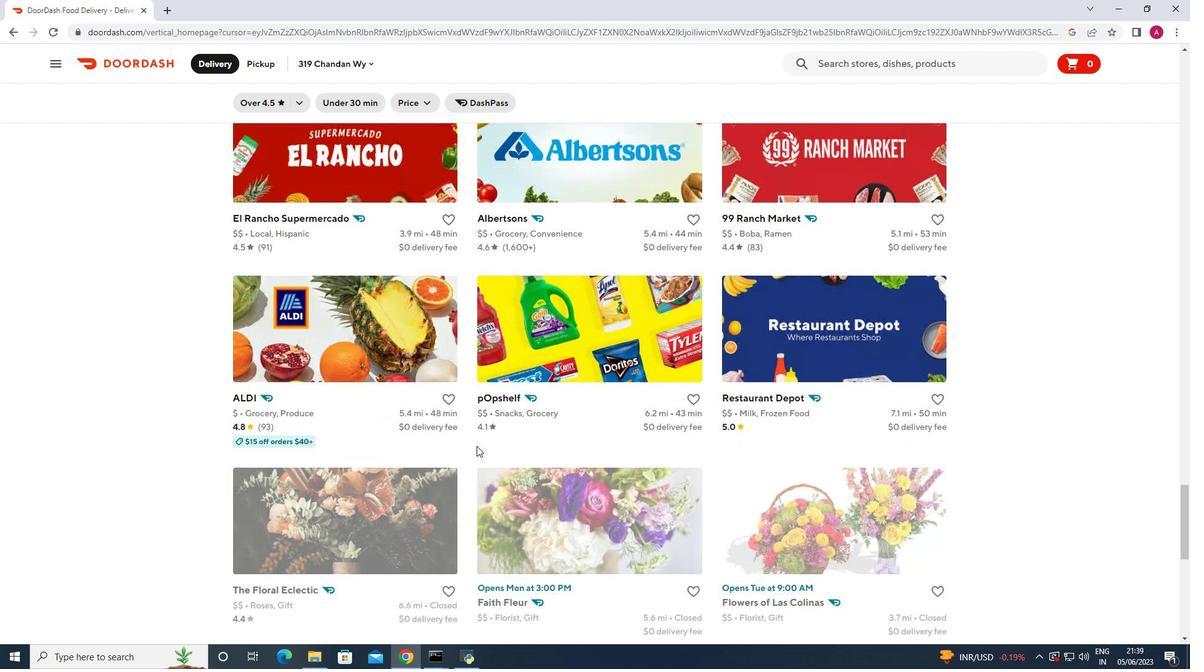 
Action: Mouse moved to (715, 185)
Screenshot: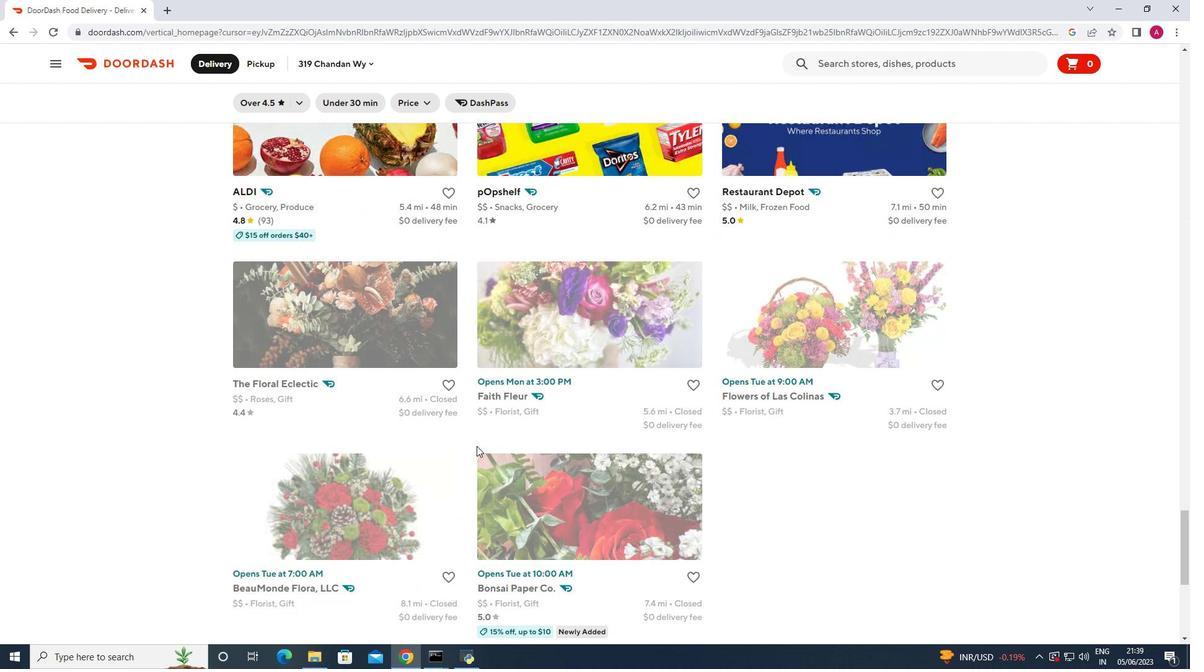 
Action: Mouse scrolled (715, 186) with delta (0, 0)
Screenshot: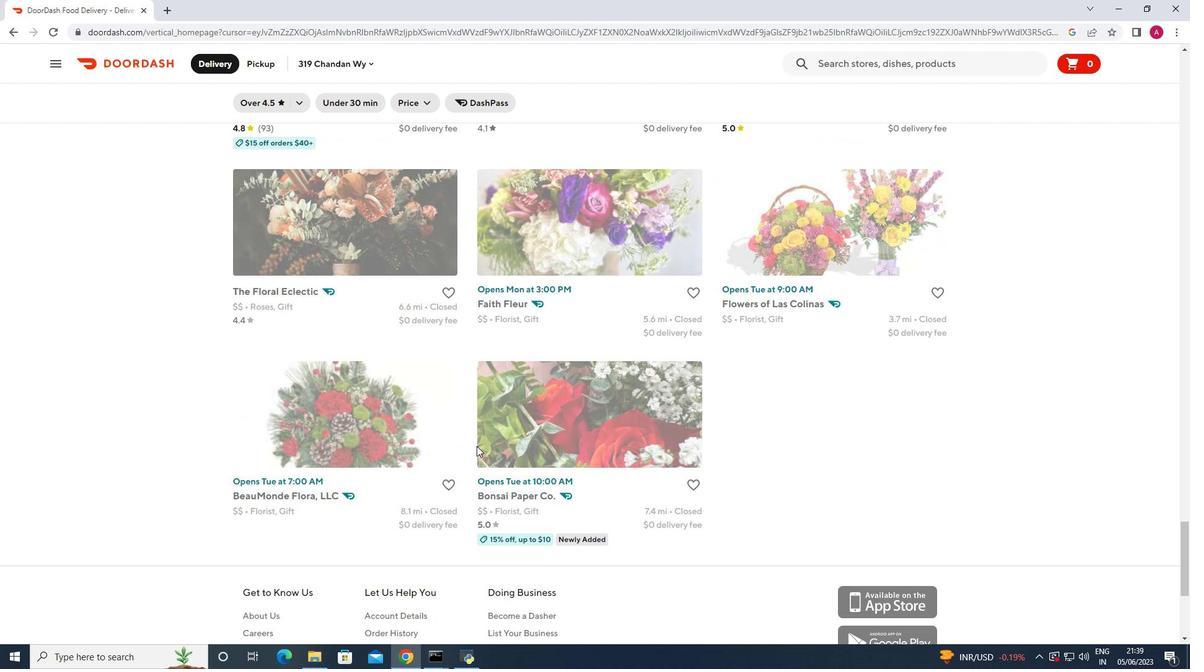 
Action: Mouse scrolled (715, 186) with delta (0, 0)
Screenshot: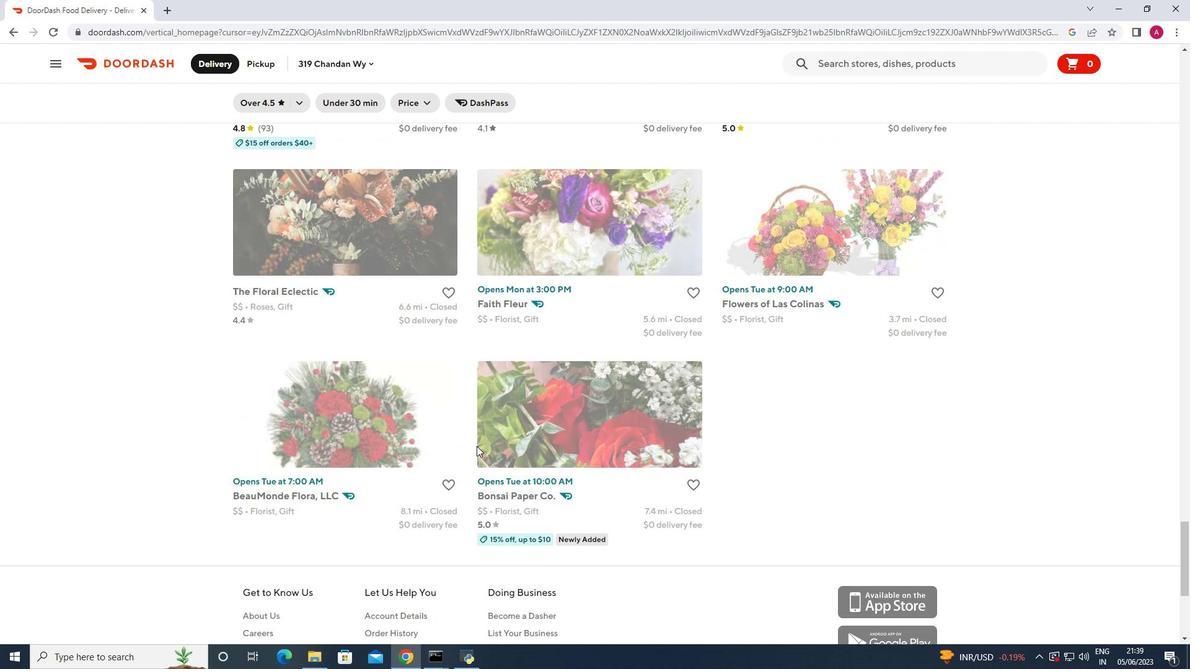 
Action: Mouse moved to (892, 66)
Screenshot: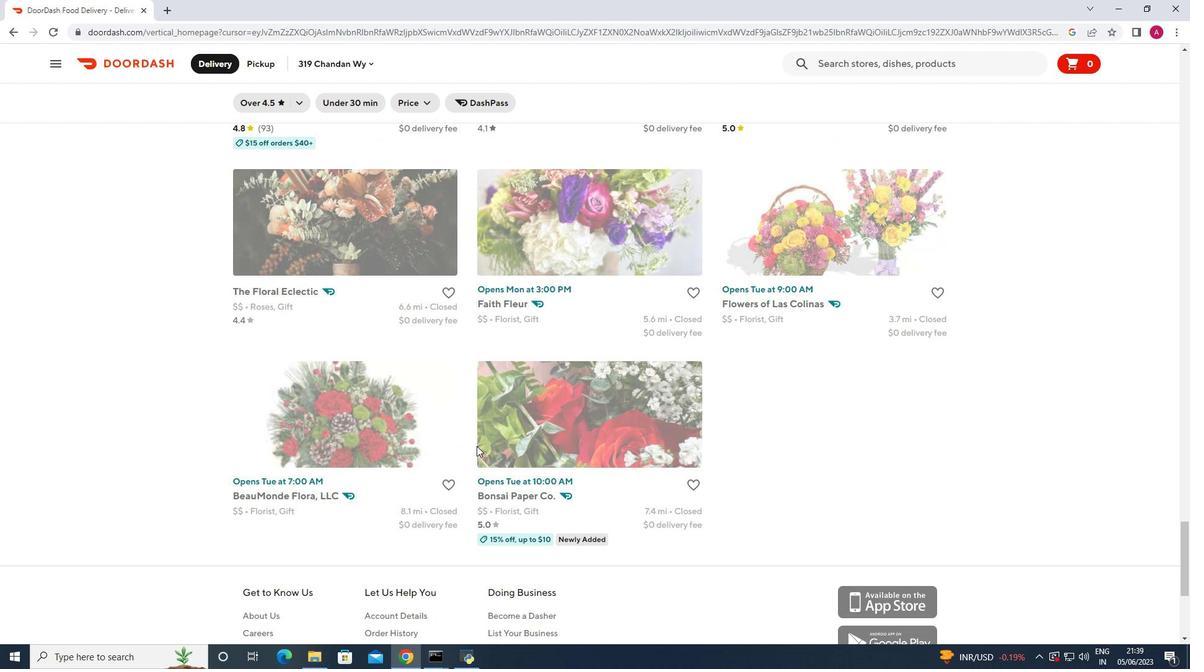 
Action: Mouse pressed left at (892, 66)
Screenshot: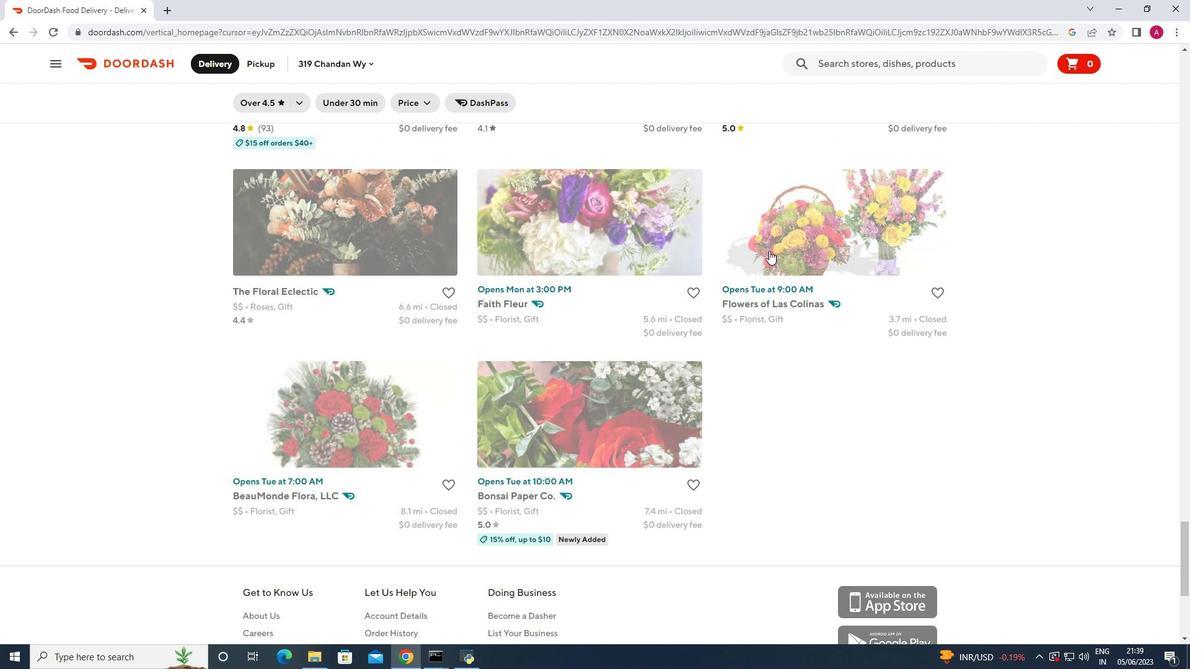 
Action: Mouse moved to (875, 99)
Screenshot: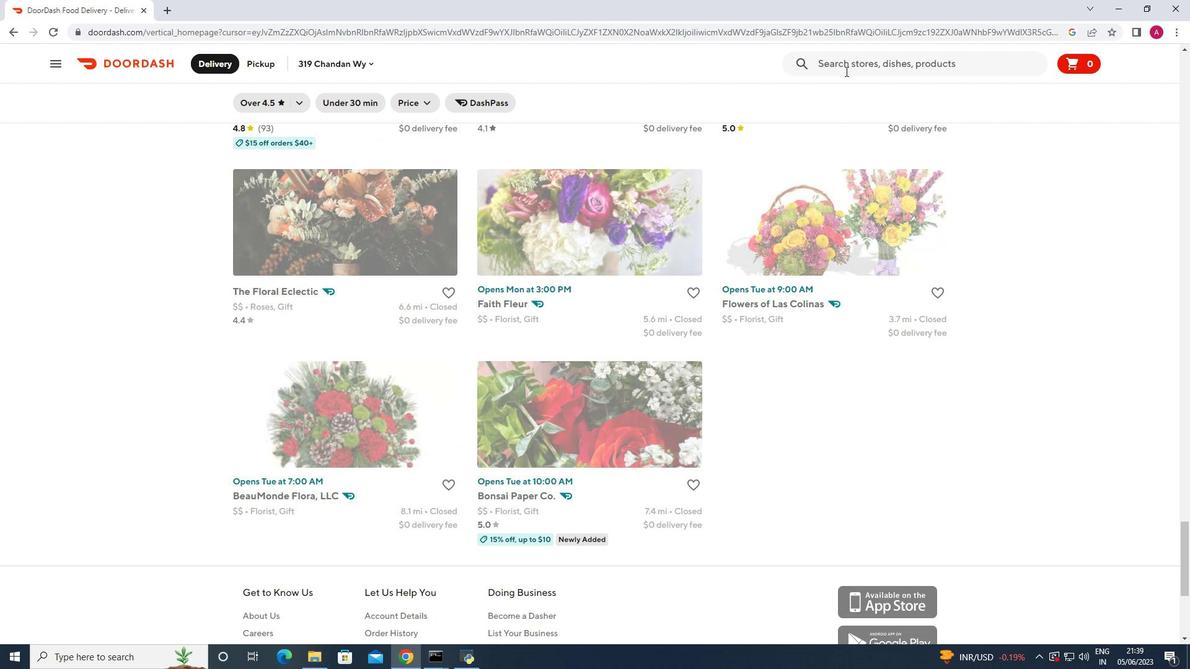 
Action: Mouse pressed left at (875, 99)
Screenshot: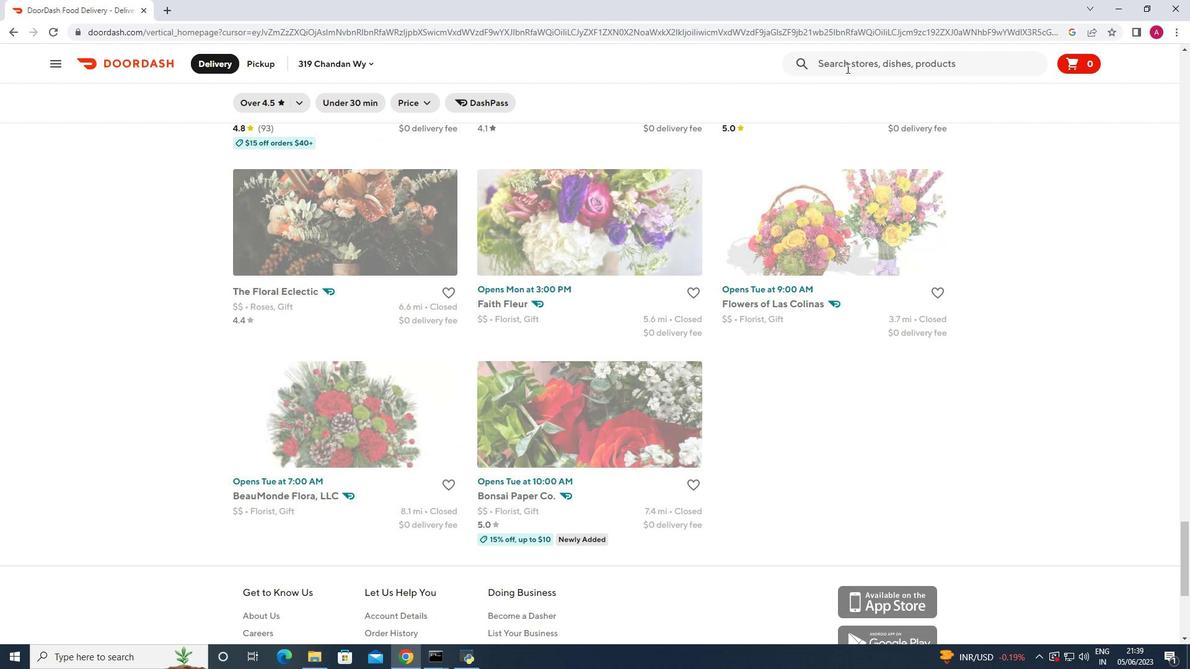 
Action: Mouse moved to (636, 164)
Screenshot: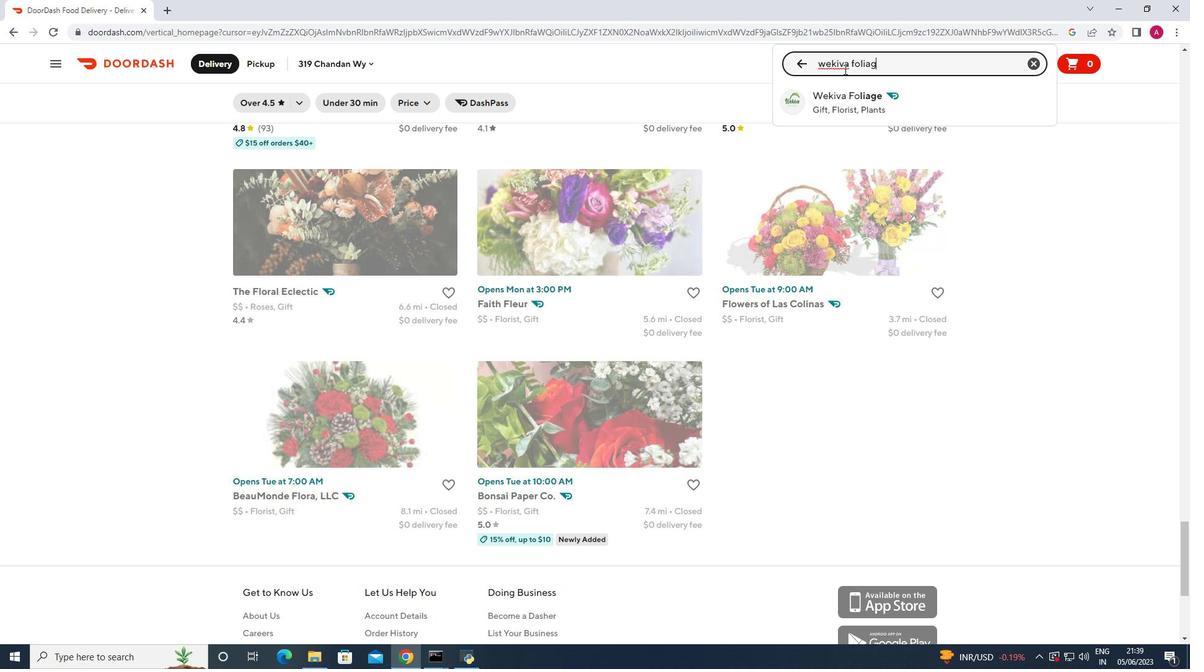 
Action: Mouse scrolled (636, 164) with delta (0, 0)
Screenshot: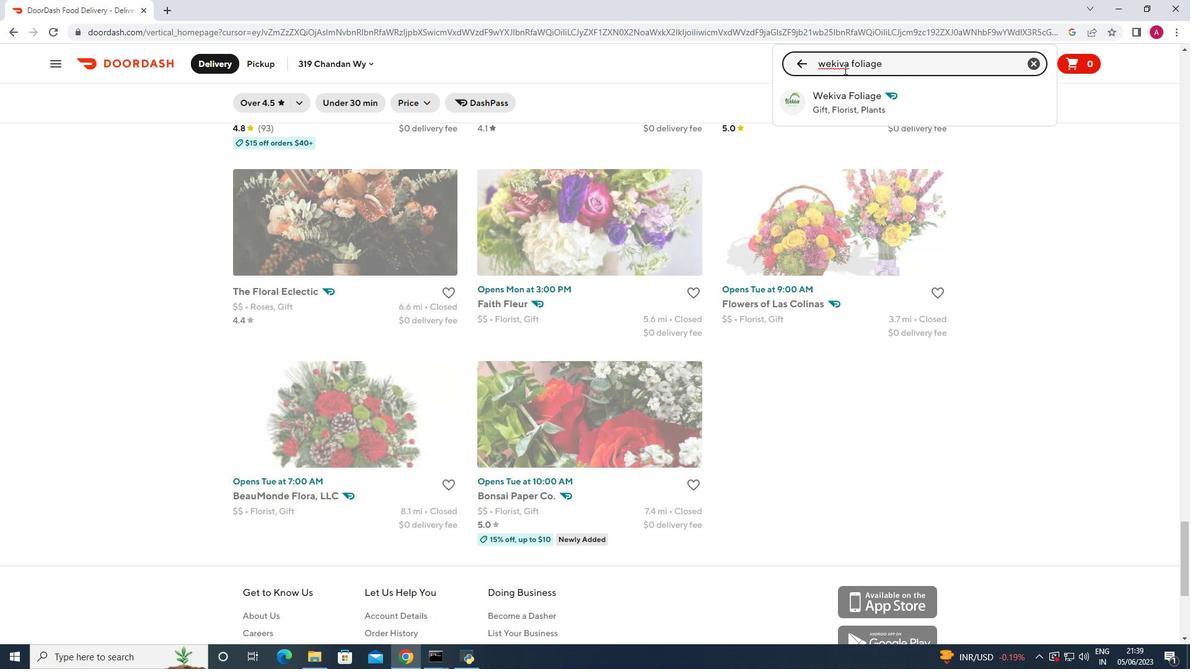 
Action: Mouse scrolled (636, 164) with delta (0, 0)
Screenshot: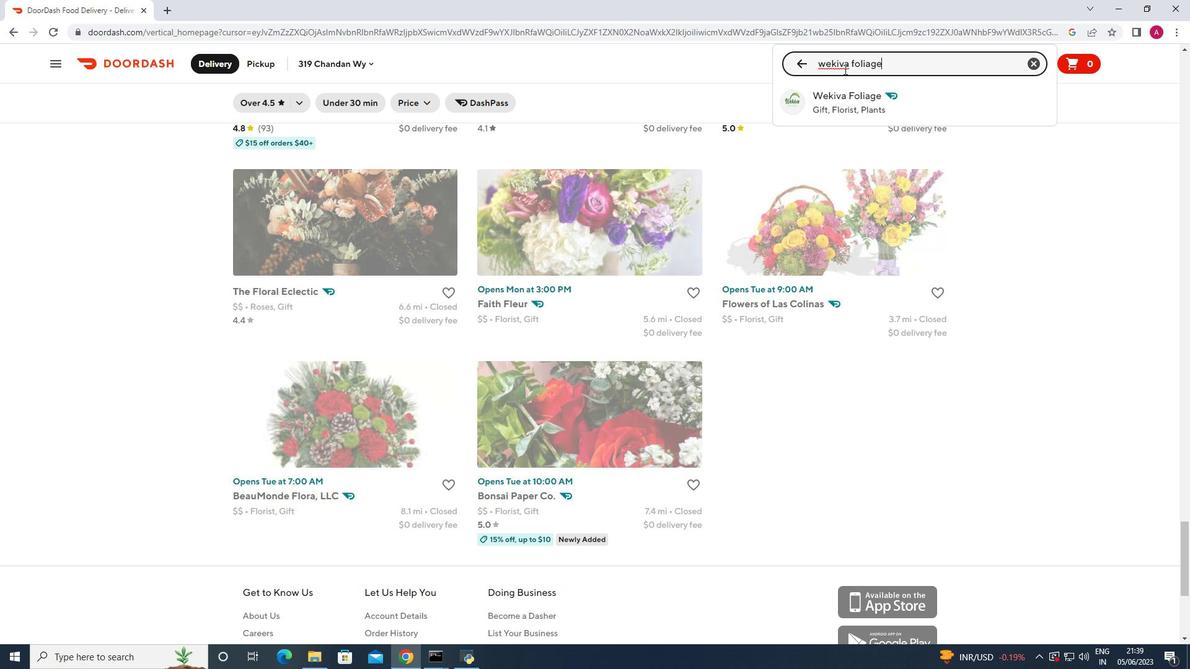 
Action: Mouse scrolled (636, 165) with delta (0, 0)
Screenshot: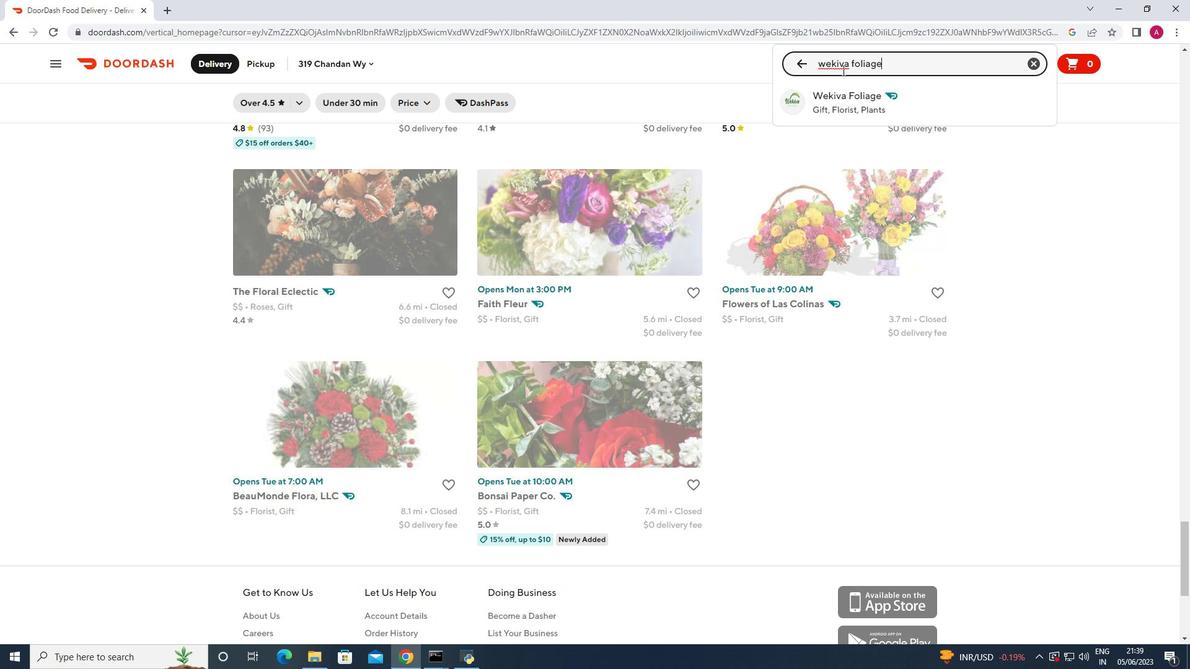 
Action: Mouse scrolled (636, 165) with delta (0, 0)
Screenshot: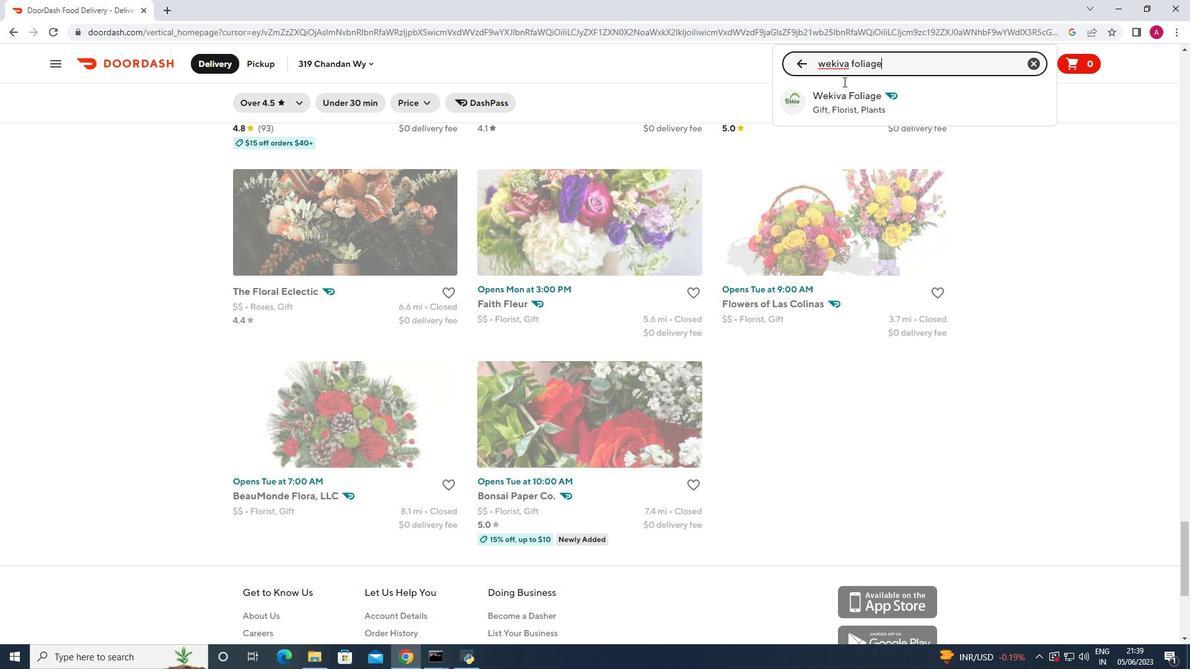 
Action: Mouse scrolled (636, 164) with delta (0, 0)
Screenshot: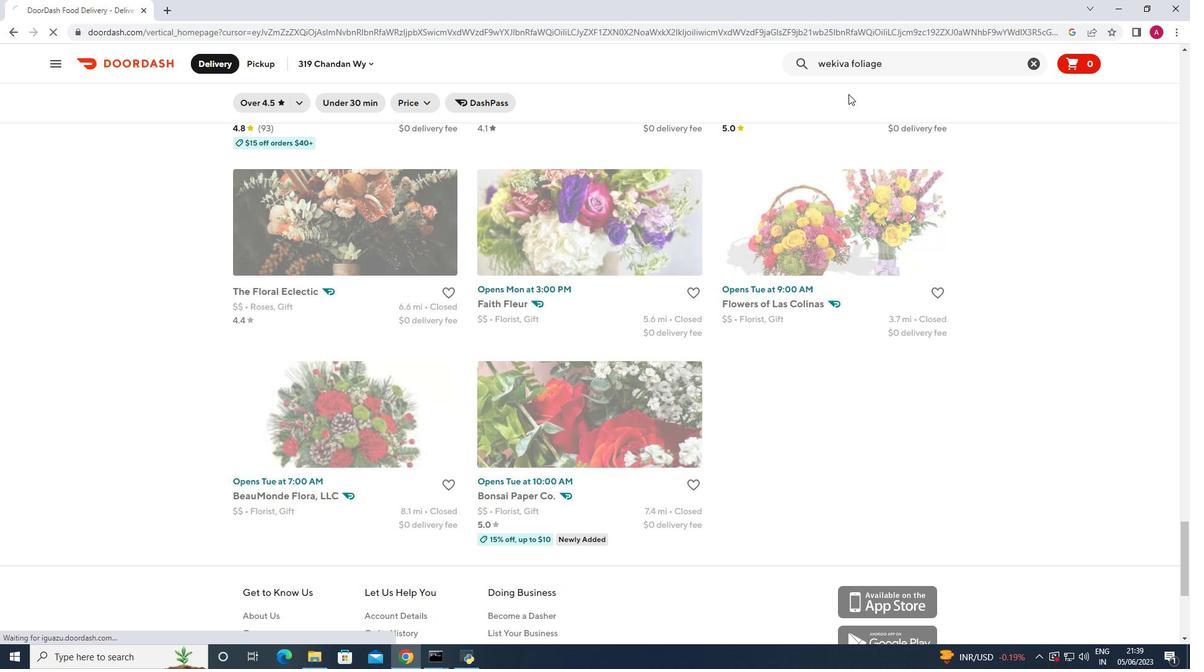 
Action: Mouse scrolled (636, 164) with delta (0, 0)
Screenshot: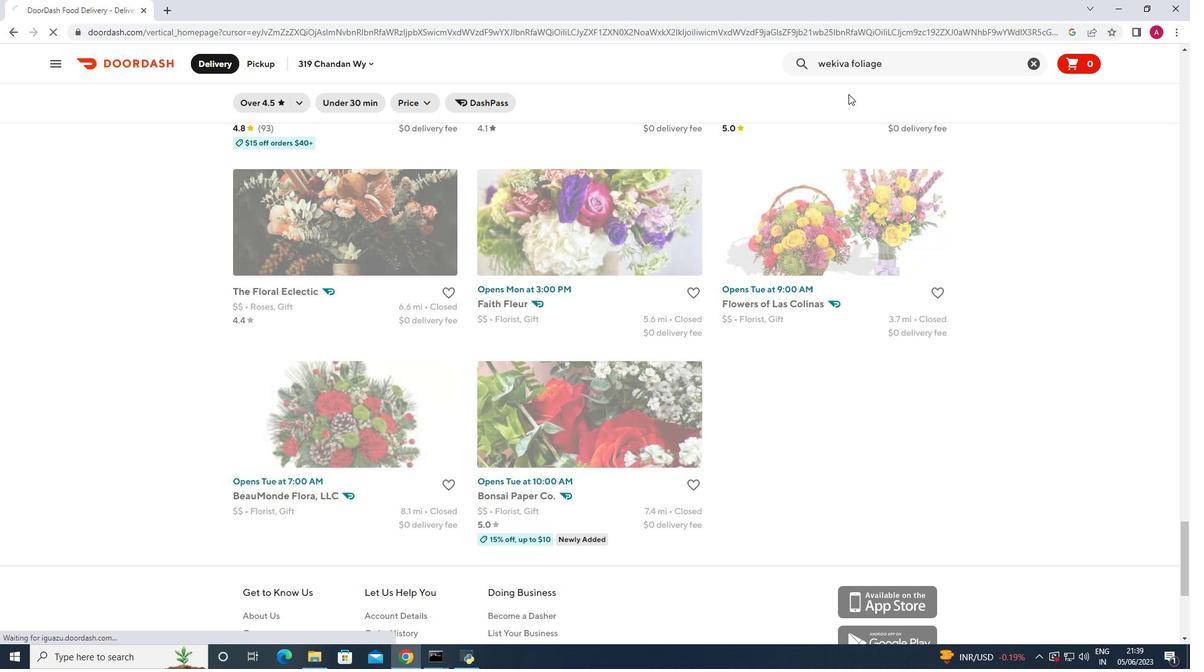 
Action: Mouse scrolled (636, 164) with delta (0, 0)
Screenshot: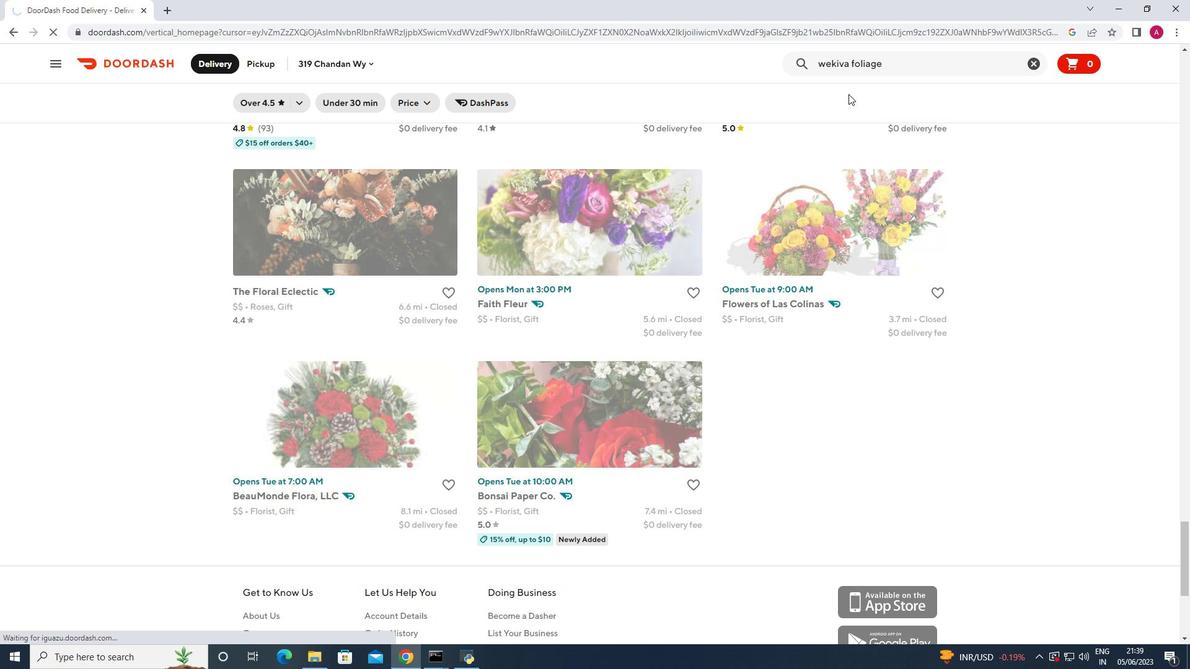 
Action: Mouse scrolled (636, 164) with delta (0, 0)
Screenshot: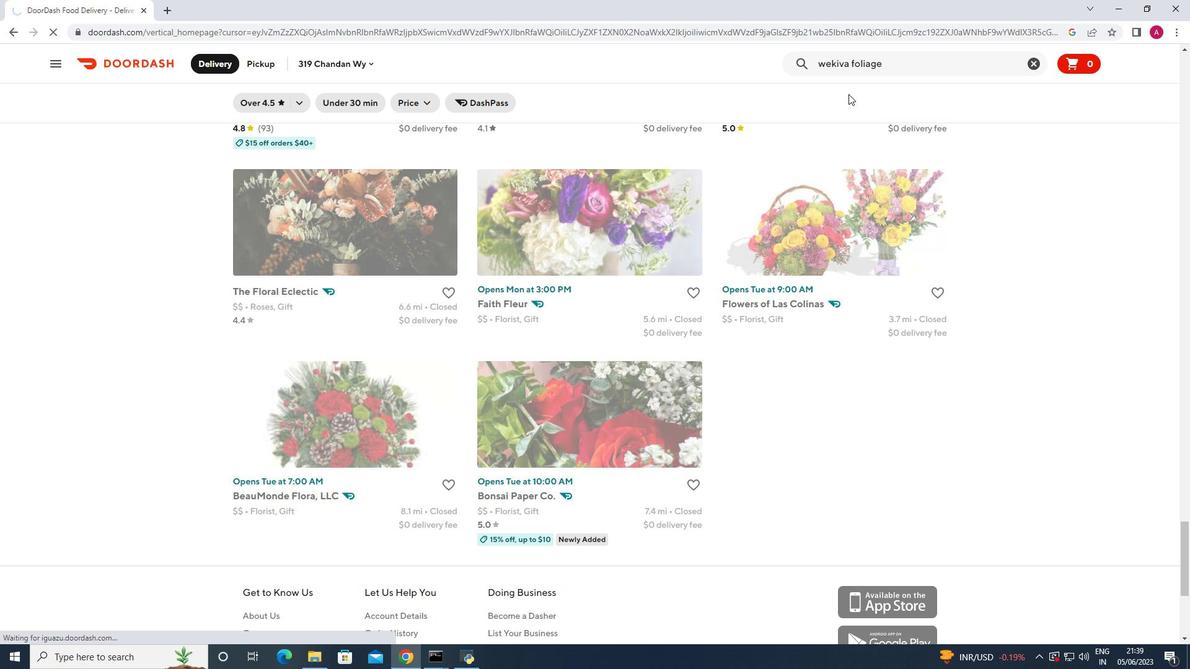 
Action: Mouse scrolled (636, 164) with delta (0, 0)
Screenshot: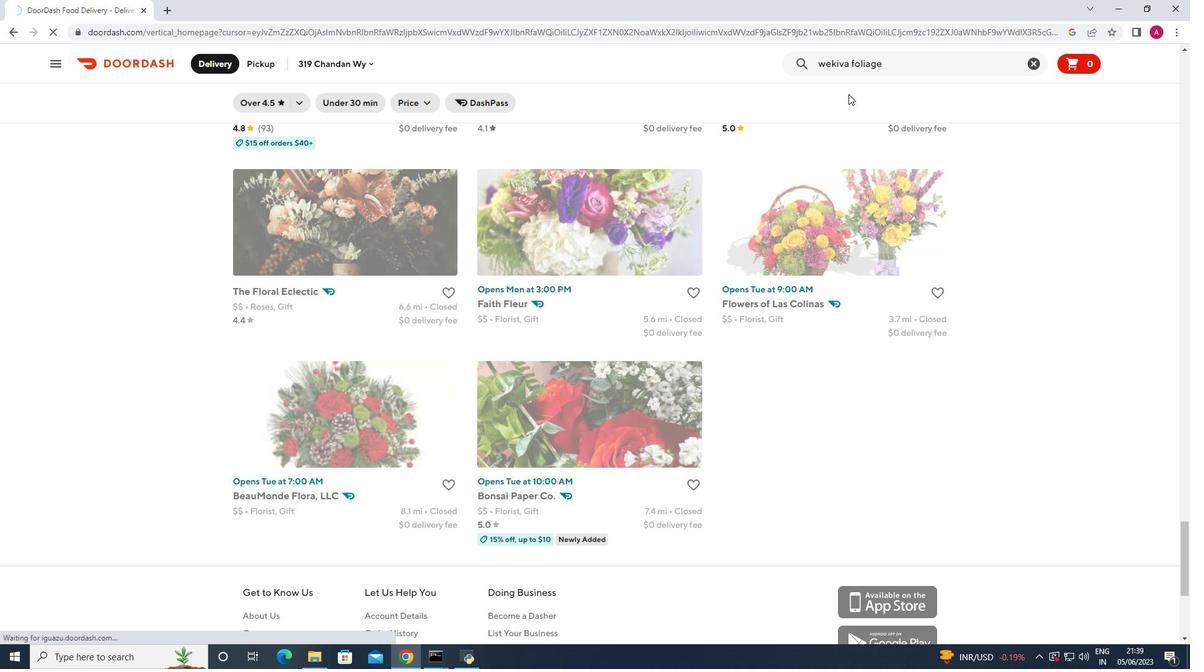
Action: Mouse scrolled (636, 164) with delta (0, 0)
Screenshot: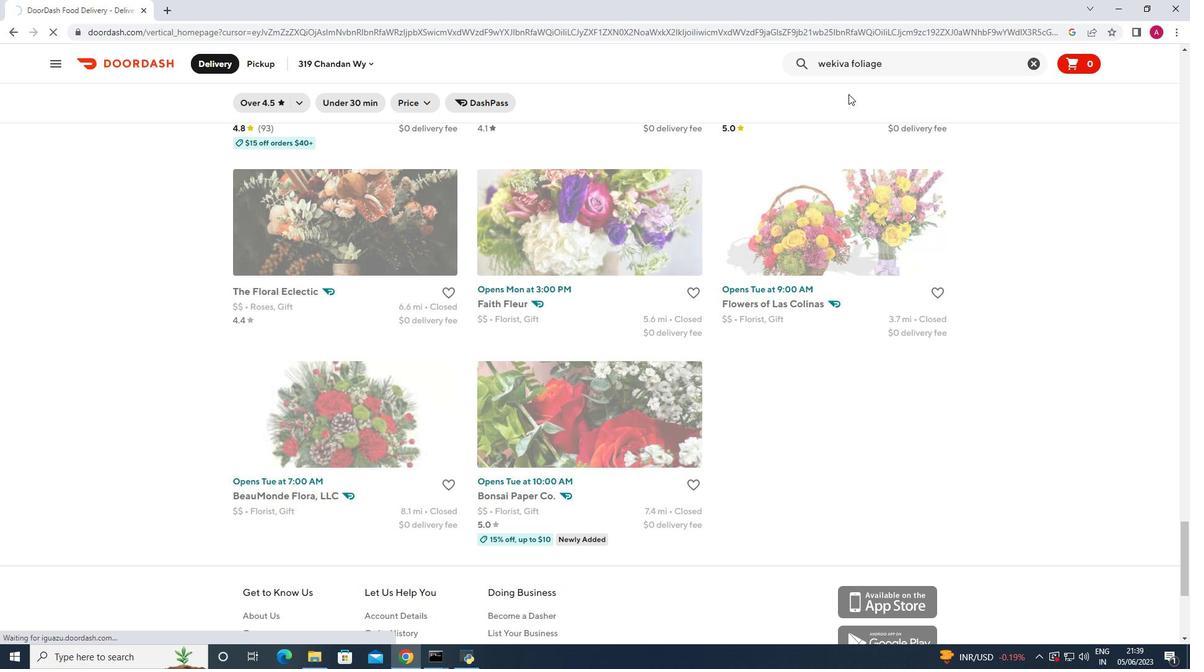 
Action: Mouse scrolled (636, 164) with delta (0, 0)
Screenshot: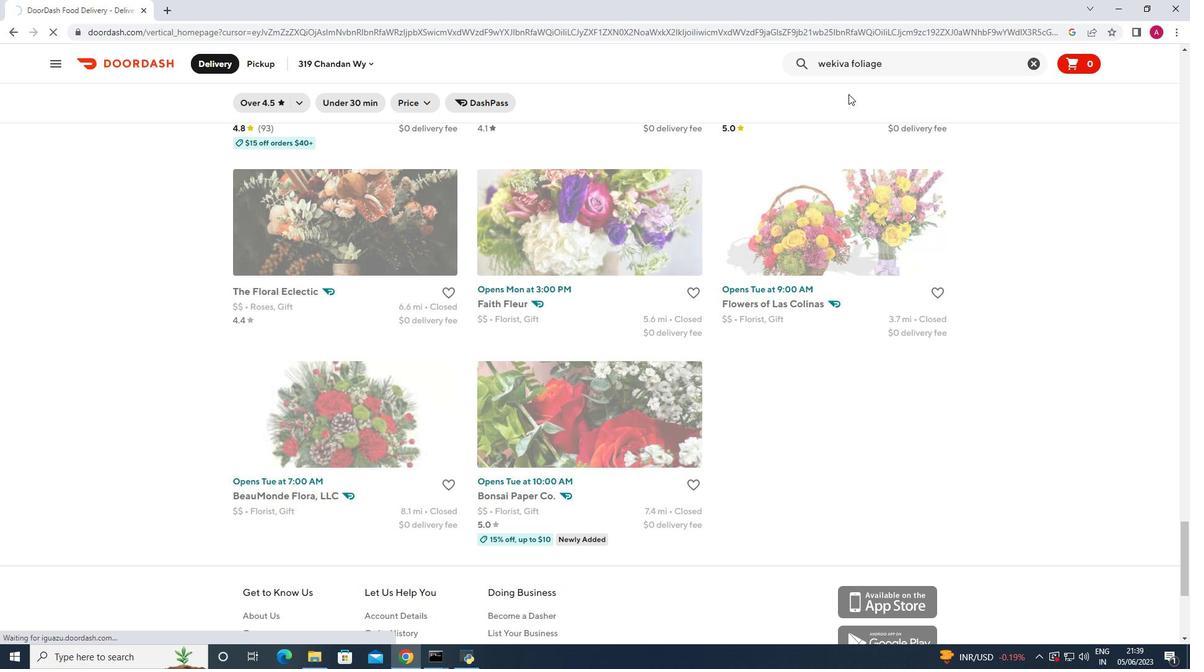 
Action: Mouse scrolled (636, 164) with delta (0, 0)
Screenshot: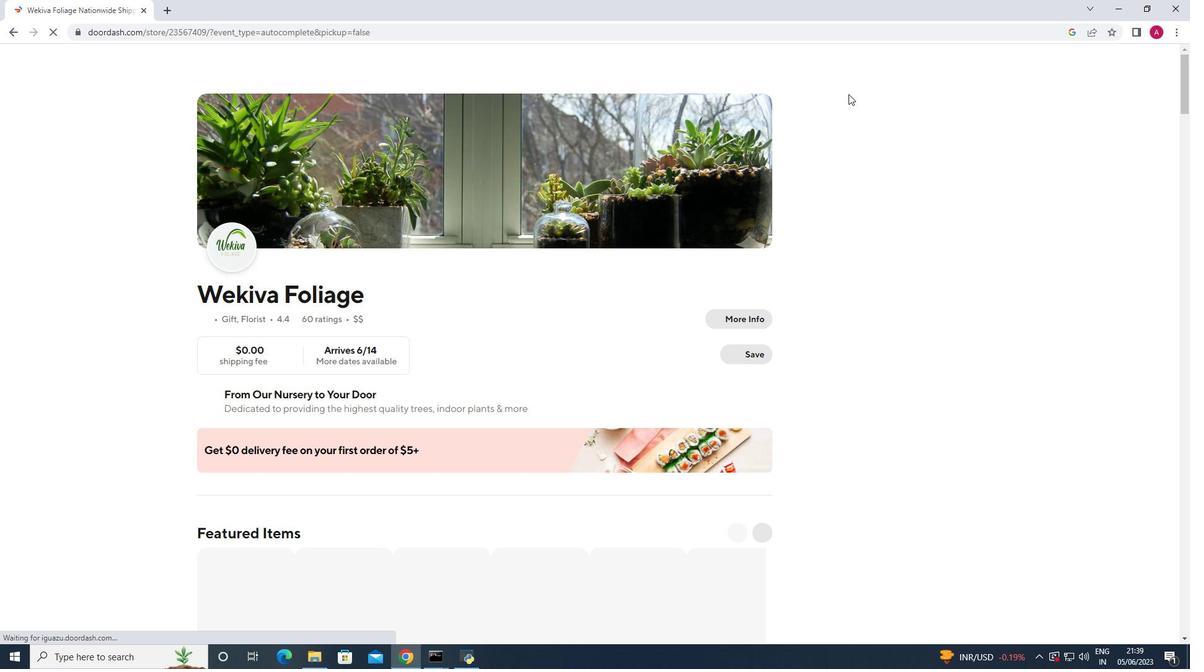 
Action: Mouse scrolled (636, 164) with delta (0, 0)
Screenshot: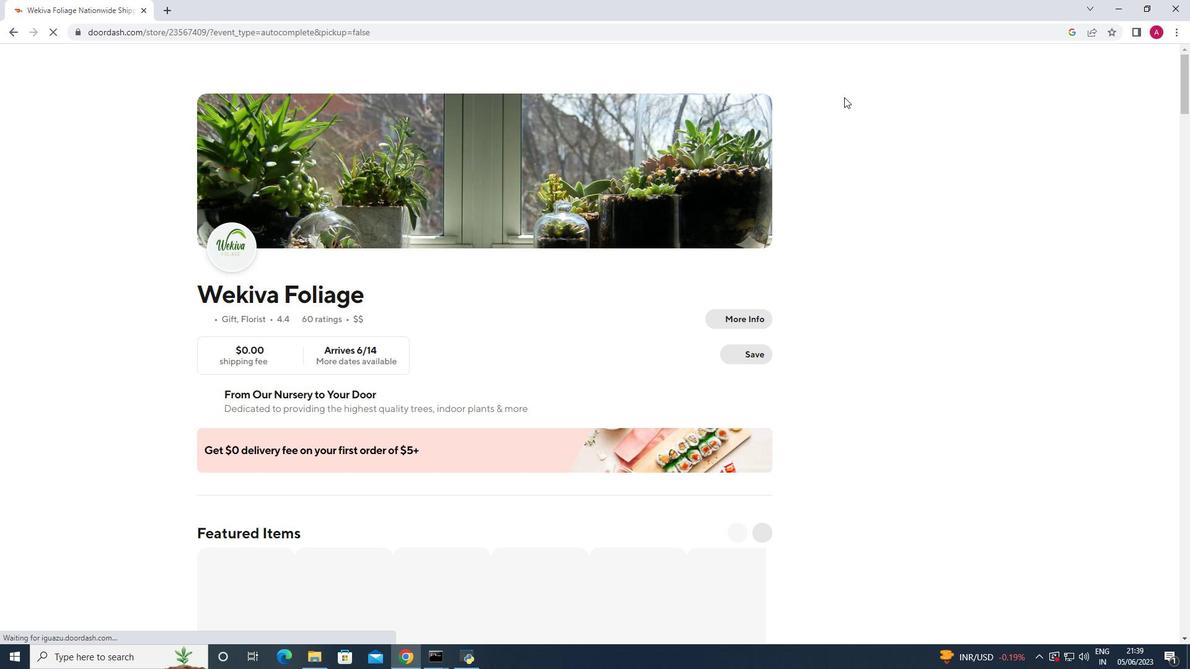 
Action: Mouse moved to (234, 342)
Screenshot: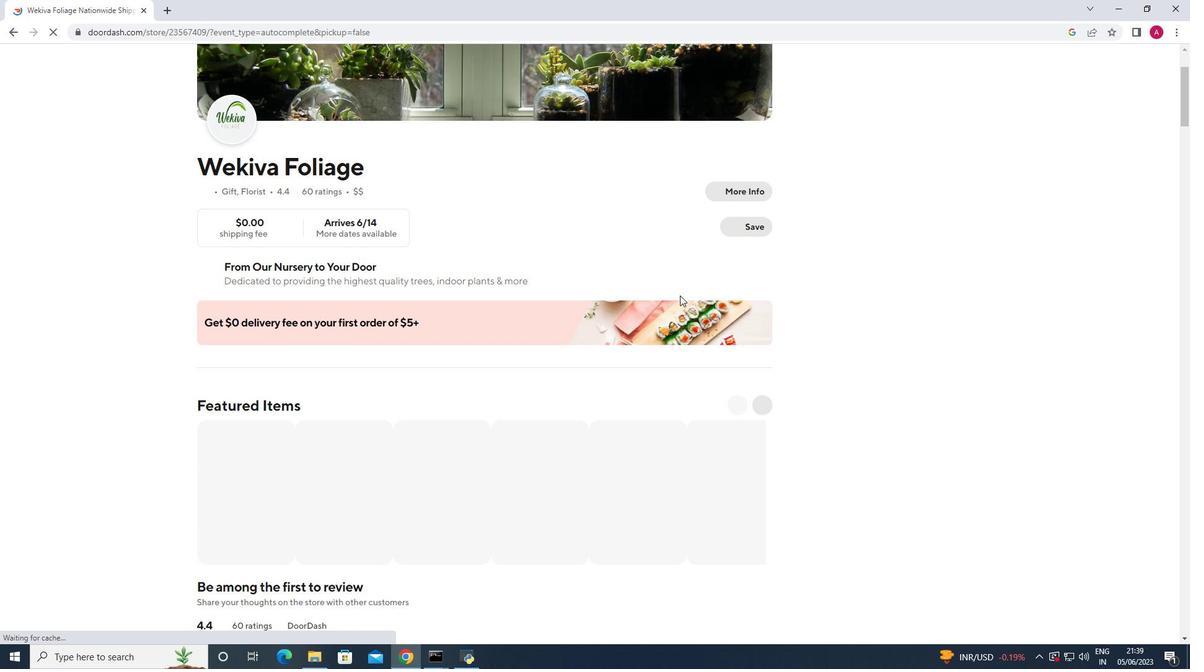
Action: Mouse pressed left at (234, 342)
Screenshot: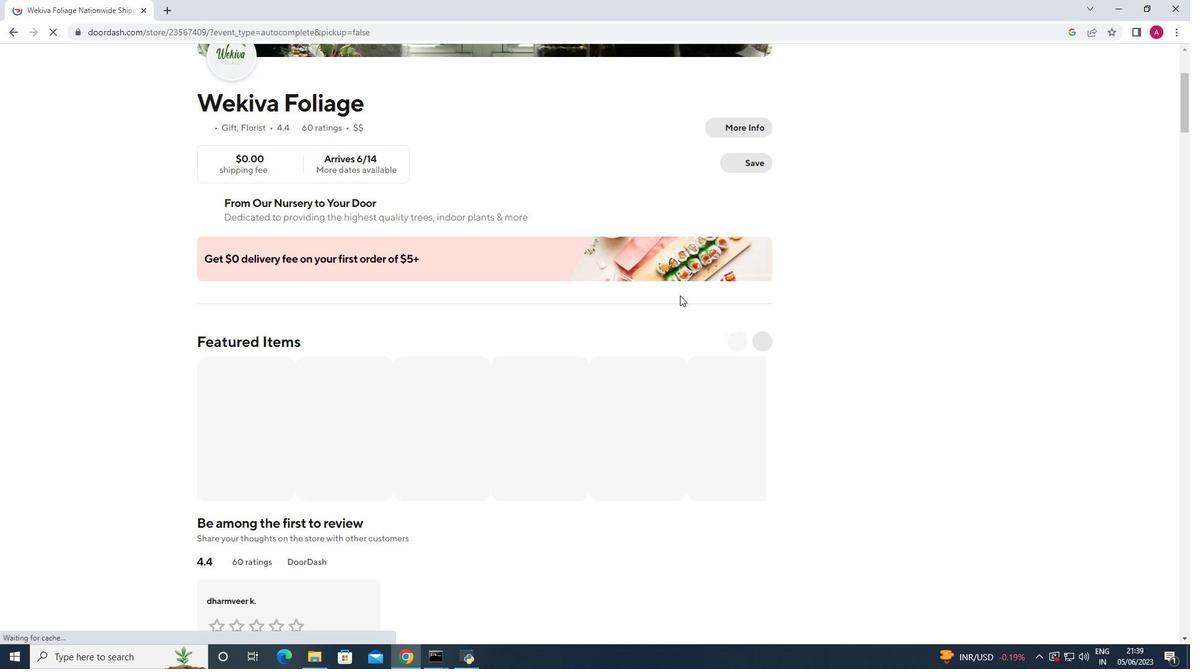 
Action: Mouse moved to (274, 343)
Screenshot: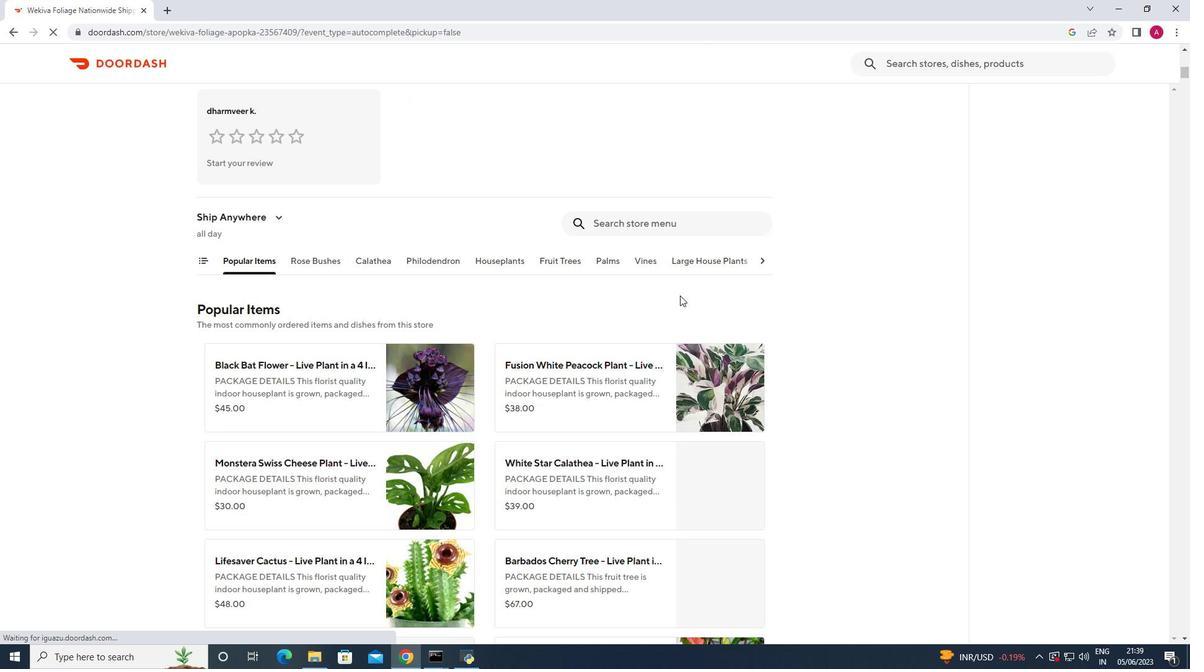 
Action: Mouse pressed left at (274, 343)
Screenshot: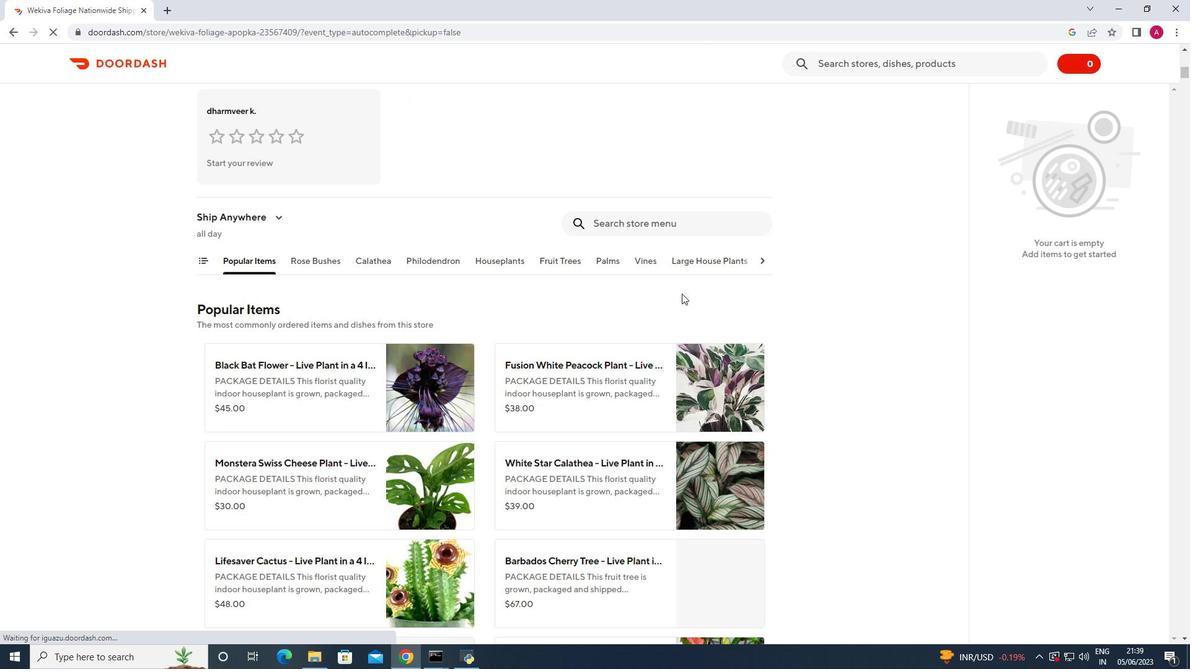 
Action: Mouse moved to (275, 342)
Screenshot: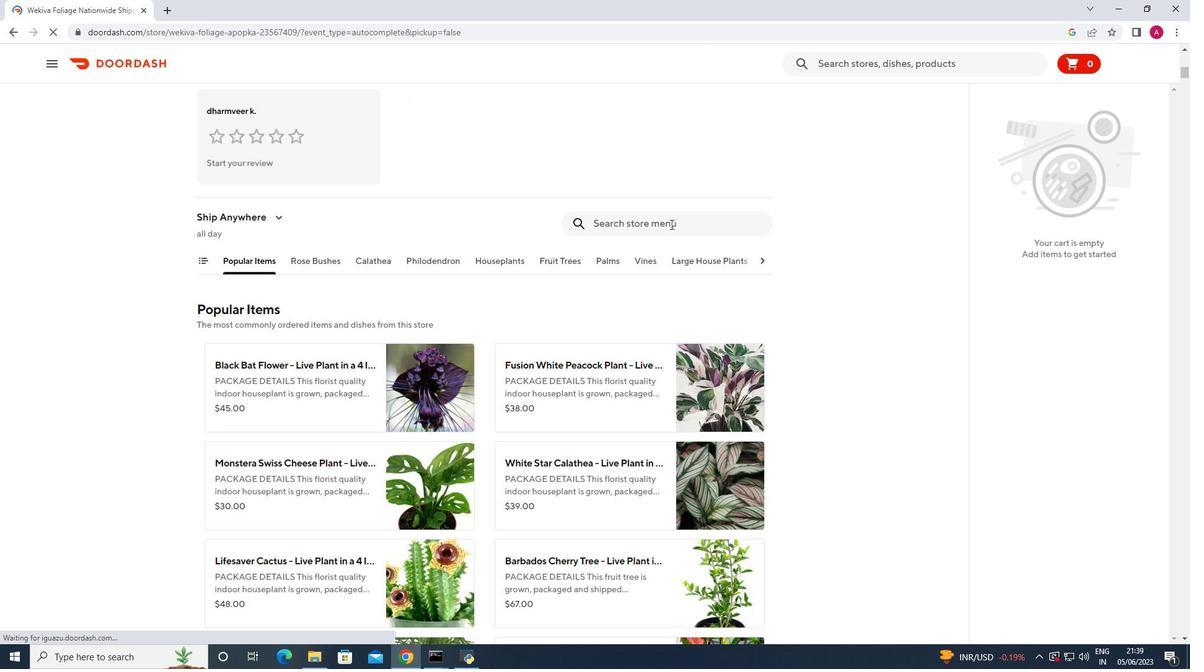 
Action: Mouse pressed left at (275, 342)
Screenshot: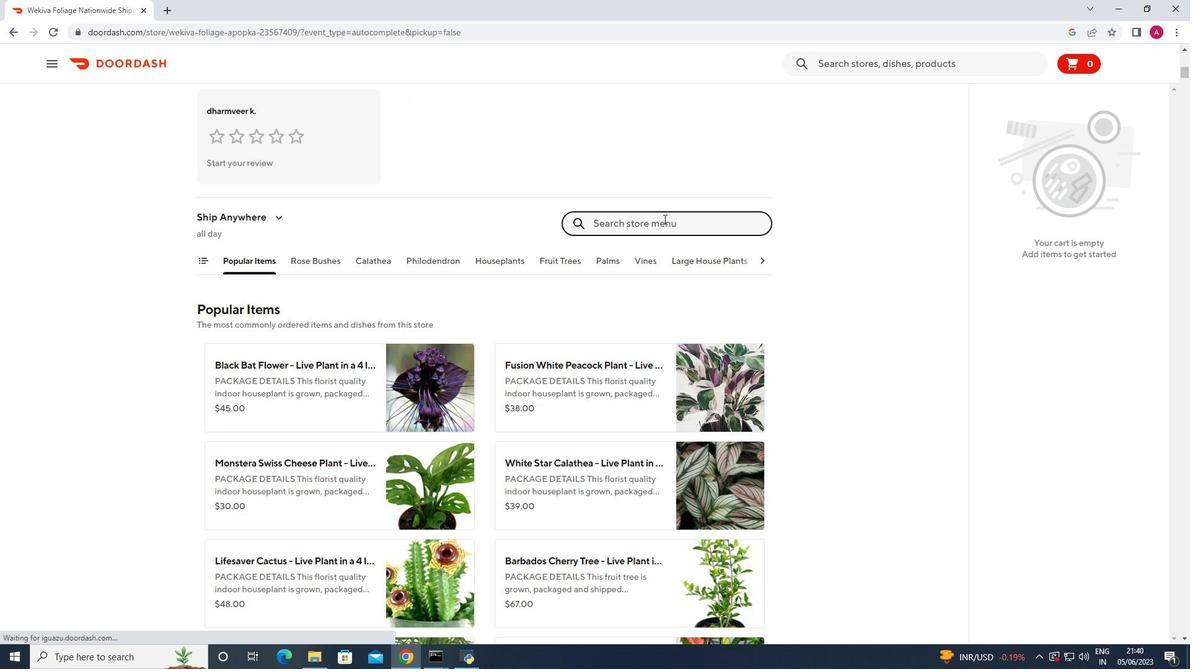 
Action: Mouse scrolled (275, 343) with delta (0, 0)
Screenshot: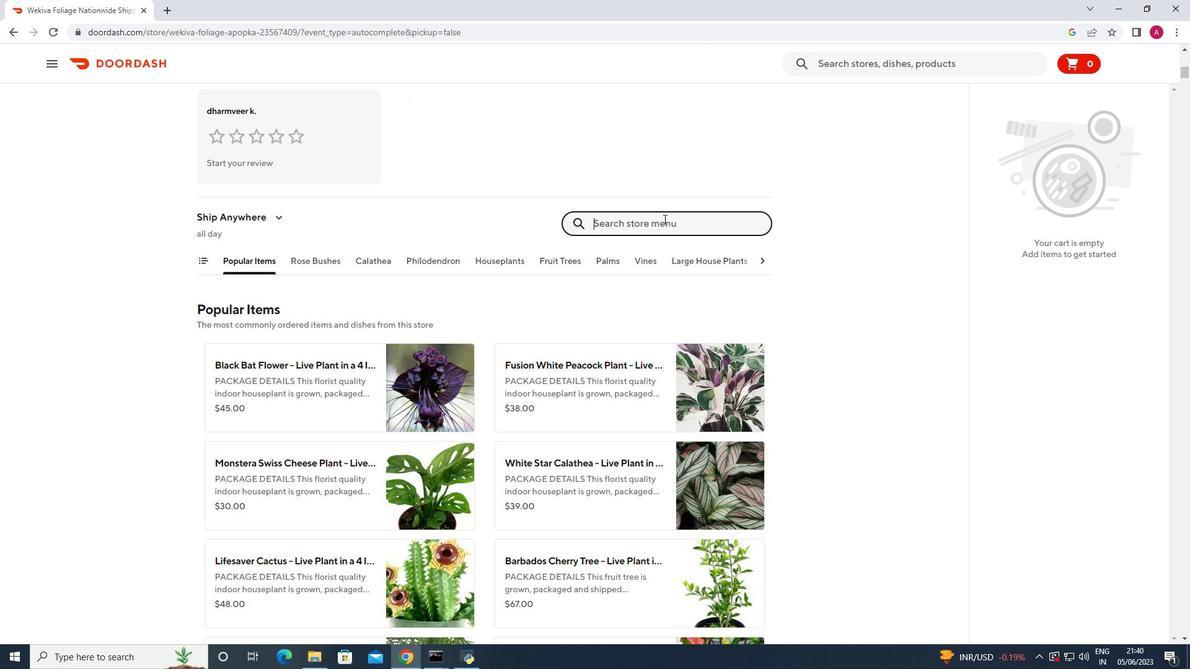 
Action: Mouse scrolled (275, 343) with delta (0, 0)
Screenshot: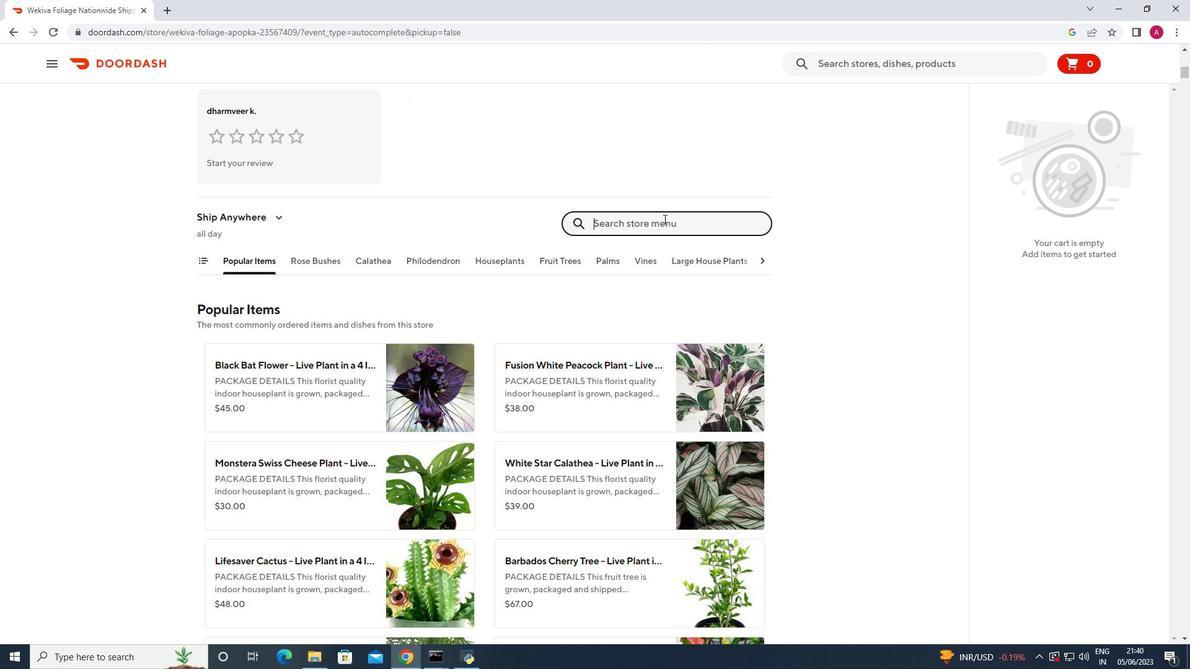 
Action: Mouse moved to (274, 341)
Screenshot: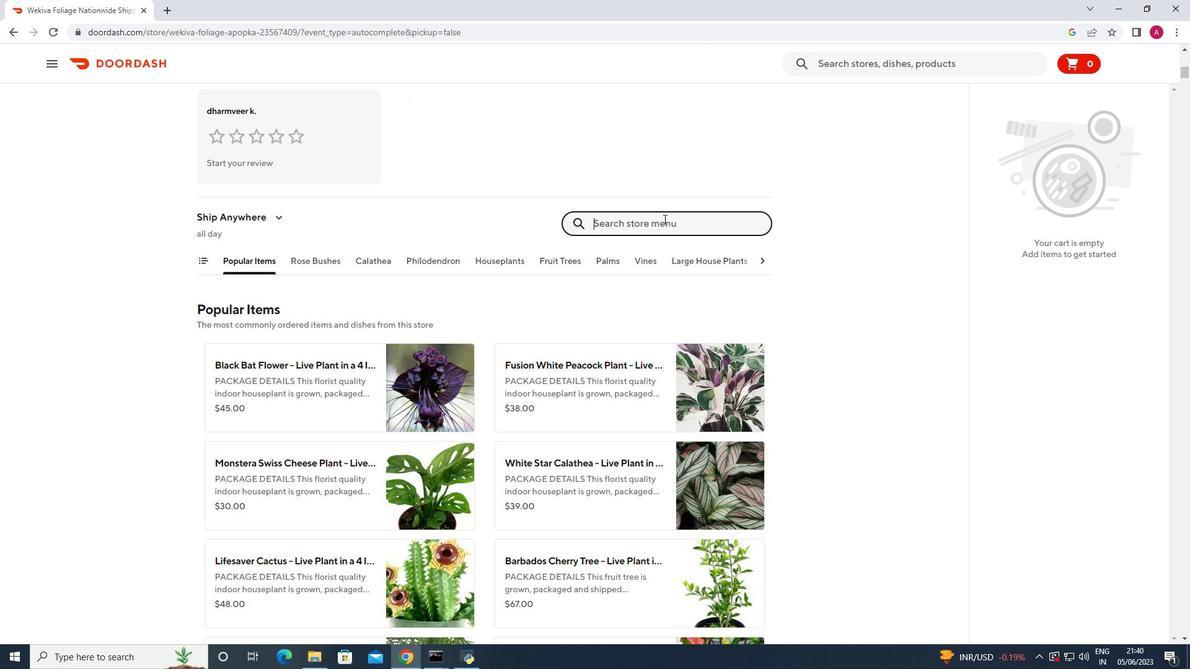 
Action: Mouse scrolled (274, 342) with delta (0, 0)
Screenshot: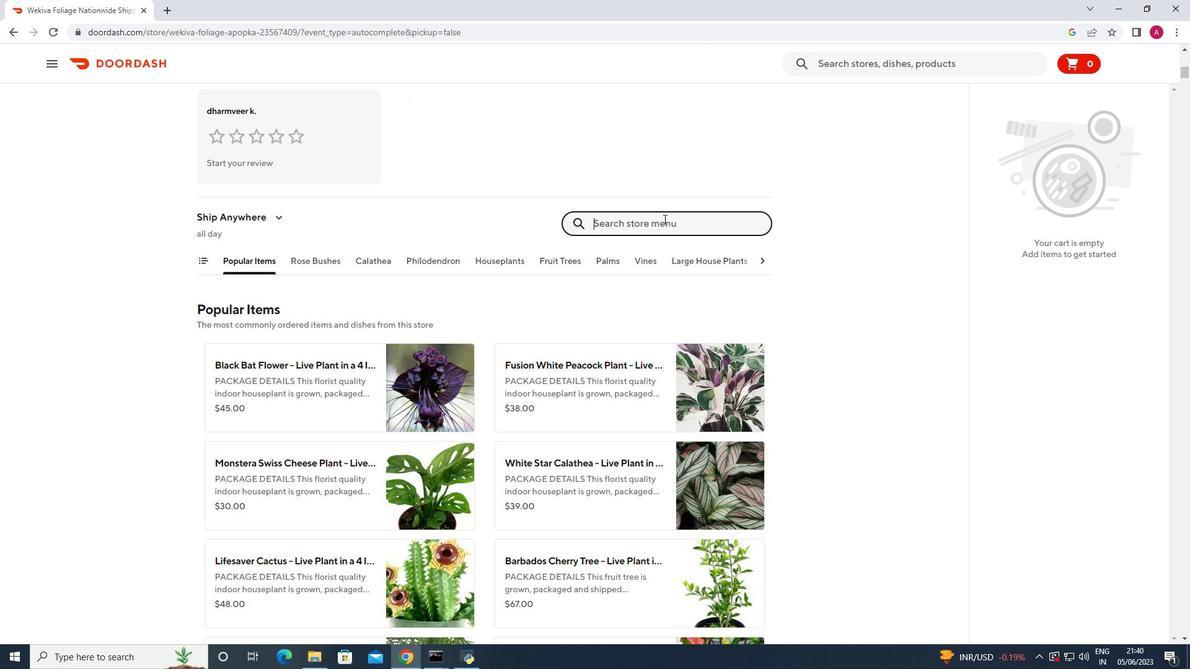 
Action: Mouse scrolled (274, 342) with delta (0, 0)
Screenshot: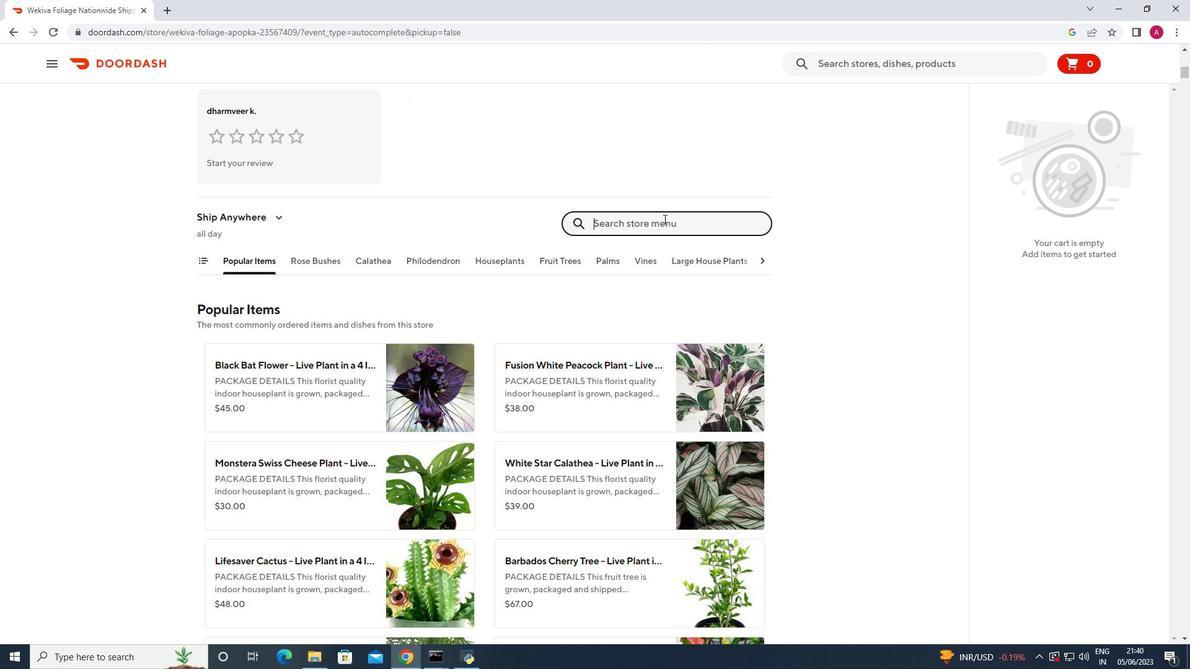 
Action: Mouse scrolled (274, 342) with delta (0, 0)
Screenshot: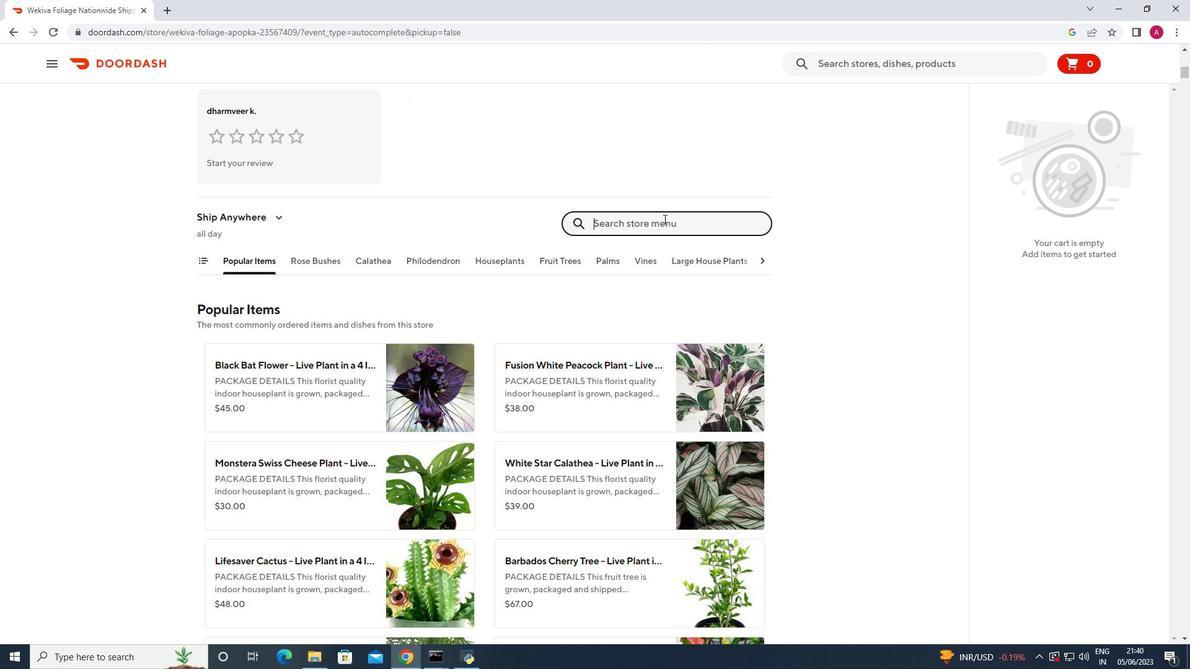 
Action: Mouse moved to (276, 323)
Screenshot: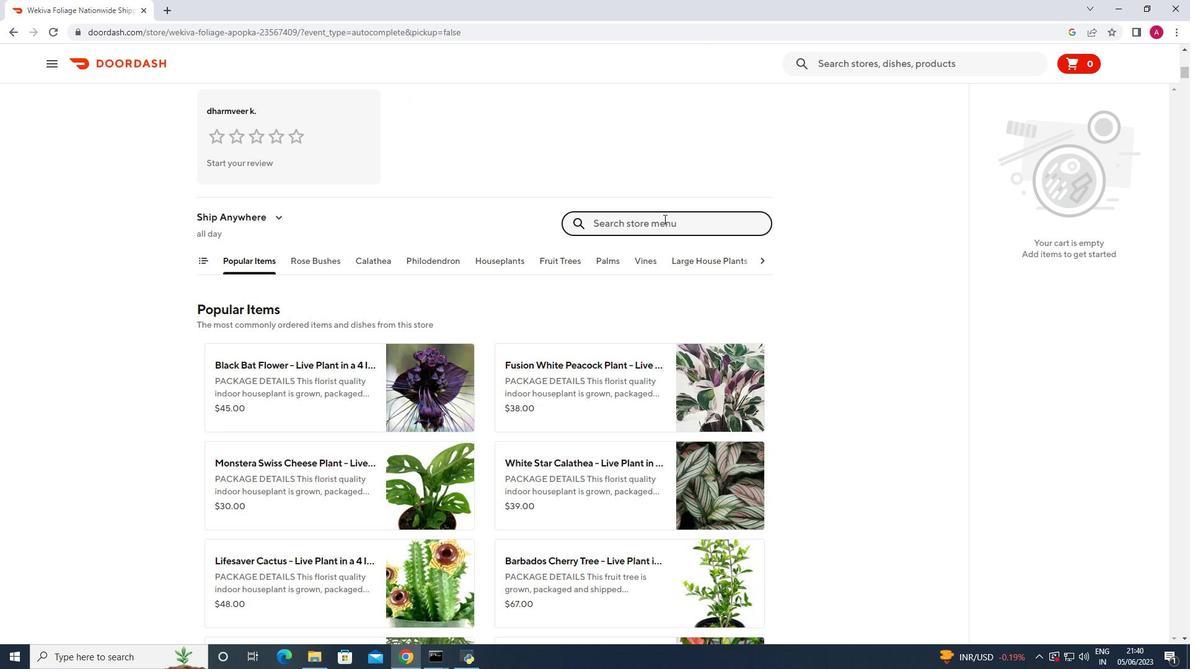 
Action: Mouse scrolled (274, 332) with delta (0, 0)
Screenshot: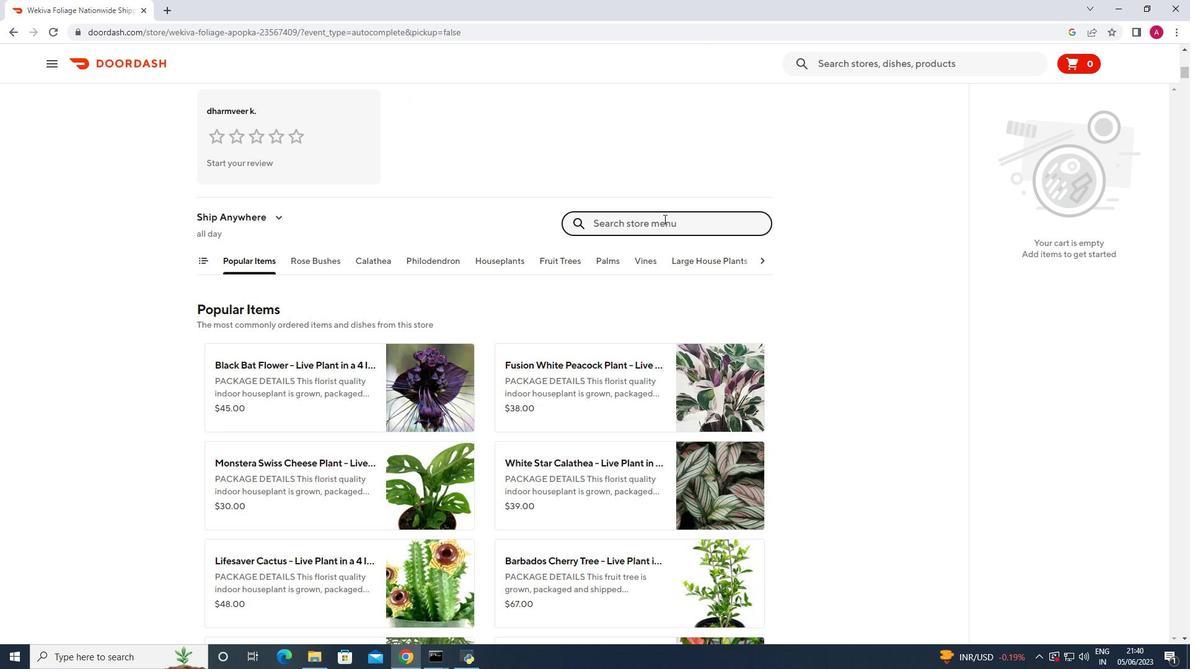 
Action: Mouse moved to (288, 317)
Screenshot: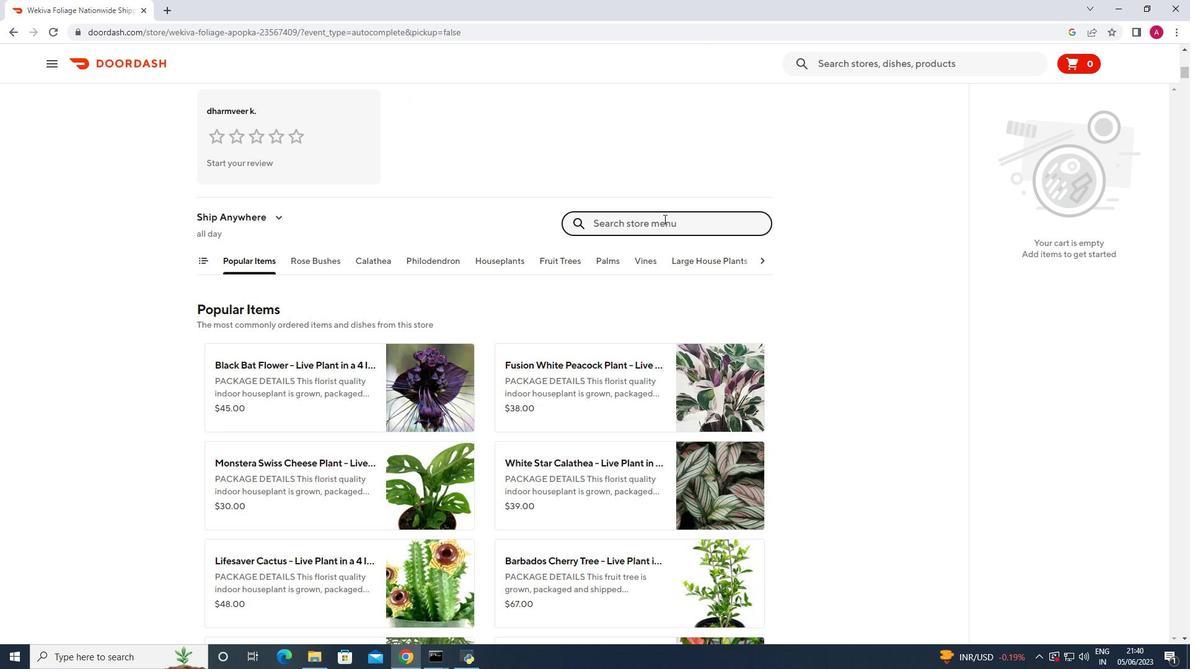 
Action: Mouse scrolled (288, 318) with delta (0, 0)
Screenshot: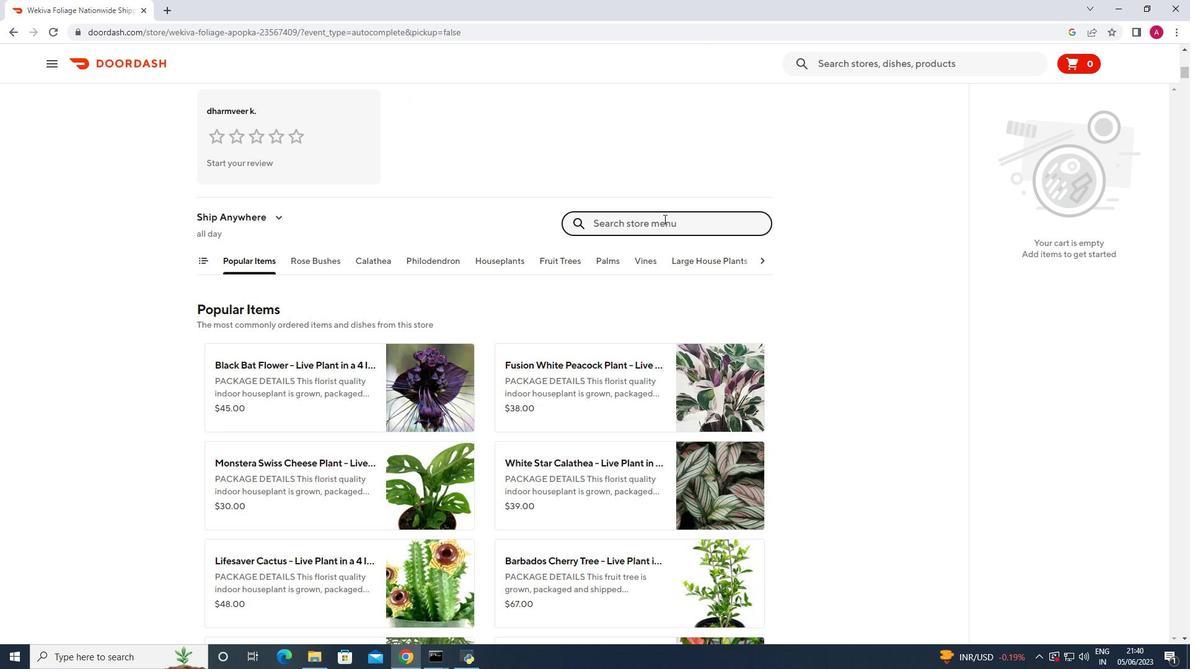 
Action: Mouse moved to (288, 316)
Screenshot: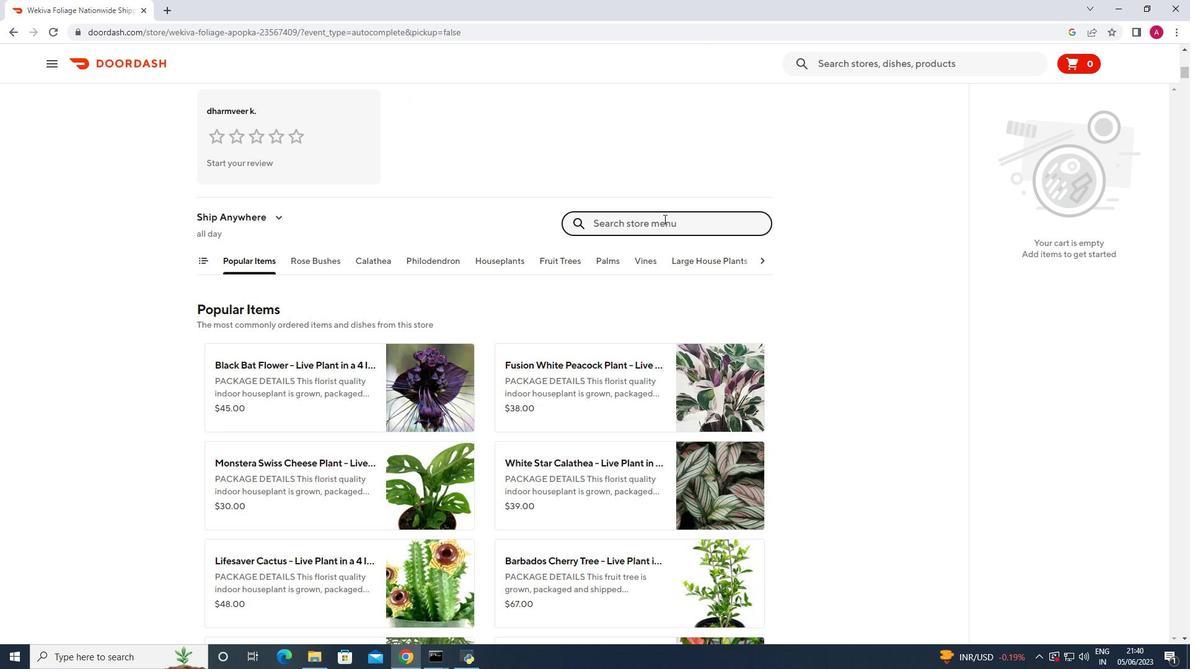 
Action: Mouse scrolled (288, 316) with delta (0, 0)
Screenshot: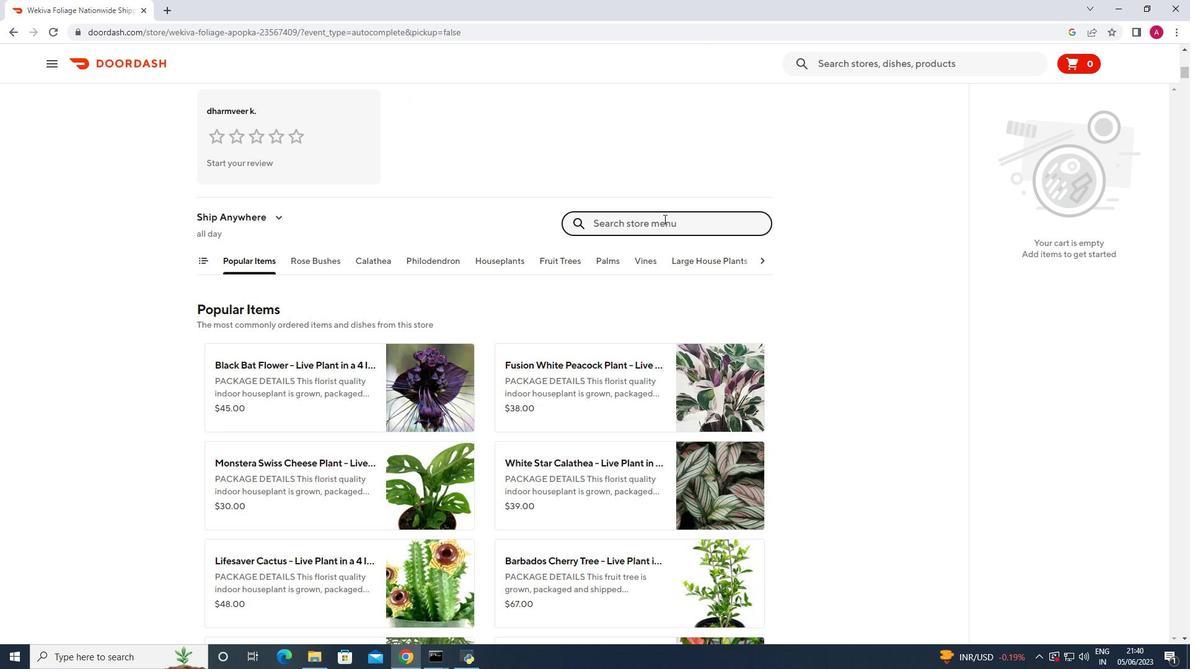 
Action: Mouse moved to (288, 315)
Screenshot: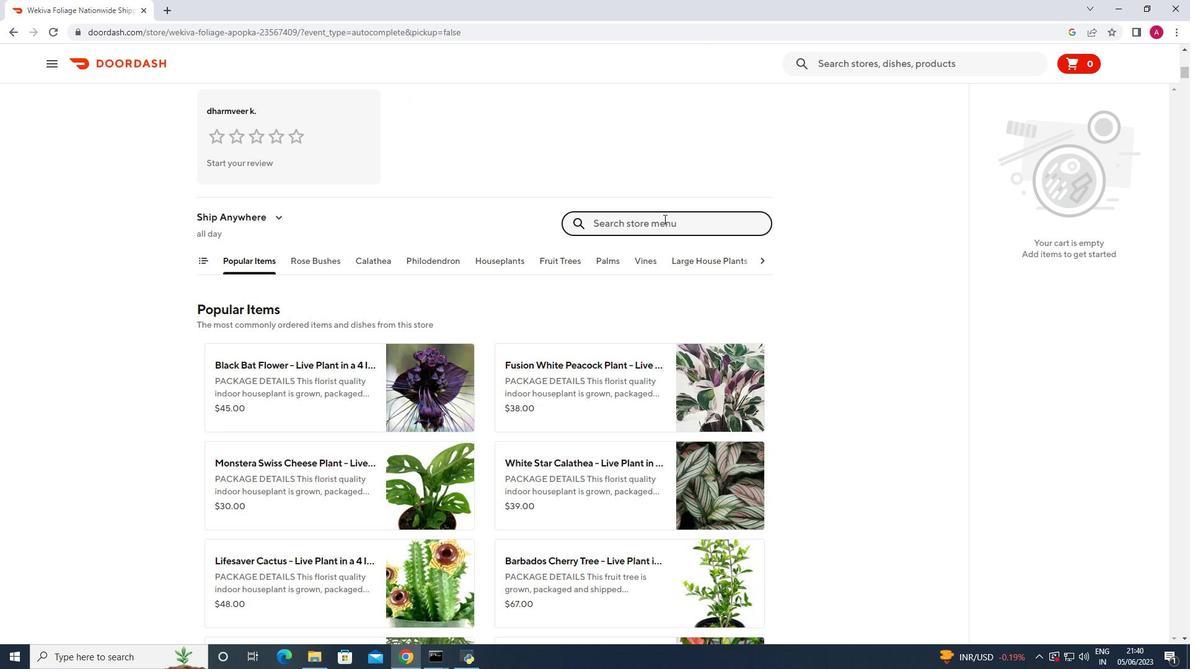 
Action: Mouse scrolled (288, 315) with delta (0, 0)
Screenshot: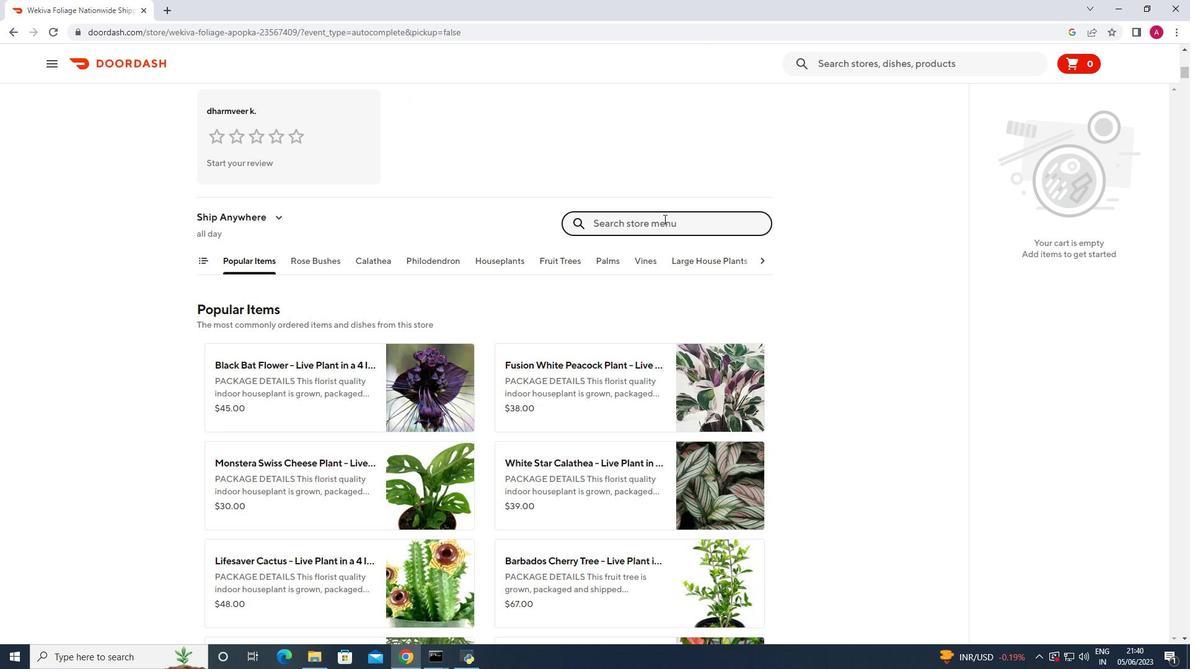 
Action: Mouse moved to (295, 304)
Screenshot: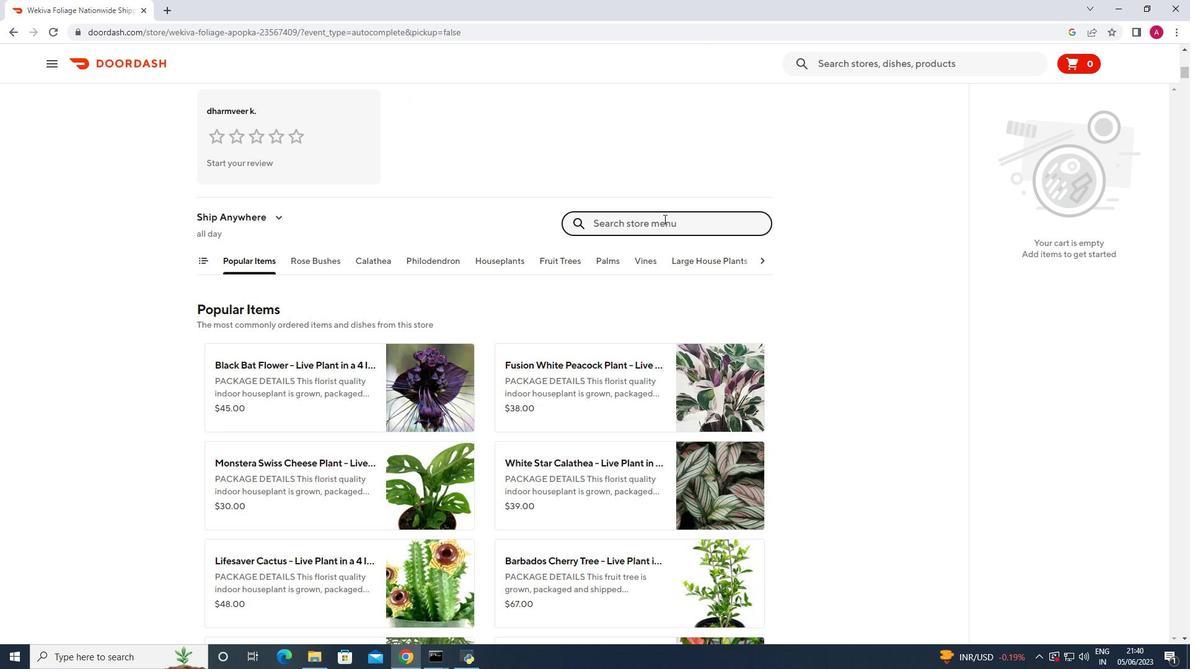 
Action: Mouse scrolled (295, 305) with delta (0, 0)
Screenshot: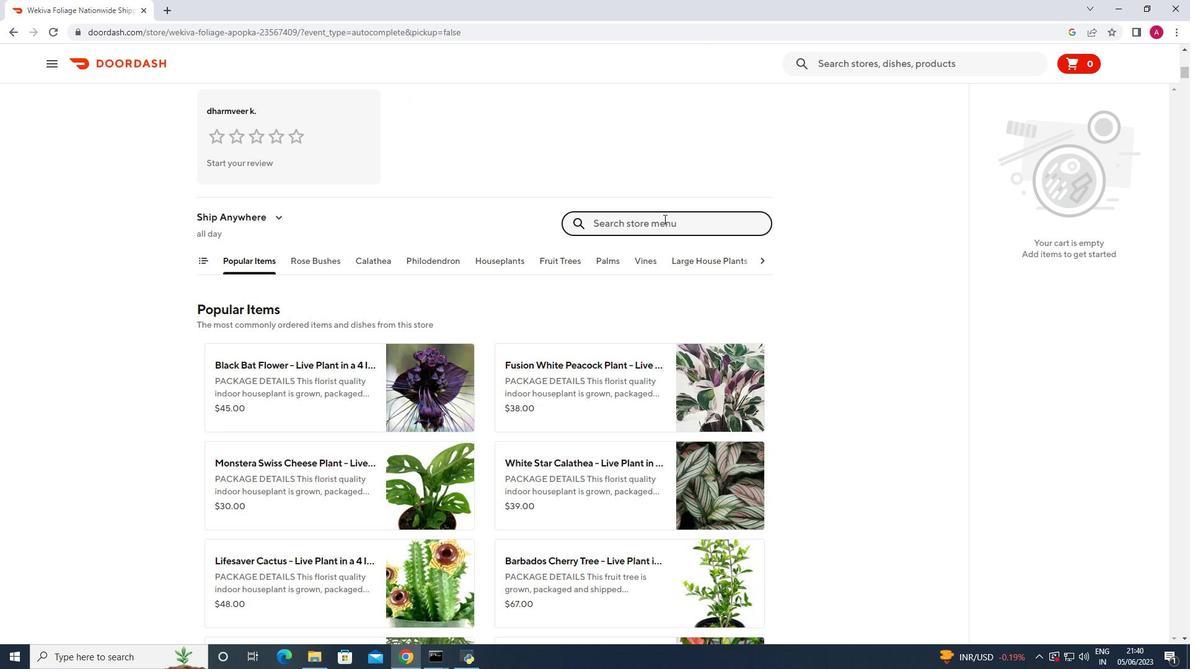 
Action: Mouse scrolled (295, 305) with delta (0, 0)
Screenshot: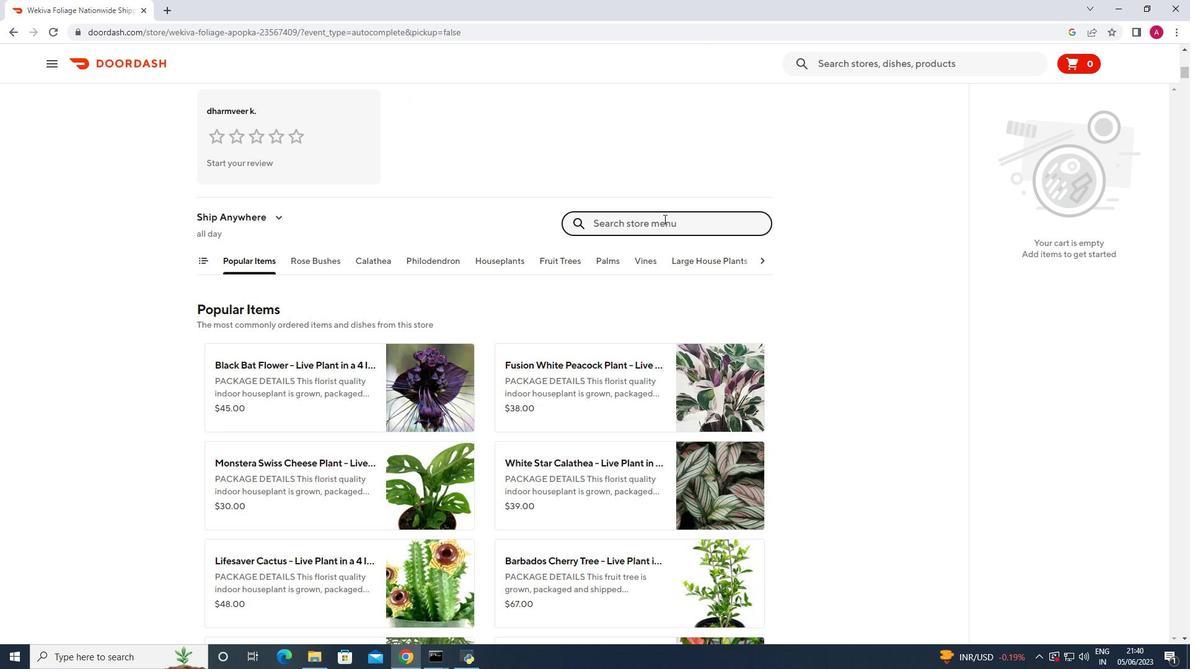
Action: Mouse scrolled (295, 305) with delta (0, 0)
Screenshot: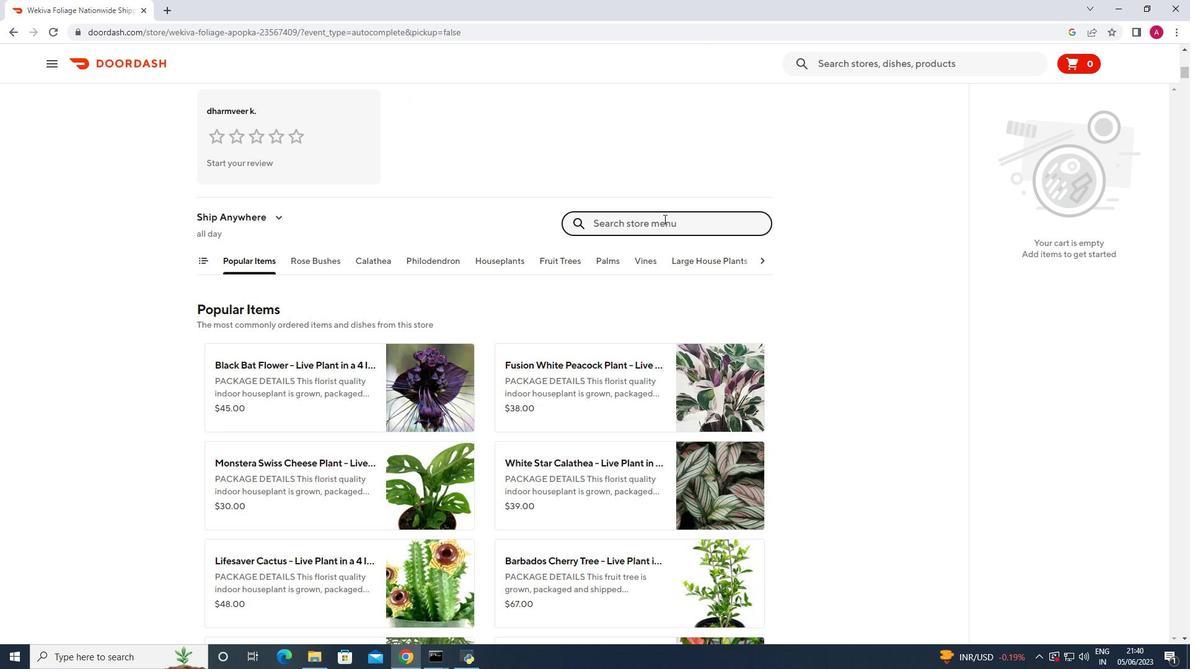 
Action: Mouse moved to (432, 323)
Screenshot: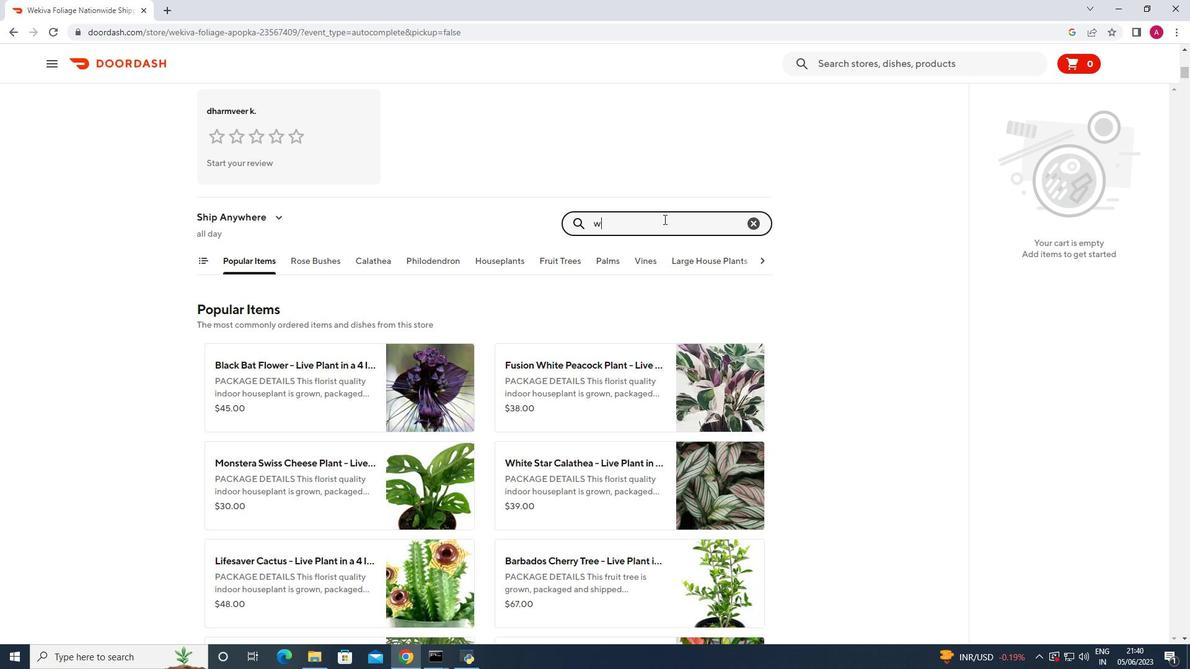 
Action: Mouse scrolled (432, 324) with delta (0, 0)
Screenshot: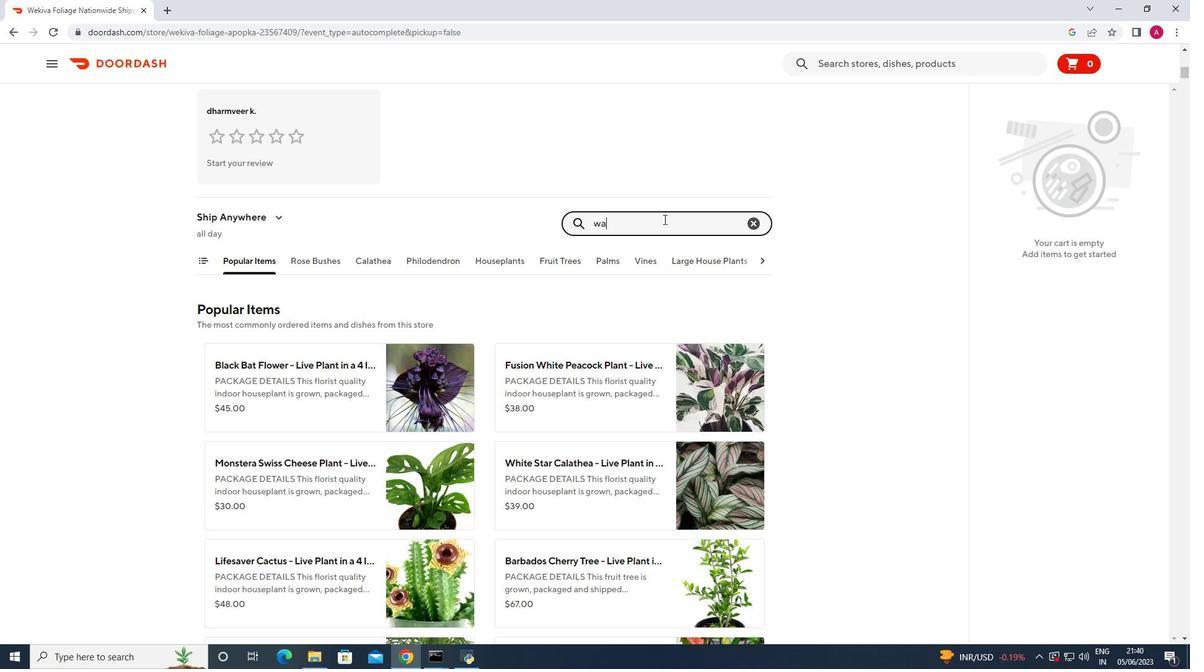 
Action: Mouse scrolled (432, 324) with delta (0, 0)
Screenshot: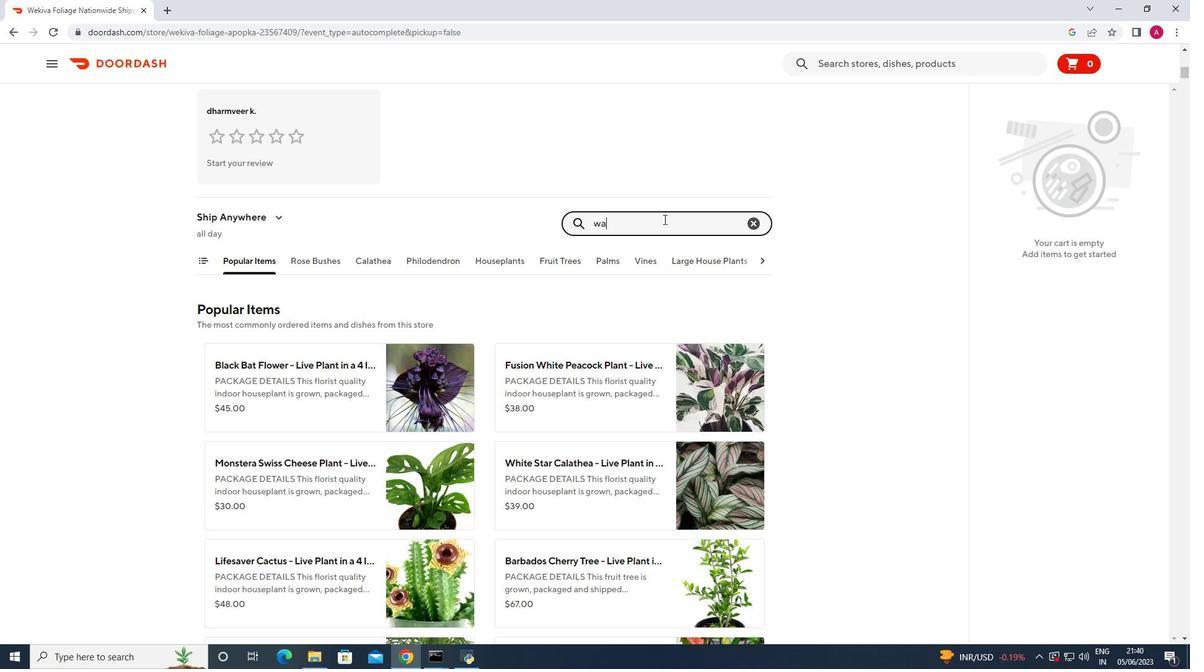 
Action: Mouse moved to (865, 107)
Screenshot: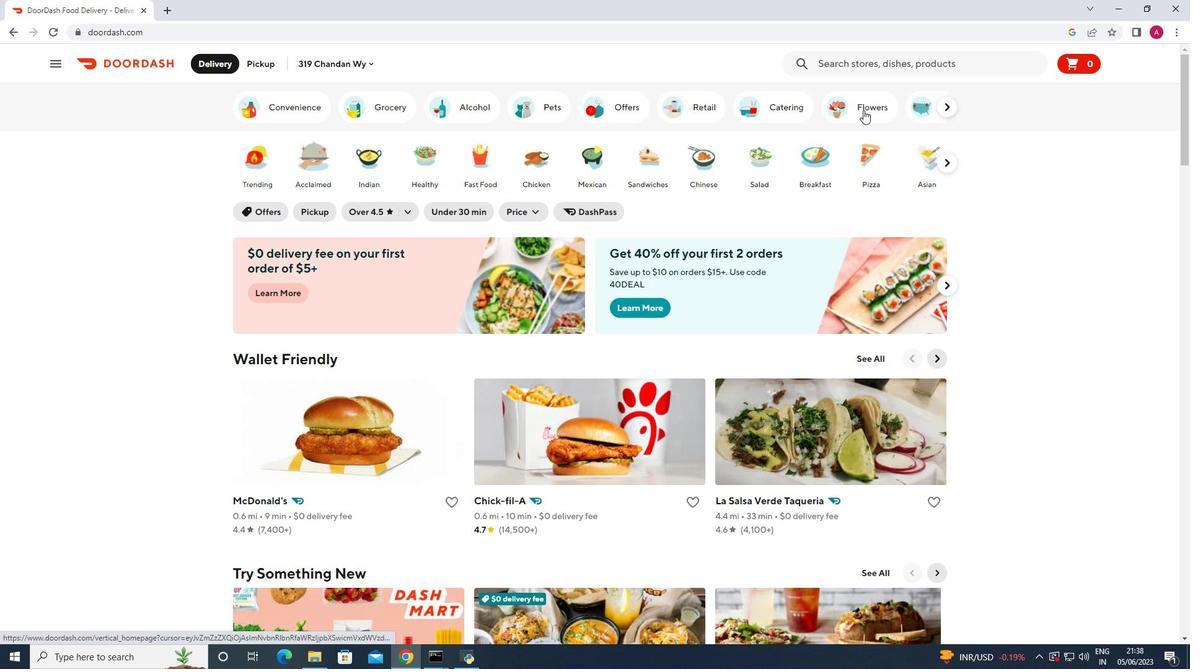 
Action: Mouse pressed left at (865, 107)
Screenshot: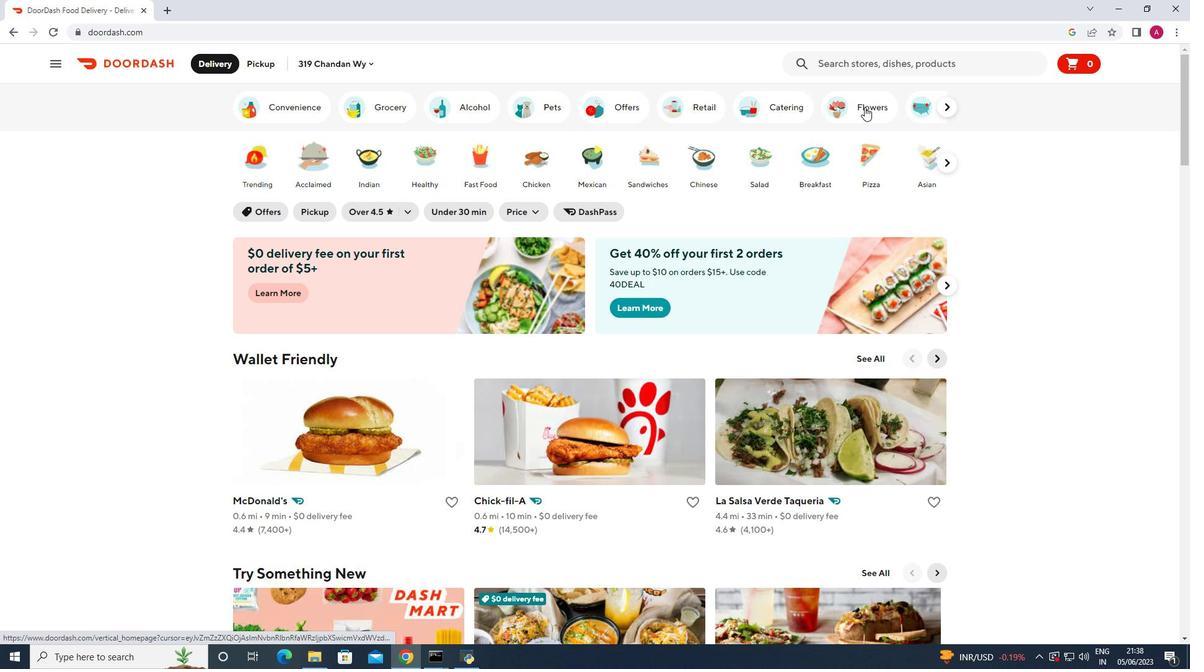 
Action: Mouse moved to (365, 65)
Screenshot: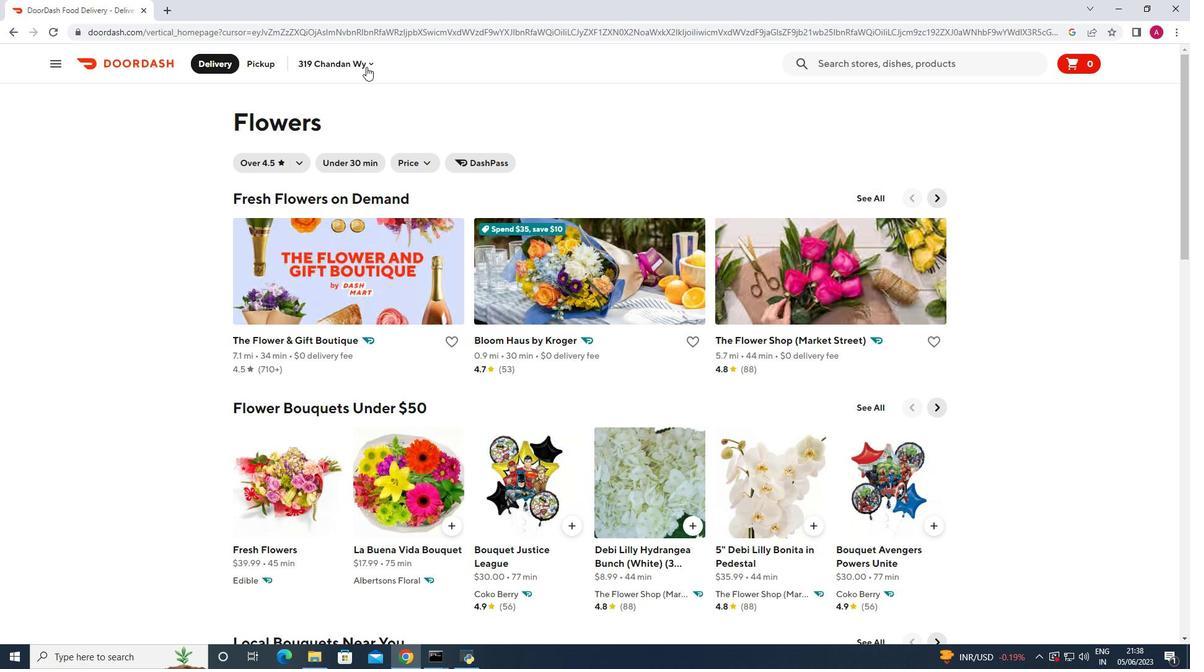 
Action: Mouse pressed left at (365, 65)
Screenshot: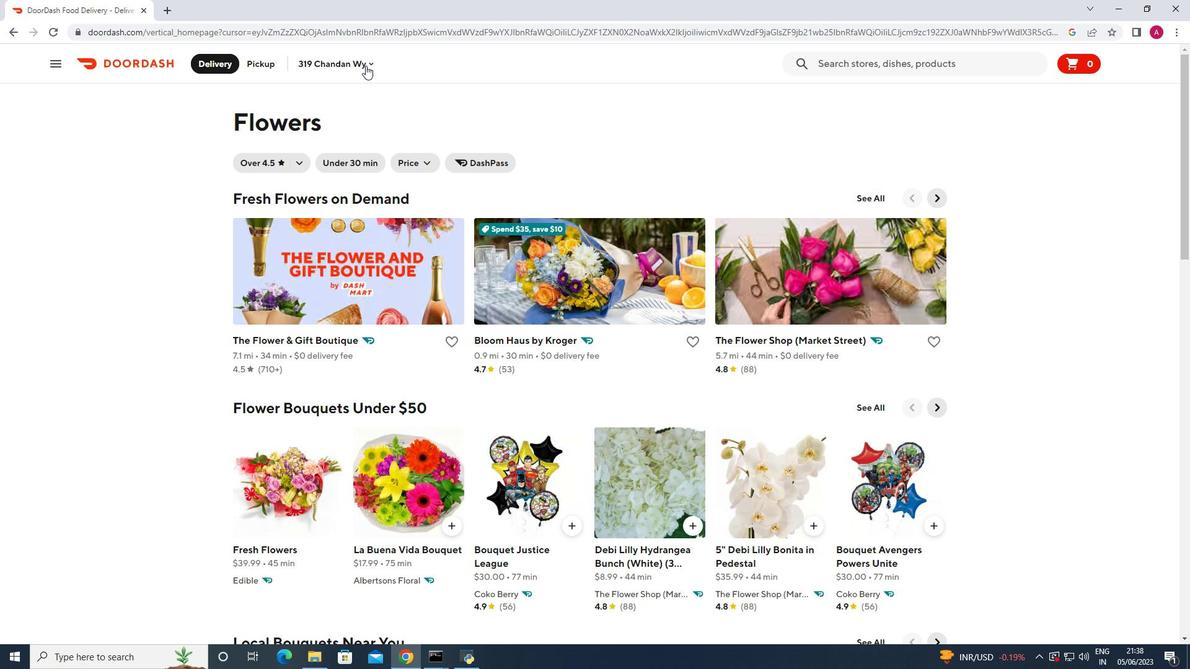 
Action: Mouse moved to (368, 111)
Screenshot: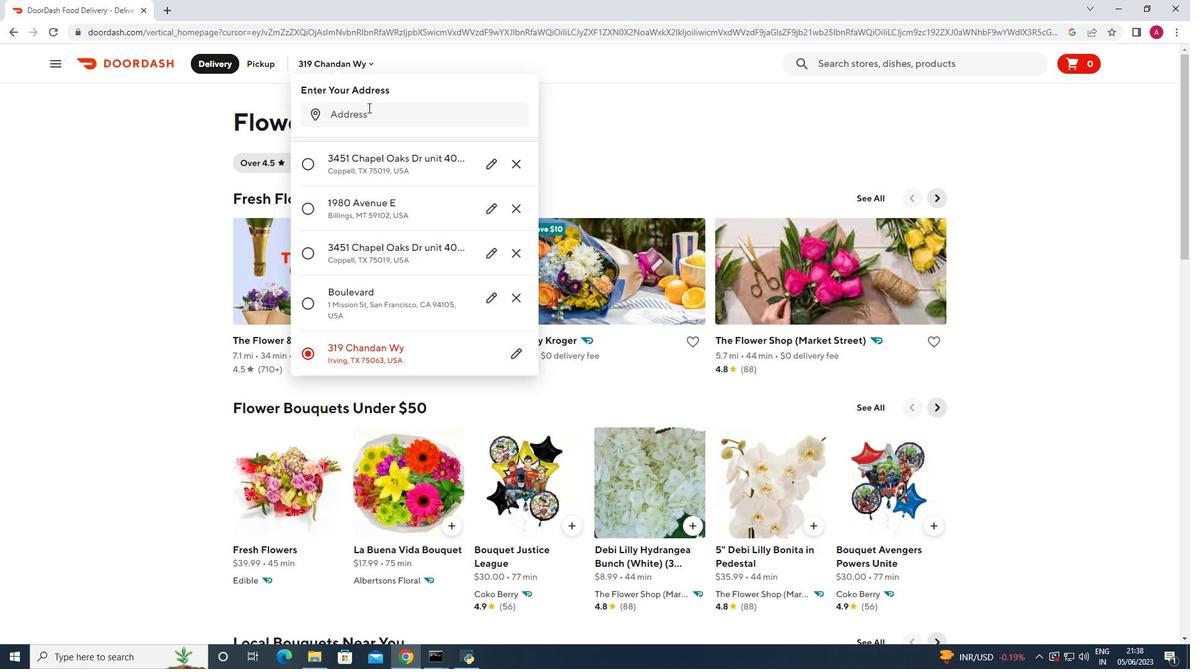
Action: Mouse pressed left at (368, 111)
Screenshot: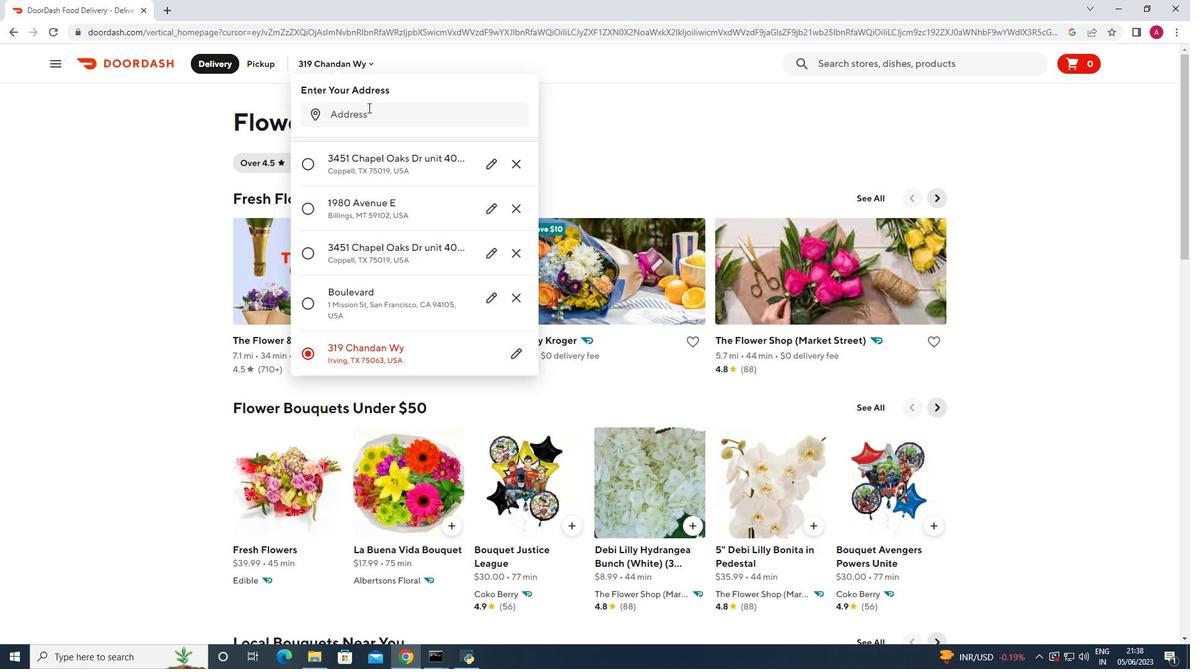 
Action: Key pressed 319<Key.space>chandanw<Key.backspace><Key.space>way<Key.space>irving<Key.space>texas<Key.space>75063<Key.enter>
Screenshot: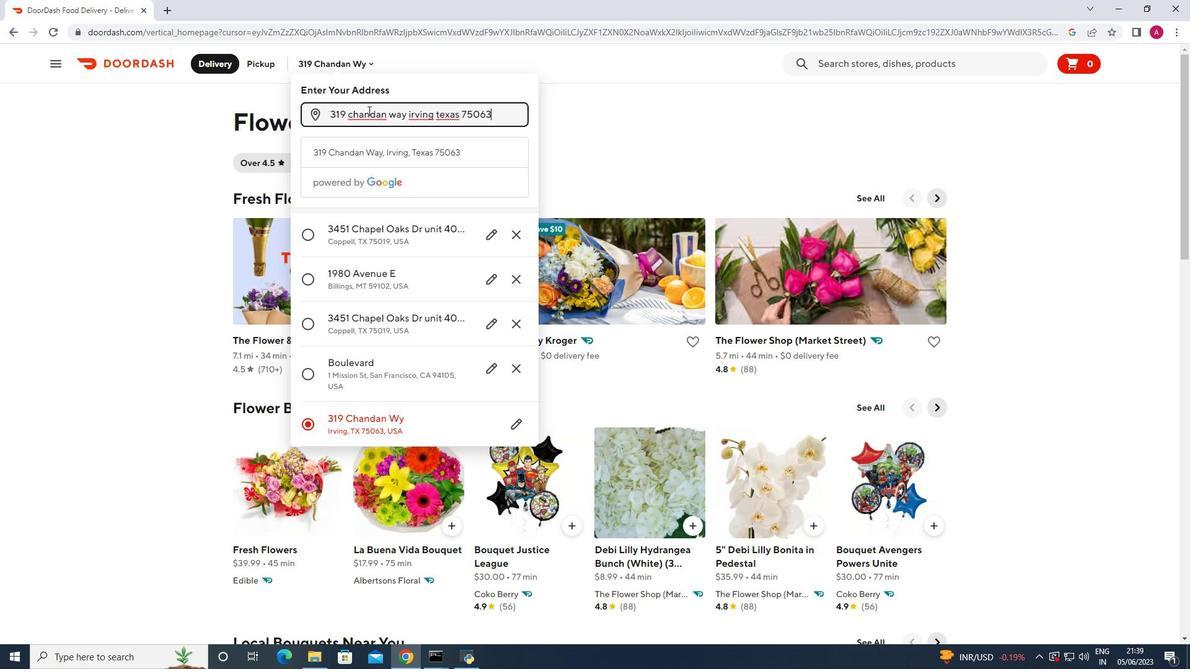 
Action: Mouse moved to (461, 476)
Screenshot: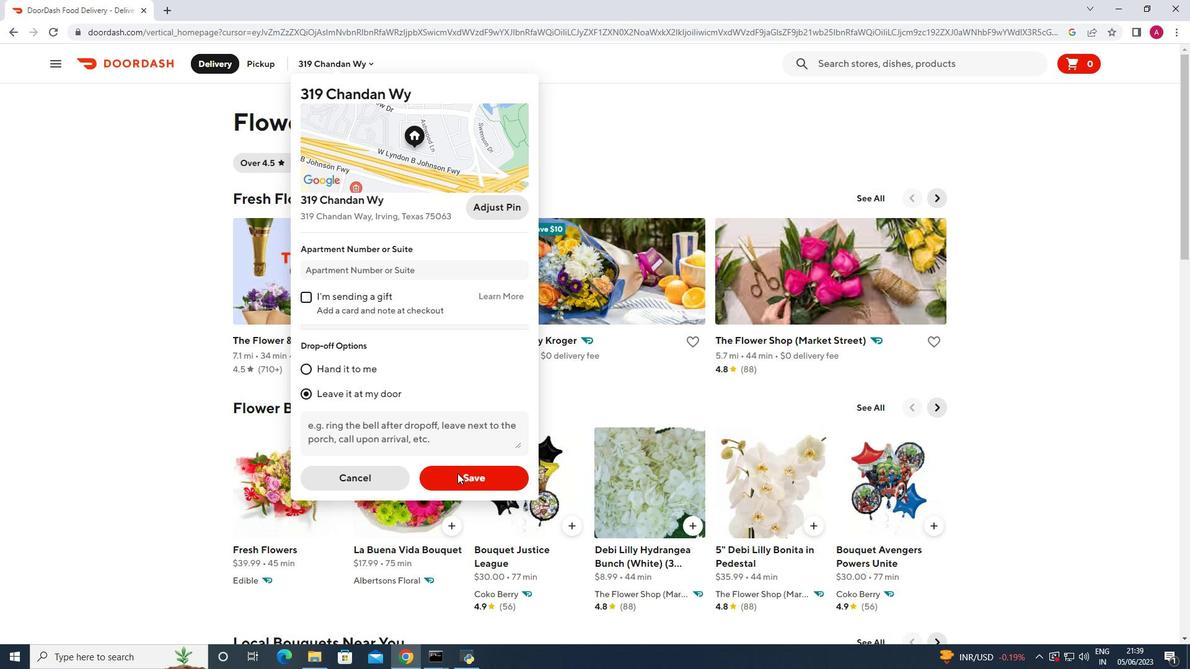 
Action: Mouse pressed left at (461, 476)
Screenshot: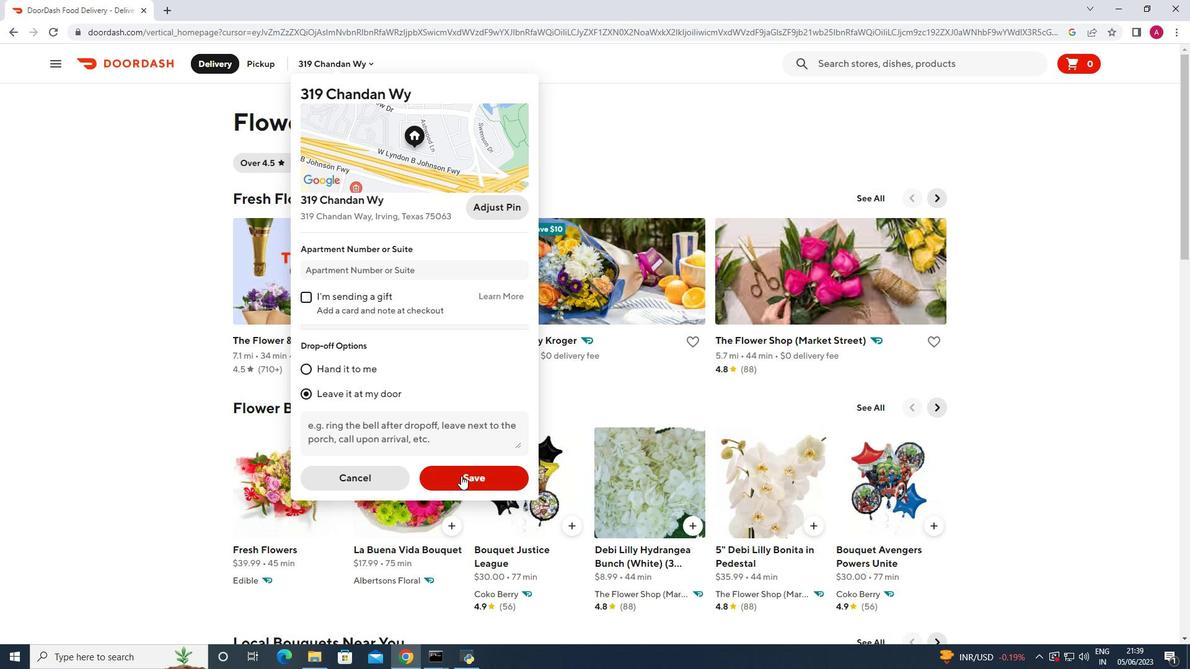 
Action: Mouse moved to (476, 446)
Screenshot: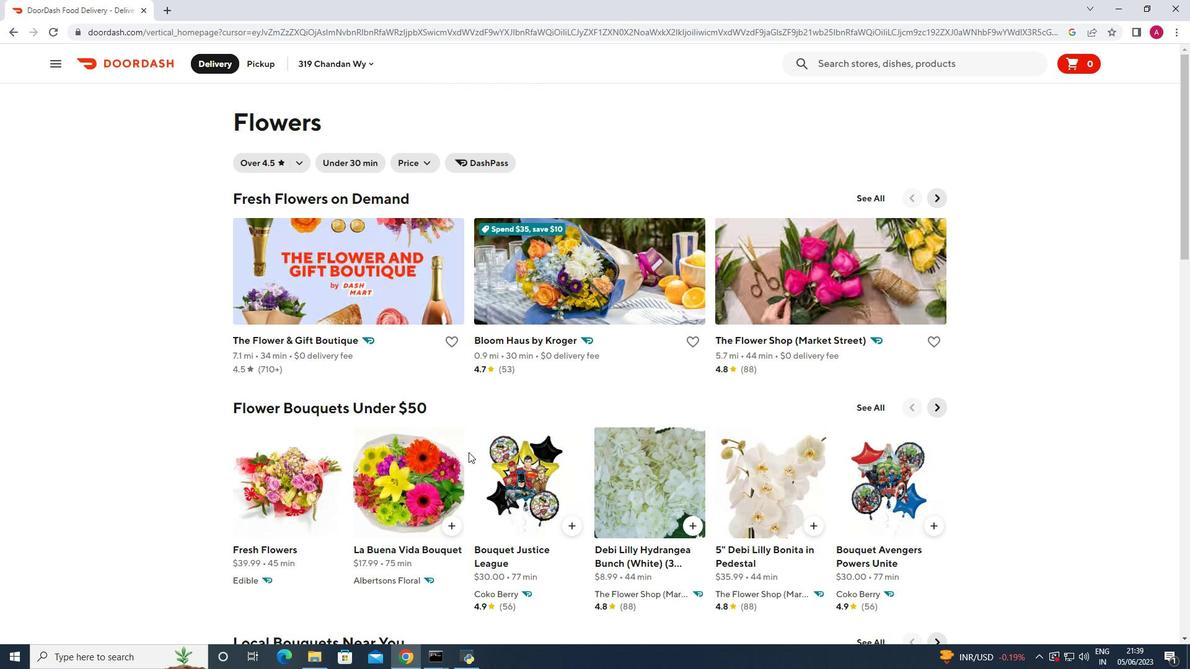 
Action: Mouse scrolled (476, 445) with delta (0, 0)
Screenshot: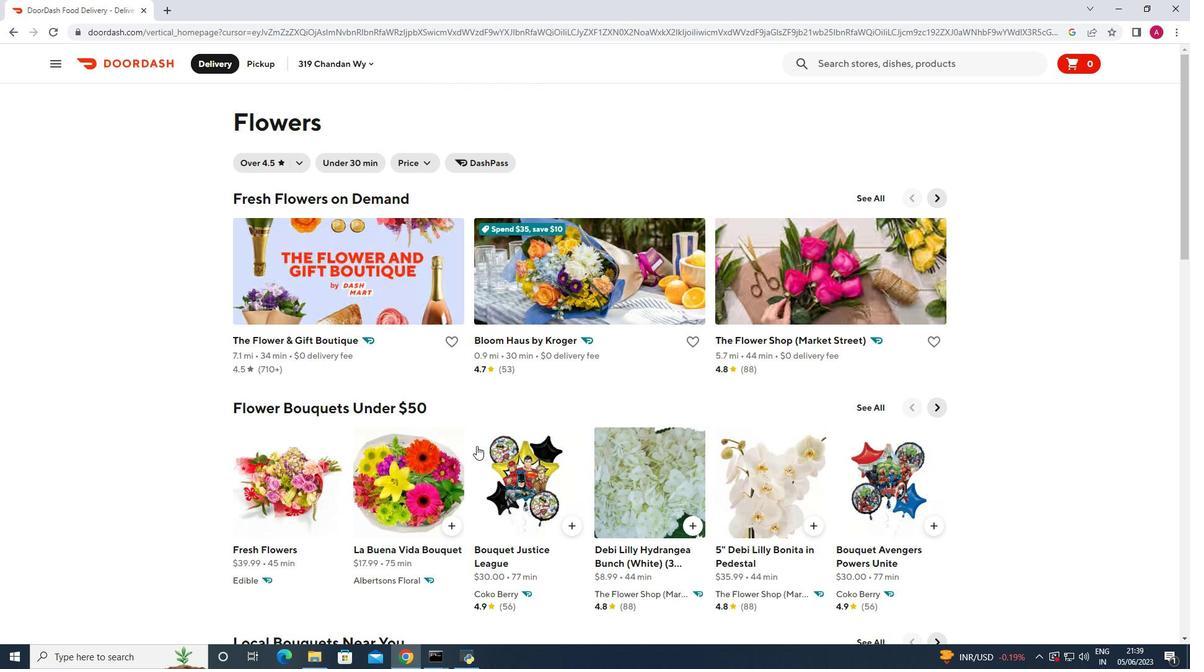 
Action: Mouse scrolled (476, 445) with delta (0, 0)
Screenshot: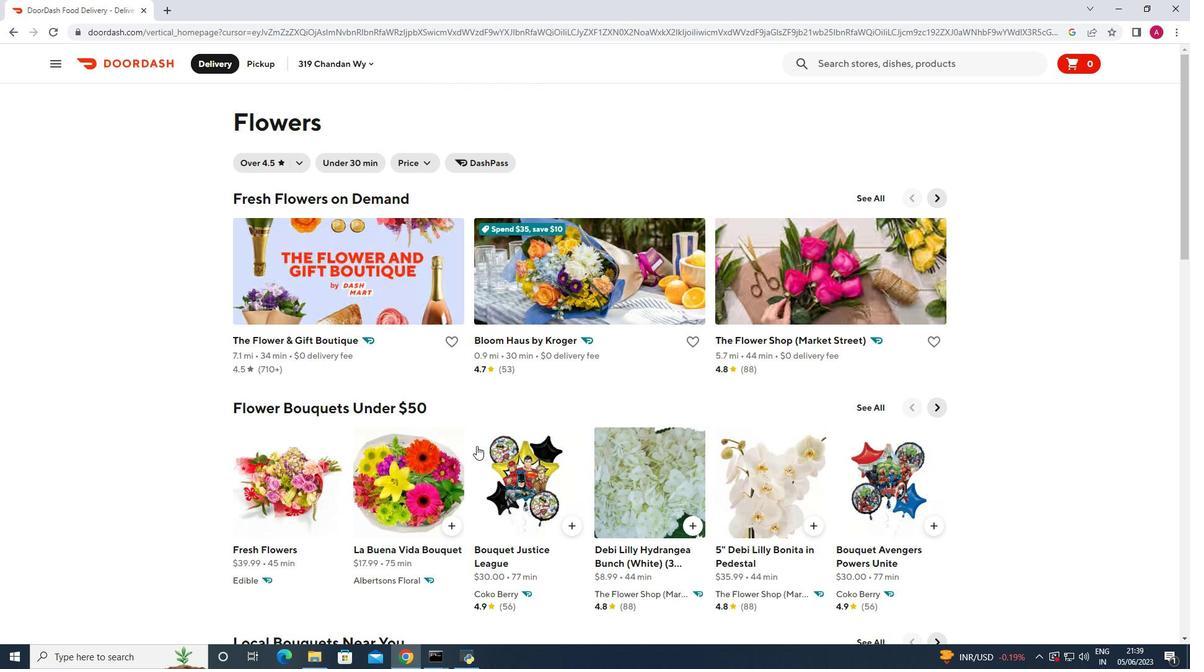 
Action: Mouse scrolled (476, 445) with delta (0, 0)
Screenshot: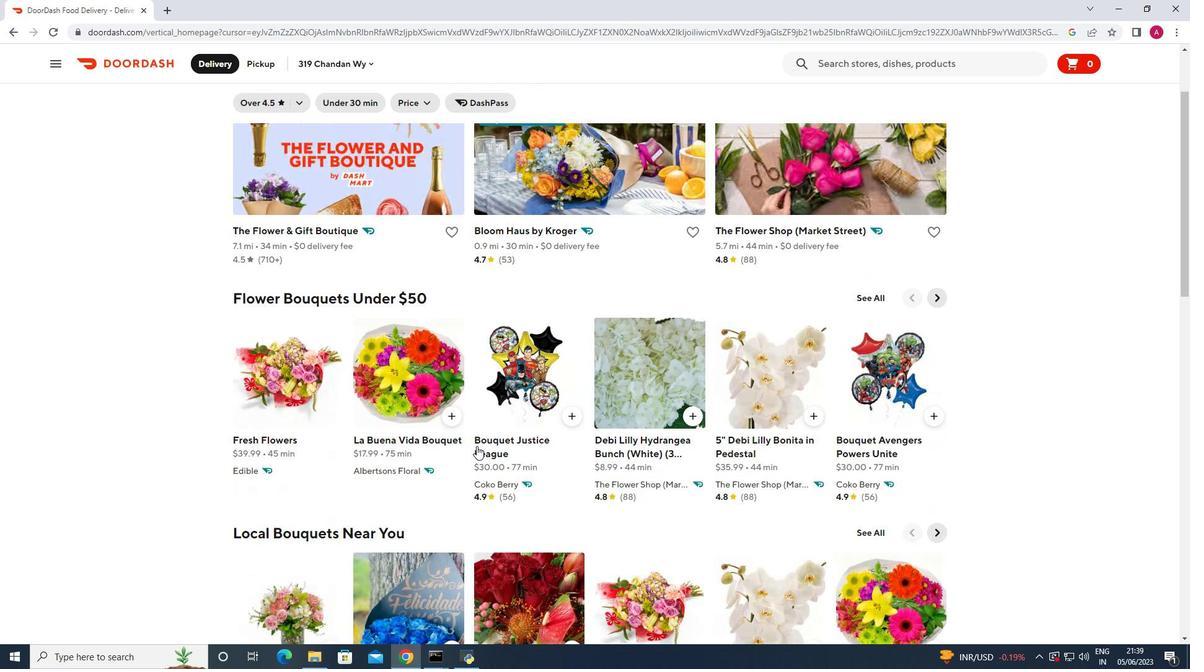 
Action: Mouse scrolled (476, 445) with delta (0, 0)
Screenshot: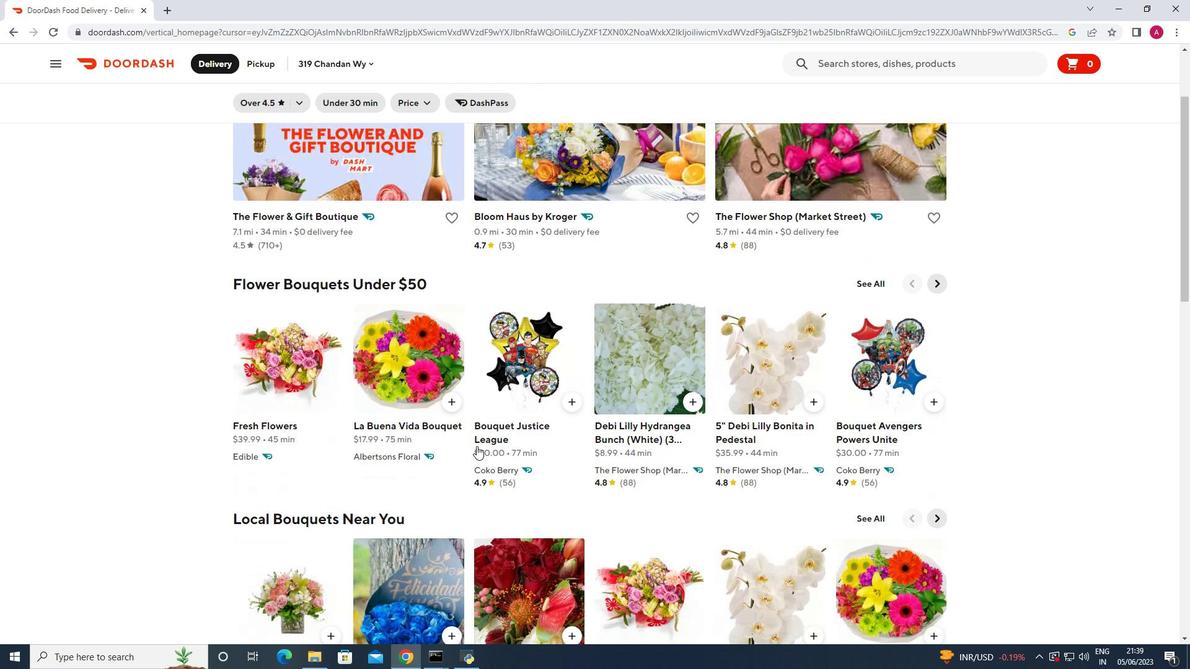 
Action: Mouse scrolled (476, 445) with delta (0, 0)
Screenshot: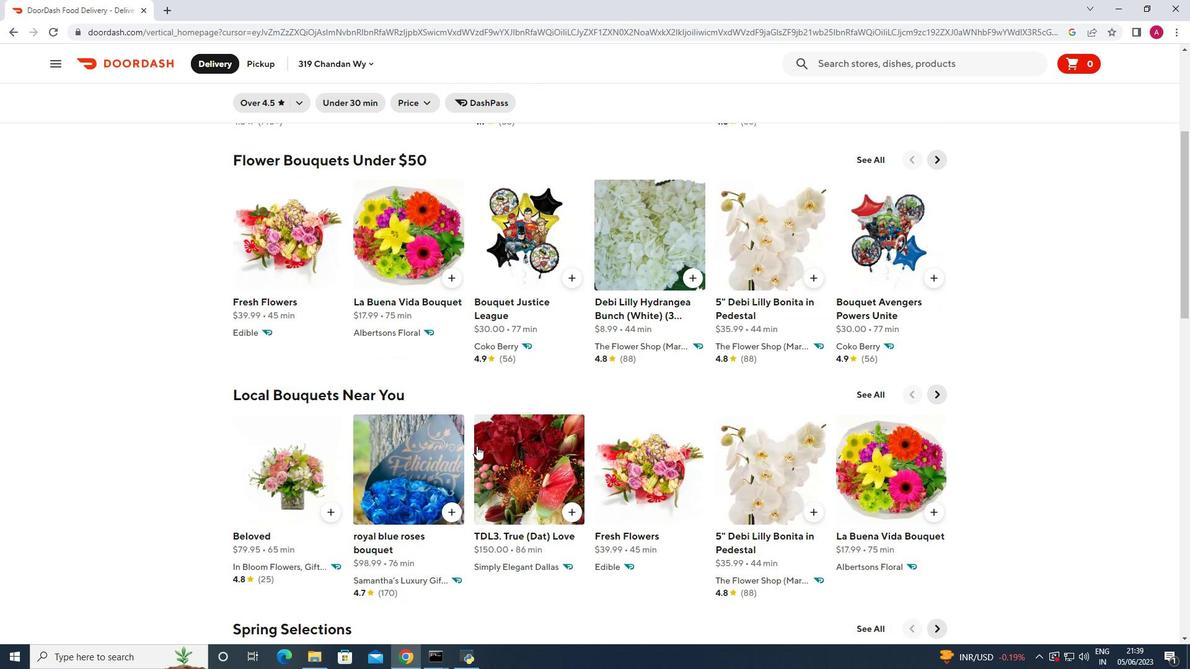 
Action: Mouse scrolled (476, 445) with delta (0, 0)
Screenshot: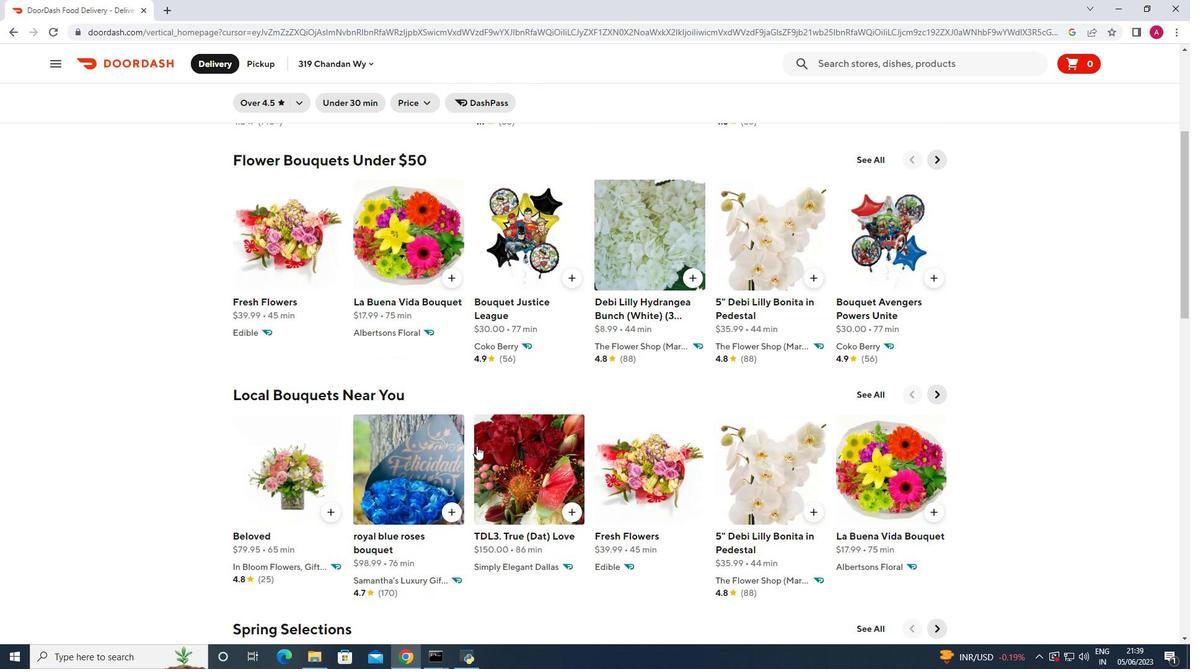 
Action: Mouse scrolled (476, 445) with delta (0, 0)
Screenshot: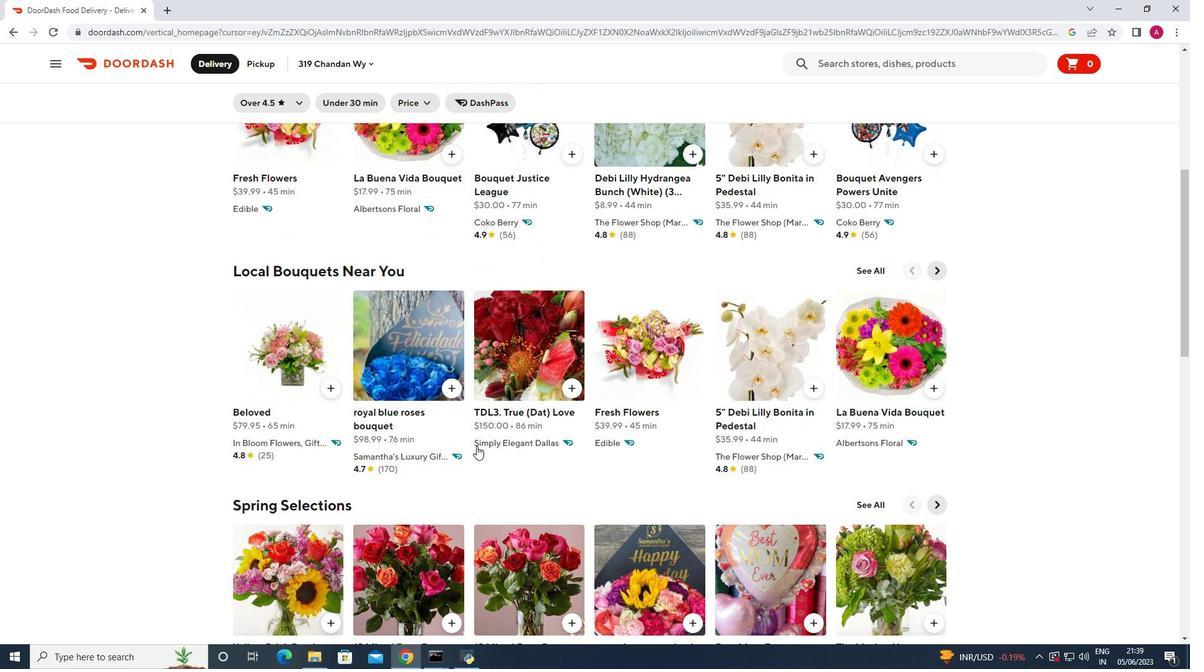 
Action: Mouse scrolled (476, 445) with delta (0, 0)
Screenshot: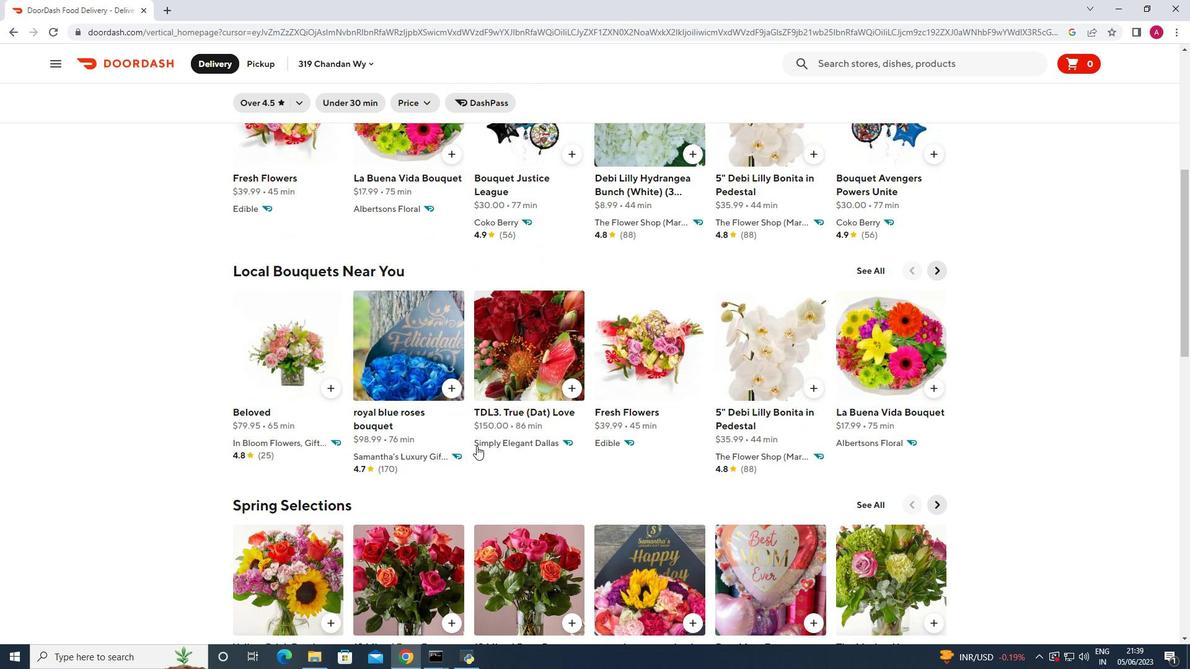 
Action: Mouse scrolled (476, 445) with delta (0, 0)
